 Task: Get directions from Mount Vernon, Virginia, United States to Santa Fe, New Mexico, United States  and explore the nearby restaurants
Action: Mouse moved to (554, 237)
Screenshot: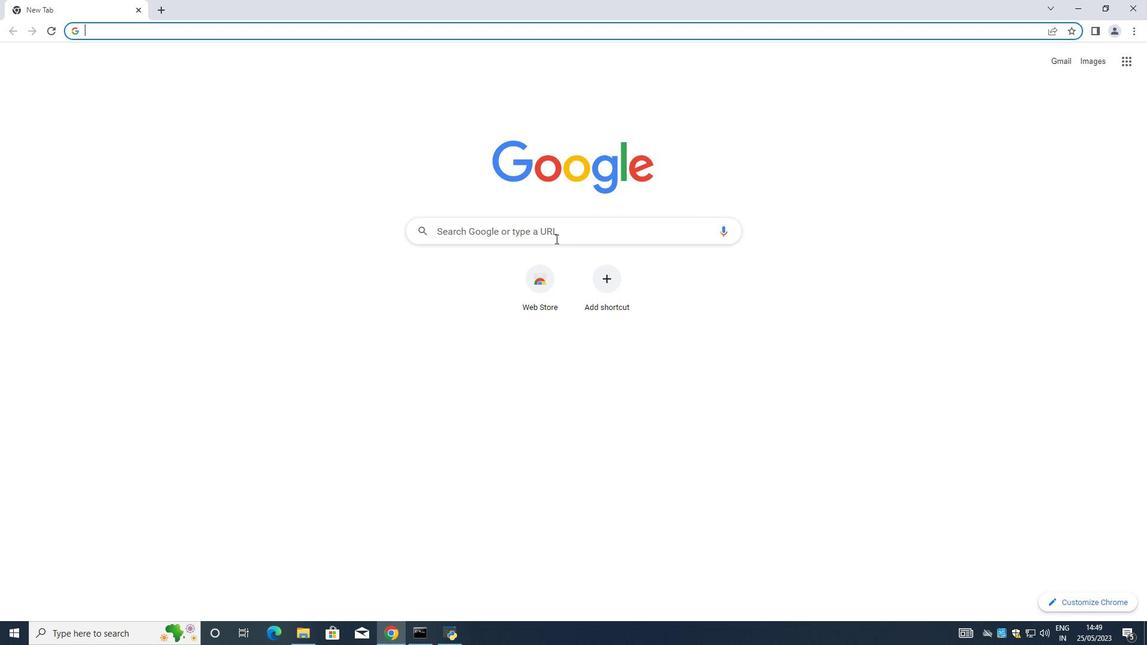 
Action: Mouse pressed left at (554, 237)
Screenshot: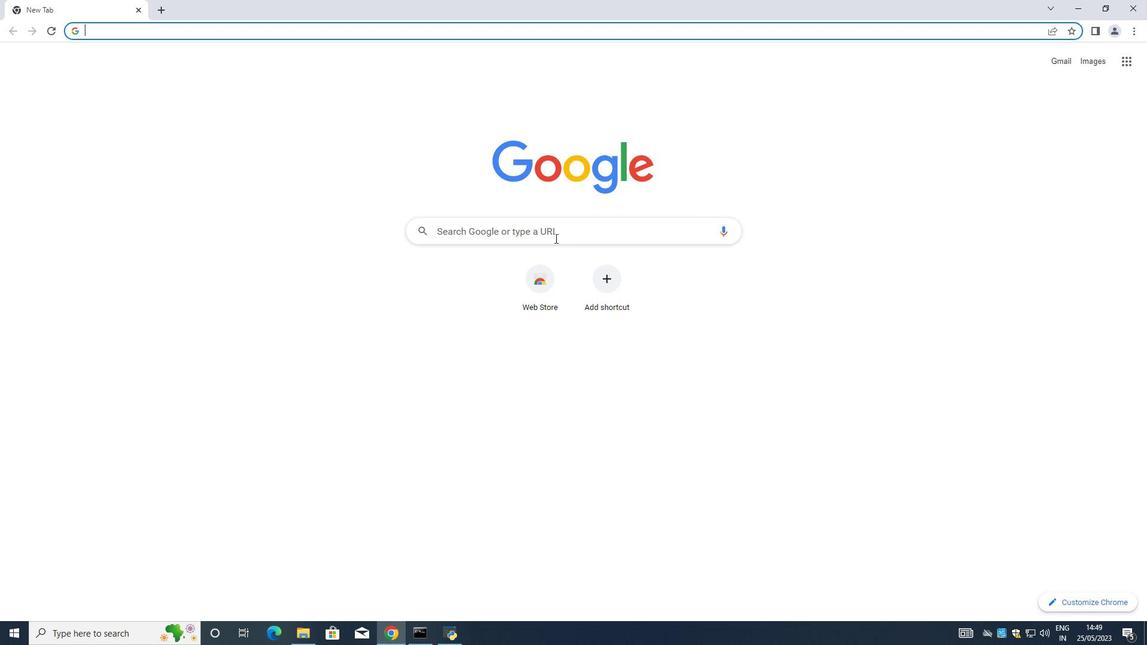 
Action: Key pressed google<Key.space>maps<Key.enter>
Screenshot: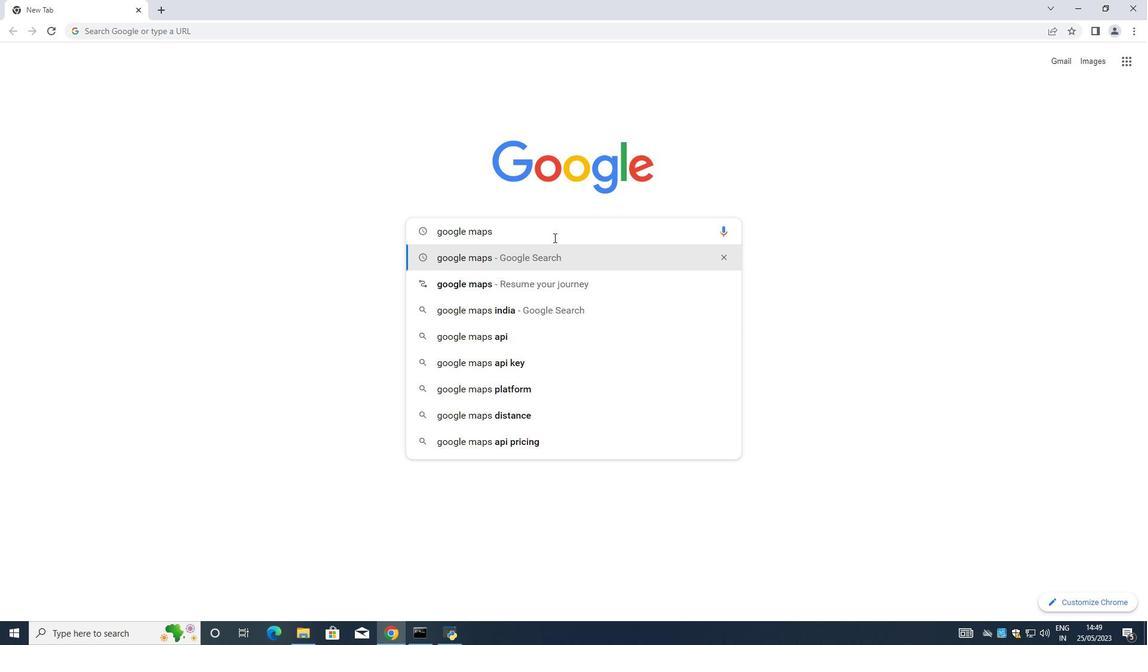 
Action: Mouse moved to (188, 191)
Screenshot: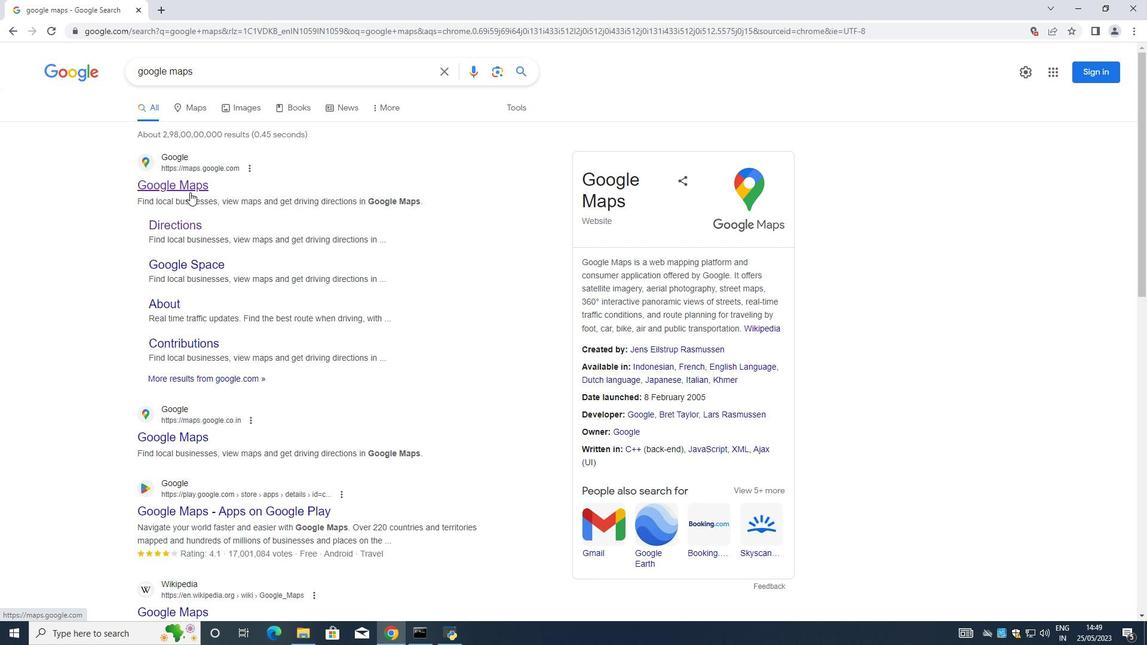 
Action: Mouse pressed left at (188, 191)
Screenshot: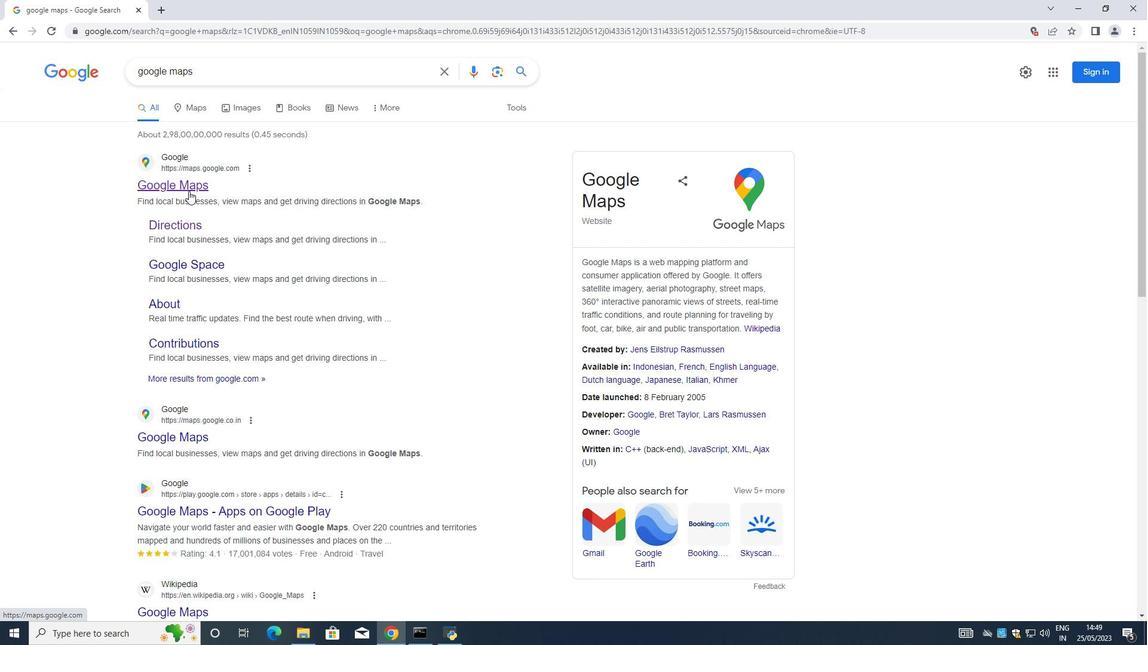 
Action: Mouse moved to (167, 59)
Screenshot: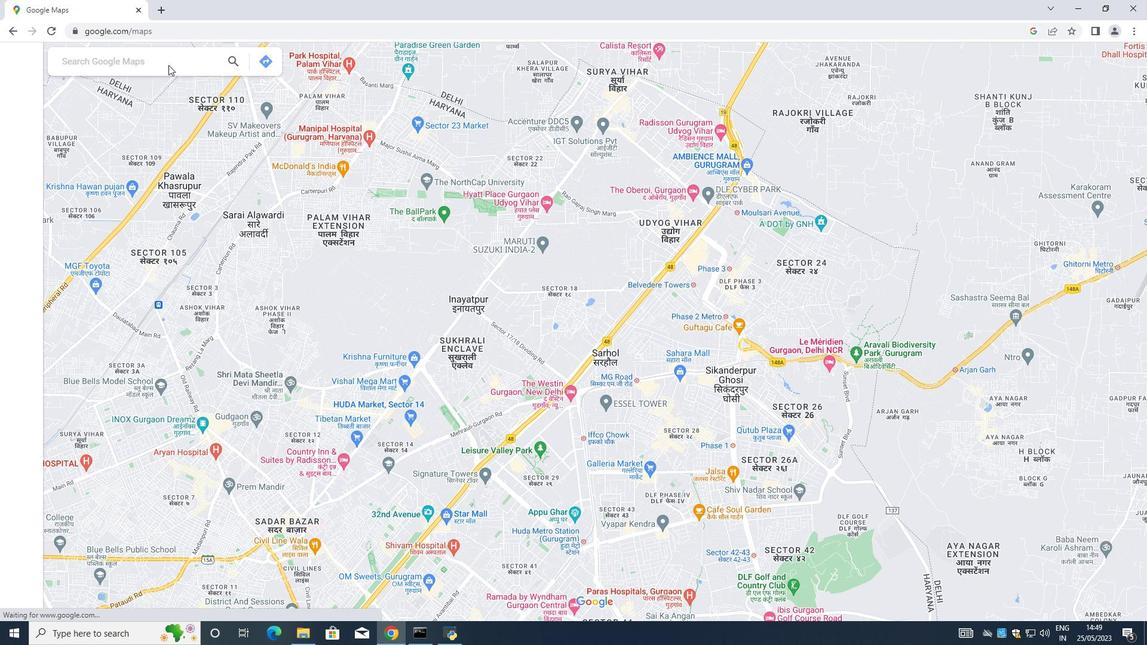 
Action: Mouse pressed left at (167, 59)
Screenshot: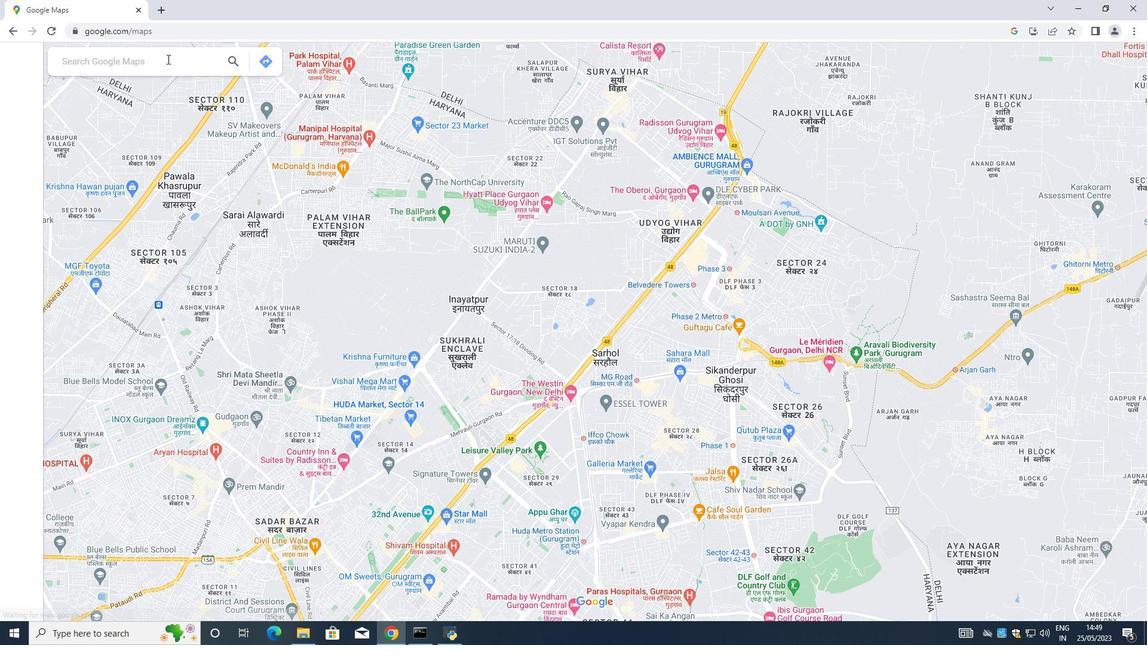 
Action: Key pressed <Key.shift><Key.shift><Key.shift>Mount<Key.space><Key.shift><Key.shift><Key.shift><Key.shift><Key.shift><Key.shift><Key.shift><Key.shift><Key.shift><Key.shift><Key.shift><Key.shift><Key.shift><Key.shift><Key.shift><Key.shift><Key.shift>Vernon,<Key.shift><Key.shift><Key.shift><Key.shift><Key.shift><Key.shift><Key.shift><Key.shift><Key.shift><Key.shift><Key.shift><Key.shift><Key.shift><Key.shift><Key.shift><Key.shift><Key.shift>Virginia,<Key.shift><Key.shift><Key.shift><Key.shift><Key.shift><Key.shift><Key.shift><Key.shift><Key.shift><Key.shift><Key.shift><Key.shift><Key.shift><Key.shift><Key.shift><Key.shift><Key.shift><Key.shift>United<Key.space><Key.shift><Key.shift>States<Key.space>
Screenshot: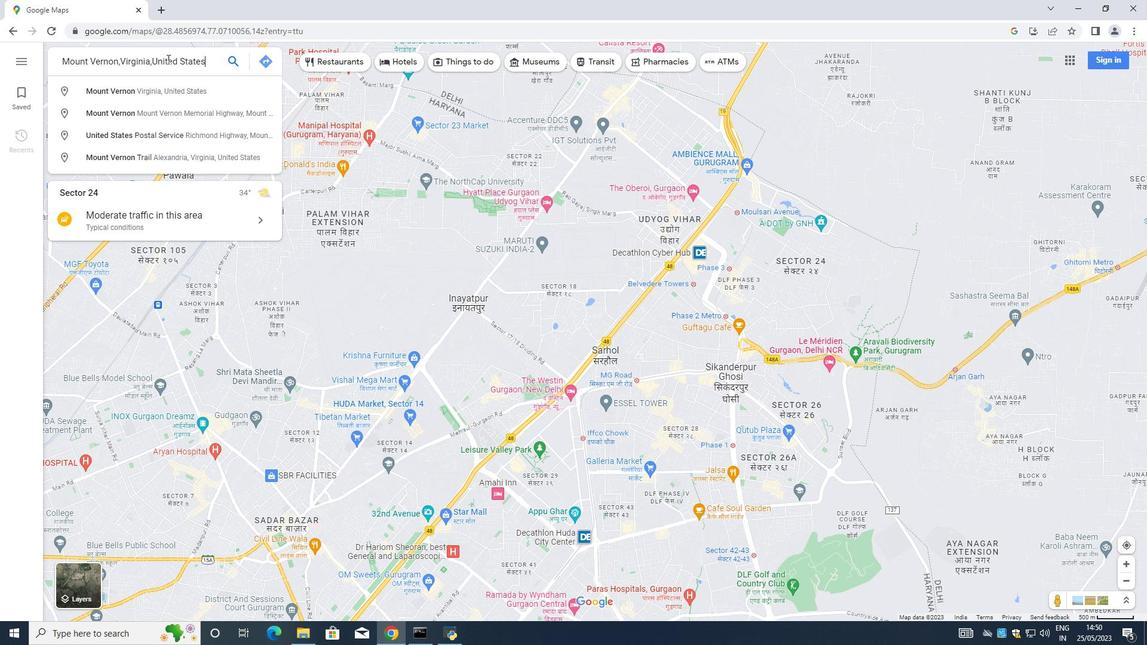 
Action: Mouse moved to (231, 61)
Screenshot: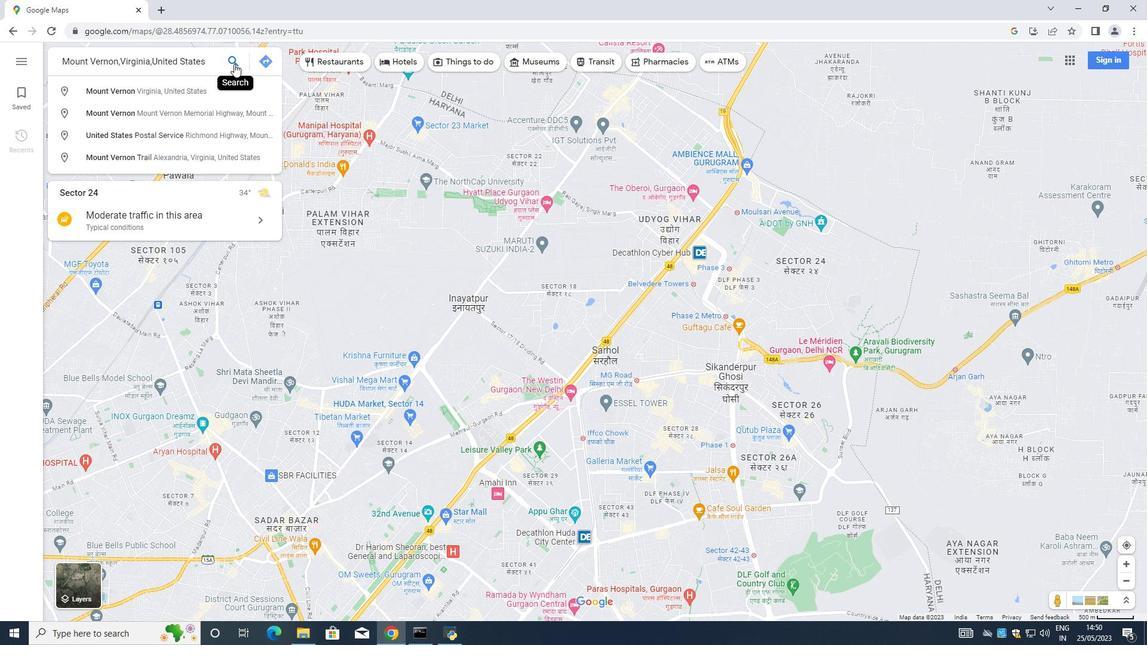 
Action: Mouse pressed left at (231, 61)
Screenshot: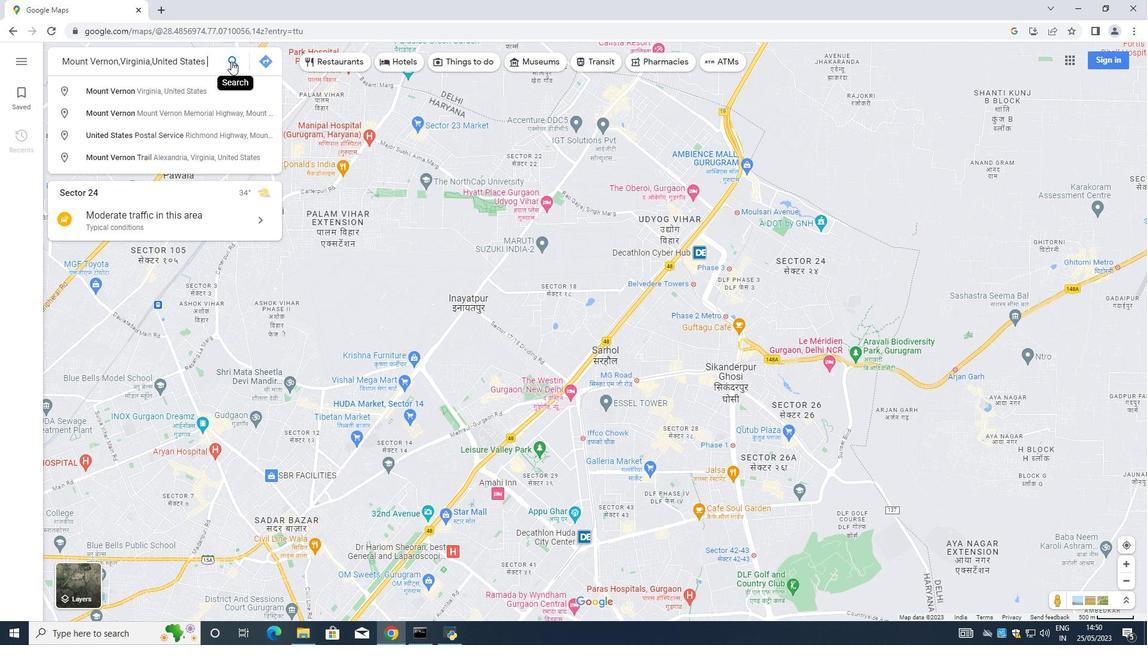 
Action: Mouse moved to (73, 268)
Screenshot: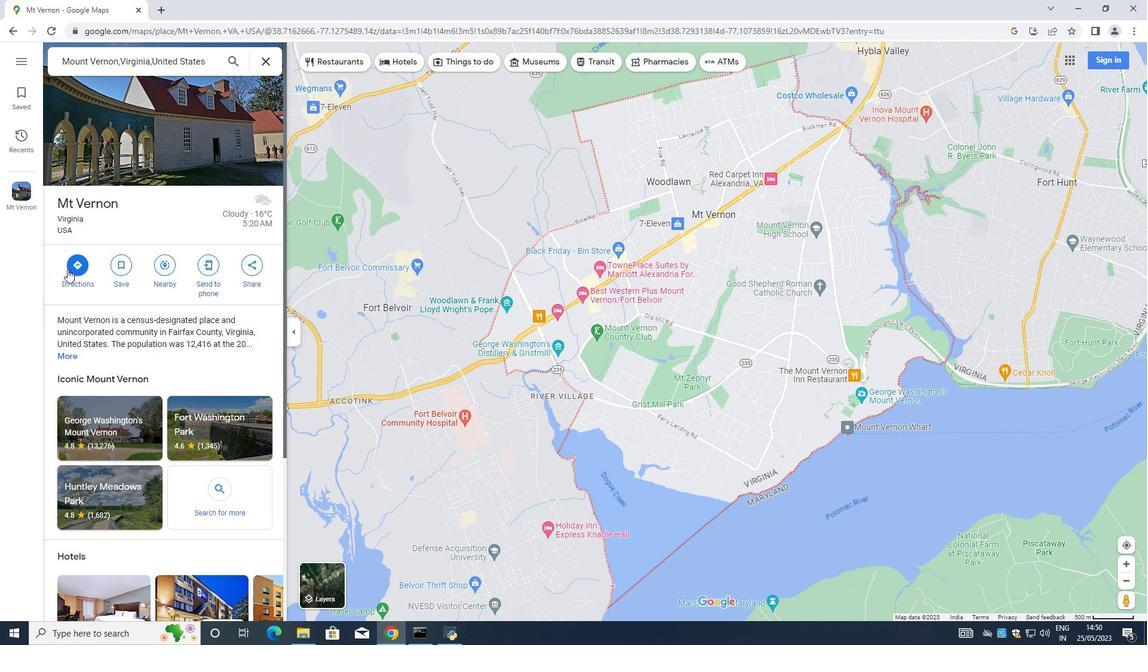 
Action: Mouse pressed left at (73, 268)
Screenshot: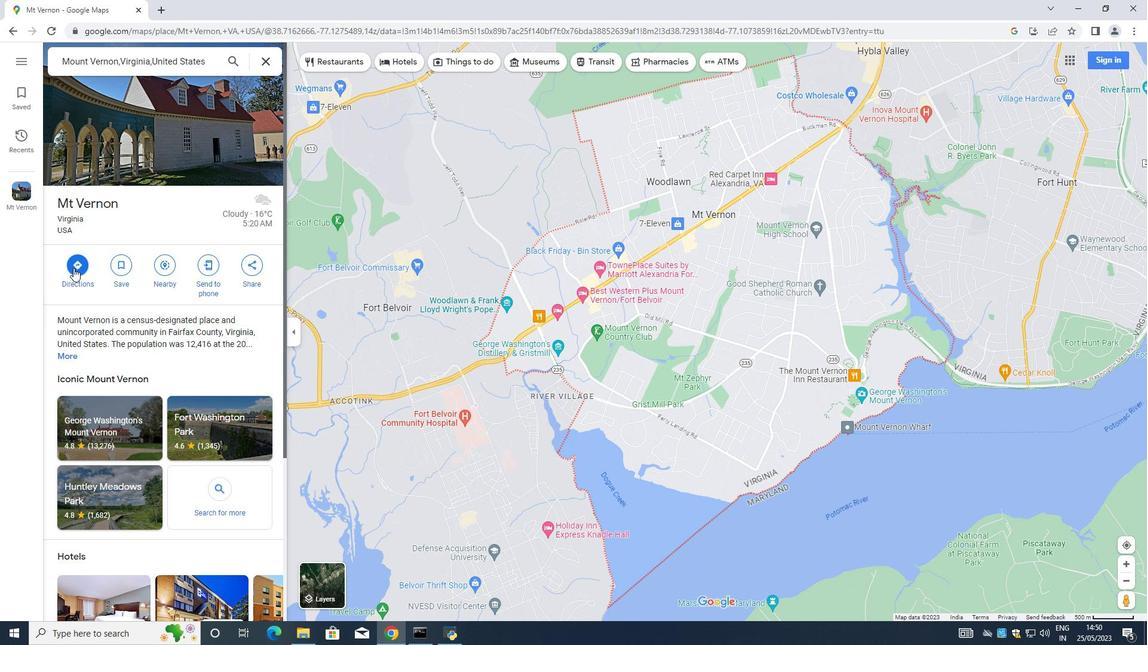 
Action: Mouse moved to (131, 85)
Screenshot: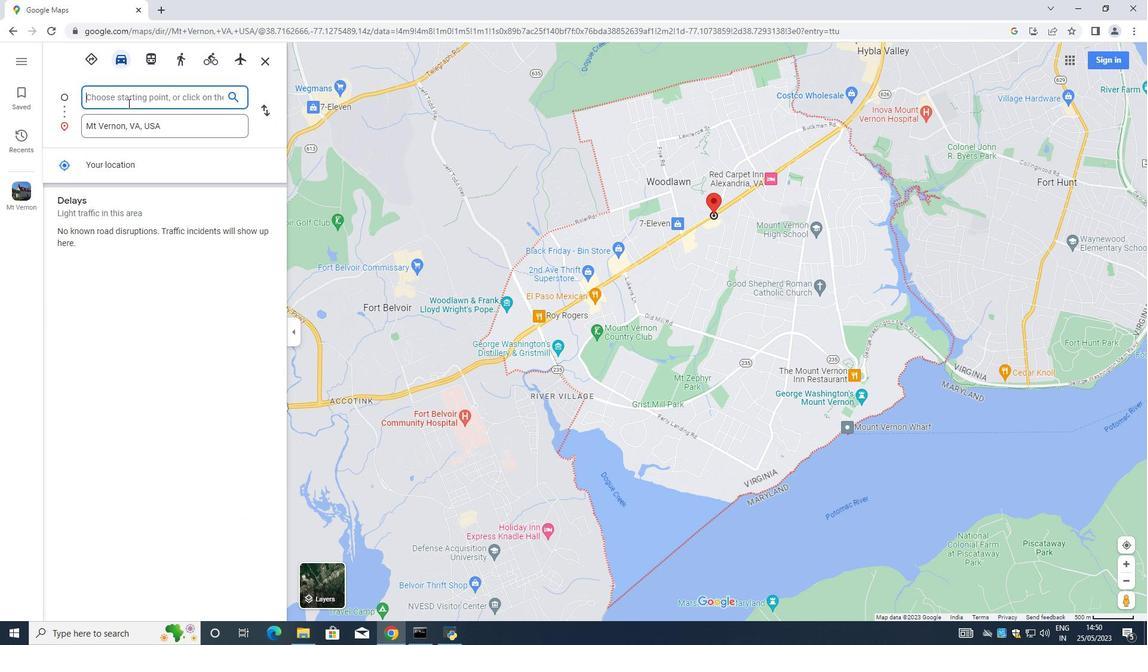 
Action: Mouse pressed left at (131, 85)
Screenshot: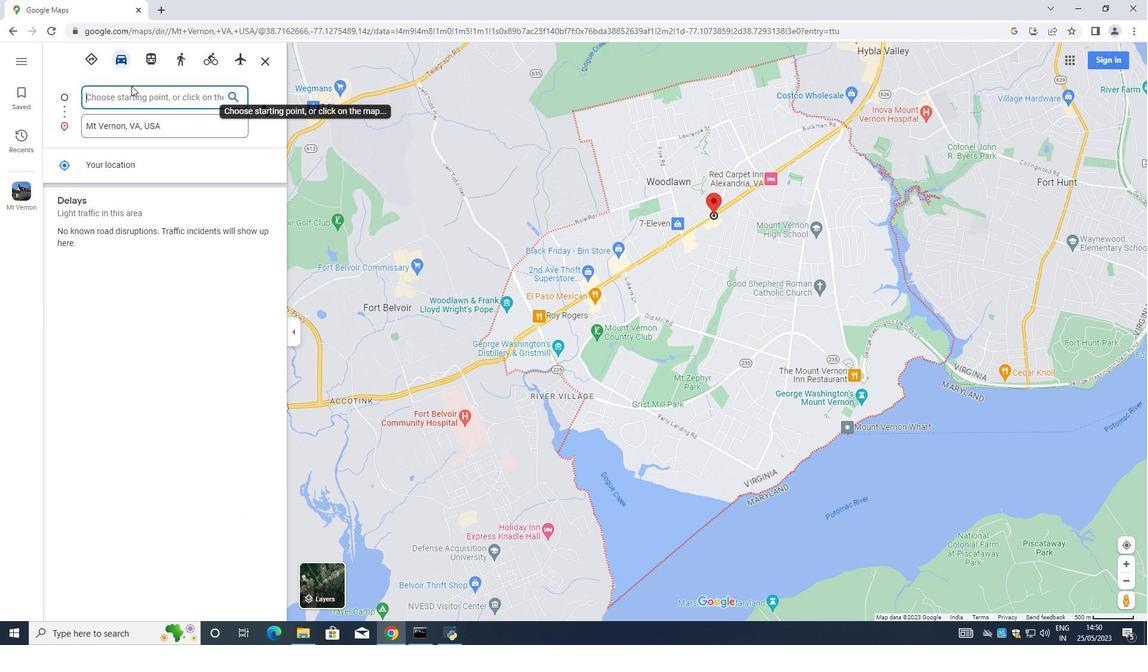 
Action: Mouse moved to (86, 78)
Screenshot: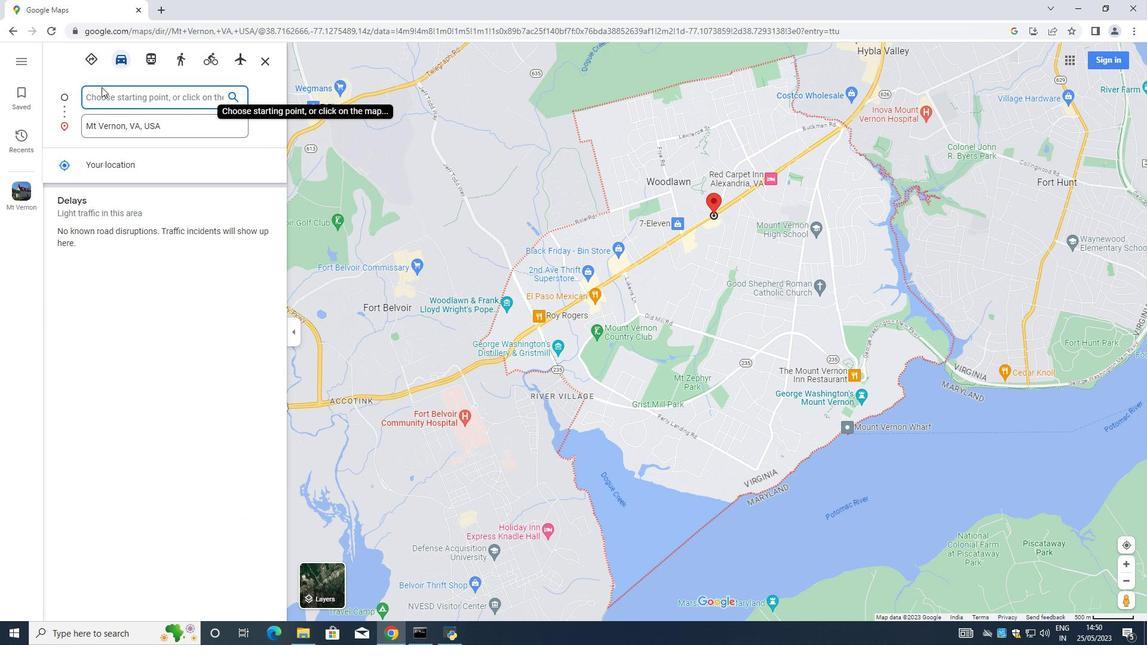 
Action: Key pressed <Key.shift><Key.shift>Santa<Key.space><Key.shift><Key.shift><Key.shift><Key.shift><Key.shift><Key.shift><Key.shift>Fe,<Key.shift>New<Key.space><Key.shift>Mexico,<Key.shift><Key.shift><Key.shift><Key.shift><Key.shift><Key.shift><Key.shift><Key.shift><Key.shift><Key.shift><Key.shift><Key.shift><Key.shift>Unitedd<Key.space><Key.shift><Key.shift><Key.shift>States<Key.space>
Screenshot: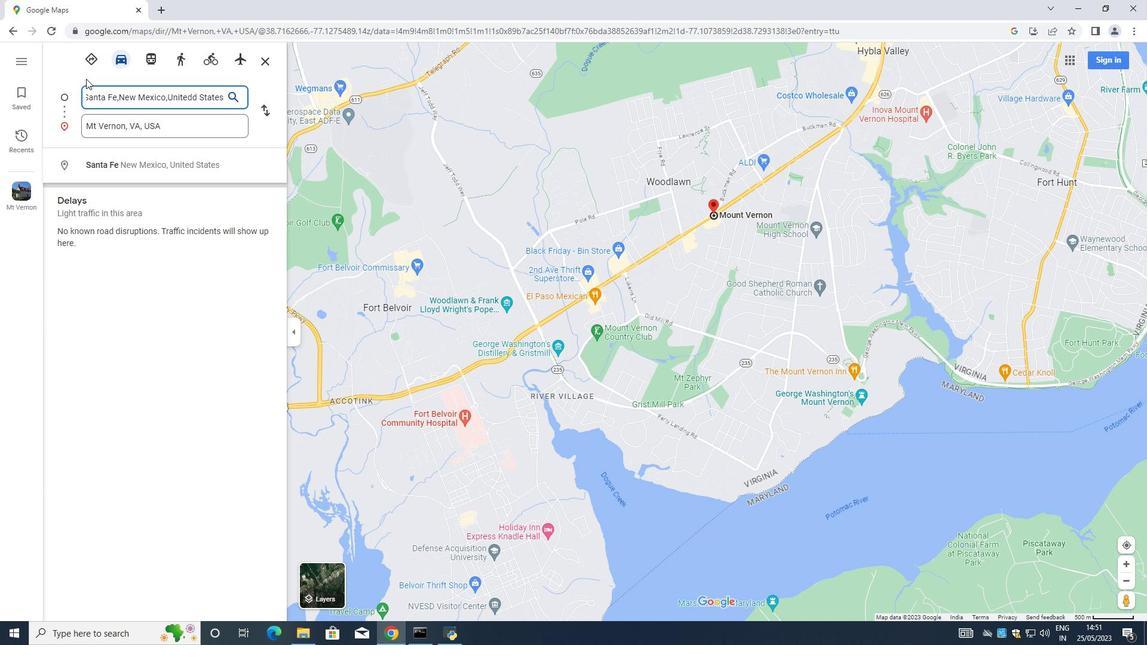 
Action: Mouse moved to (196, 96)
Screenshot: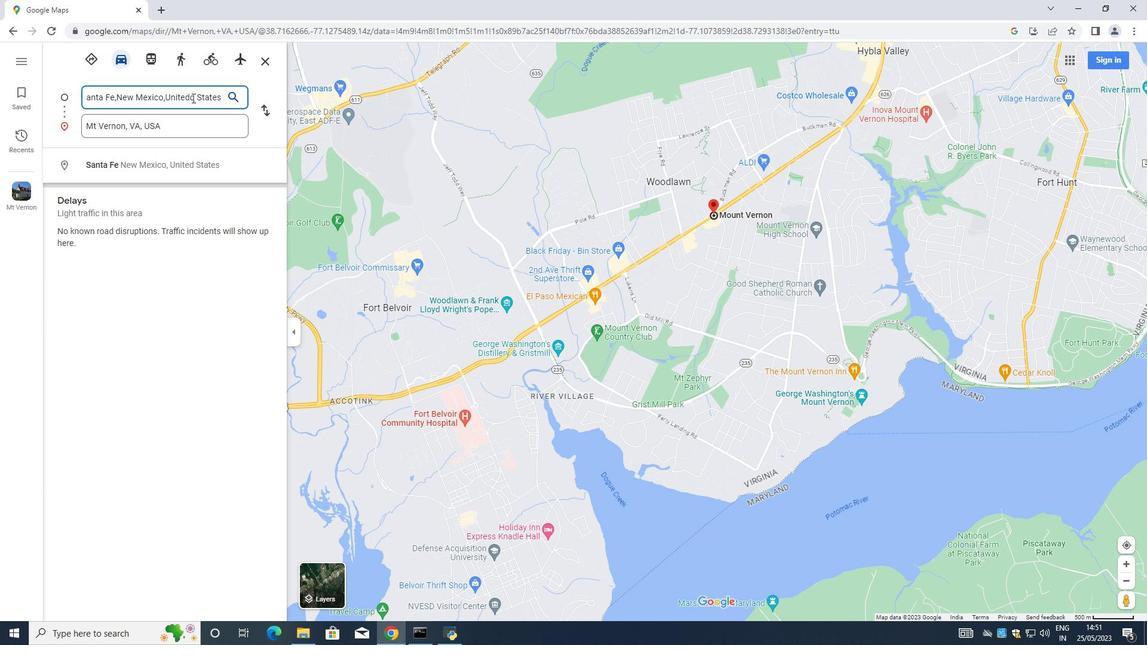 
Action: Mouse pressed left at (196, 96)
Screenshot: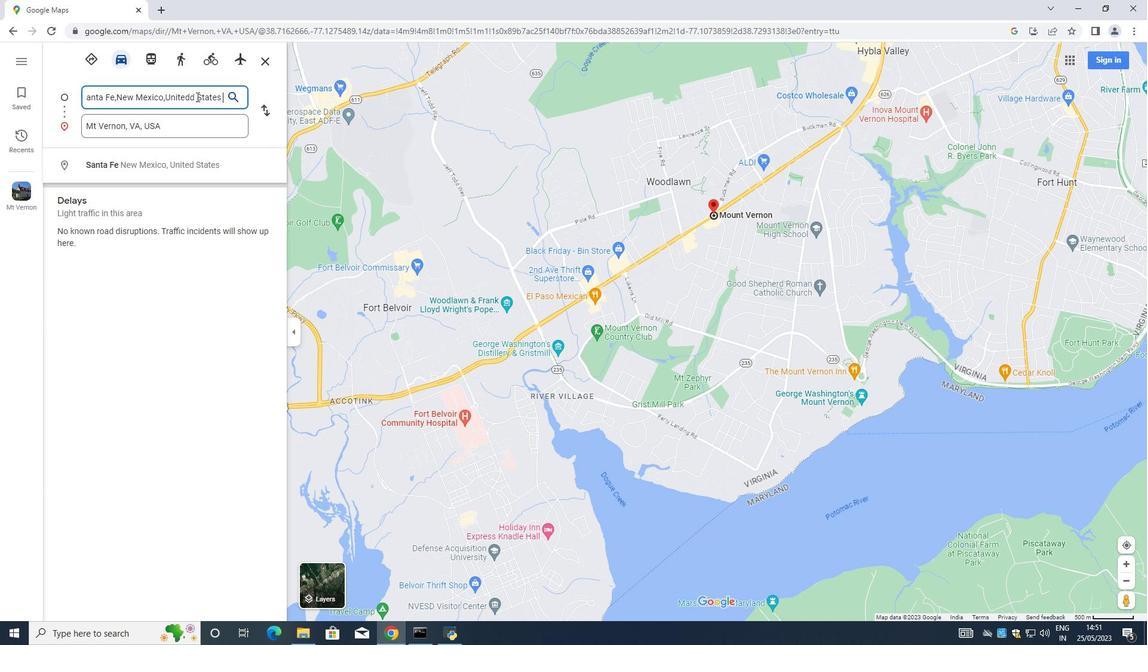 
Action: Mouse moved to (185, 93)
Screenshot: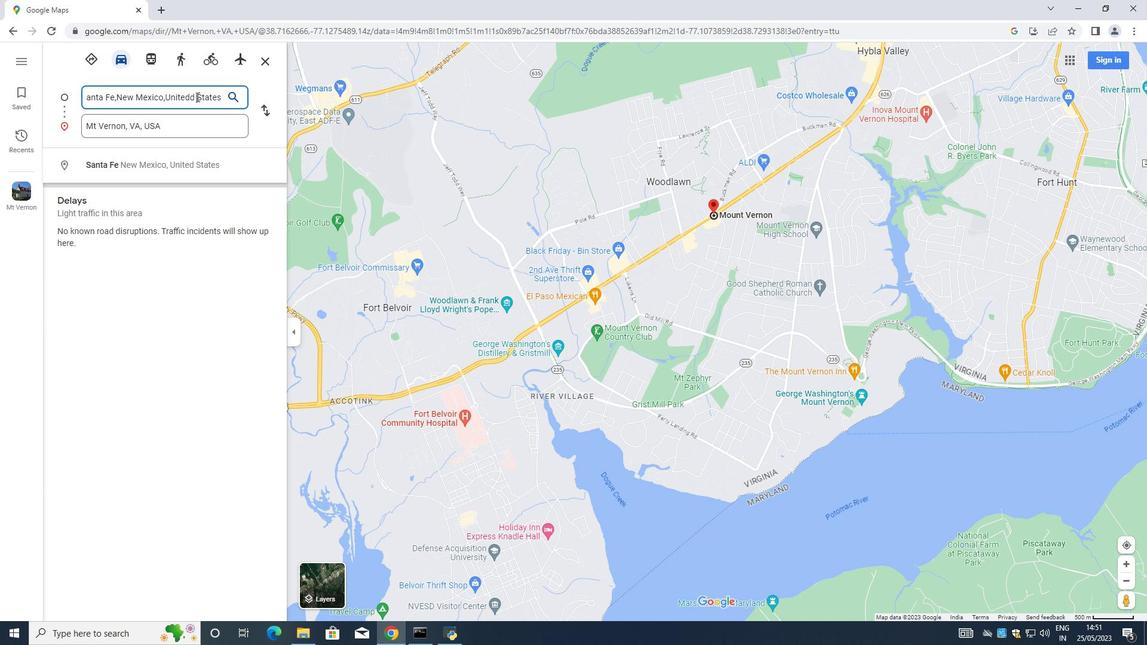
Action: Key pressed <Key.backspace><Key.backspace><Key.space>
Screenshot: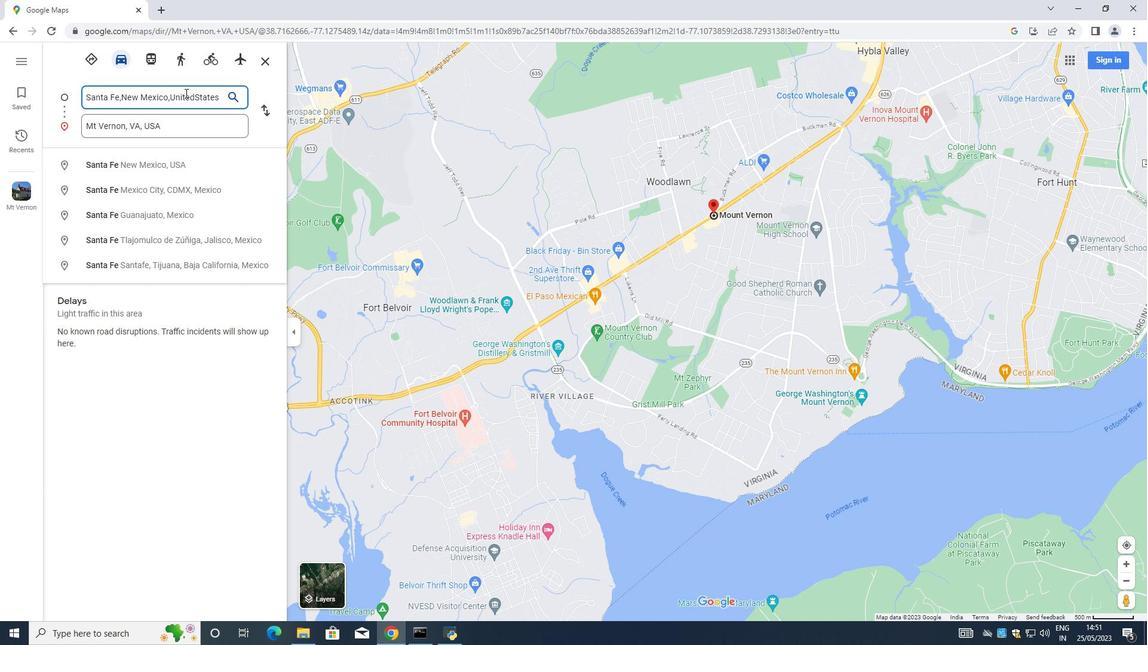 
Action: Mouse moved to (230, 92)
Screenshot: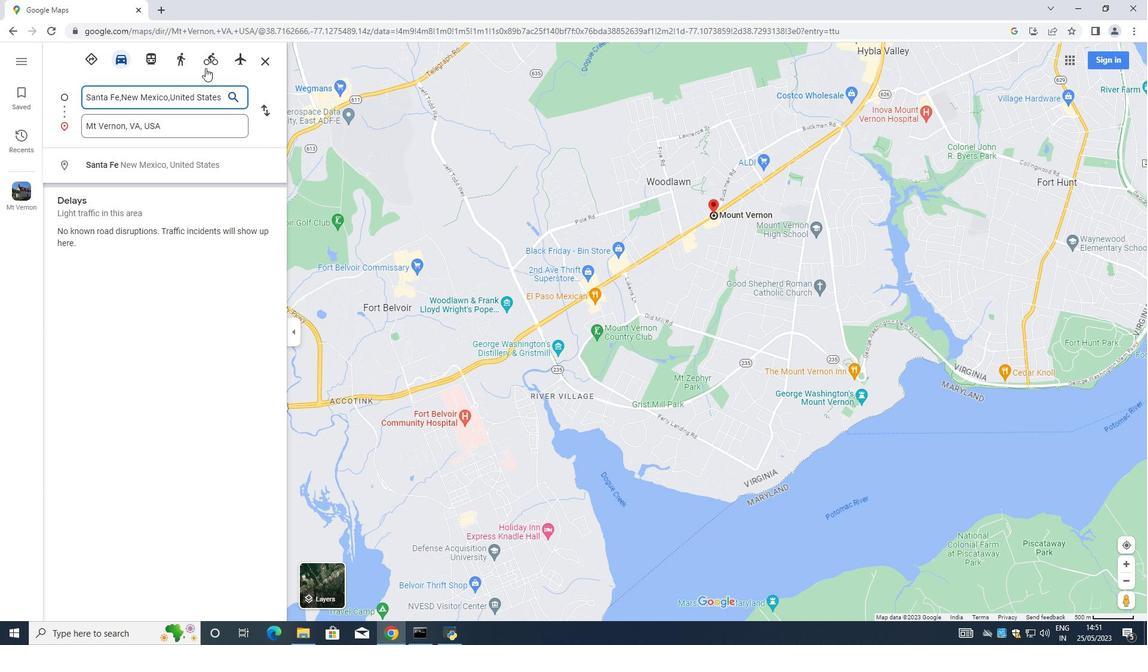 
Action: Mouse pressed left at (230, 92)
Screenshot: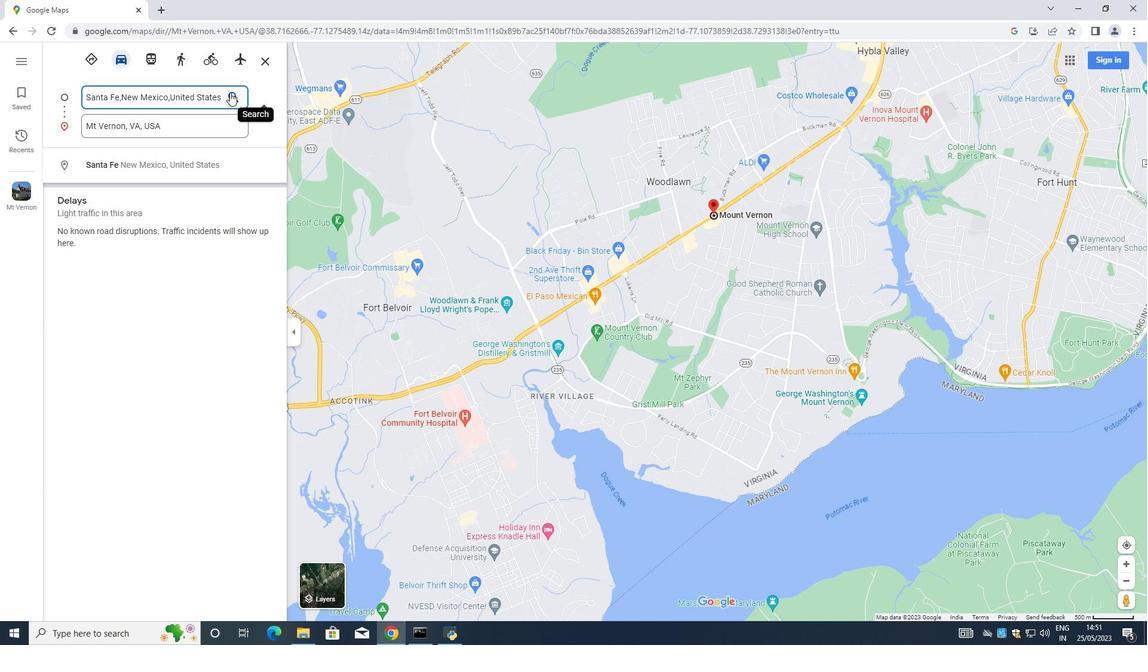 
Action: Mouse moved to (72, 534)
Screenshot: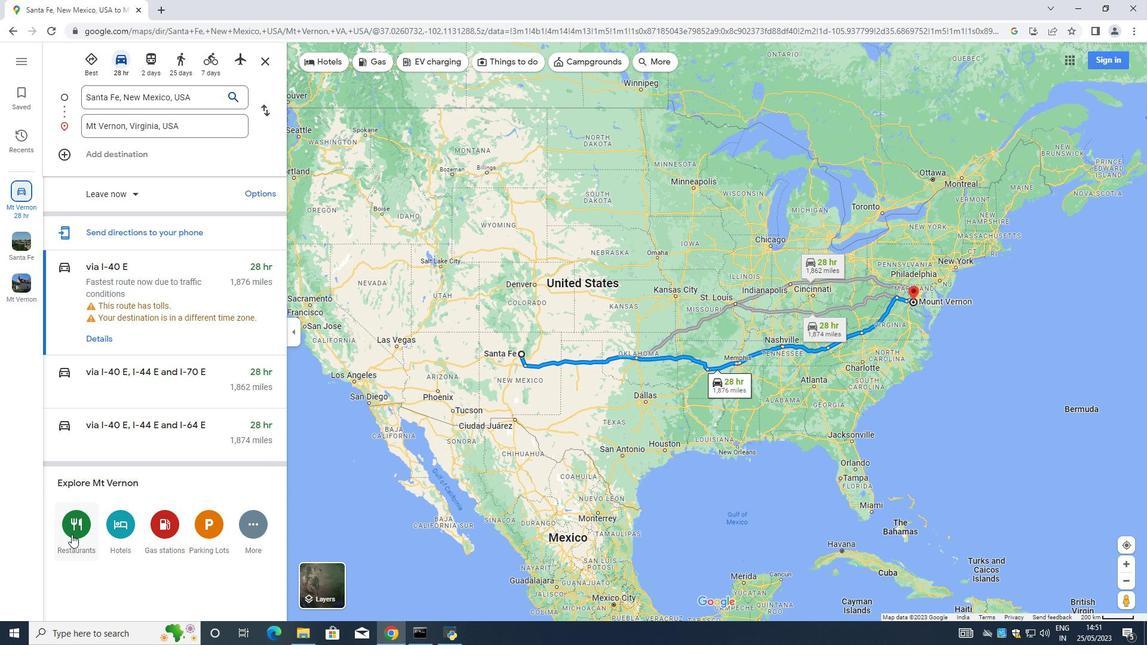 
Action: Mouse pressed left at (72, 534)
Screenshot: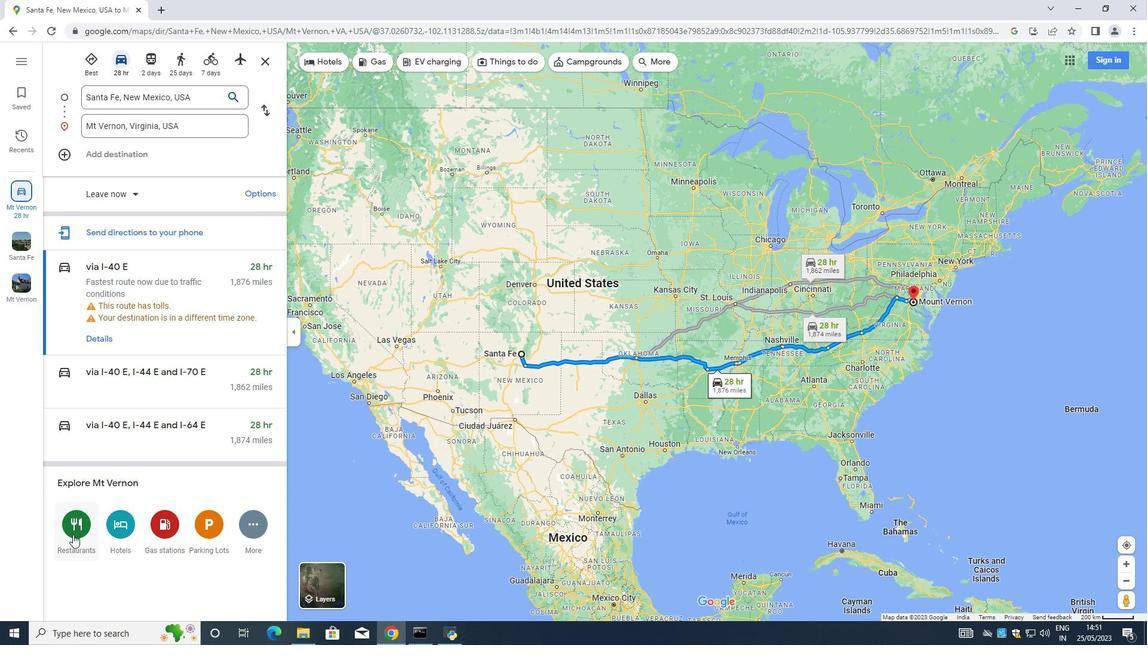 
Action: Mouse moved to (1118, 602)
Screenshot: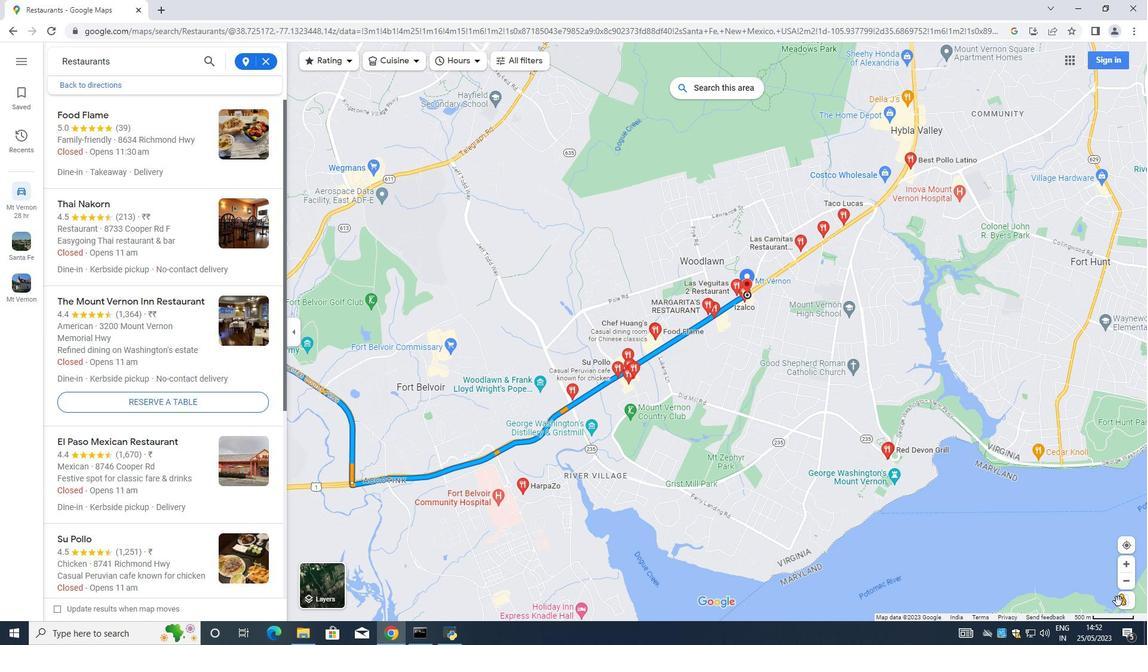 
Action: Mouse pressed left at (1118, 602)
Screenshot: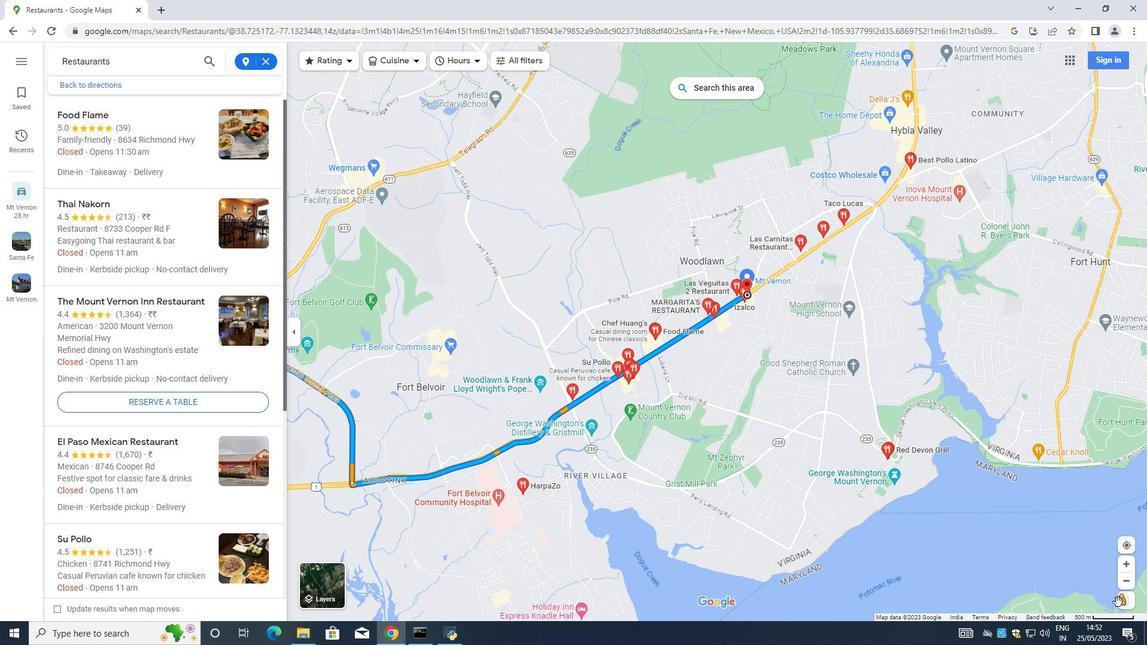 
Action: Mouse moved to (675, 373)
Screenshot: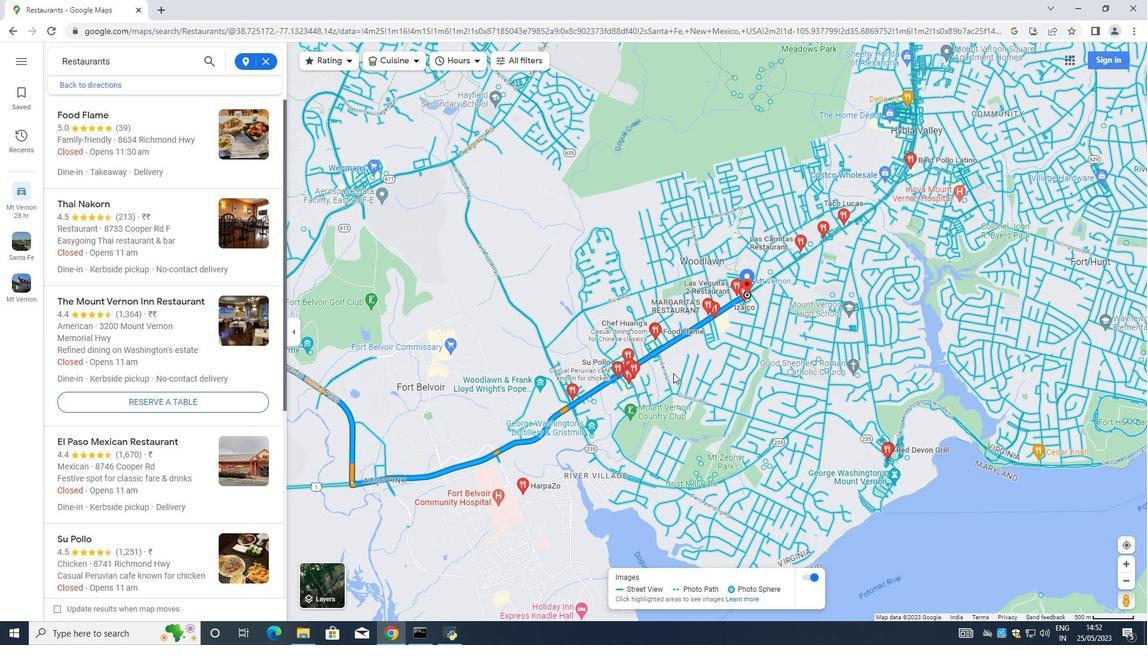 
Action: Mouse scrolled (675, 374) with delta (0, 0)
Screenshot: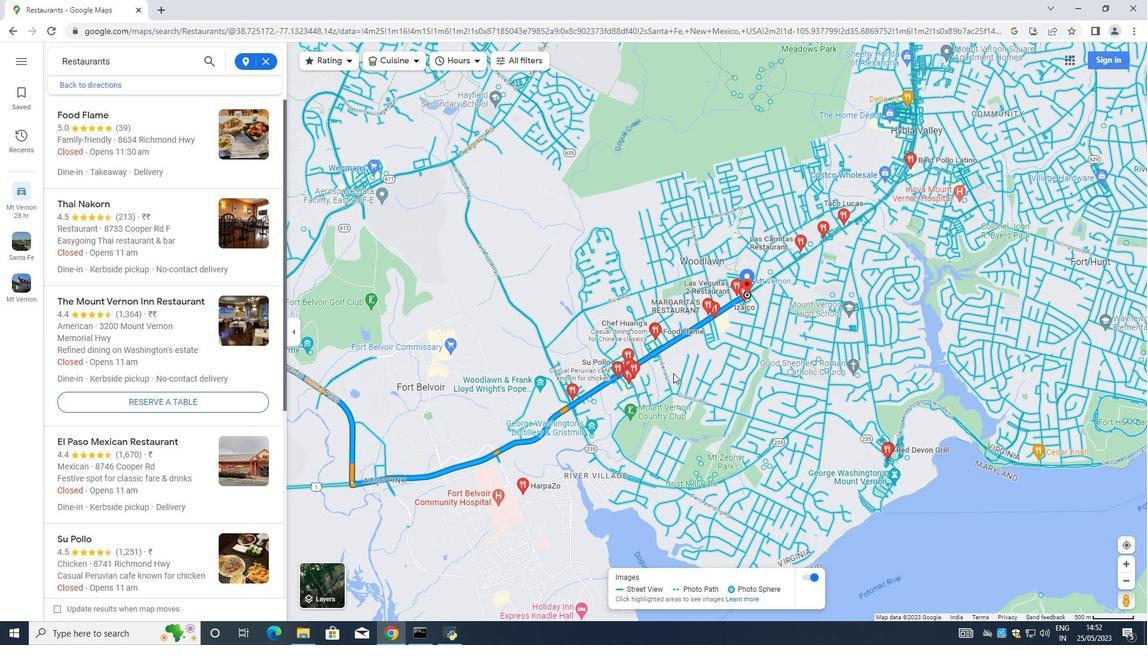 
Action: Mouse moved to (676, 373)
Screenshot: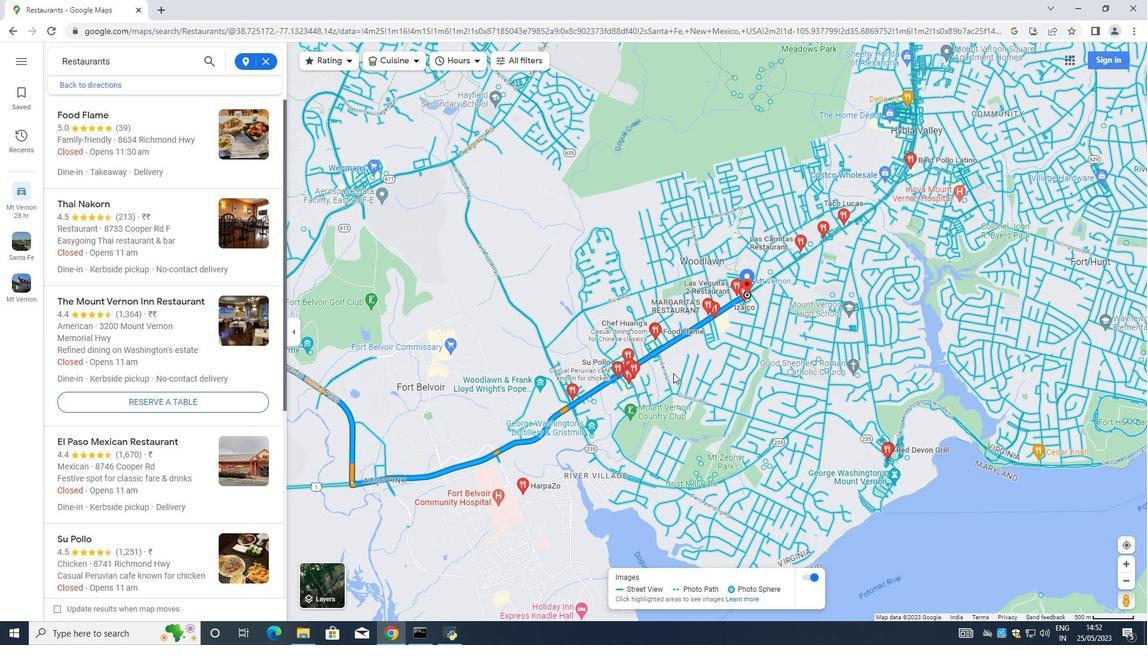 
Action: Mouse scrolled (676, 374) with delta (0, 0)
Screenshot: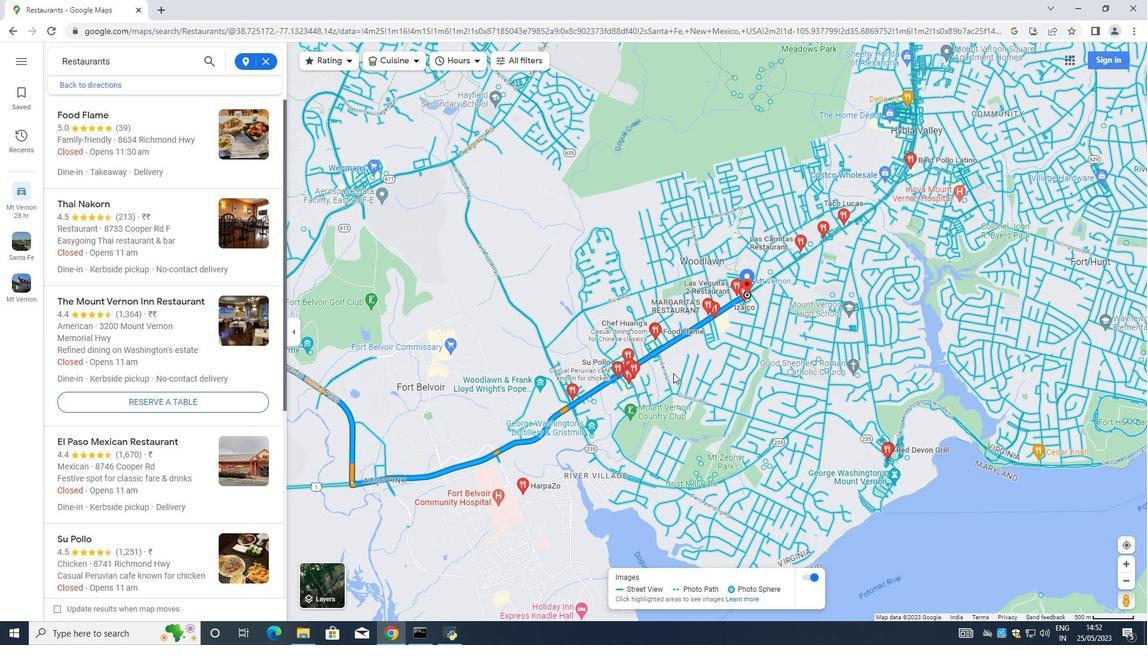
Action: Mouse moved to (678, 373)
Screenshot: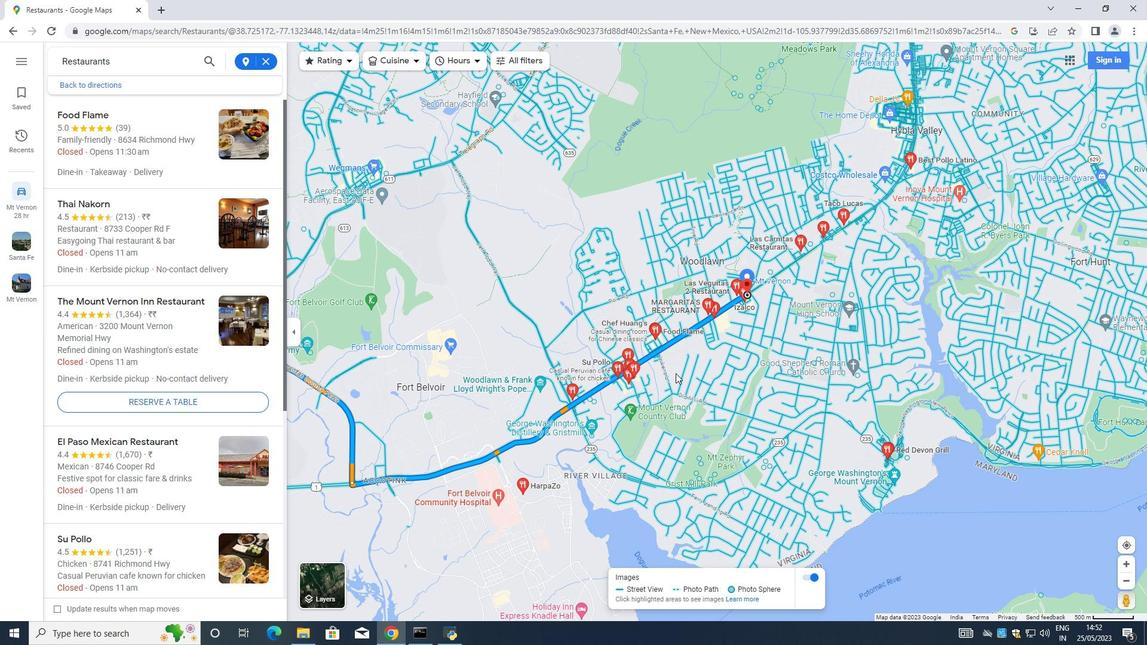 
Action: Mouse scrolled (678, 374) with delta (0, 0)
Screenshot: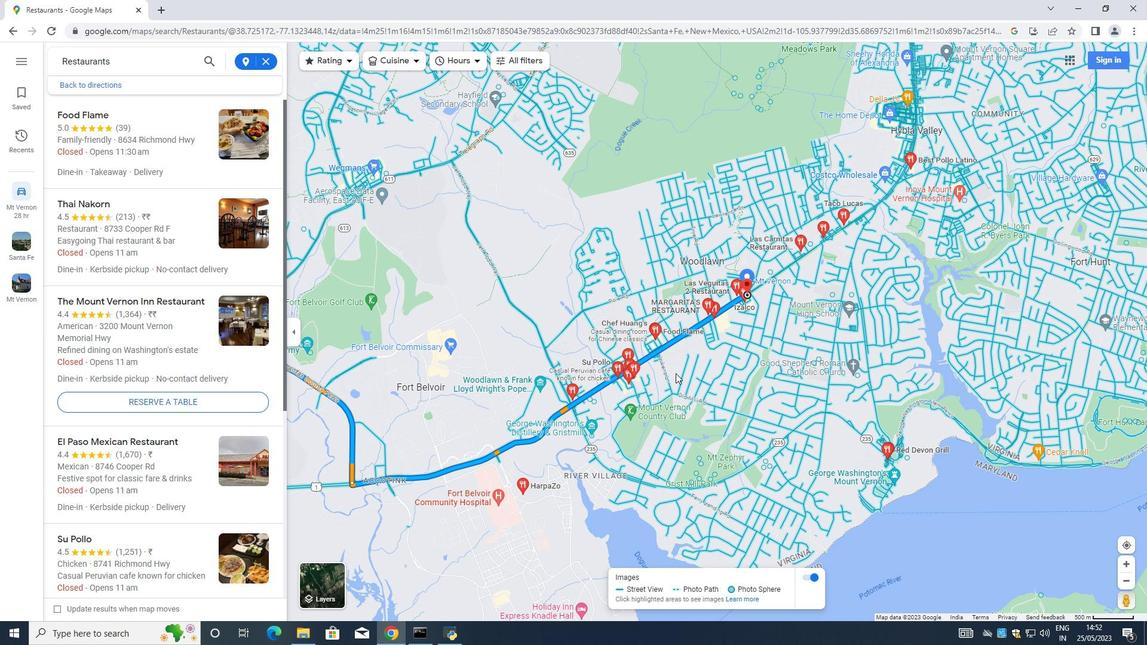 
Action: Mouse moved to (679, 373)
Screenshot: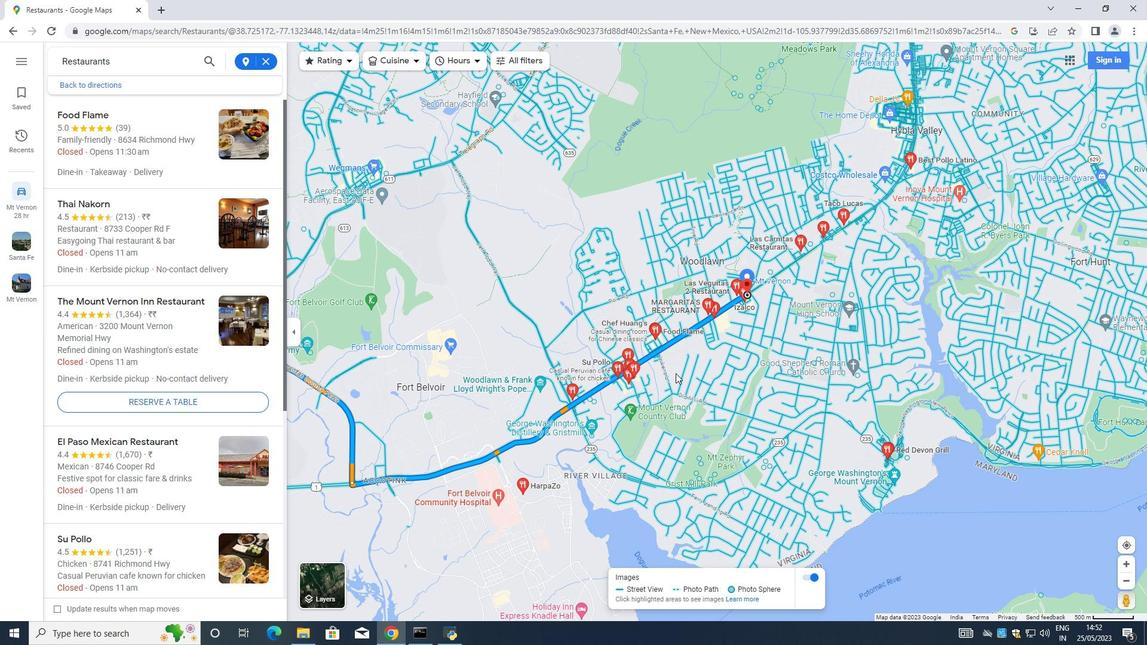 
Action: Mouse scrolled (679, 374) with delta (0, 0)
Screenshot: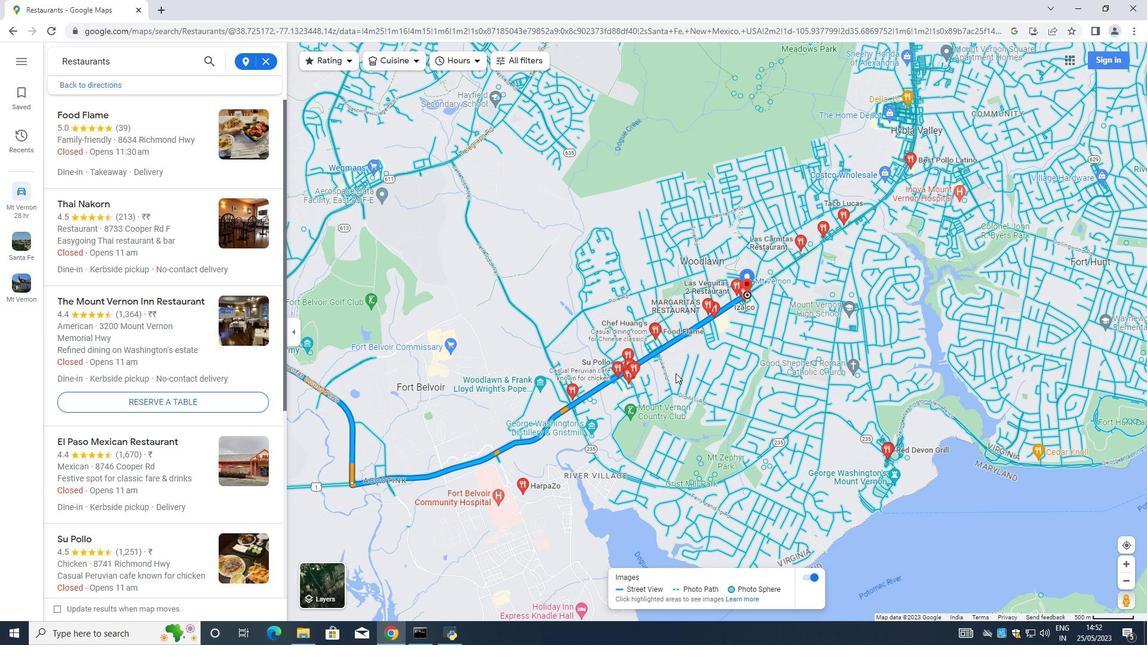
Action: Mouse scrolled (679, 374) with delta (0, 0)
Screenshot: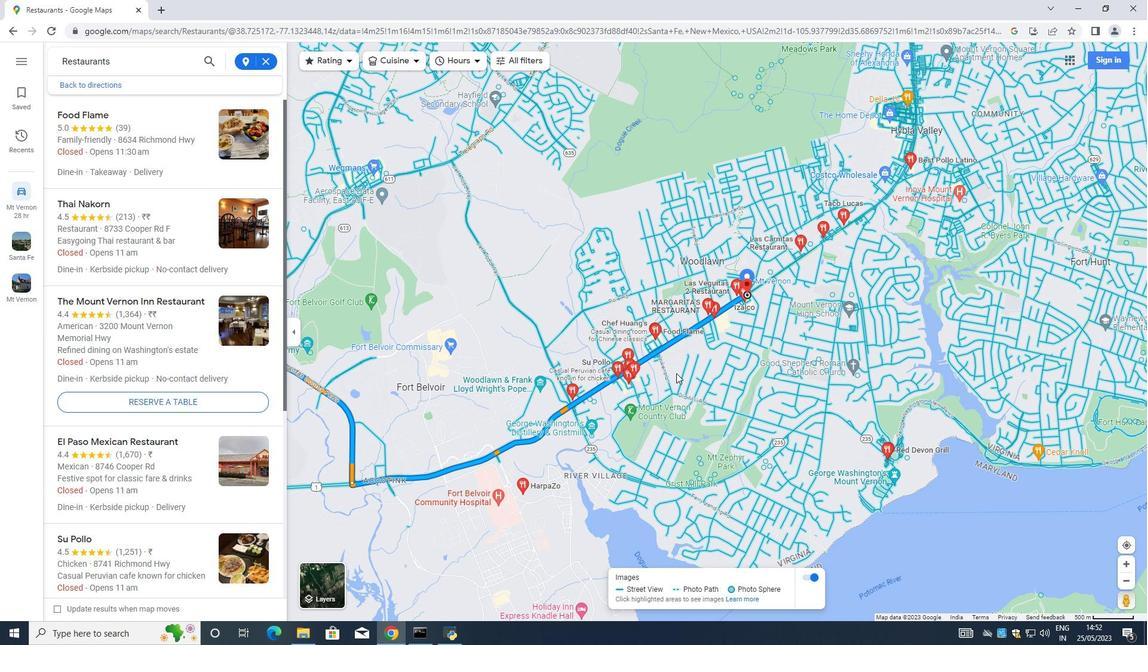 
Action: Mouse moved to (529, 418)
Screenshot: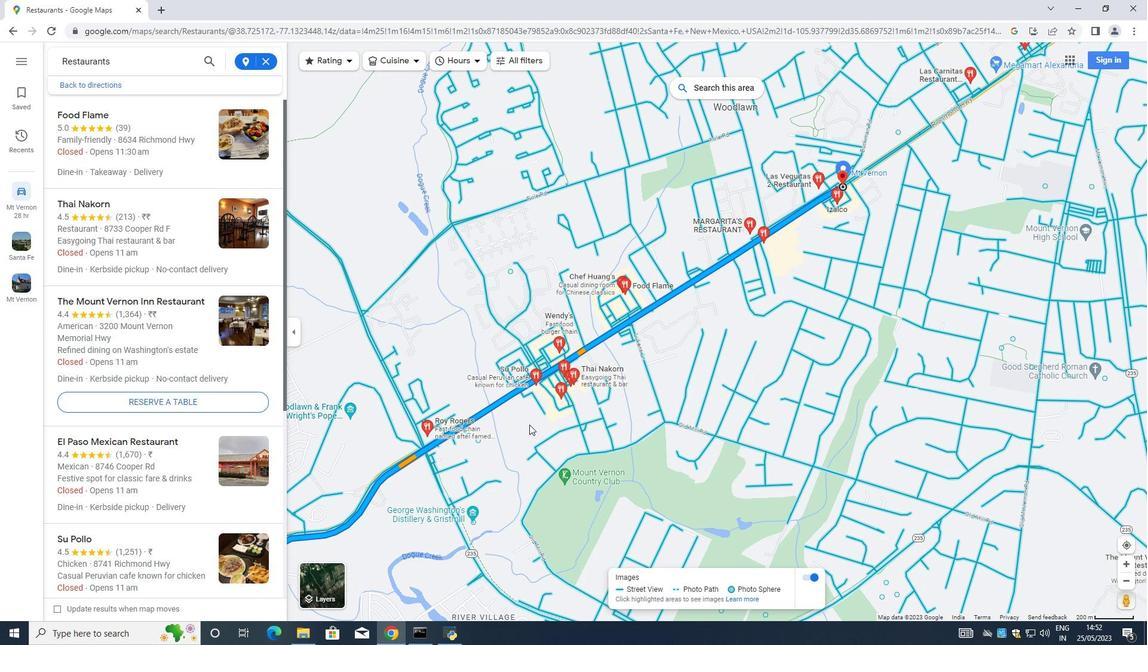 
Action: Mouse scrolled (529, 419) with delta (0, 0)
Screenshot: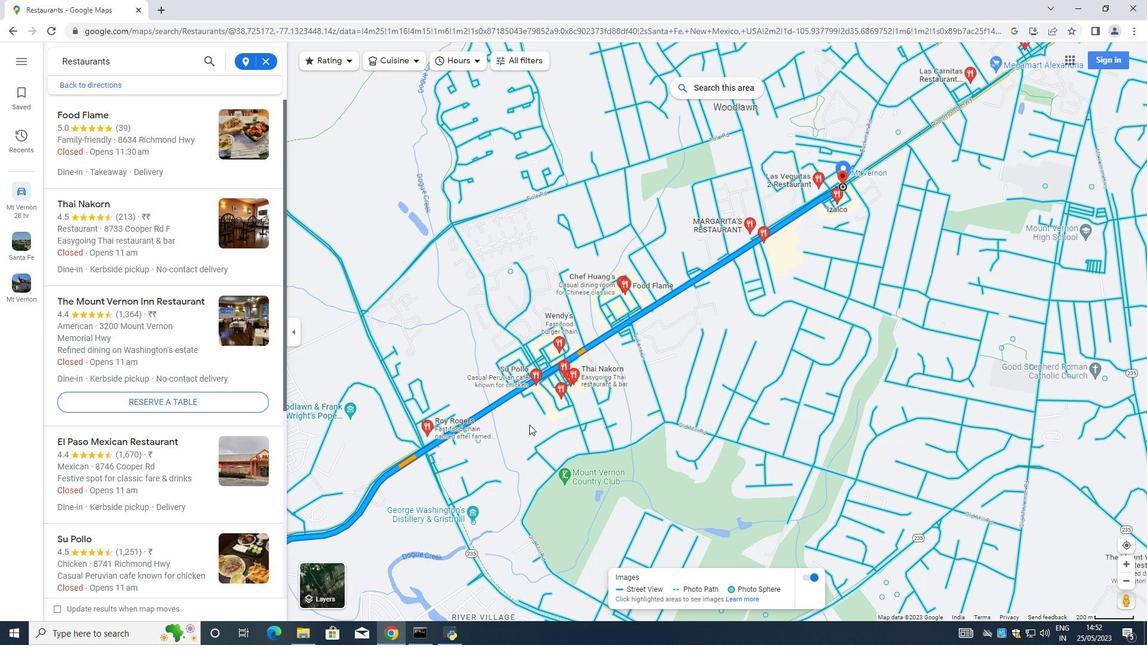 
Action: Mouse moved to (530, 418)
Screenshot: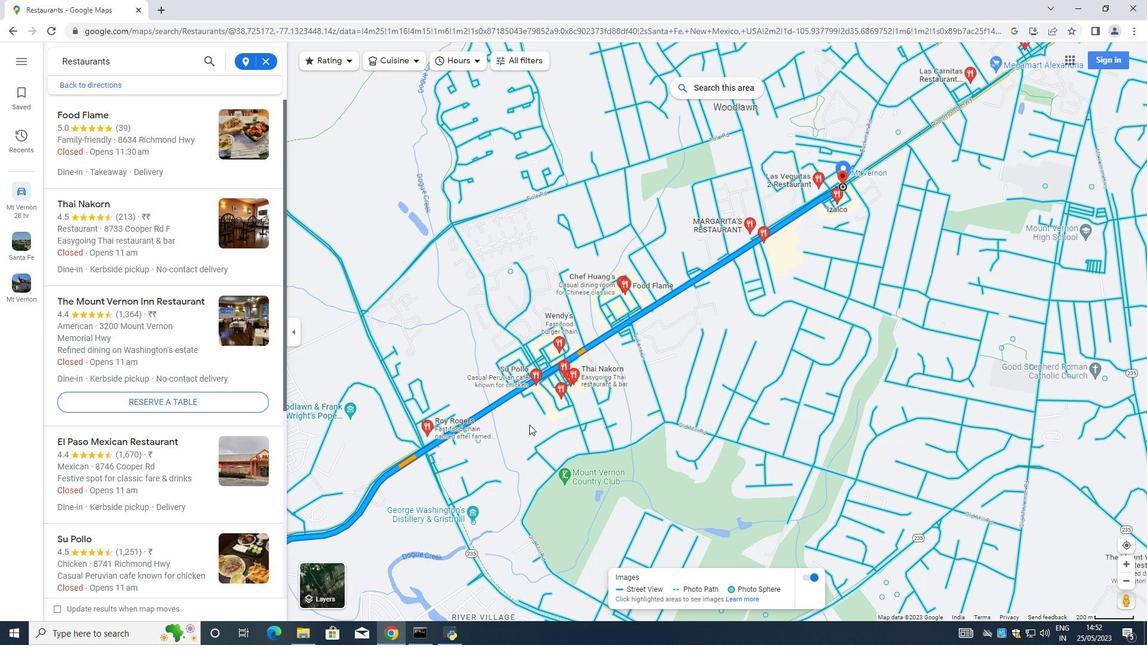 
Action: Mouse scrolled (530, 419) with delta (0, 0)
Screenshot: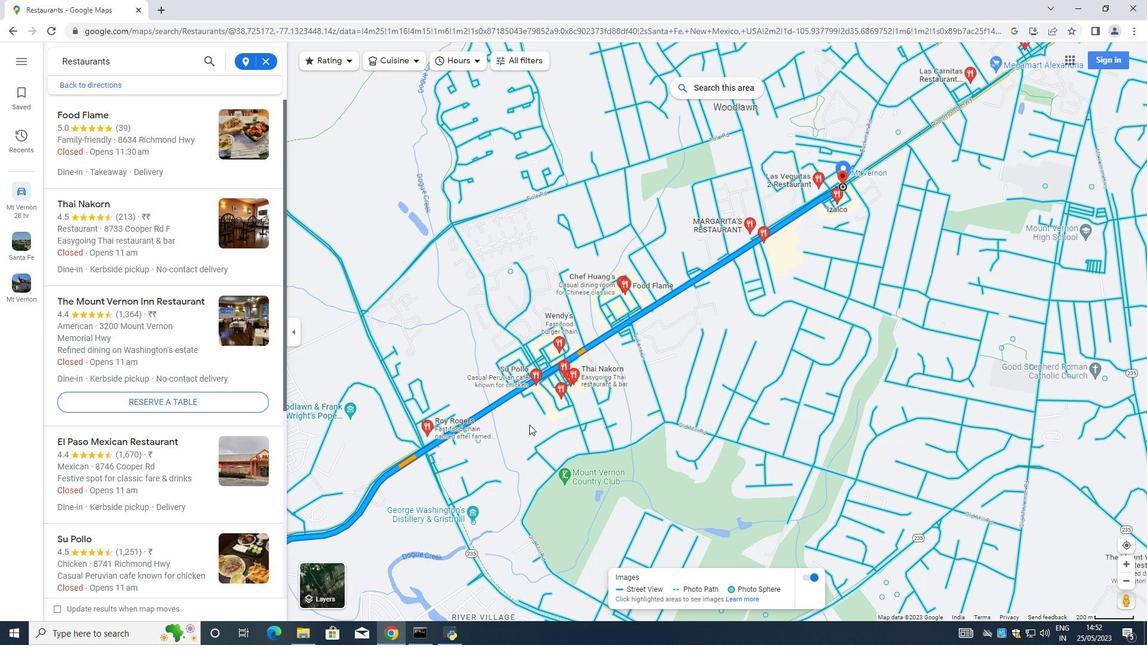 
Action: Mouse moved to (530, 418)
Screenshot: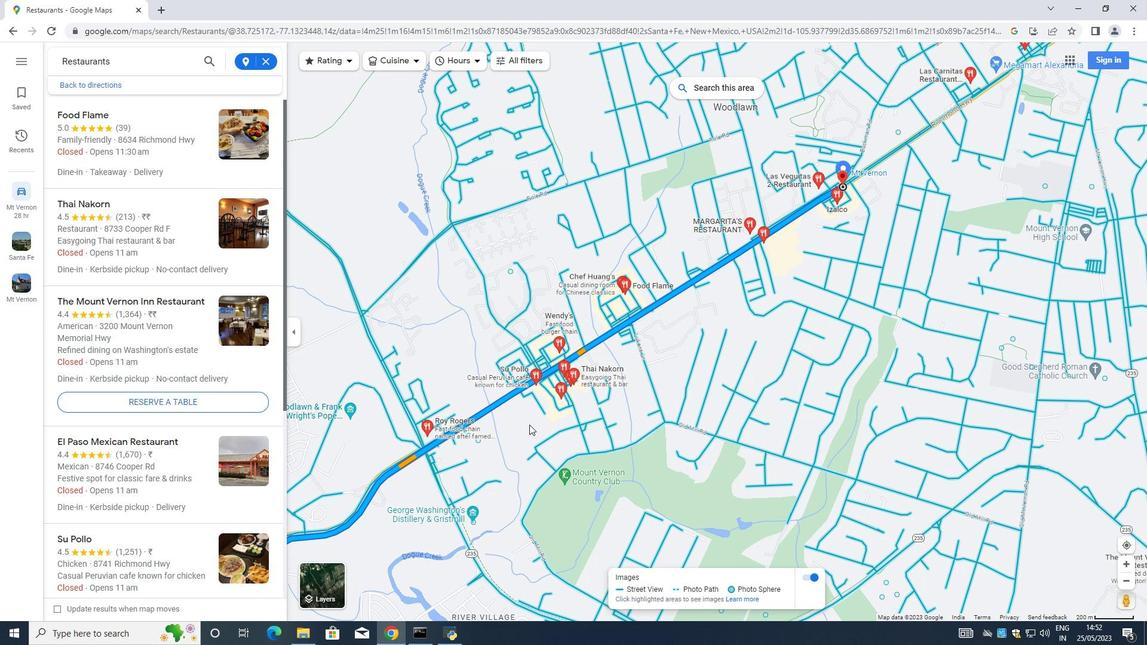 
Action: Mouse scrolled (530, 419) with delta (0, 0)
Screenshot: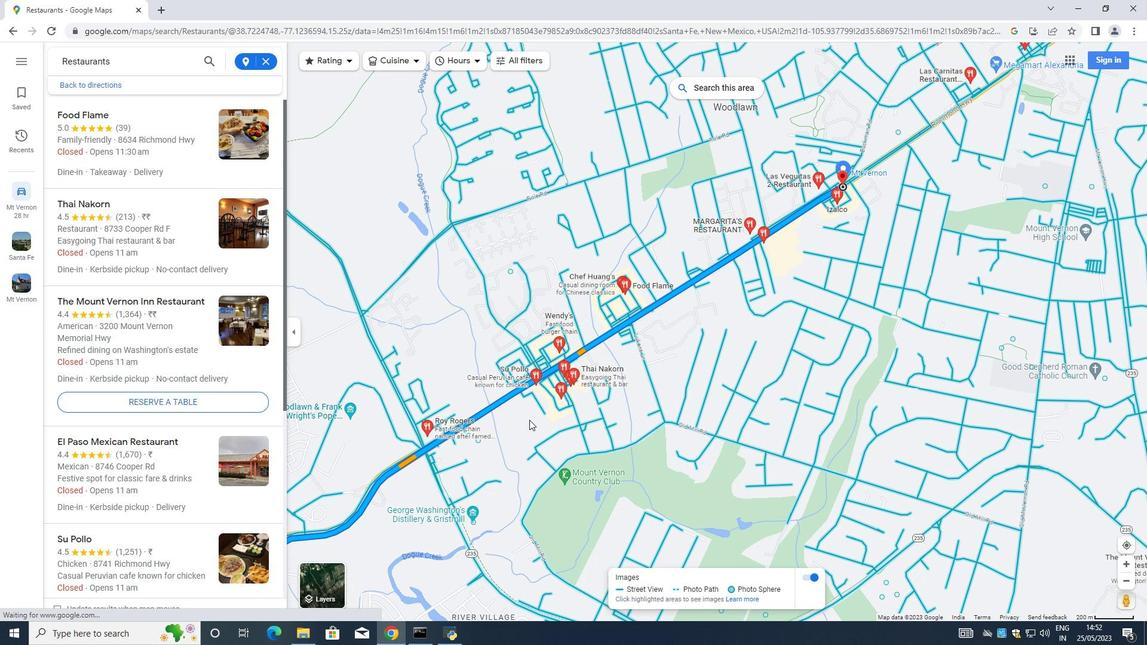 
Action: Mouse moved to (532, 418)
Screenshot: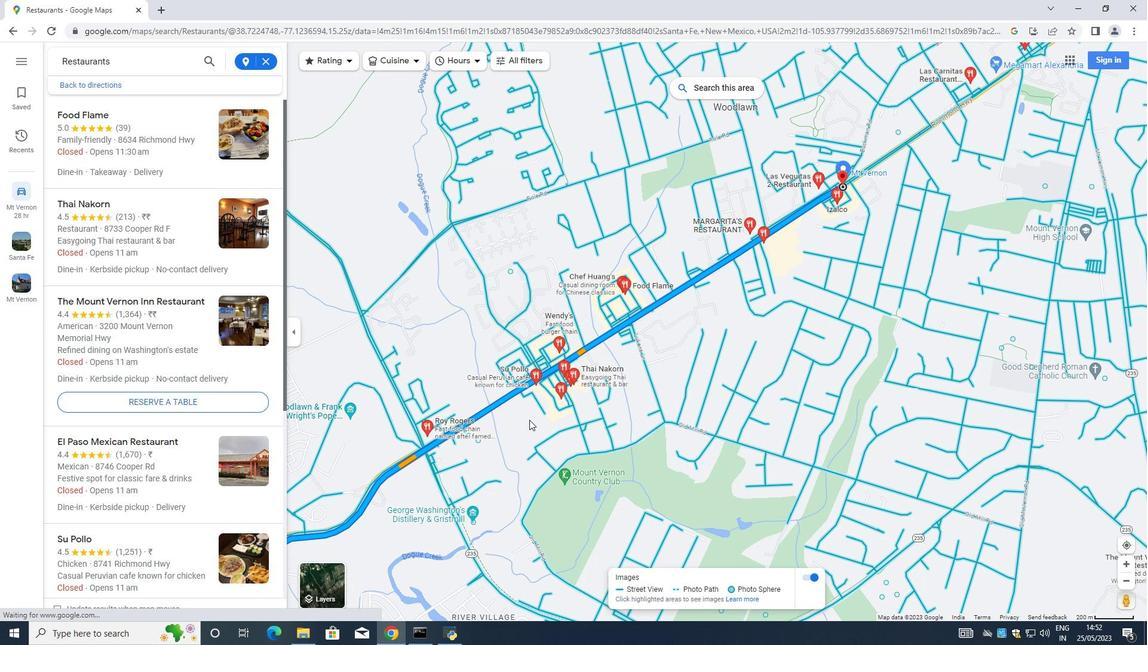 
Action: Mouse scrolled (532, 418) with delta (0, 0)
Screenshot: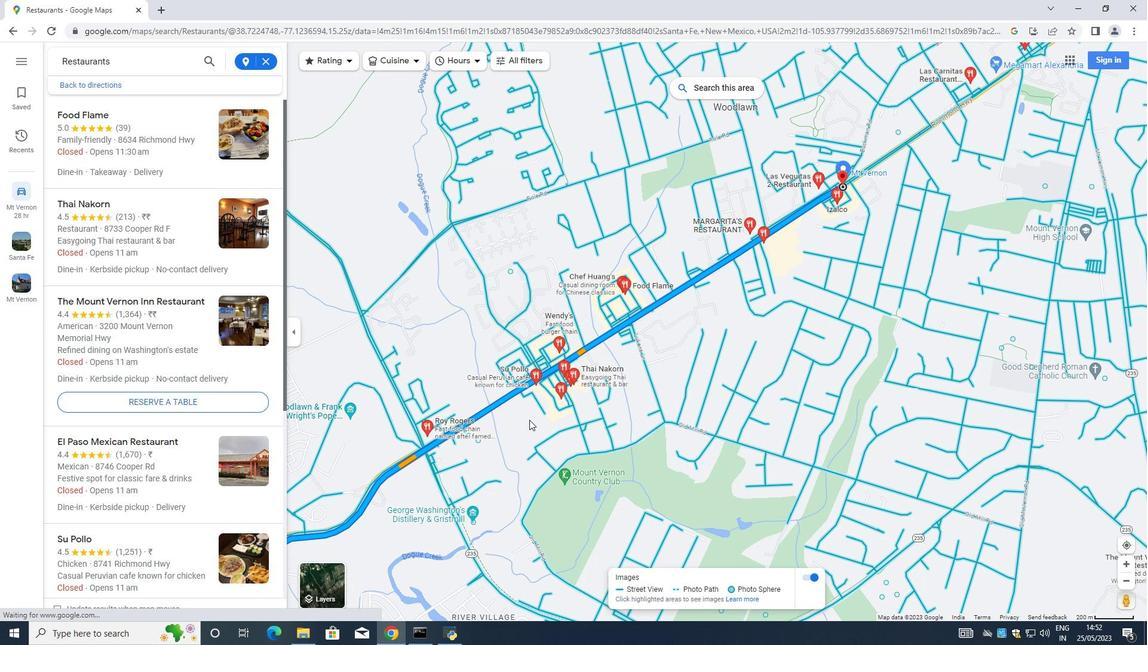 
Action: Mouse moved to (557, 392)
Screenshot: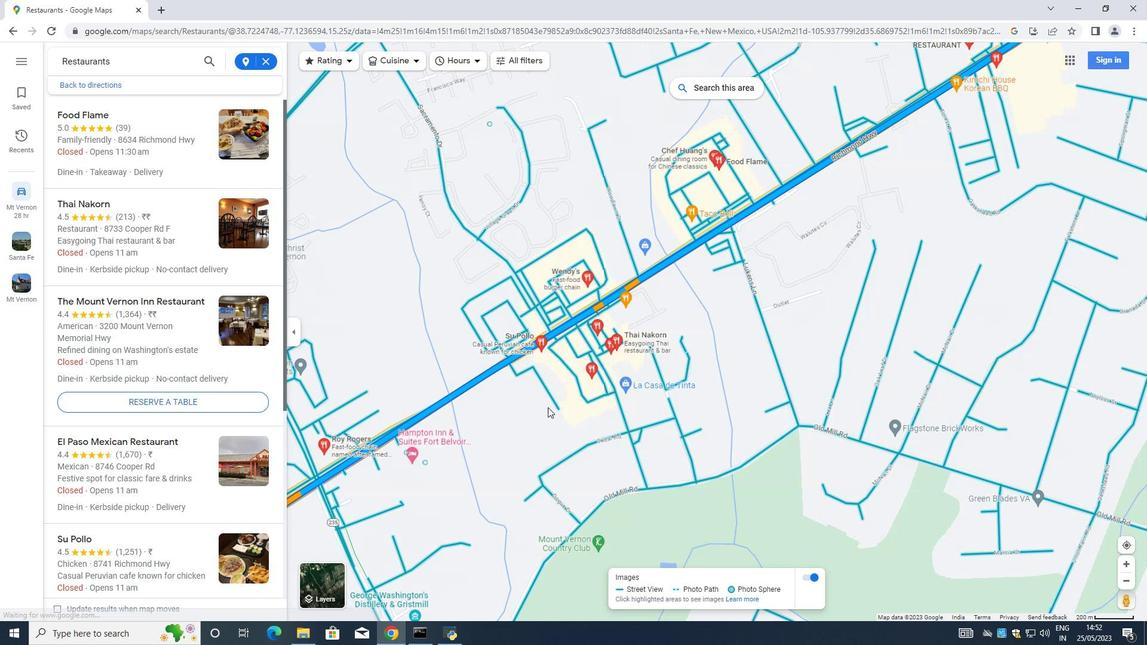 
Action: Mouse scrolled (555, 395) with delta (0, 0)
Screenshot: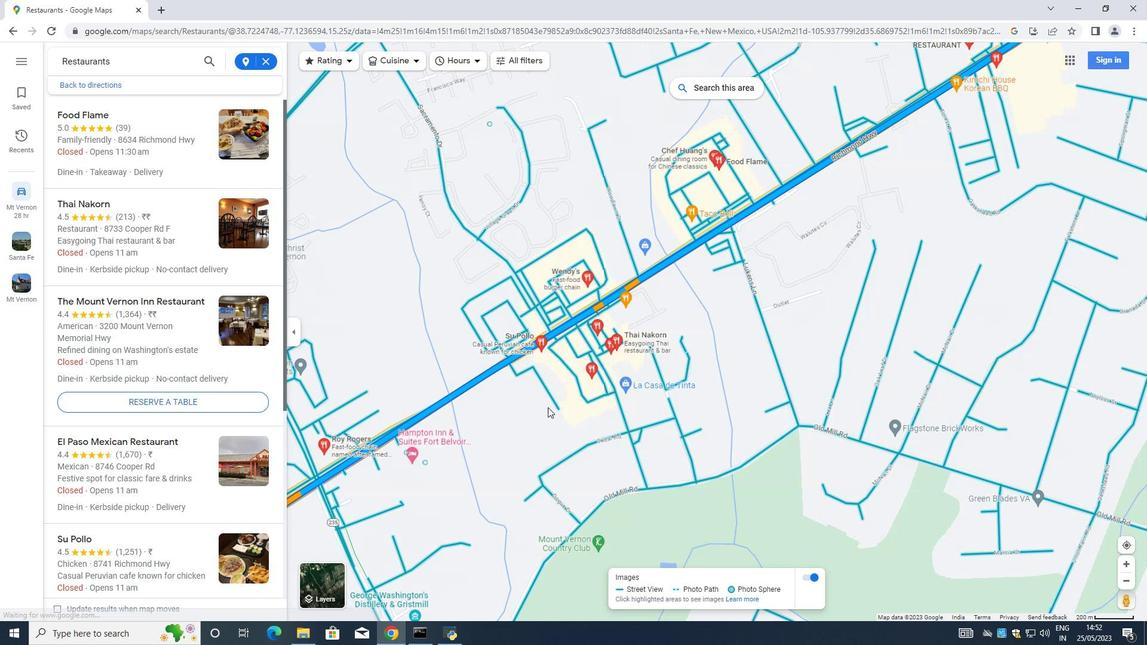 
Action: Mouse moved to (557, 392)
Screenshot: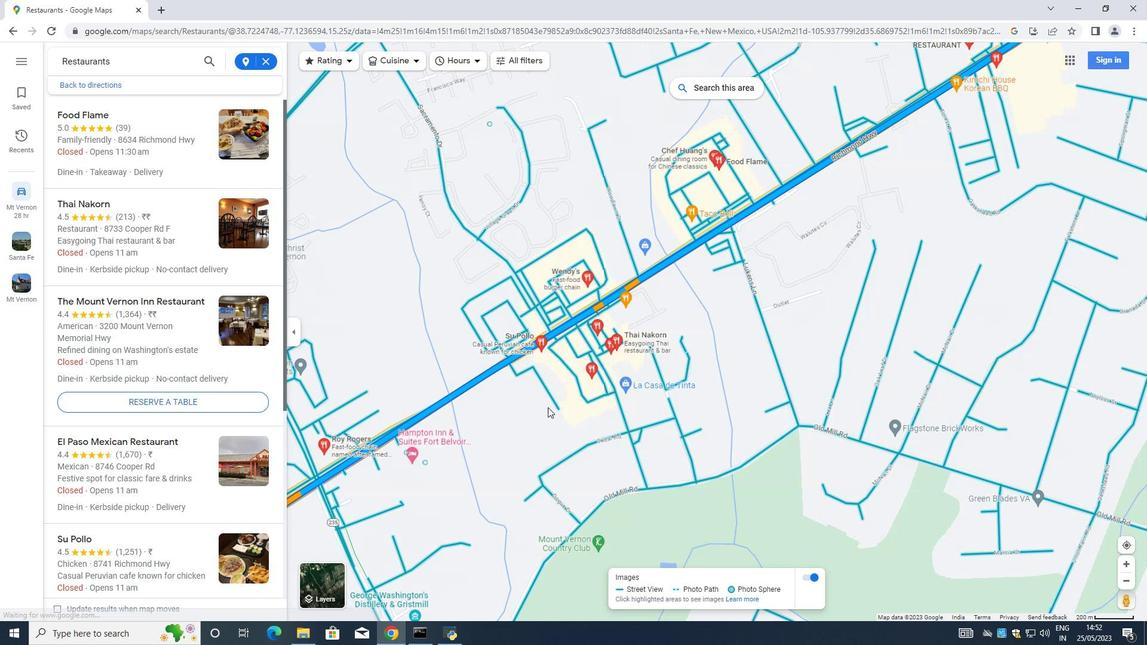 
Action: Mouse scrolled (557, 393) with delta (0, 0)
Screenshot: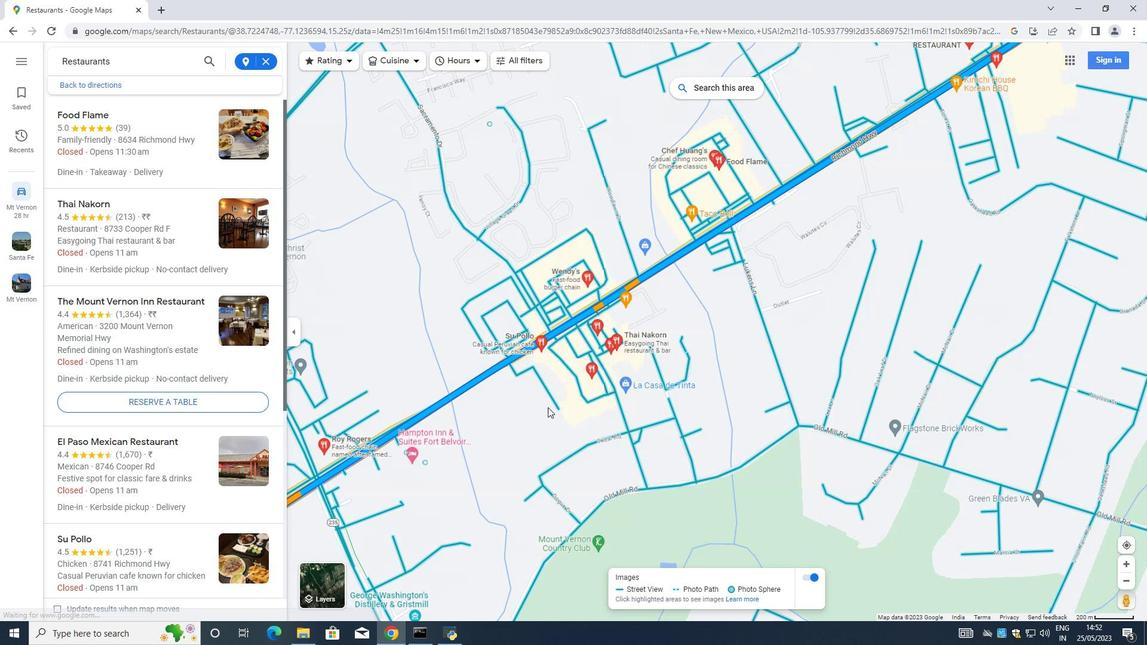 
Action: Mouse moved to (557, 392)
Screenshot: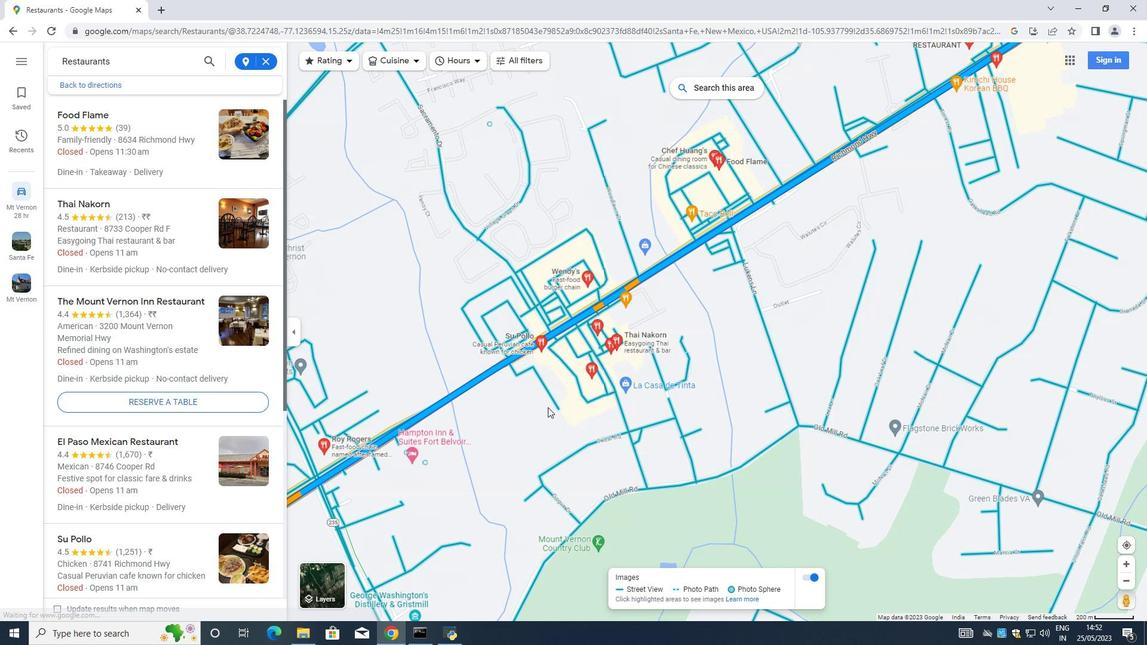 
Action: Mouse scrolled (557, 392) with delta (0, 0)
Screenshot: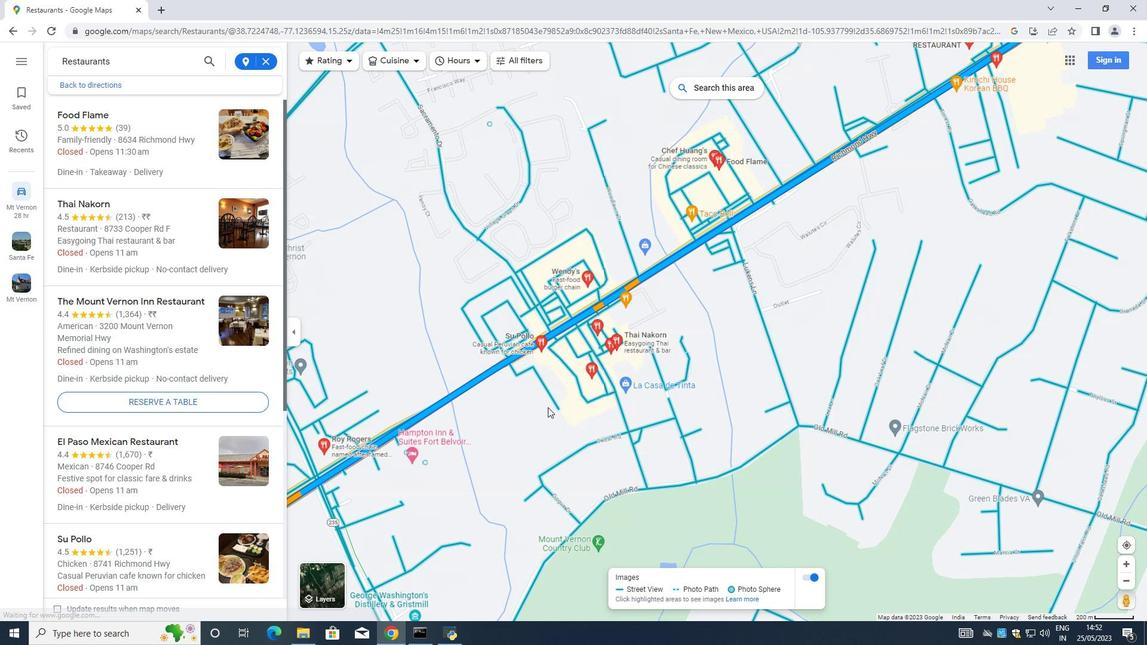 
Action: Mouse scrolled (557, 392) with delta (0, 0)
Screenshot: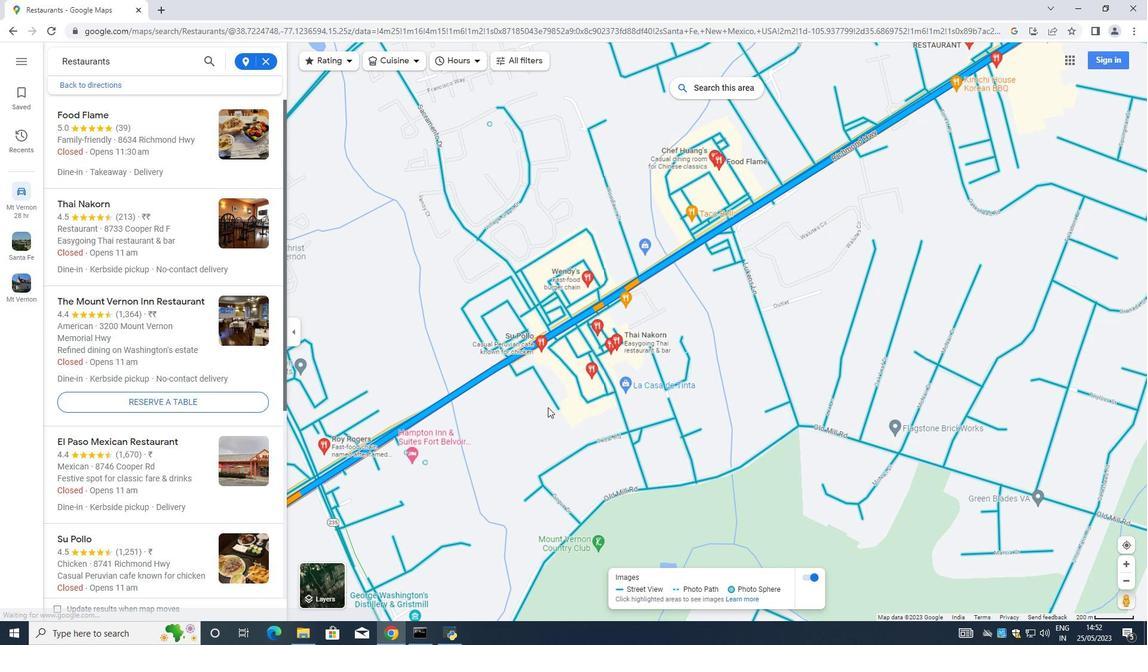 
Action: Mouse moved to (558, 392)
Screenshot: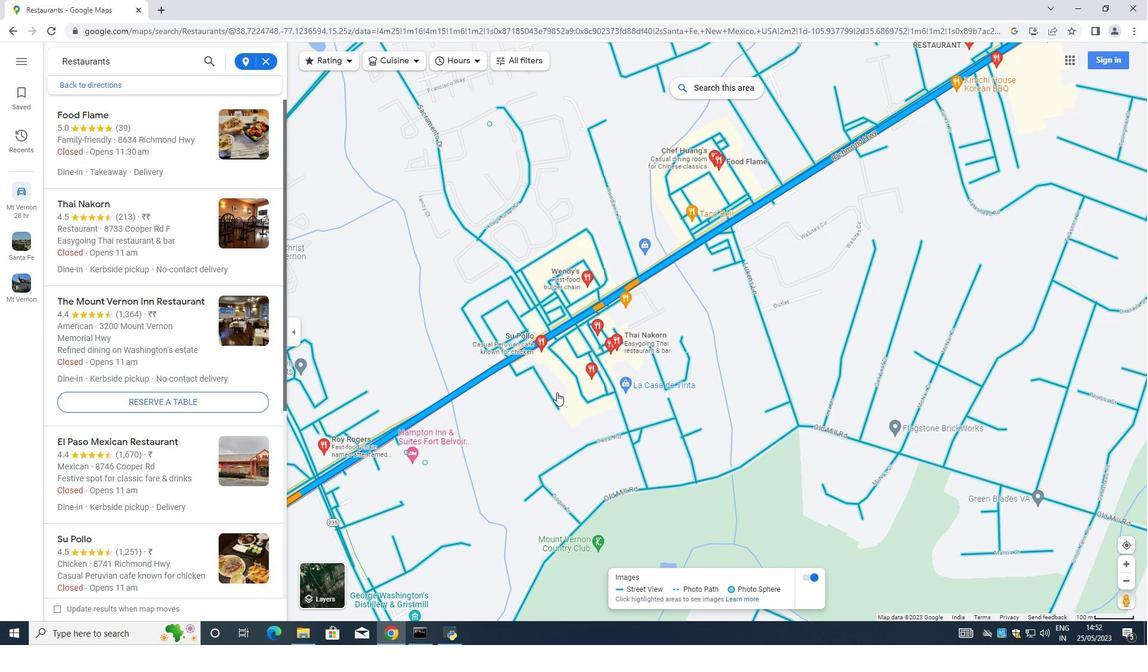 
Action: Mouse scrolled (558, 392) with delta (0, 0)
Screenshot: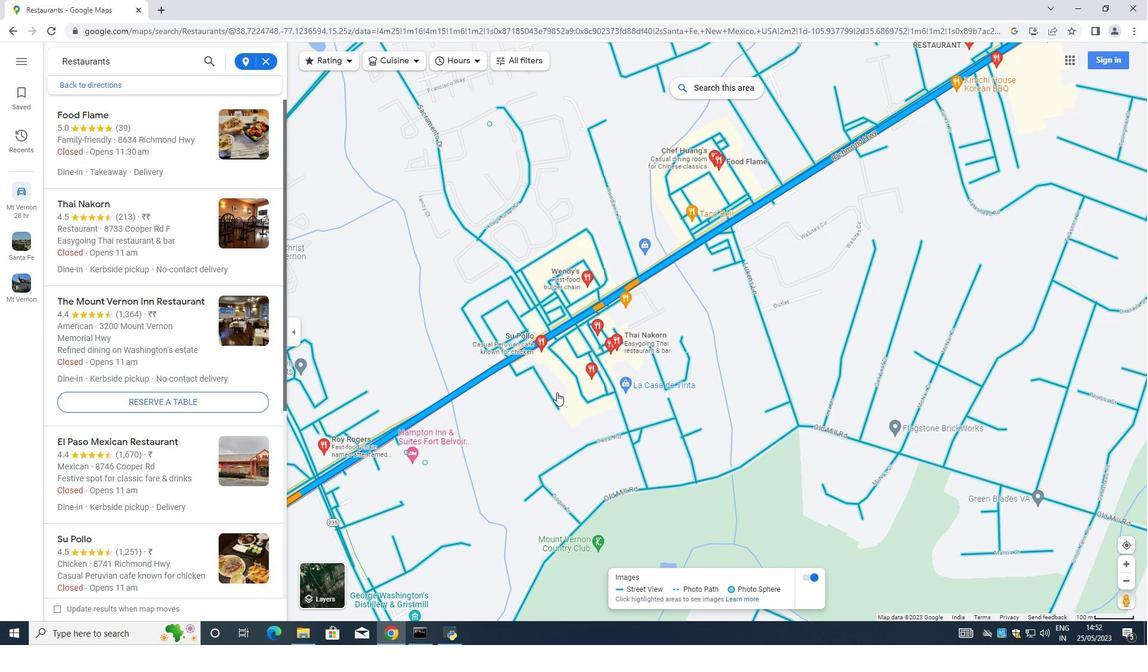 
Action: Mouse moved to (551, 392)
Screenshot: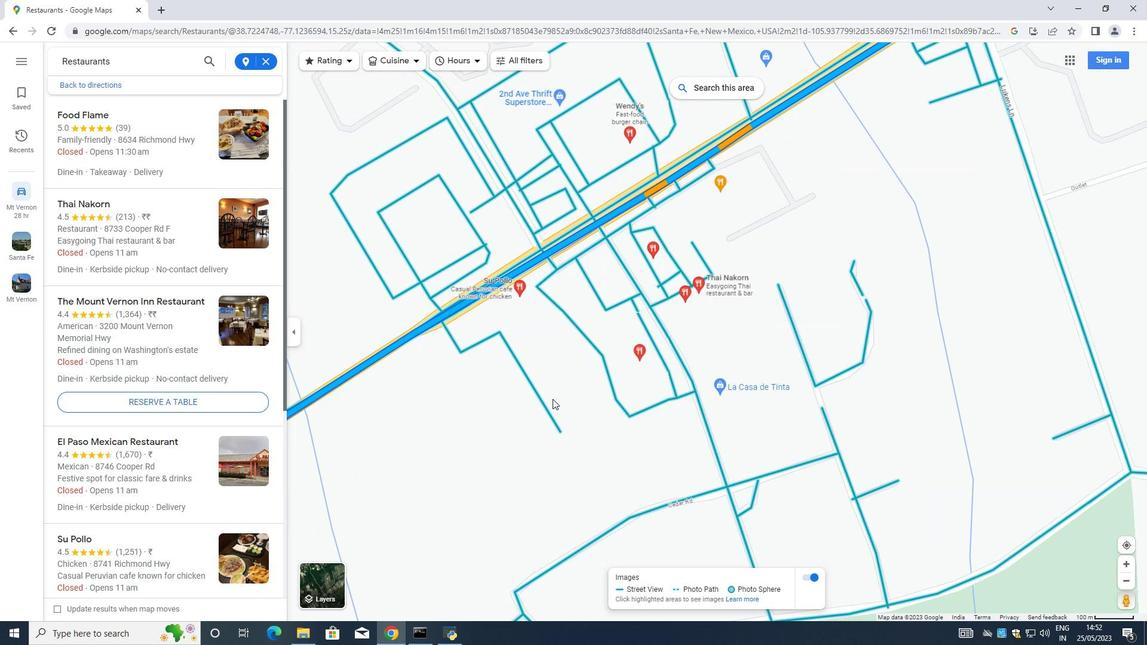 
Action: Mouse scrolled (551, 393) with delta (0, 0)
Screenshot: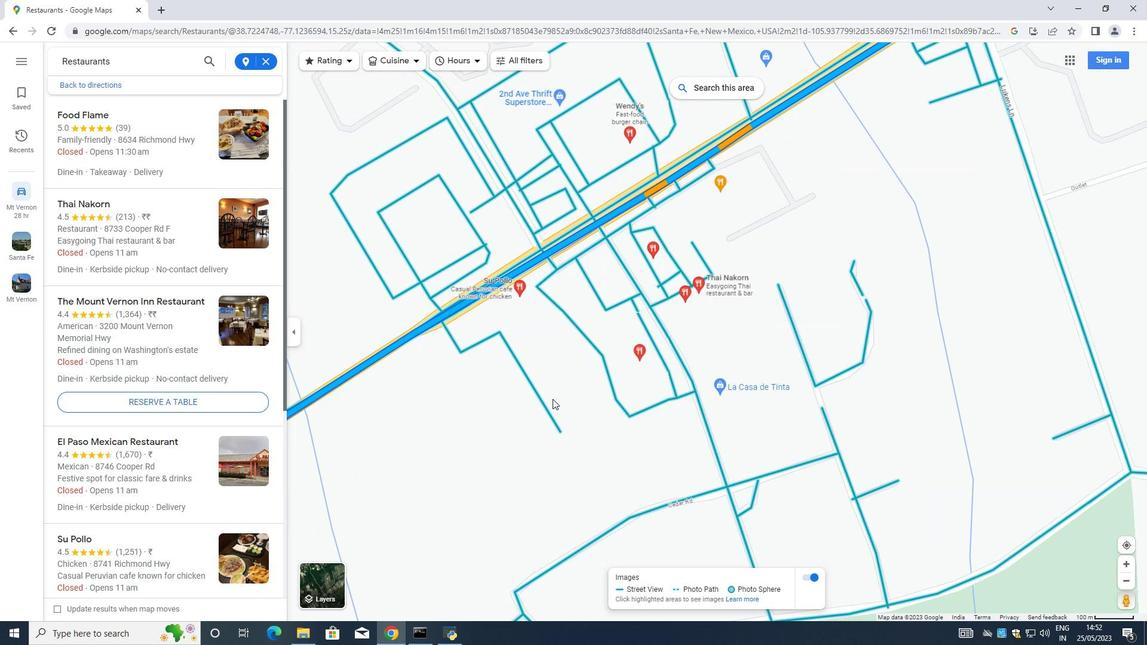 
Action: Mouse moved to (551, 391)
Screenshot: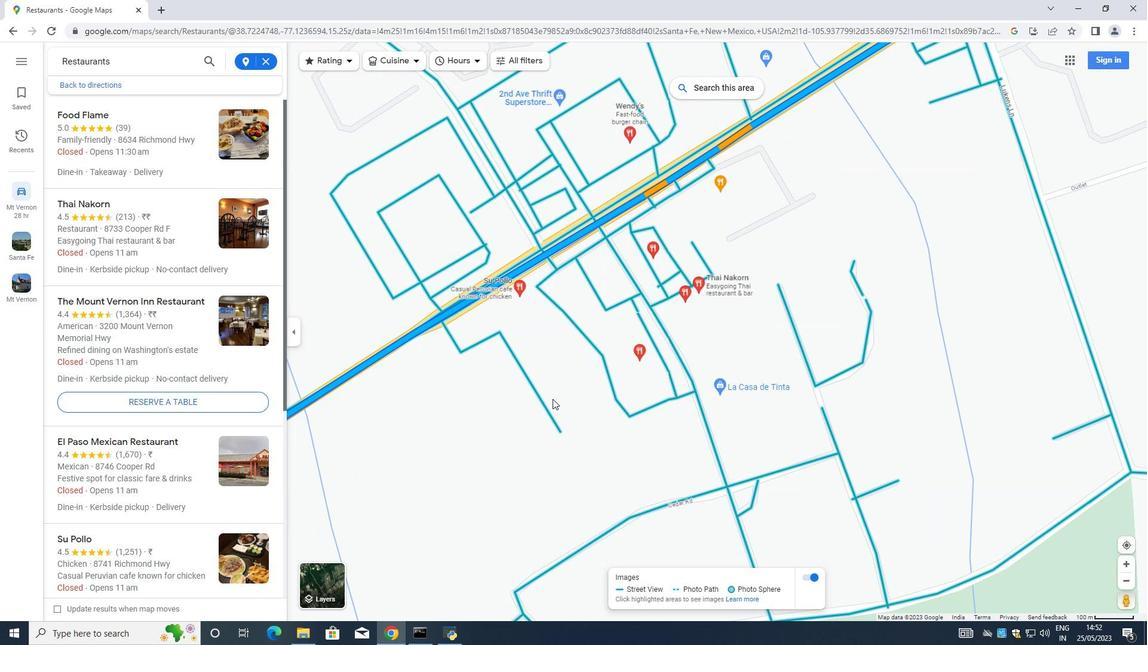 
Action: Mouse scrolled (551, 392) with delta (0, 0)
Screenshot: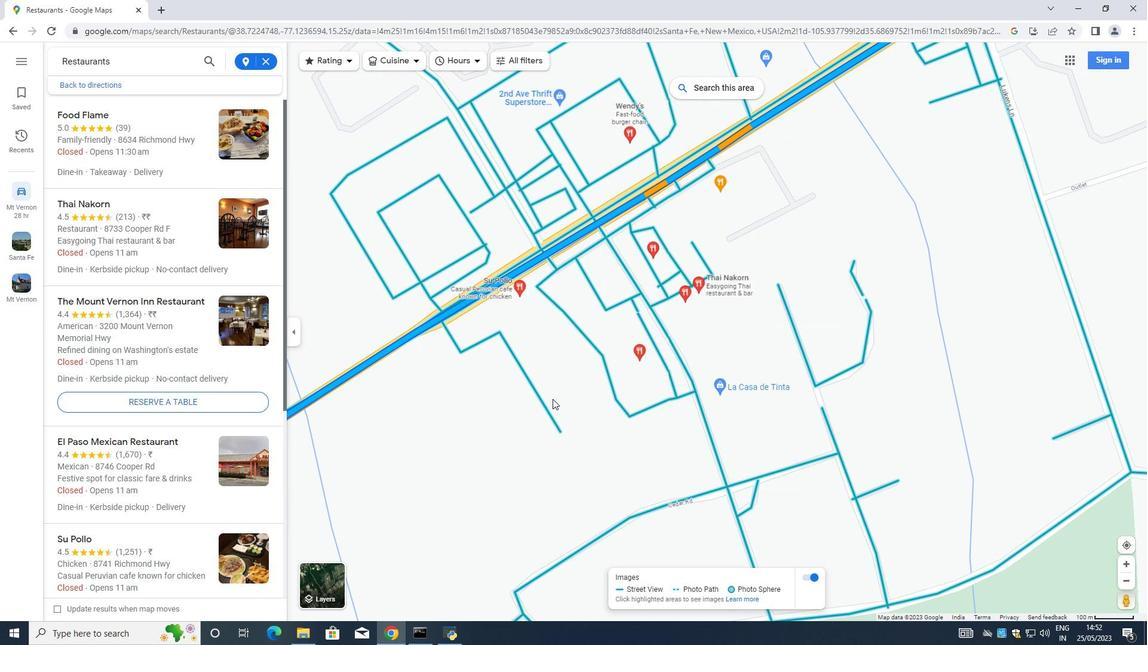 
Action: Mouse moved to (551, 390)
Screenshot: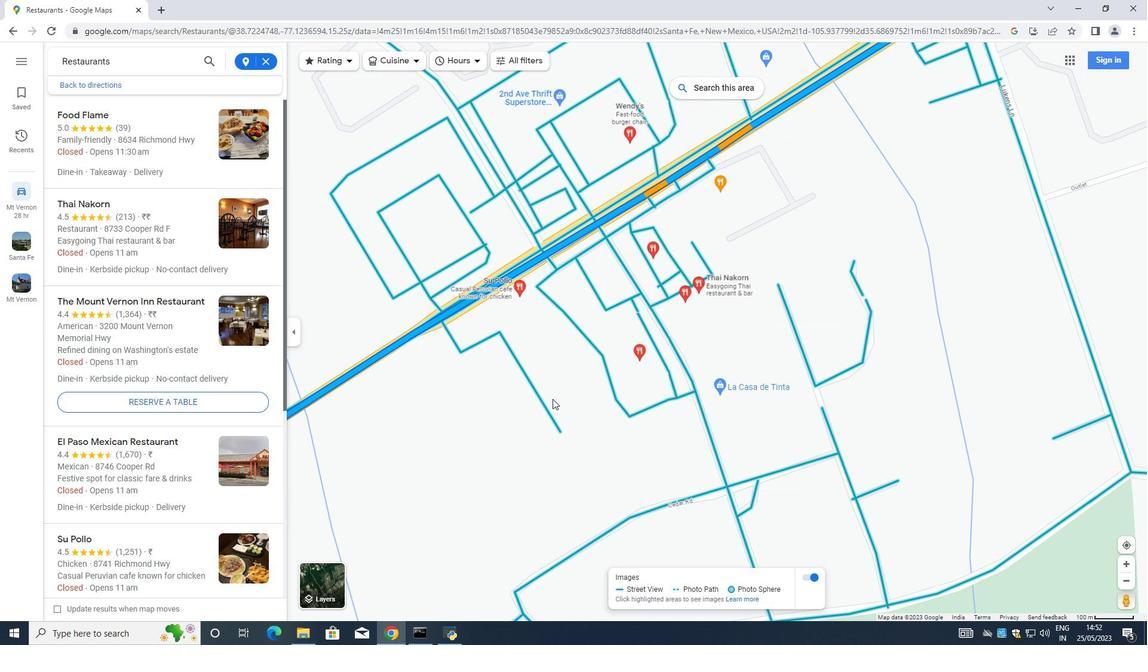 
Action: Mouse scrolled (551, 390) with delta (0, 0)
Screenshot: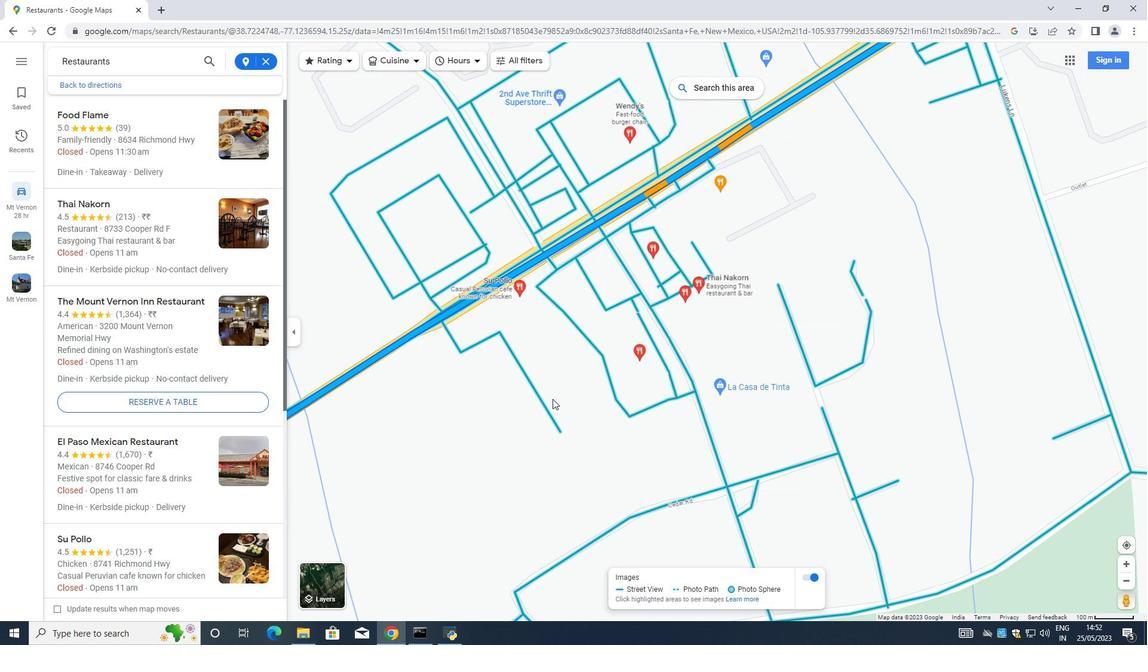 
Action: Mouse moved to (552, 389)
Screenshot: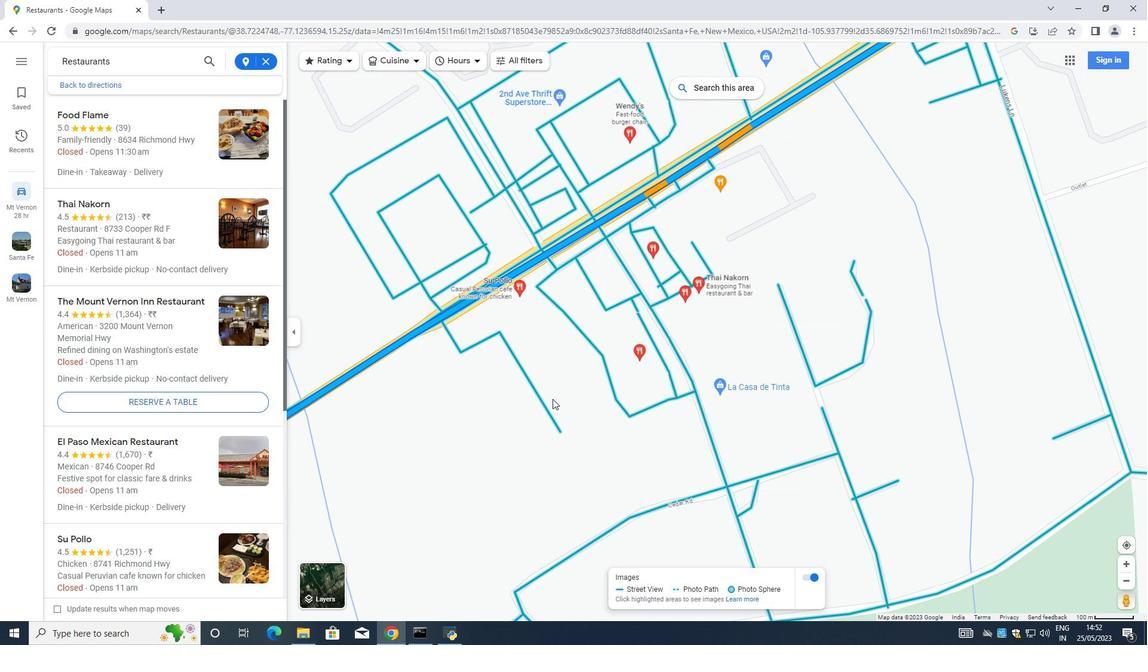 
Action: Mouse scrolled (552, 390) with delta (0, 0)
Screenshot: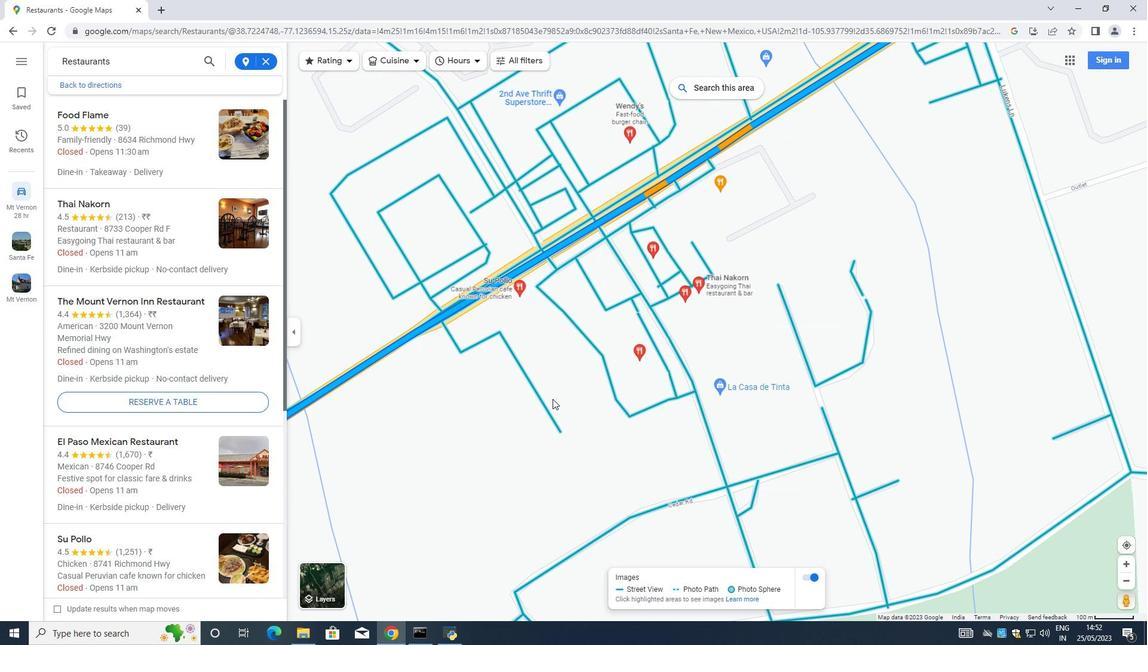 
Action: Mouse scrolled (552, 390) with delta (0, 0)
Screenshot: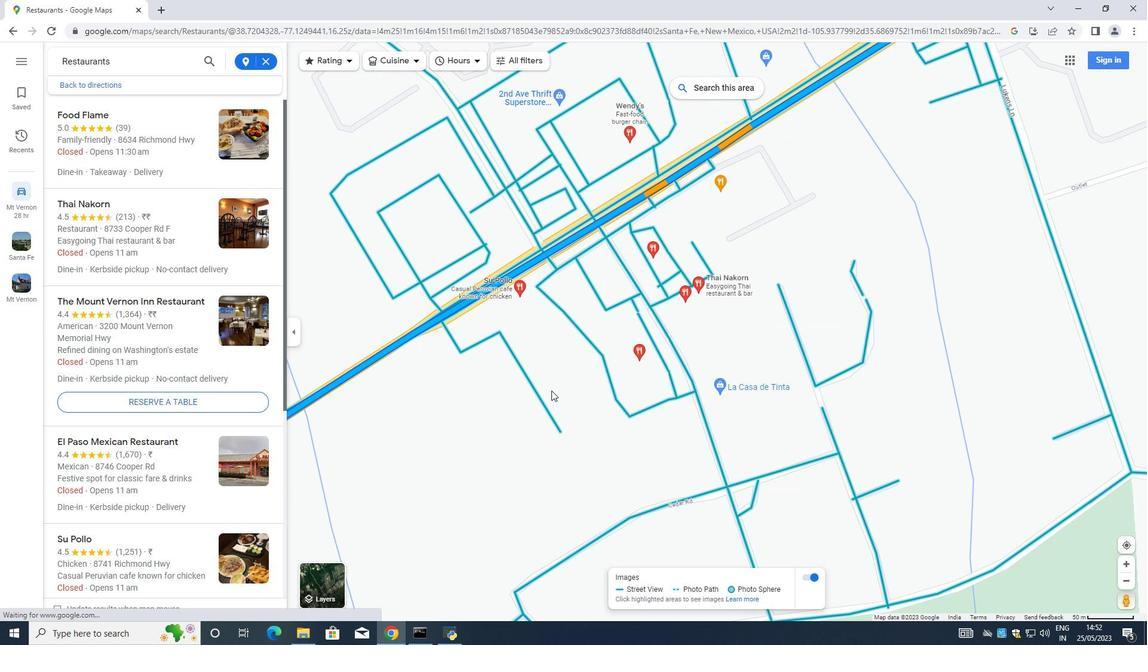 
Action: Mouse moved to (471, 169)
Screenshot: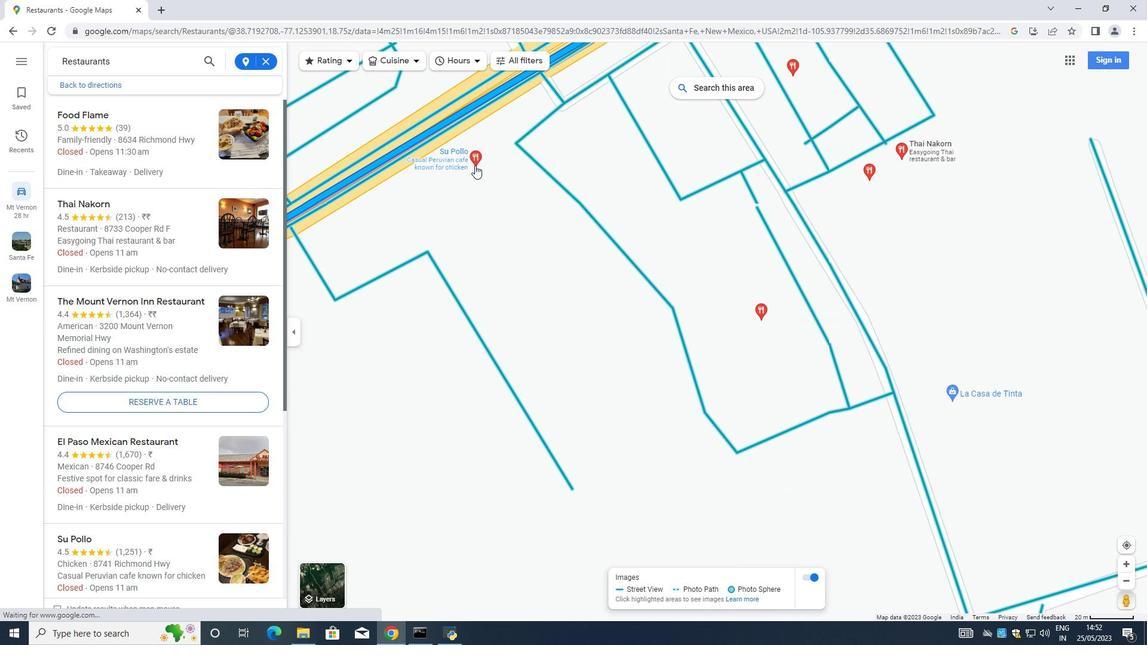 
Action: Mouse scrolled (471, 169) with delta (0, 0)
Screenshot: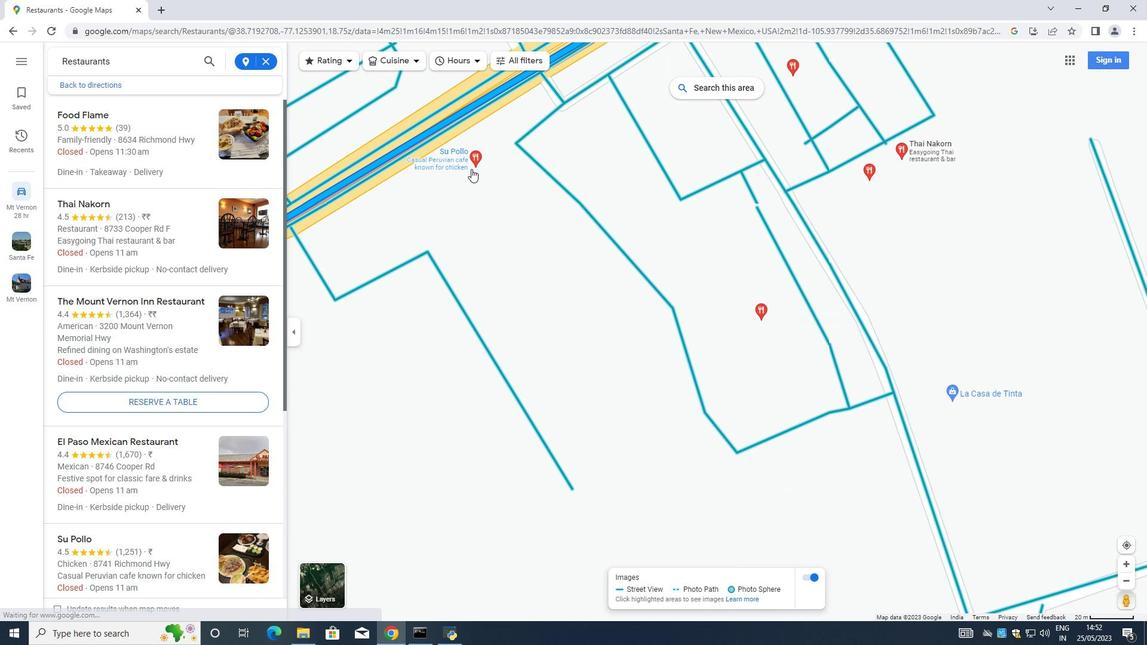 
Action: Mouse scrolled (471, 169) with delta (0, 0)
Screenshot: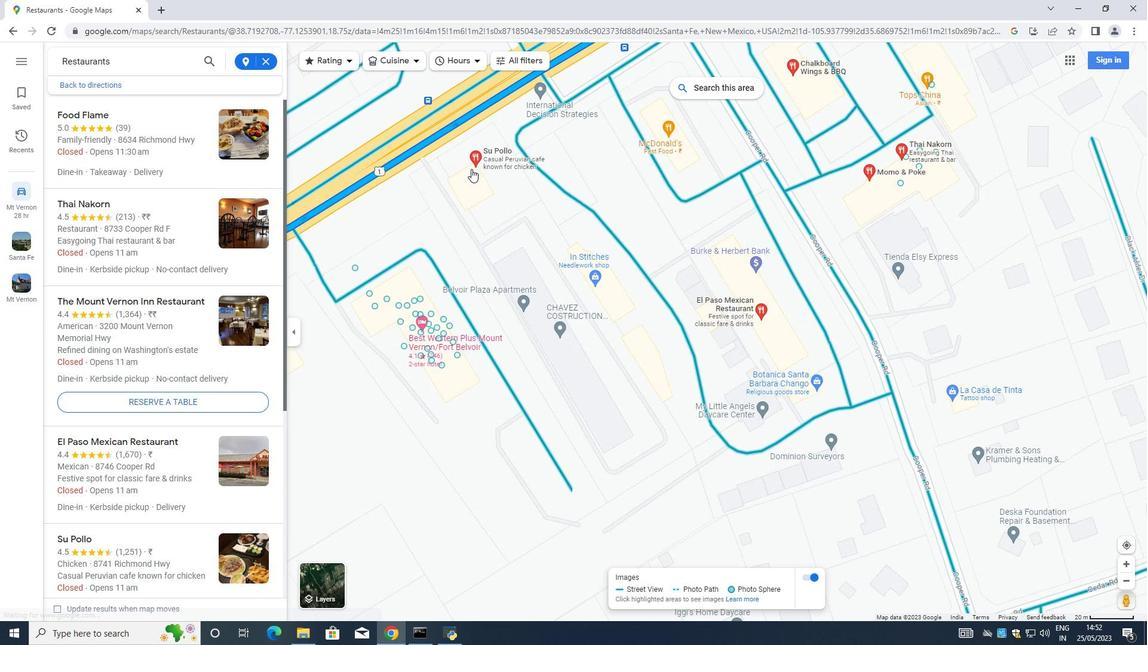 
Action: Mouse scrolled (471, 169) with delta (0, 0)
Screenshot: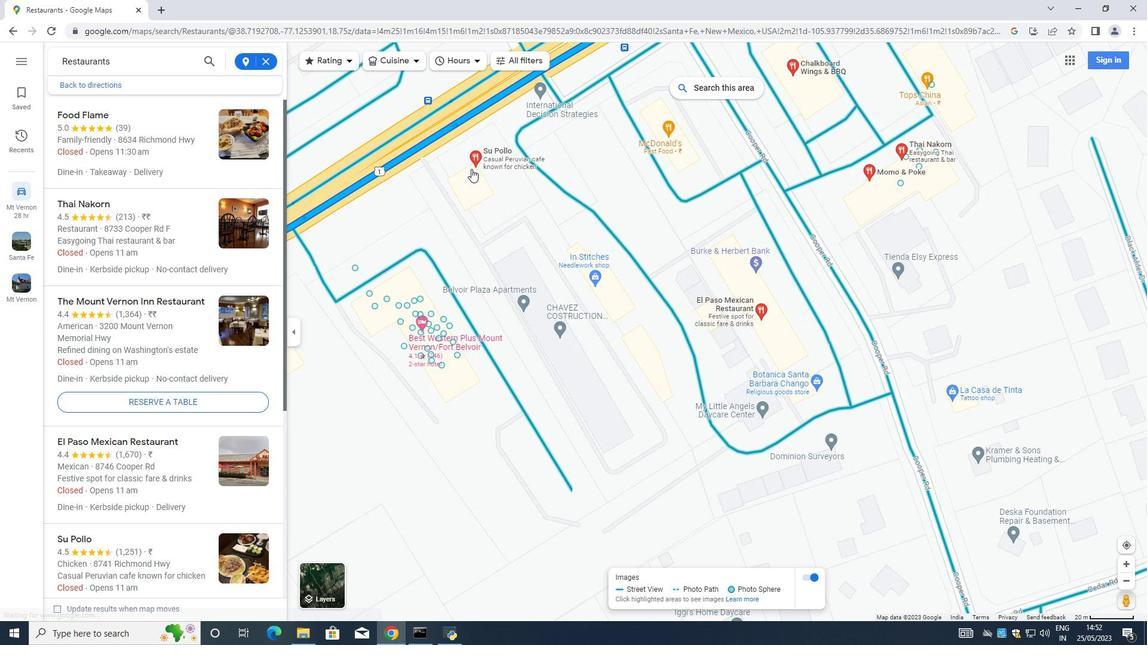 
Action: Mouse moved to (470, 216)
Screenshot: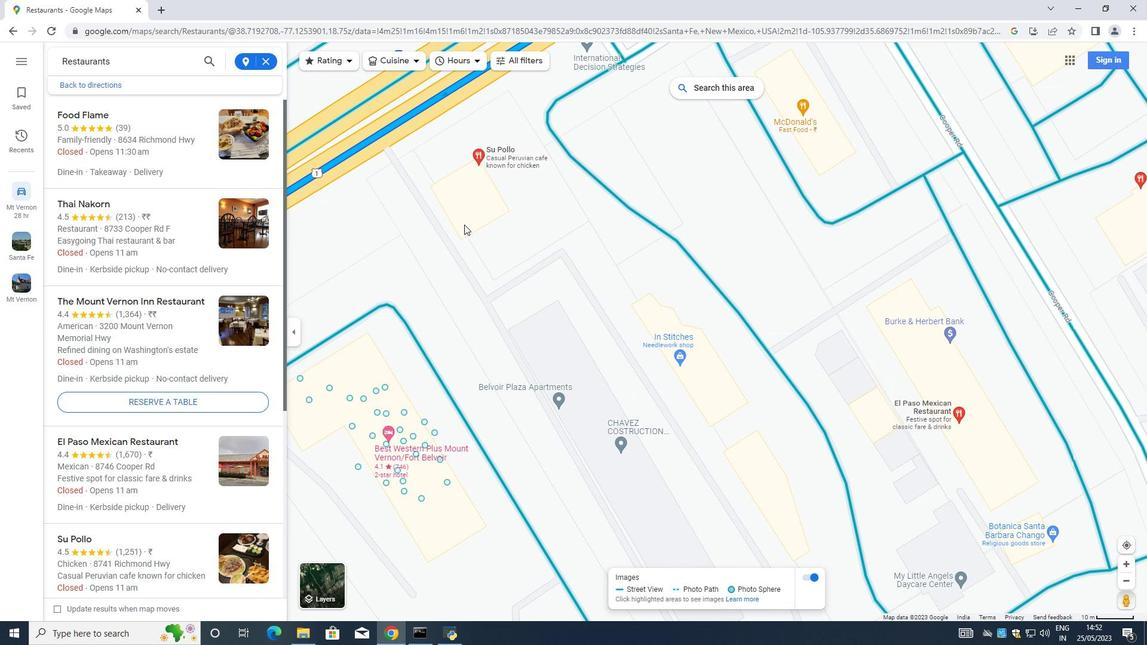 
Action: Mouse scrolled (470, 216) with delta (0, 0)
Screenshot: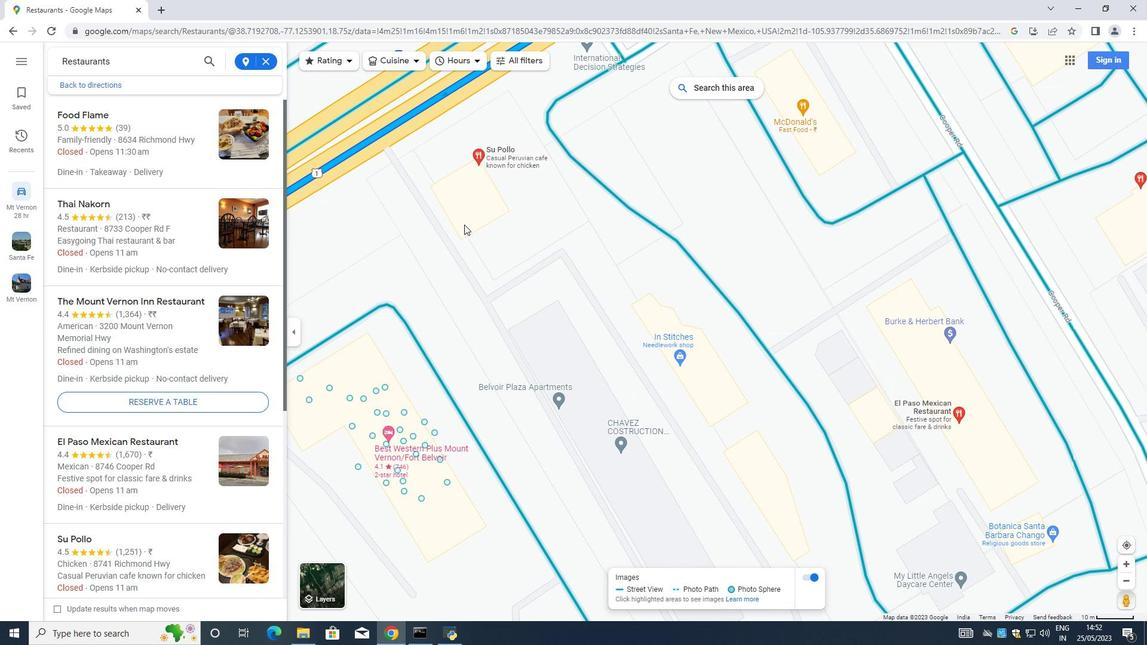 
Action: Mouse moved to (472, 215)
Screenshot: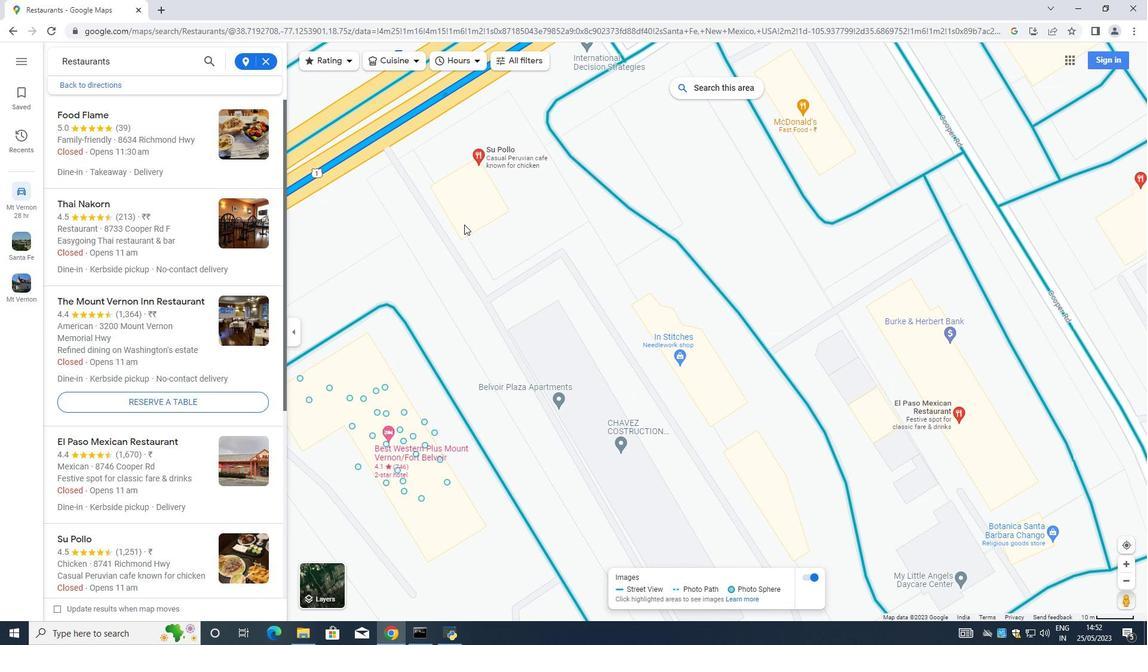 
Action: Mouse scrolled (472, 215) with delta (0, 0)
Screenshot: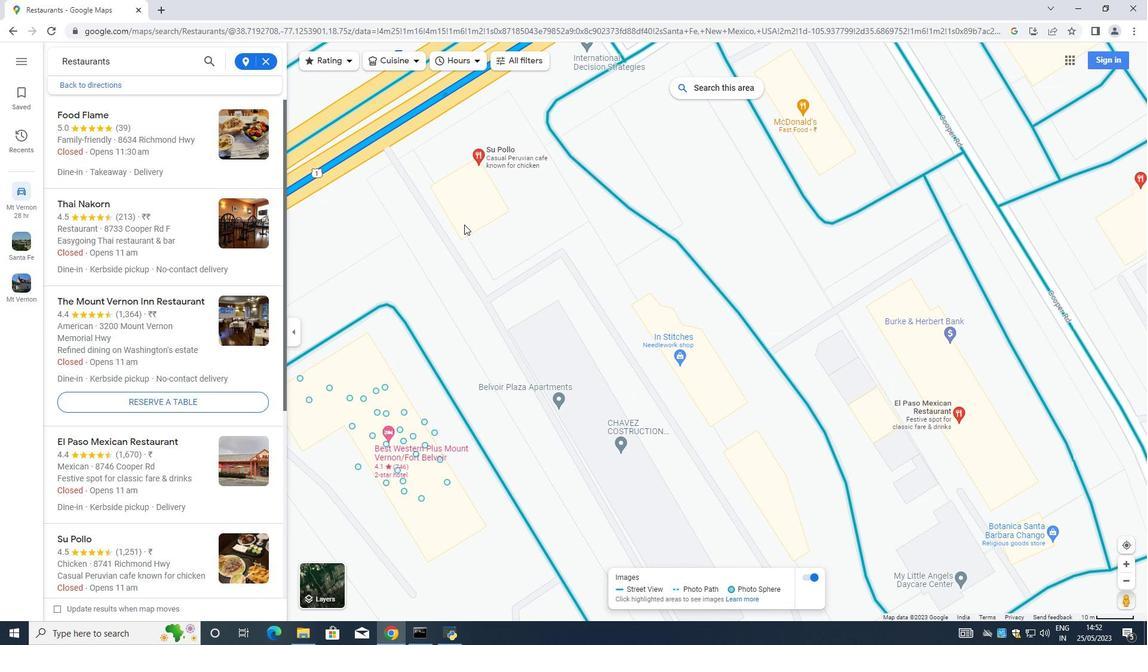 
Action: Mouse moved to (473, 215)
Screenshot: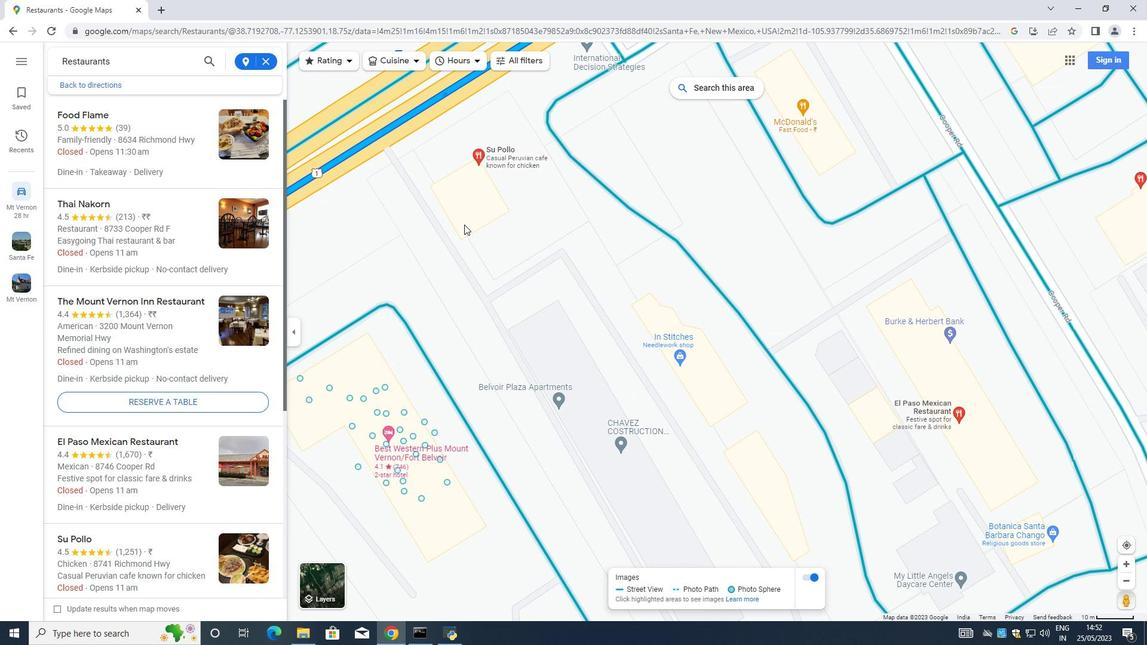 
Action: Mouse scrolled (473, 215) with delta (0, 0)
Screenshot: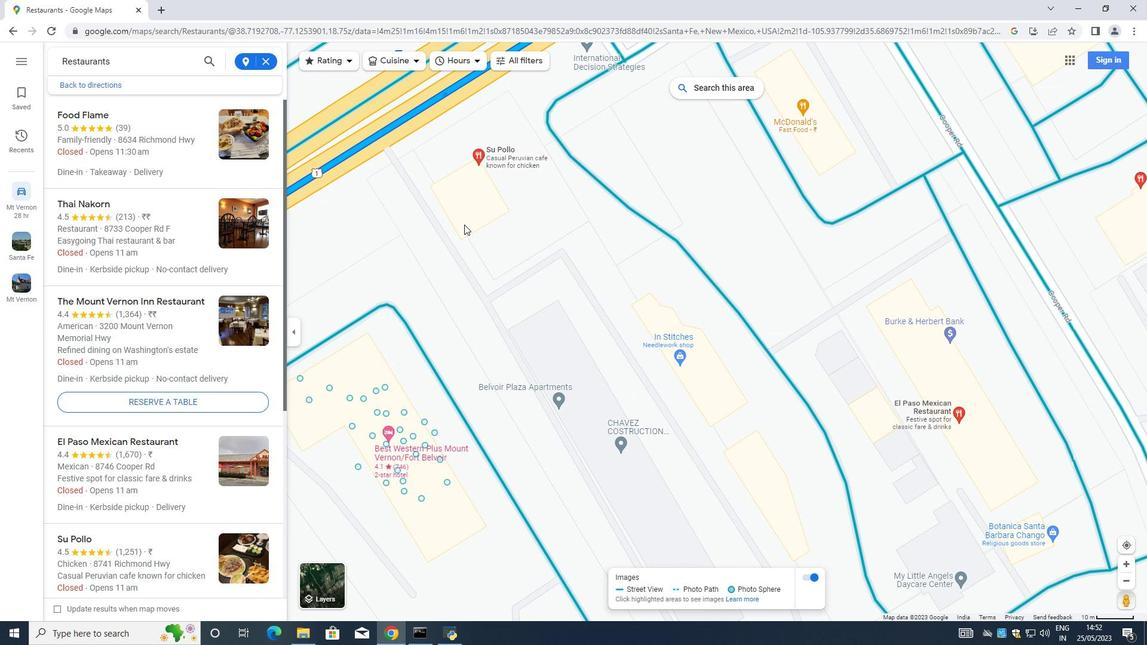 
Action: Mouse moved to (476, 220)
Screenshot: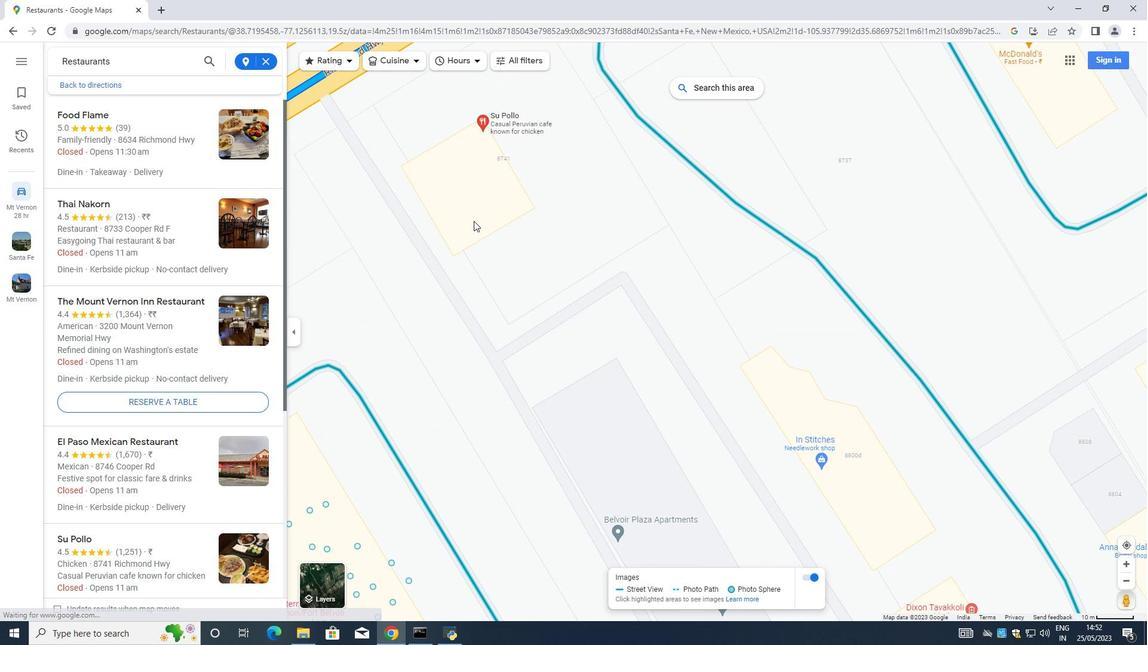 
Action: Mouse scrolled (476, 221) with delta (0, 0)
Screenshot: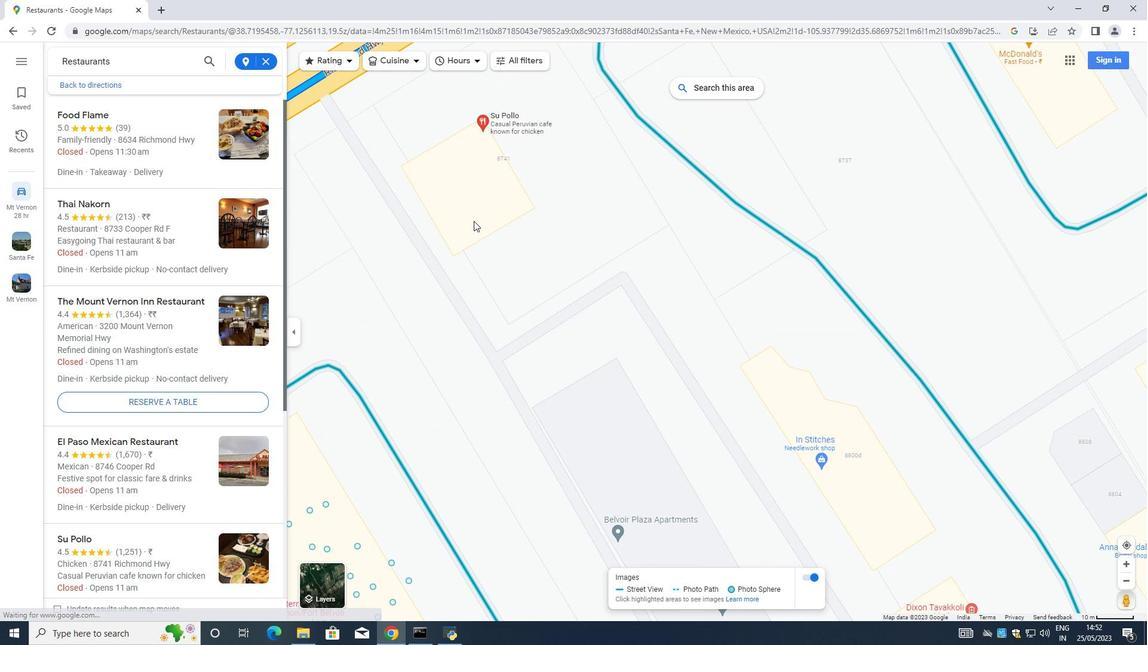 
Action: Mouse moved to (476, 220)
Screenshot: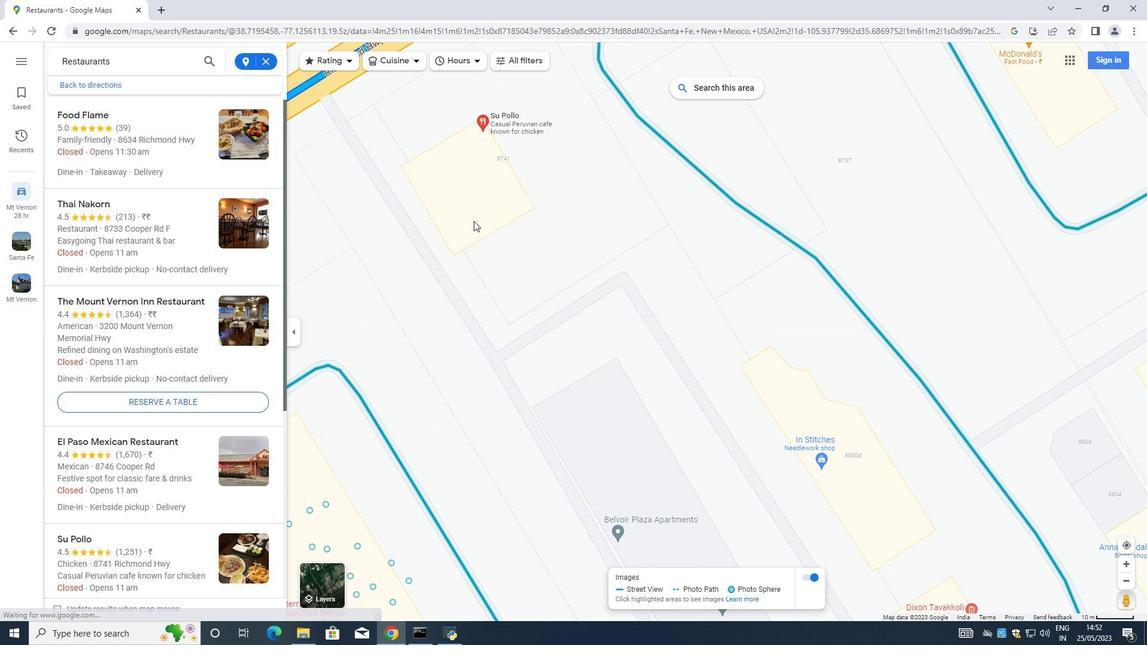 
Action: Mouse scrolled (476, 221) with delta (0, 0)
Screenshot: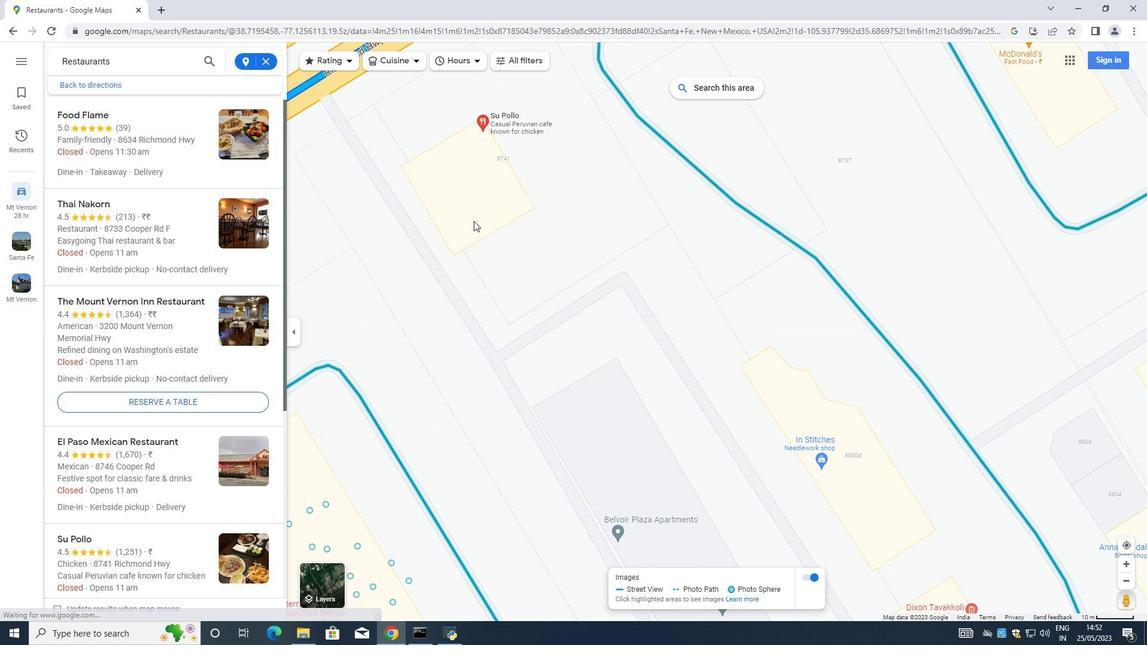 
Action: Mouse scrolled (476, 221) with delta (0, 0)
Screenshot: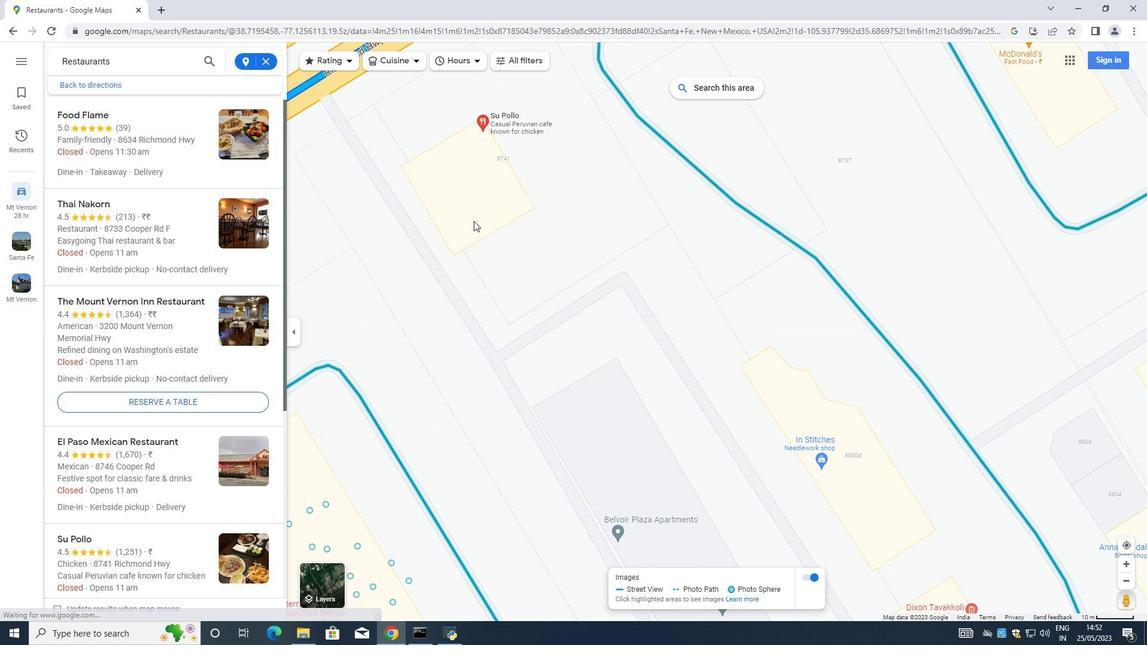 
Action: Mouse scrolled (476, 221) with delta (0, 0)
Screenshot: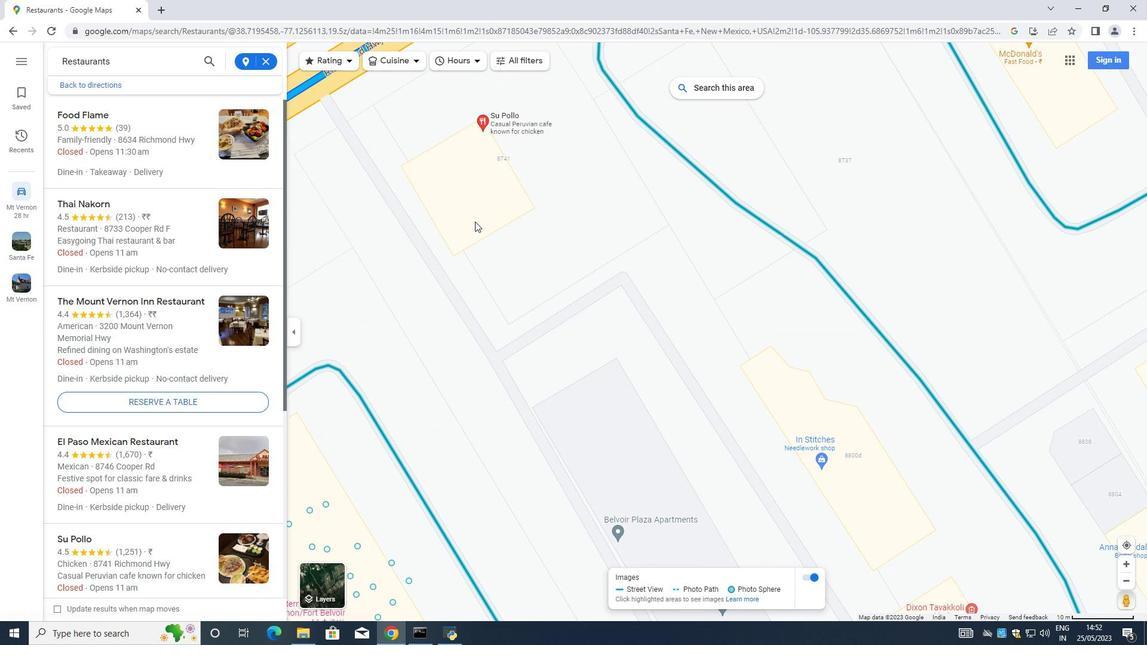 
Action: Mouse moved to (476, 219)
Screenshot: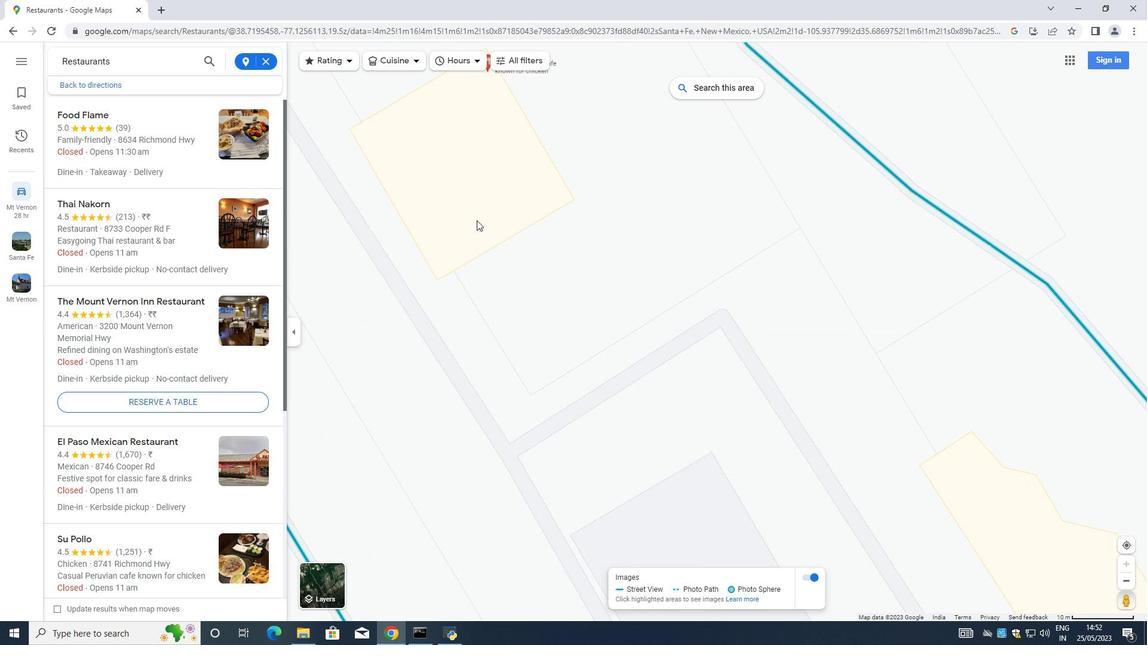 
Action: Mouse scrolled (476, 220) with delta (0, 0)
Screenshot: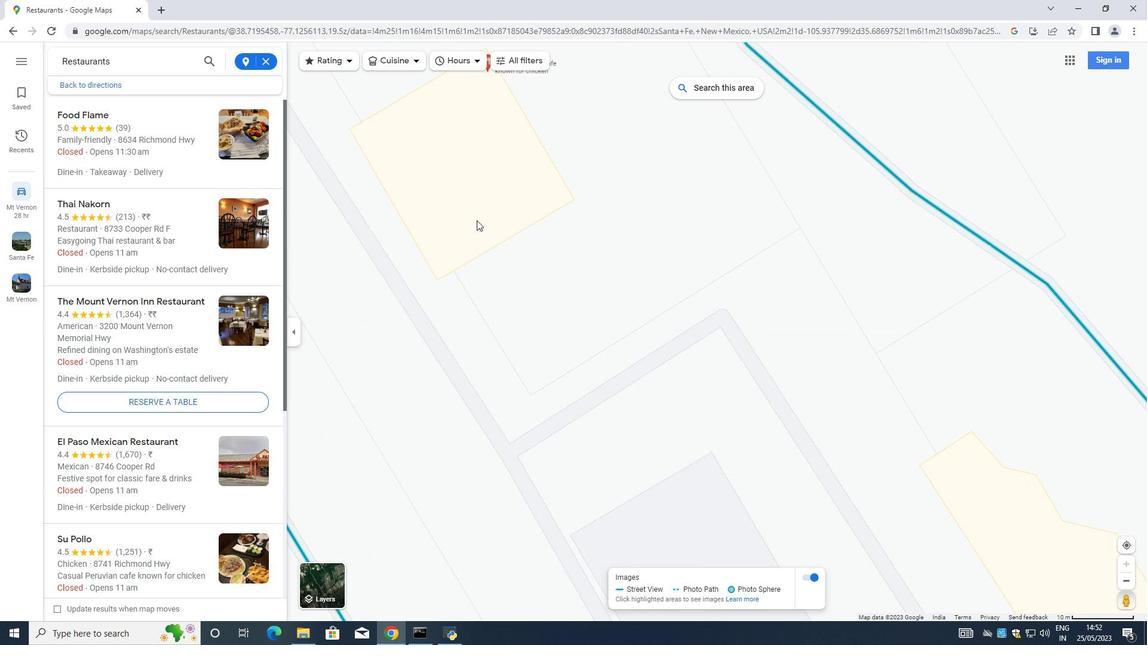 
Action: Mouse scrolled (476, 220) with delta (0, 0)
Screenshot: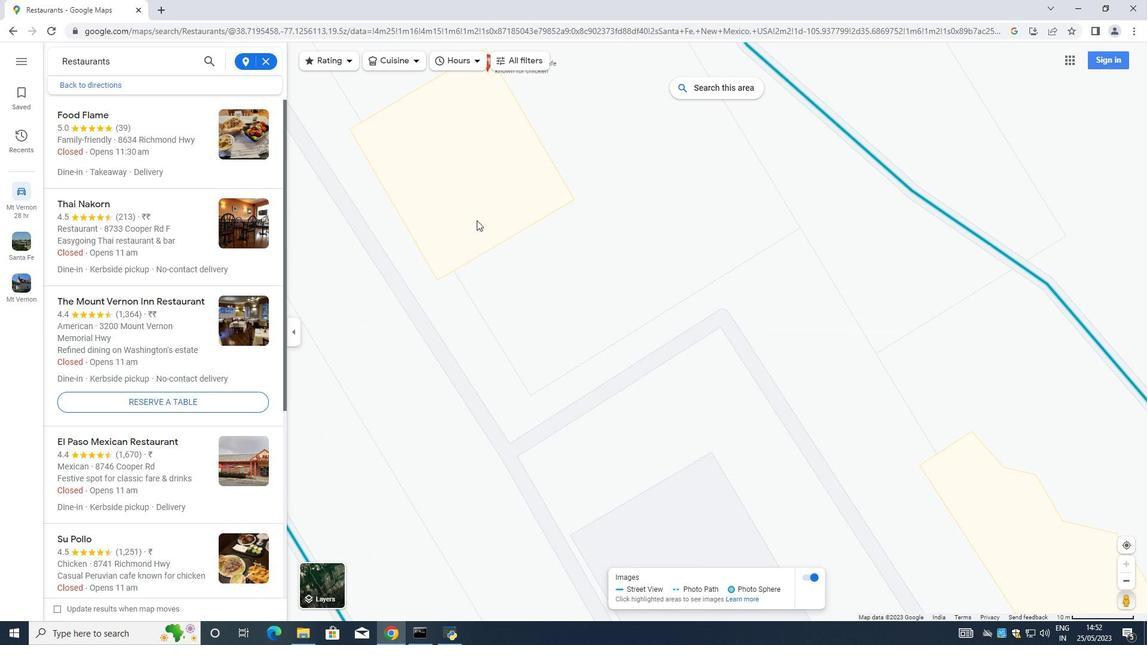 
Action: Mouse scrolled (476, 220) with delta (0, 0)
Screenshot: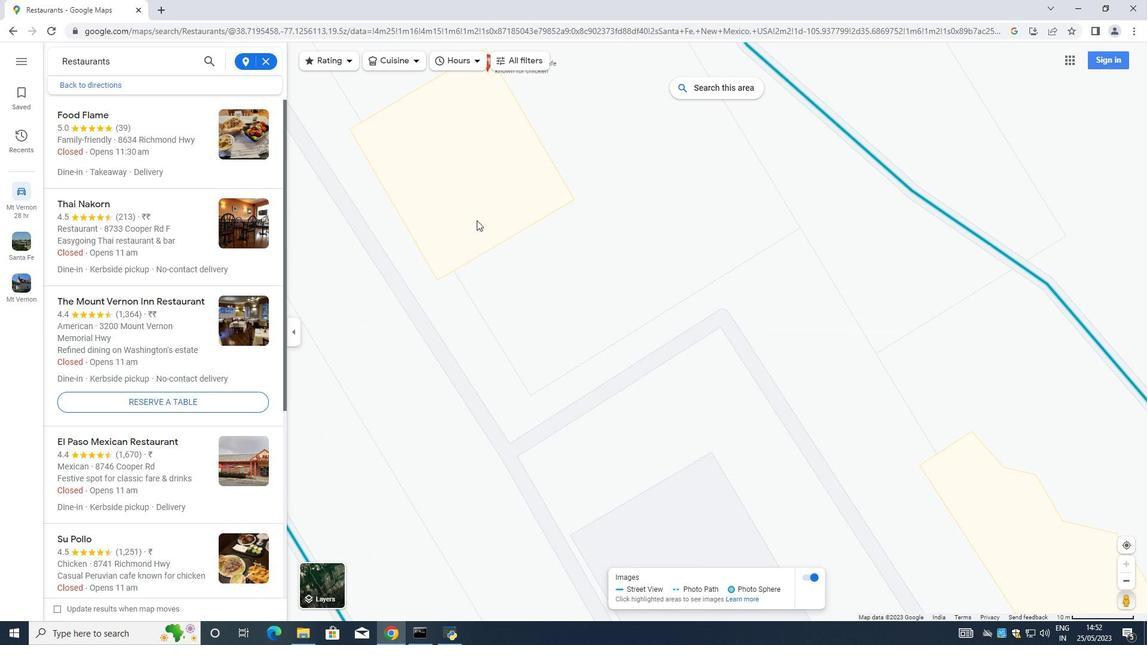 
Action: Mouse scrolled (476, 220) with delta (0, 0)
Screenshot: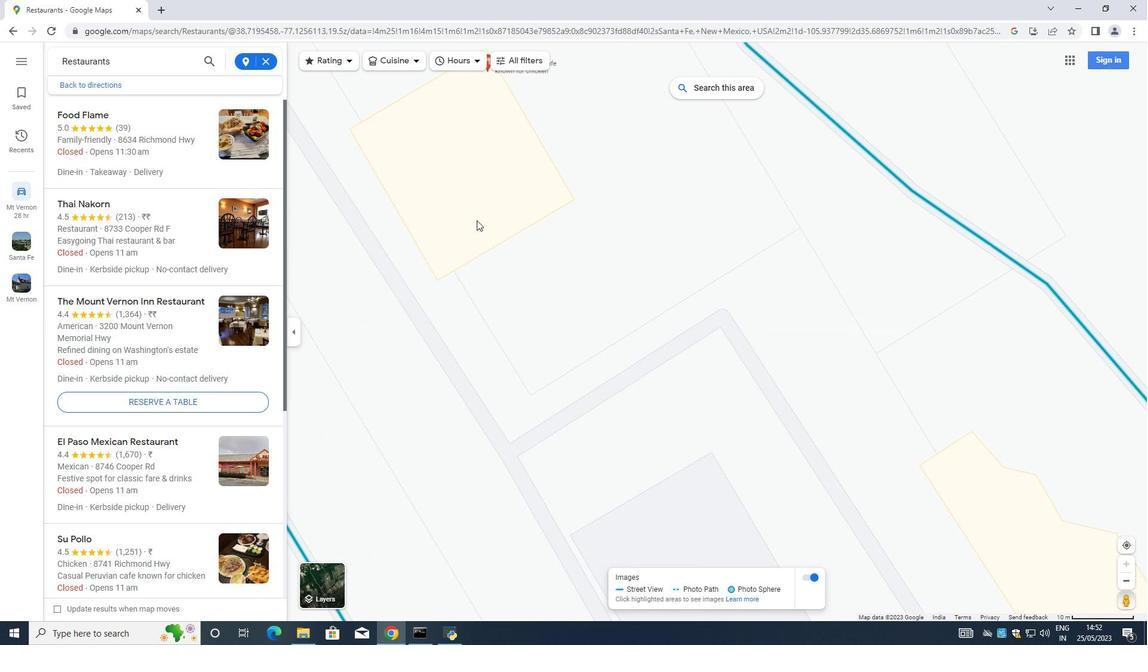 
Action: Mouse moved to (502, 170)
Screenshot: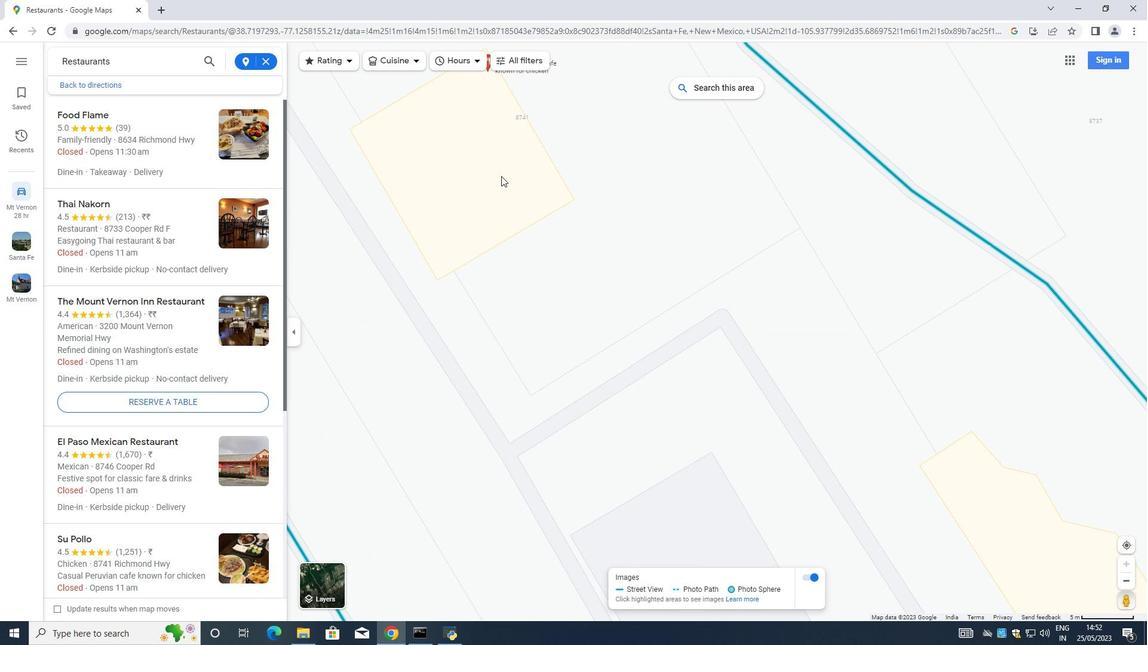 
Action: Mouse pressed left at (502, 170)
Screenshot: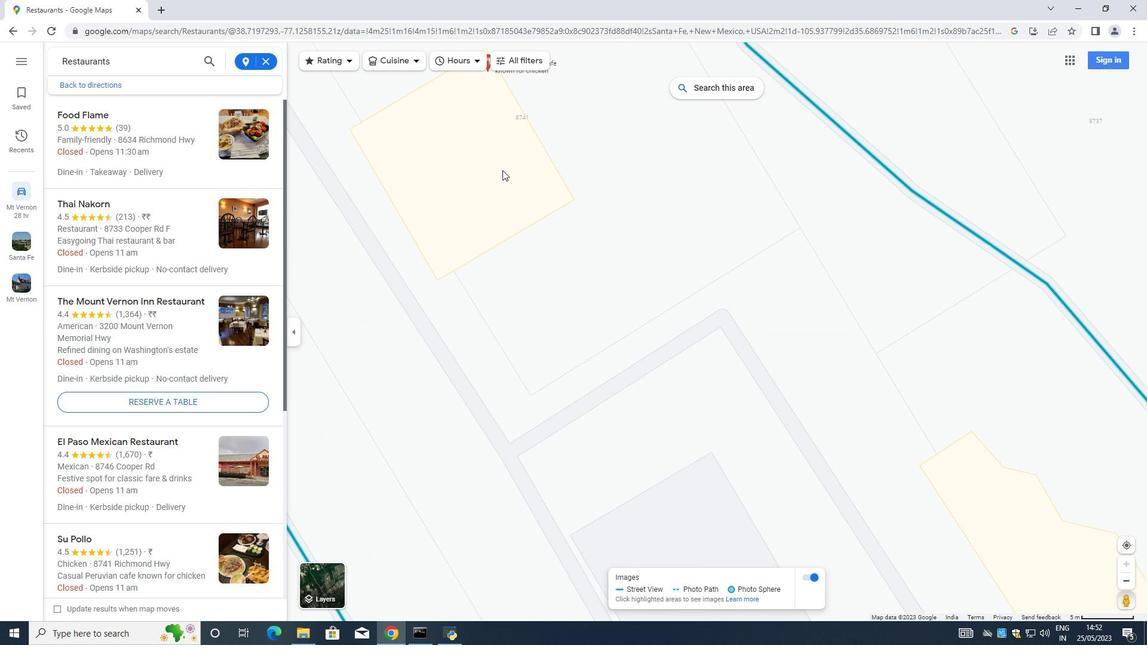
Action: Mouse moved to (532, 243)
Screenshot: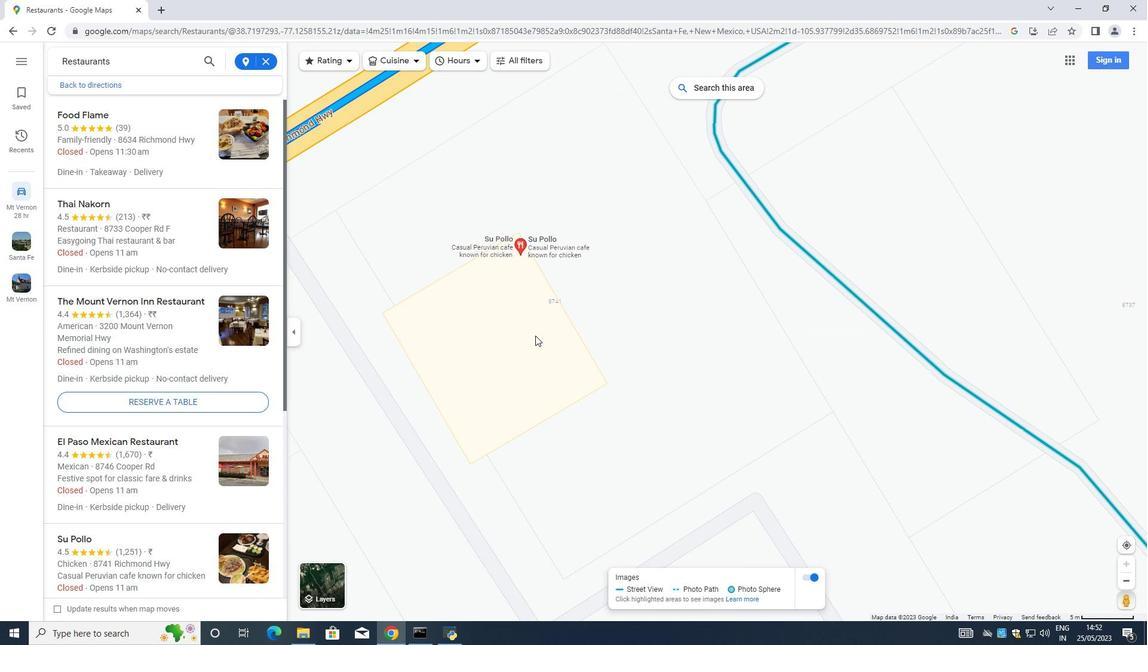 
Action: Mouse scrolled (532, 263) with delta (0, 0)
Screenshot: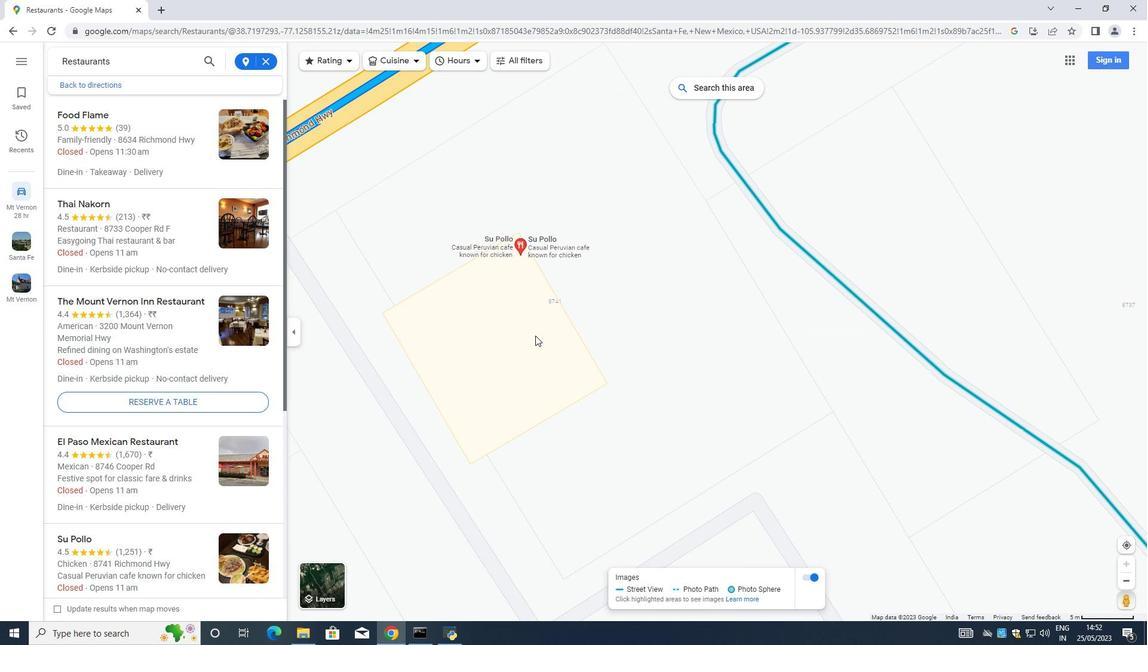 
Action: Mouse moved to (533, 224)
Screenshot: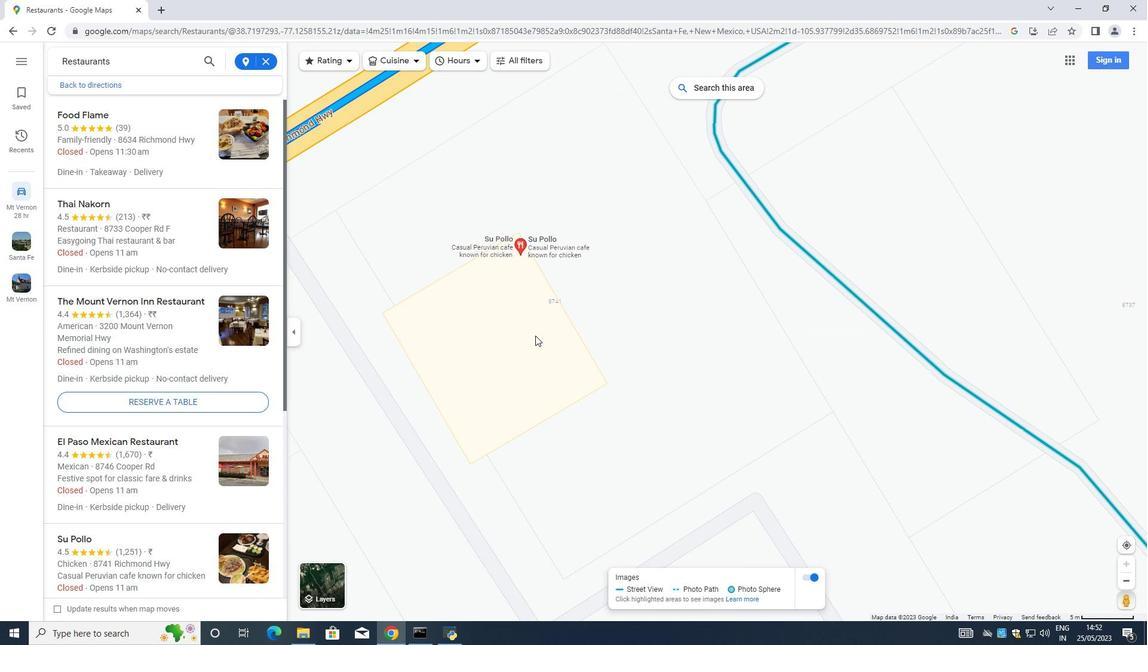 
Action: Mouse scrolled (532, 240) with delta (0, 0)
Screenshot: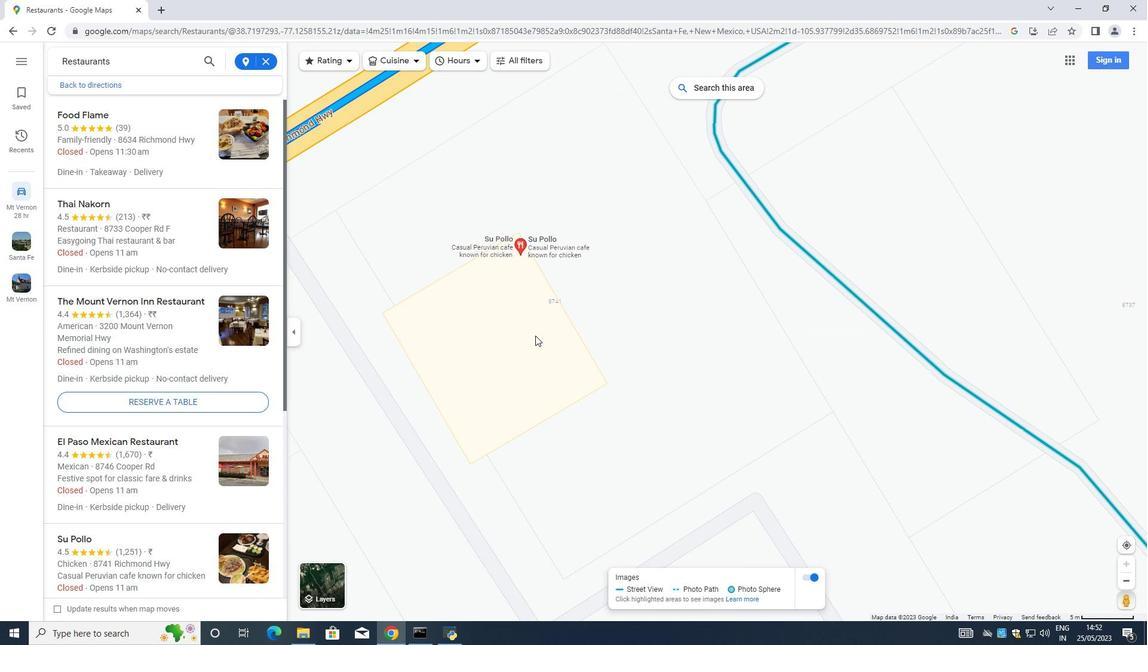 
Action: Mouse scrolled (533, 225) with delta (0, 0)
Screenshot: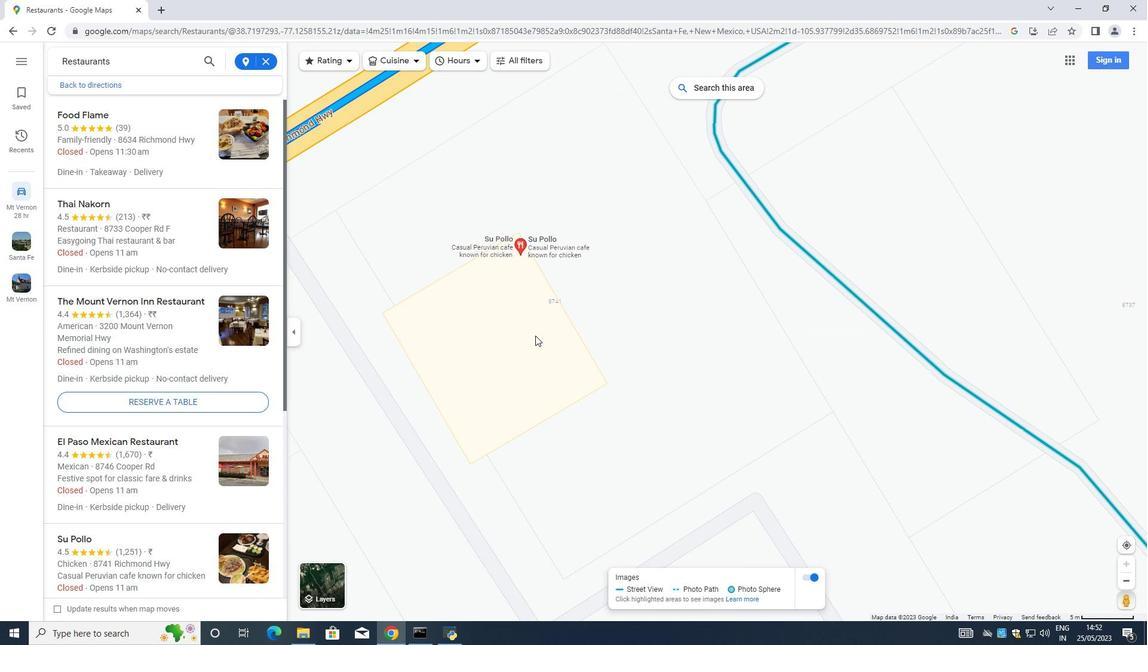 
Action: Mouse scrolled (533, 225) with delta (0, 0)
Screenshot: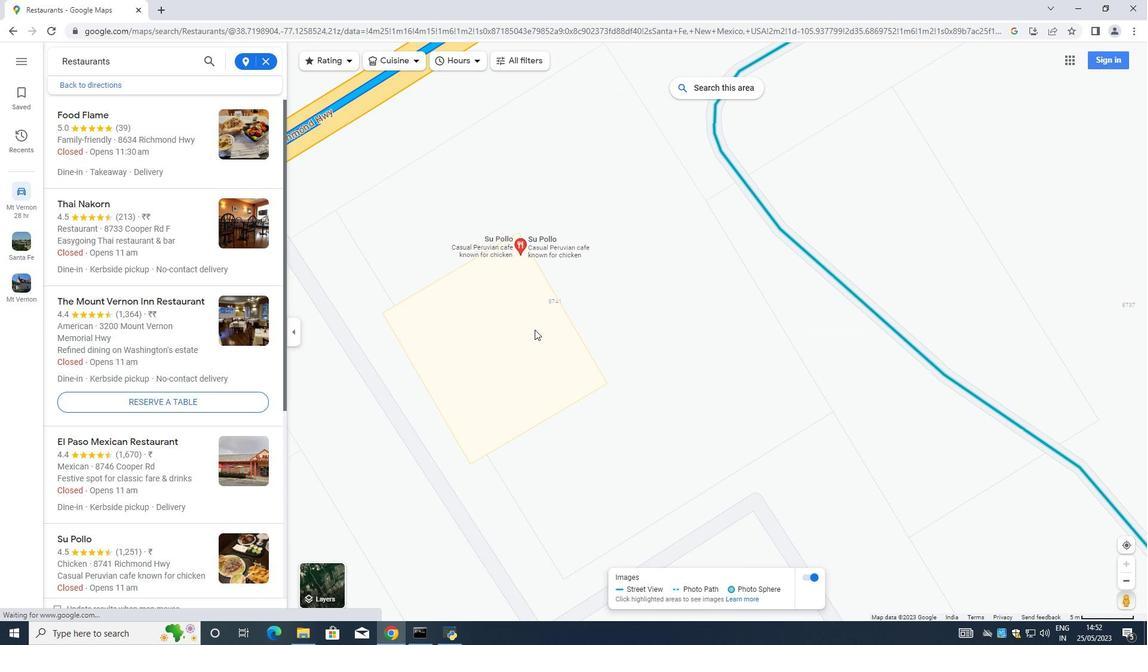 
Action: Mouse moved to (522, 247)
Screenshot: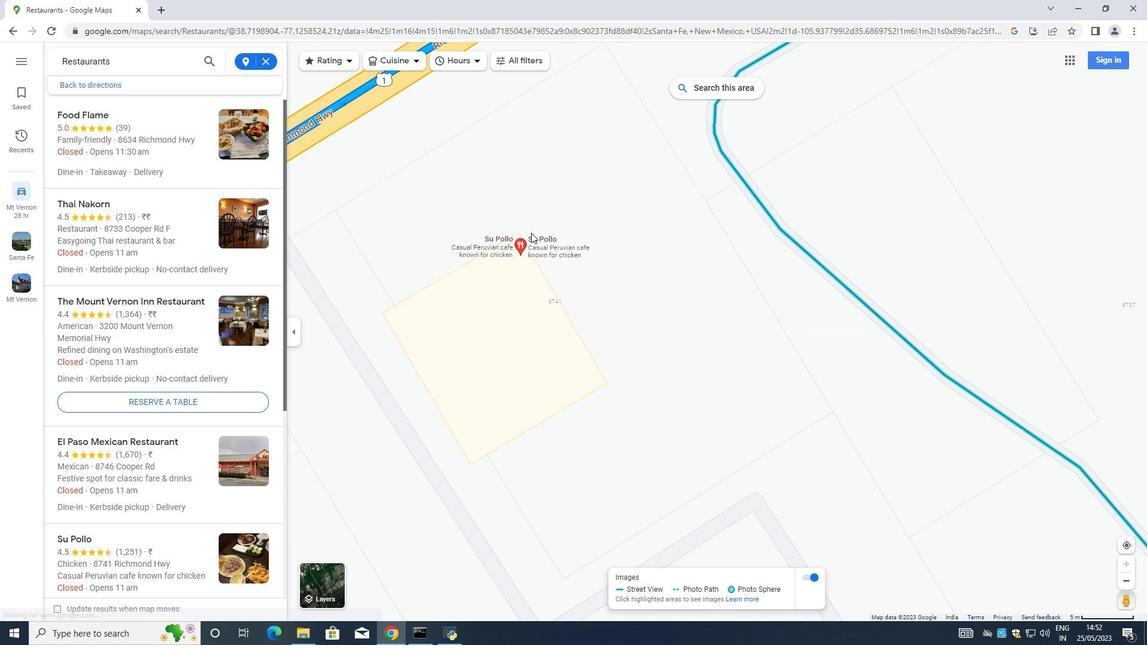 
Action: Mouse pressed left at (522, 247)
Screenshot: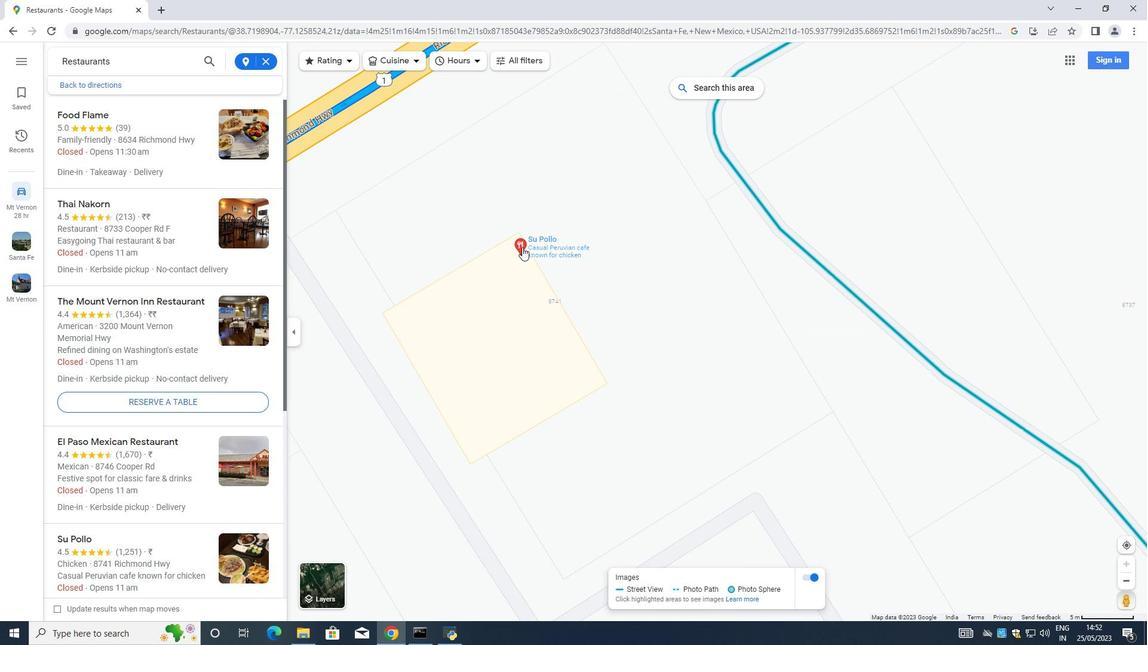
Action: Mouse moved to (418, 166)
Screenshot: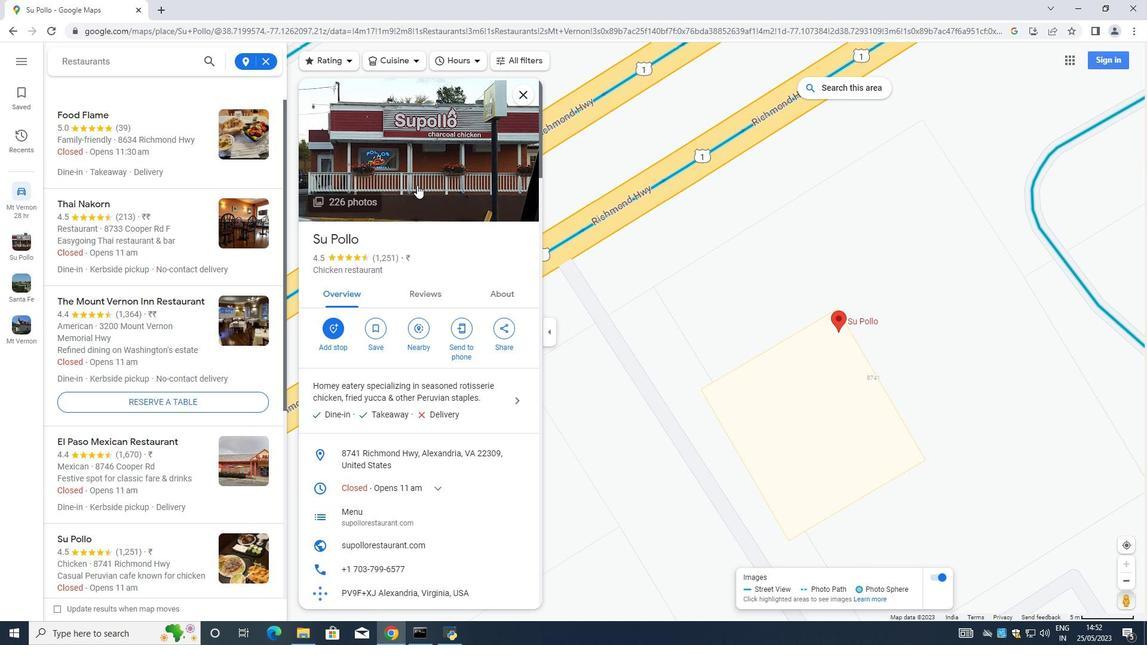 
Action: Mouse pressed left at (418, 166)
Screenshot: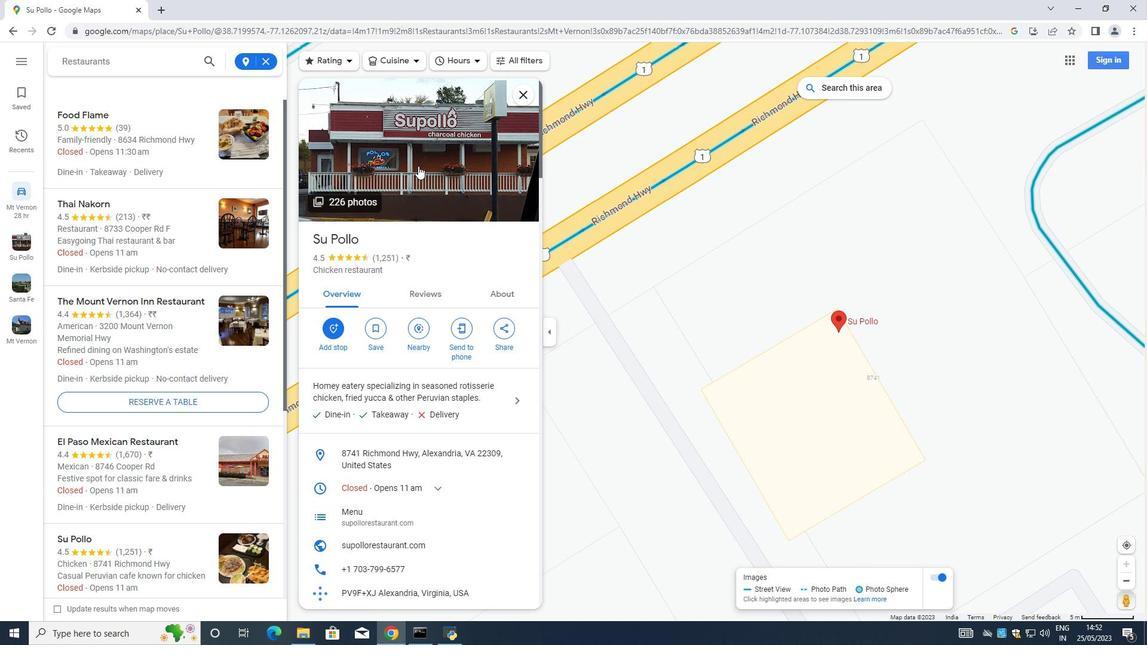 
Action: Mouse moved to (340, 128)
Screenshot: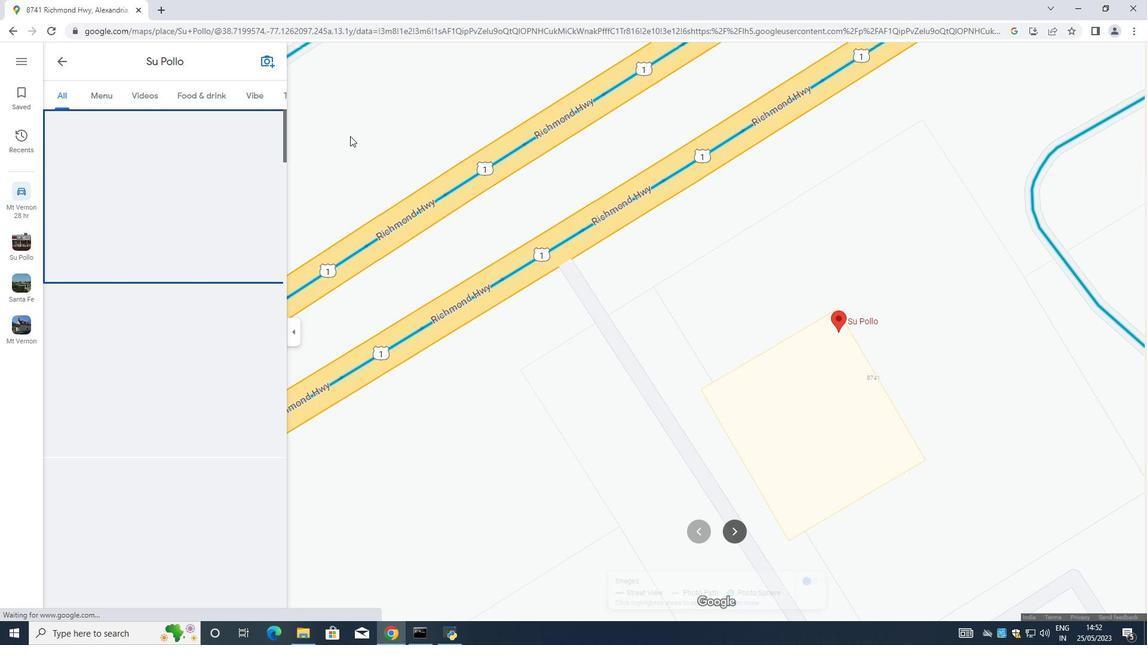 
Action: Key pressed <Key.right><Key.right><Key.right><Key.right><Key.right><Key.right><Key.right><Key.right><Key.right><Key.right><Key.right><Key.right><Key.right><Key.right><Key.right><Key.right><Key.right><Key.right><Key.right><Key.right><Key.right><Key.right><Key.right><Key.up><Key.up>
Screenshot: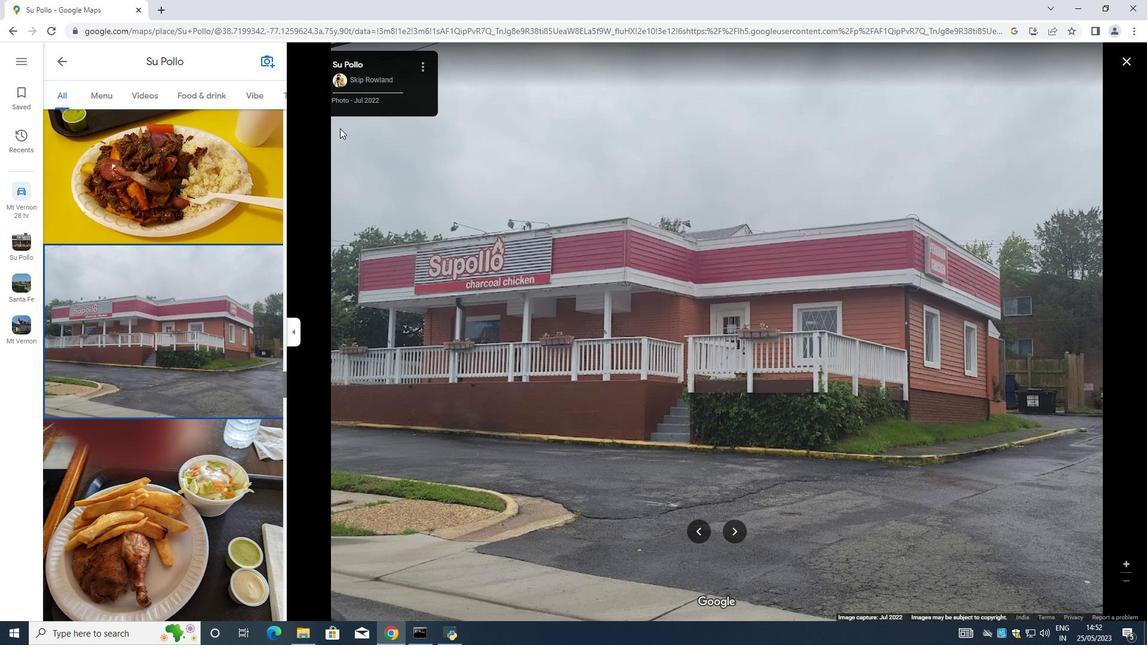 
Action: Mouse moved to (66, 60)
Screenshot: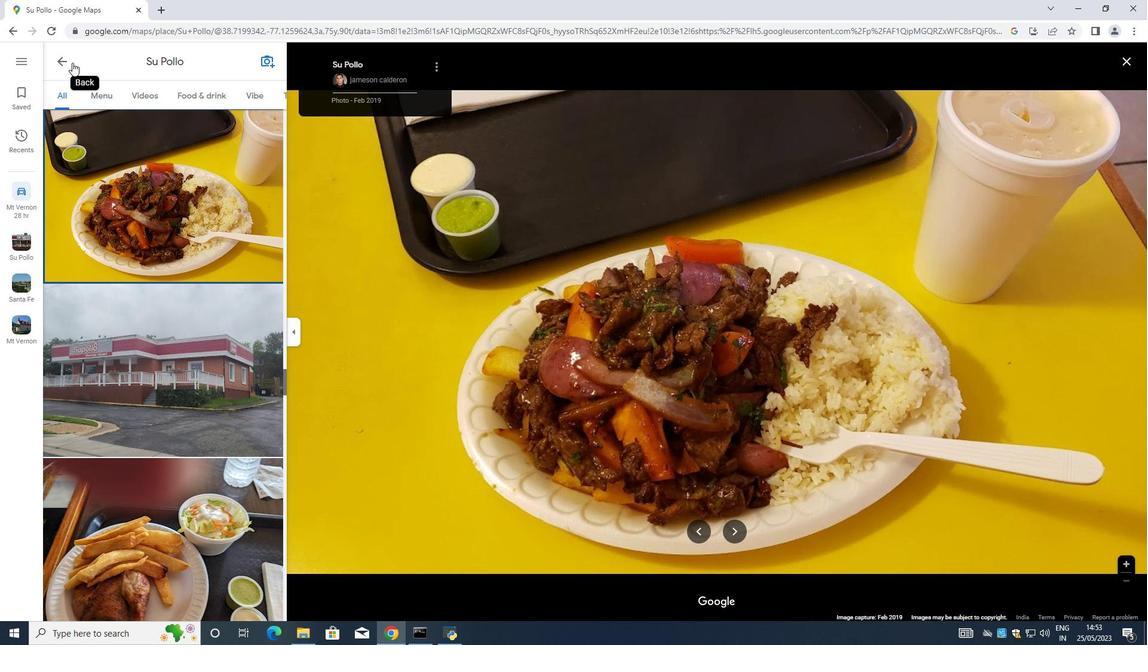 
Action: Mouse pressed left at (66, 60)
Screenshot: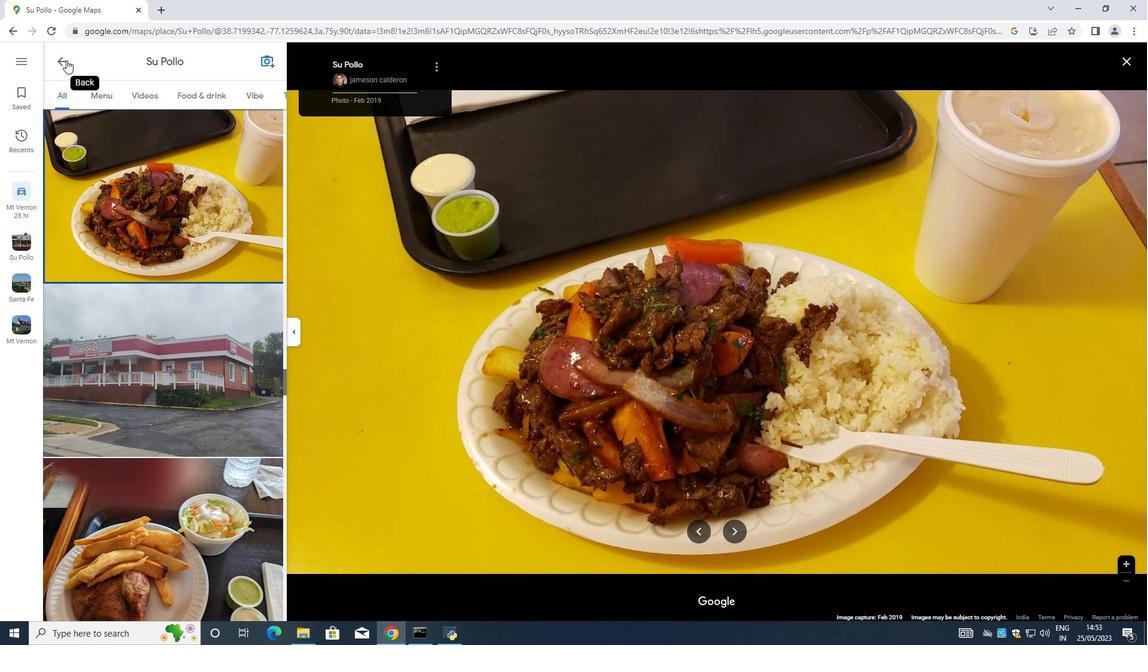
Action: Mouse moved to (702, 297)
Screenshot: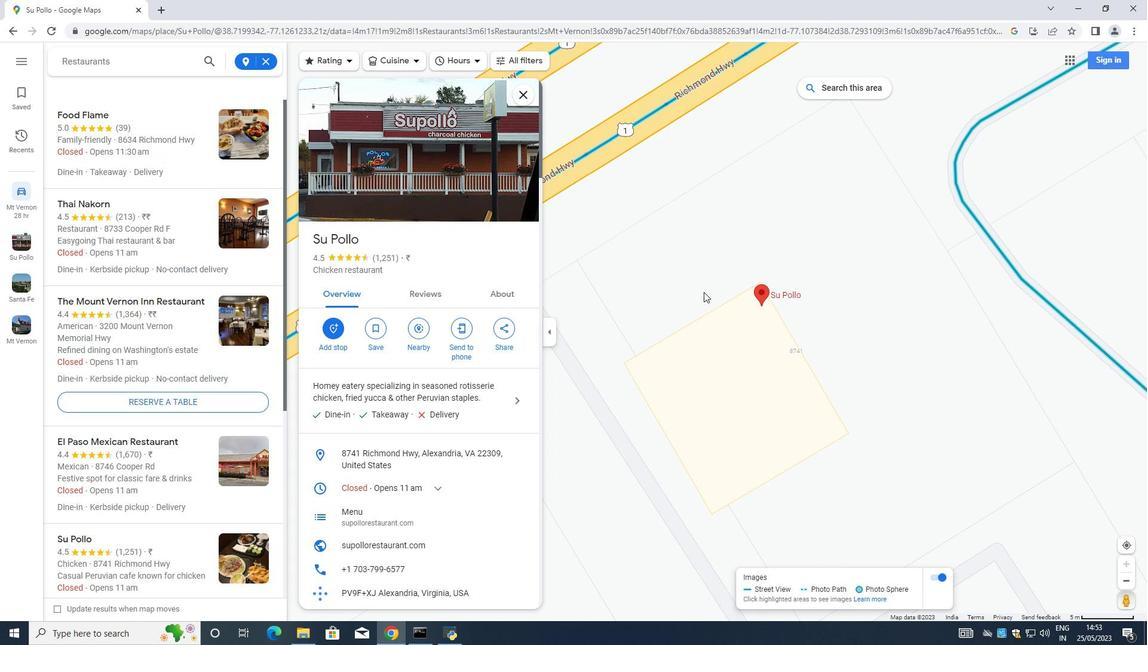 
Action: Mouse scrolled (702, 297) with delta (0, 0)
Screenshot: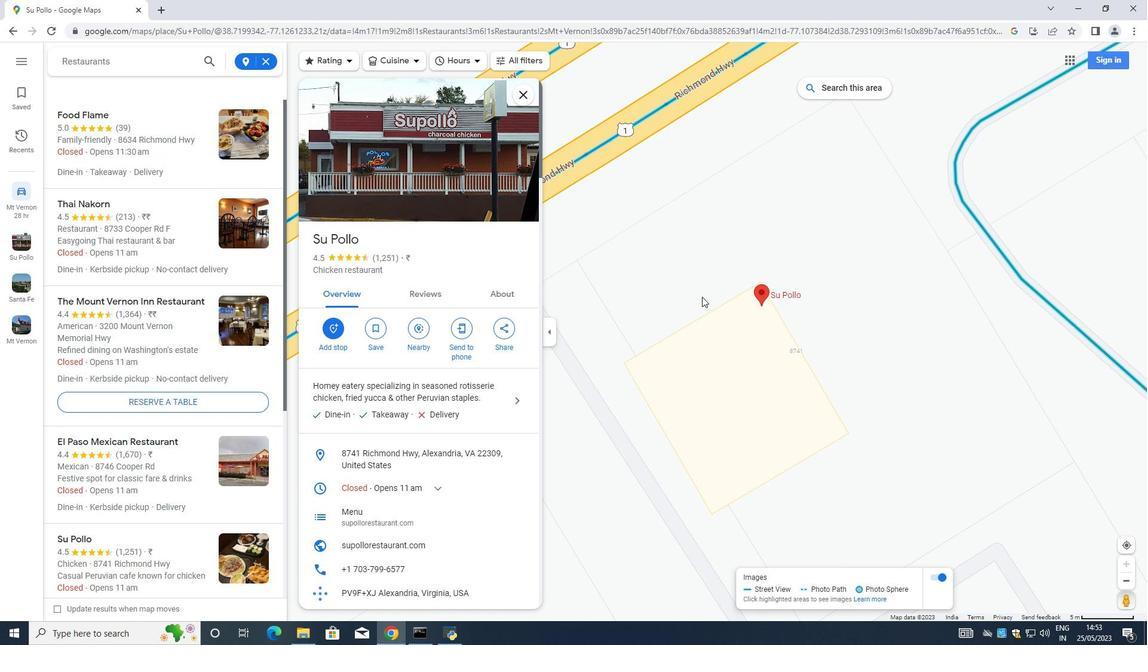 
Action: Mouse moved to (702, 298)
Screenshot: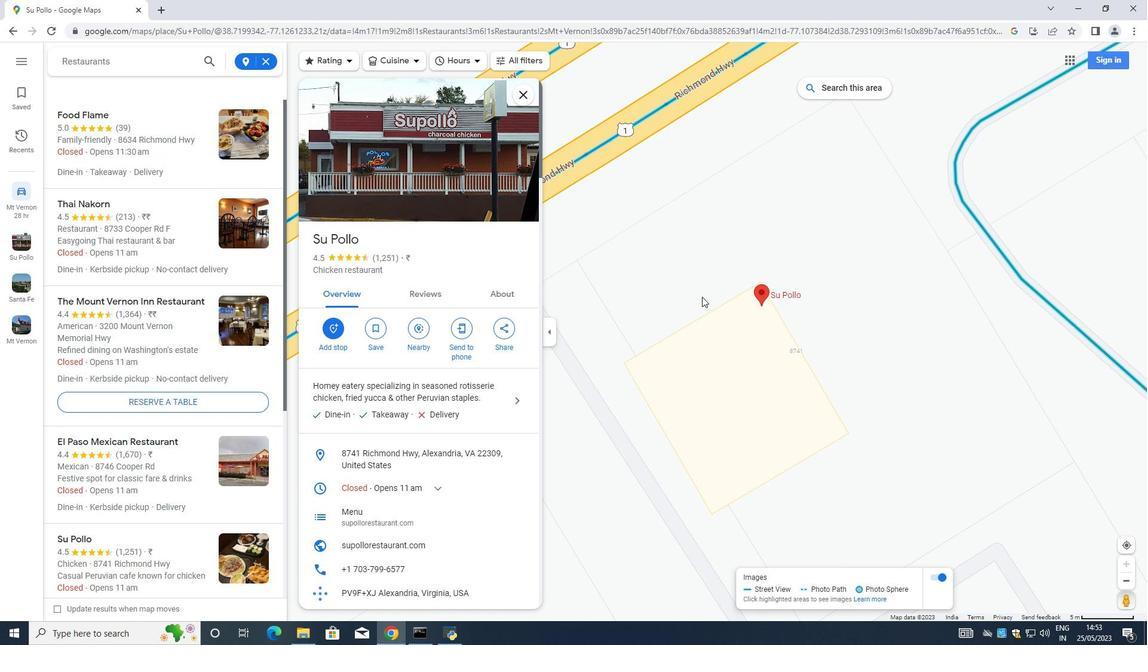 
Action: Mouse scrolled (702, 297) with delta (0, 0)
Screenshot: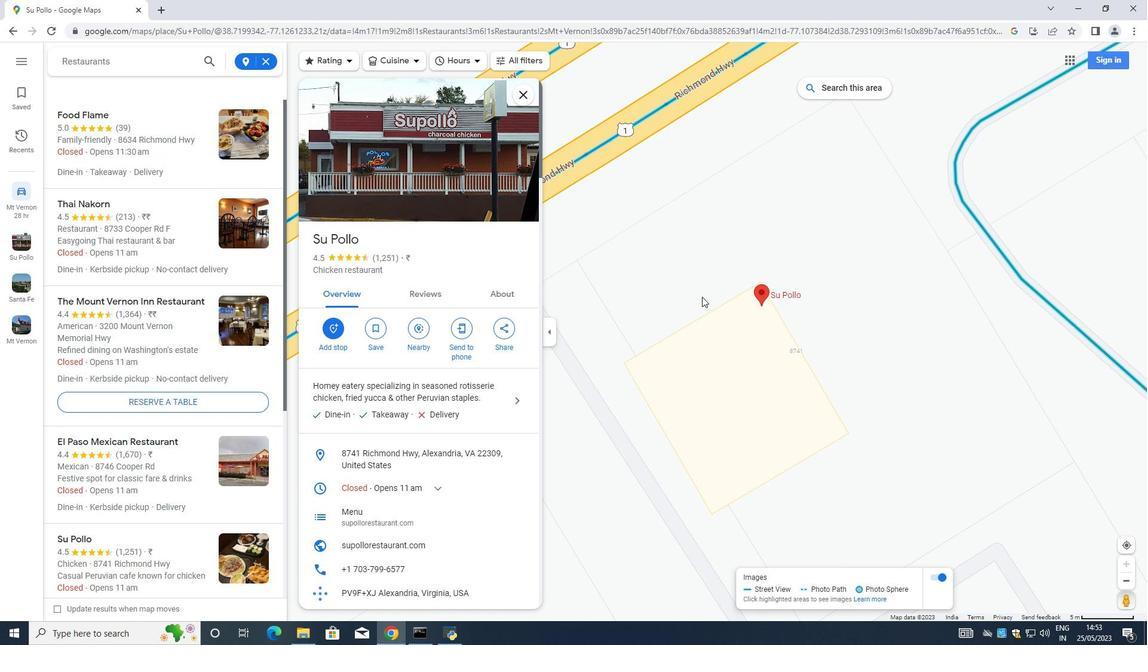 
Action: Mouse scrolled (702, 297) with delta (0, 0)
Screenshot: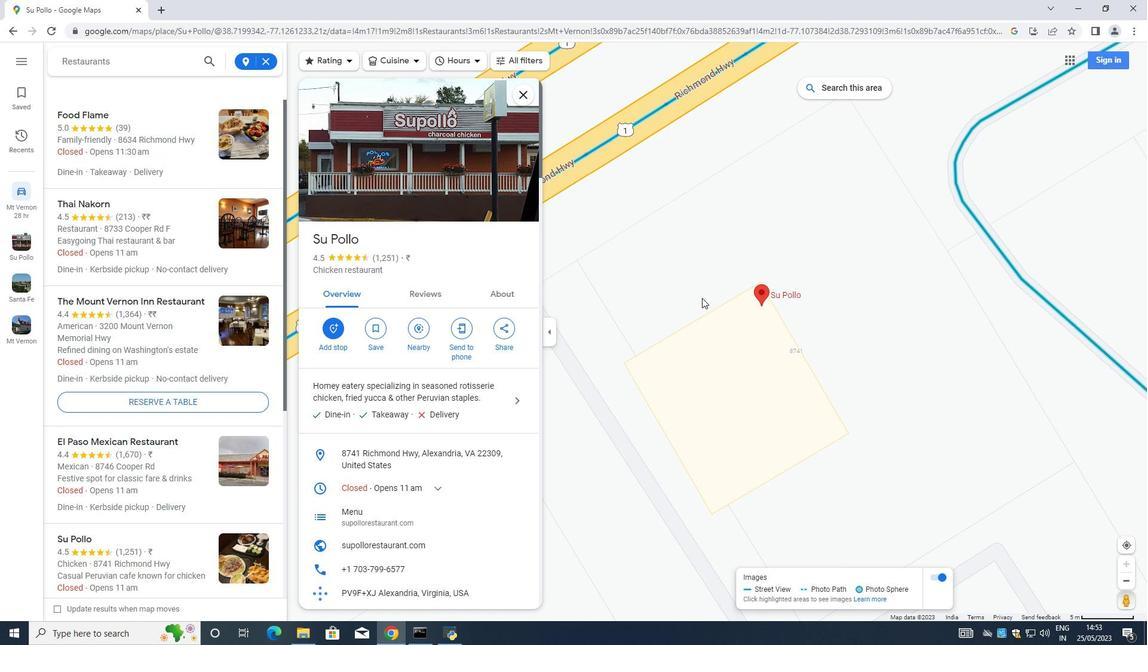
Action: Mouse scrolled (702, 297) with delta (0, 0)
Screenshot: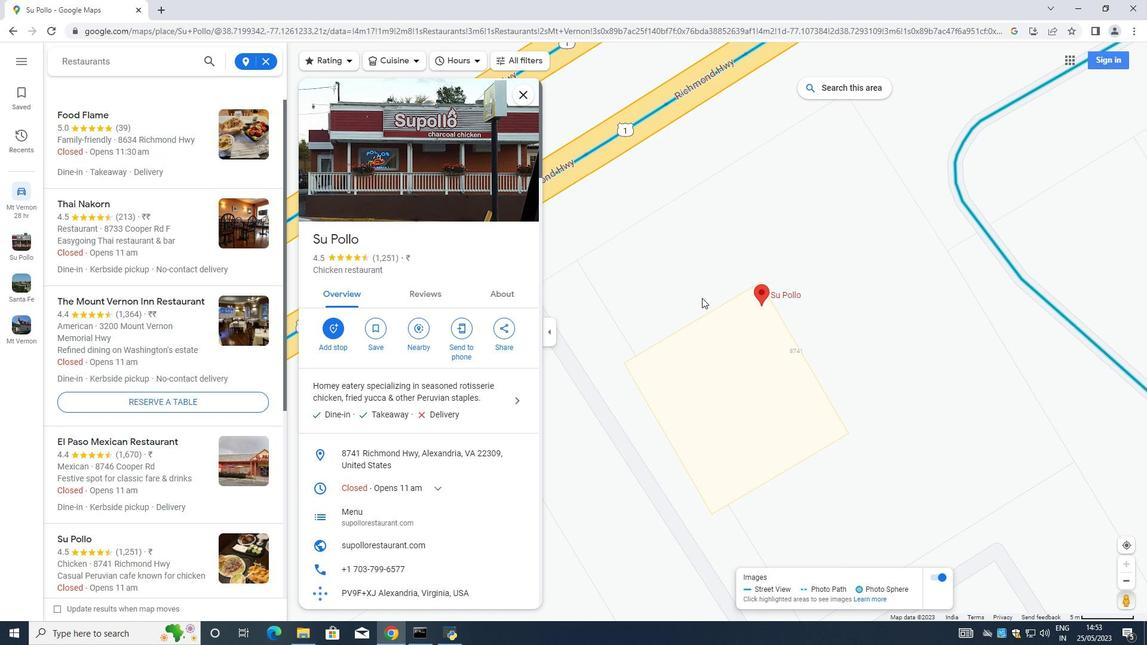 
Action: Mouse scrolled (702, 297) with delta (0, 0)
Screenshot: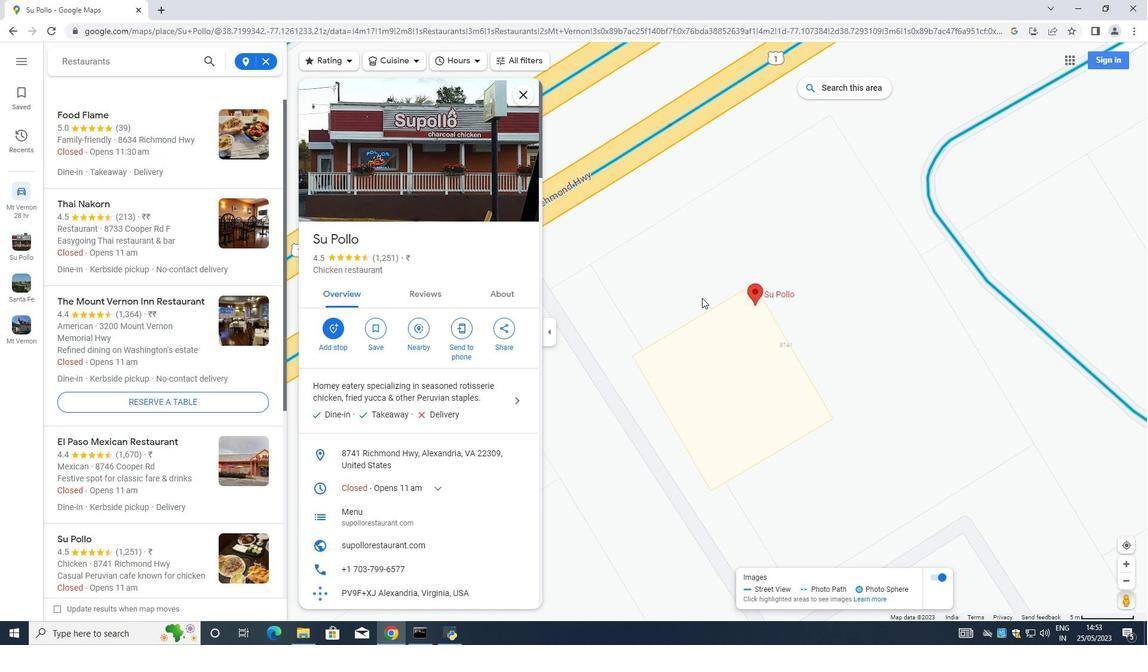 
Action: Mouse moved to (747, 268)
Screenshot: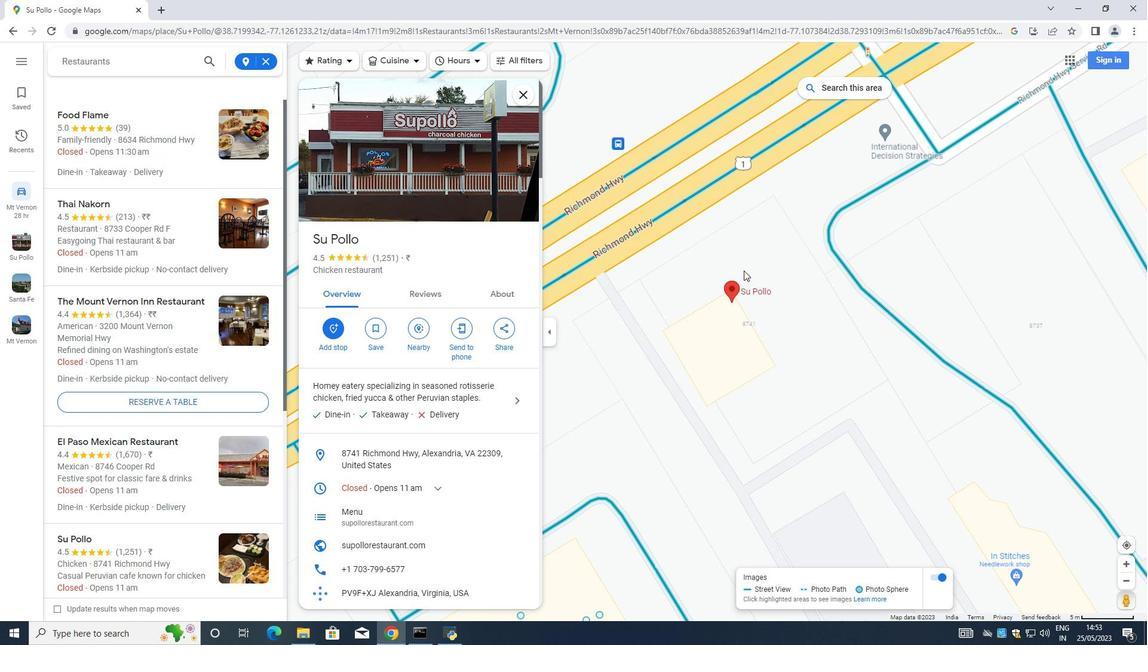 
Action: Mouse scrolled (747, 267) with delta (0, 0)
Screenshot: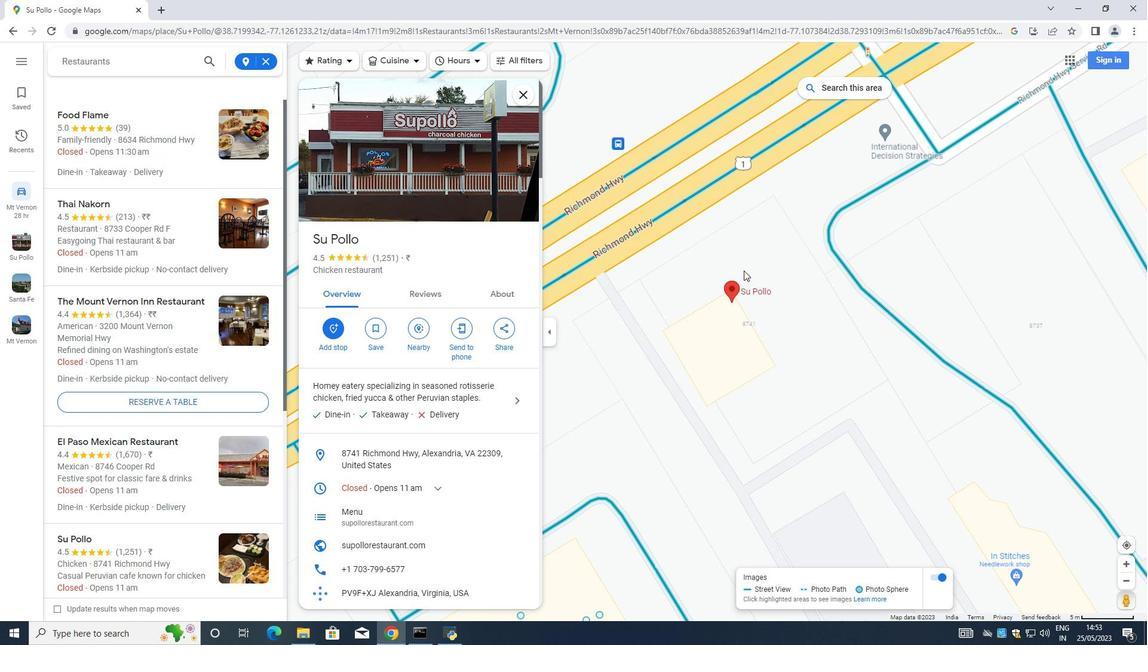 
Action: Mouse moved to (751, 268)
Screenshot: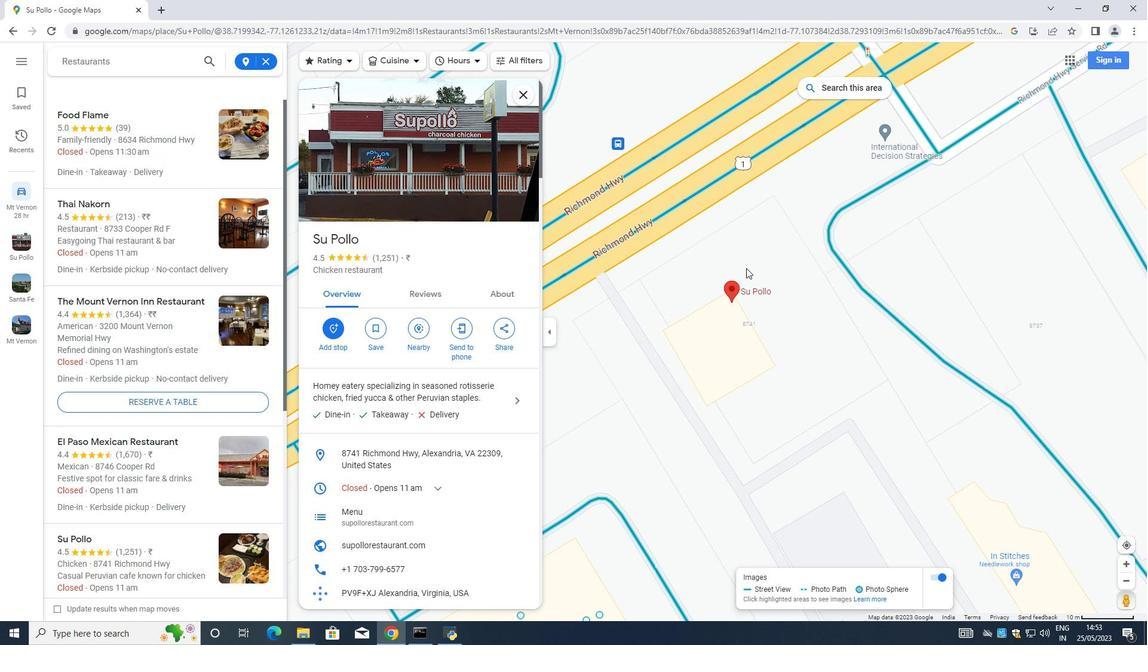 
Action: Mouse scrolled (750, 267) with delta (0, 0)
Screenshot: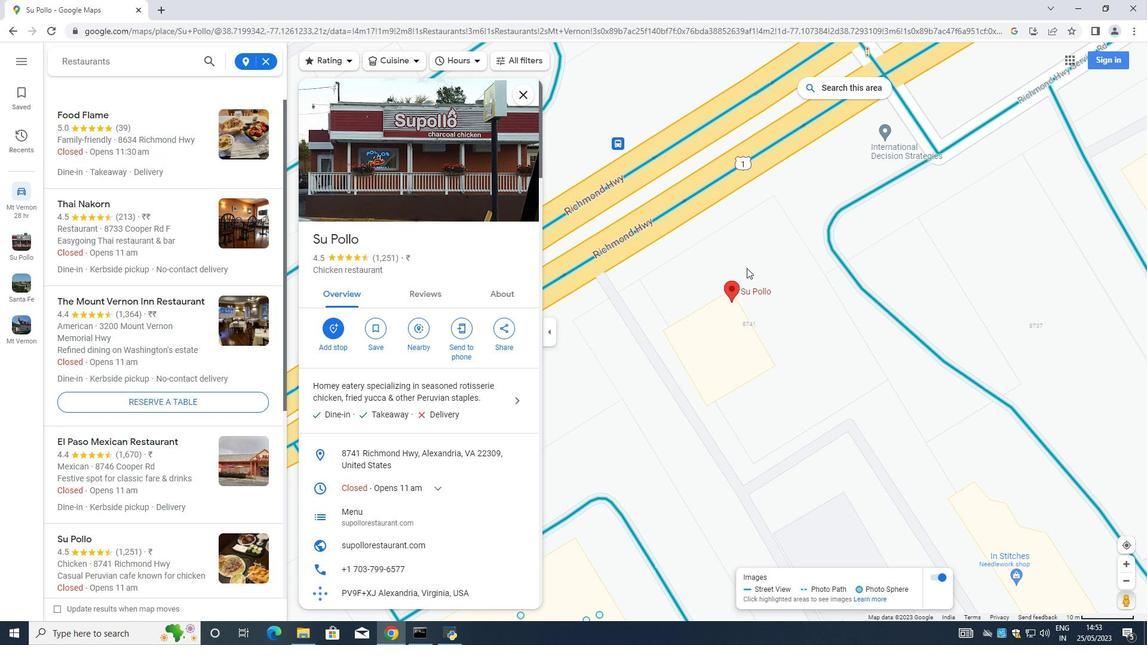 
Action: Mouse moved to (814, 262)
Screenshot: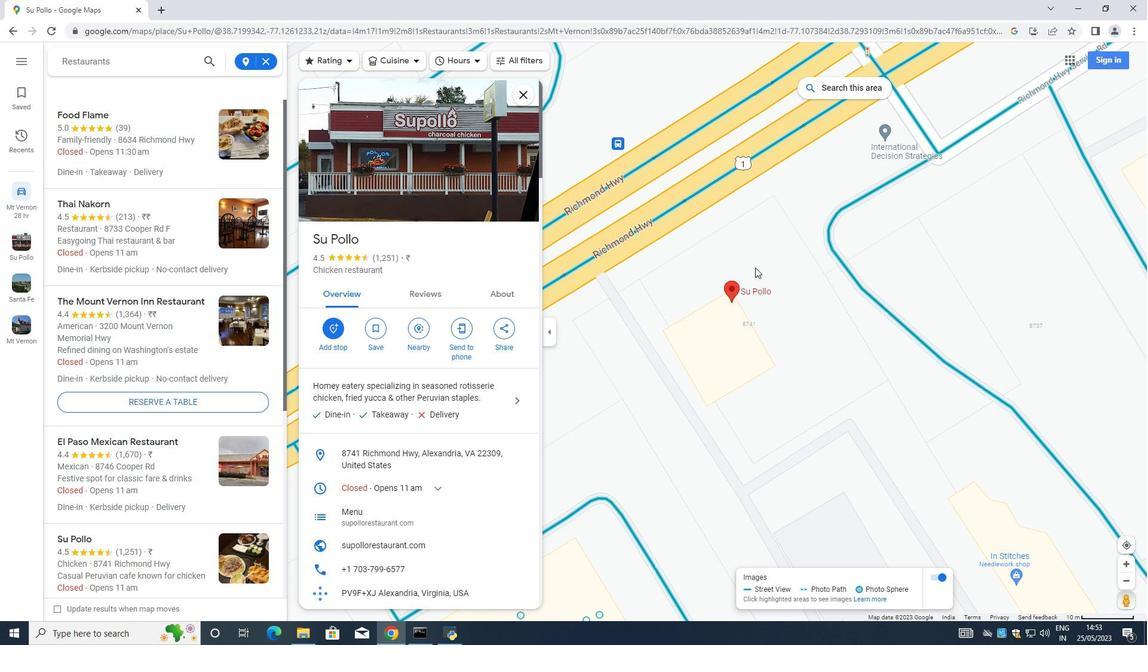 
Action: Mouse scrolled (814, 261) with delta (0, 0)
Screenshot: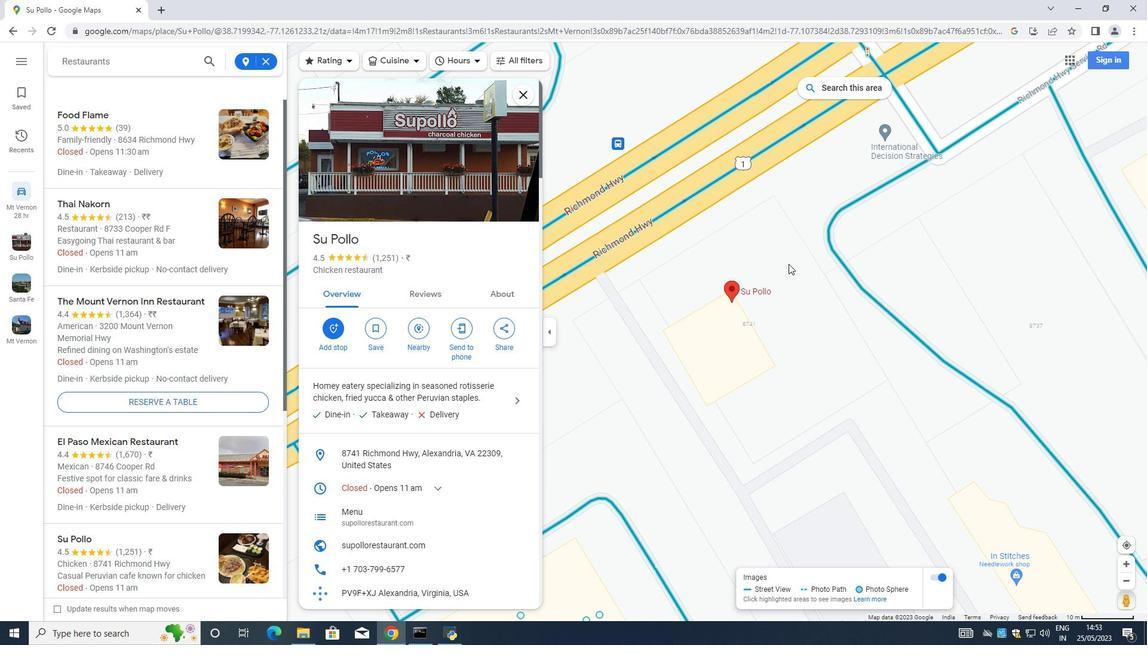
Action: Mouse scrolled (814, 261) with delta (0, 0)
Screenshot: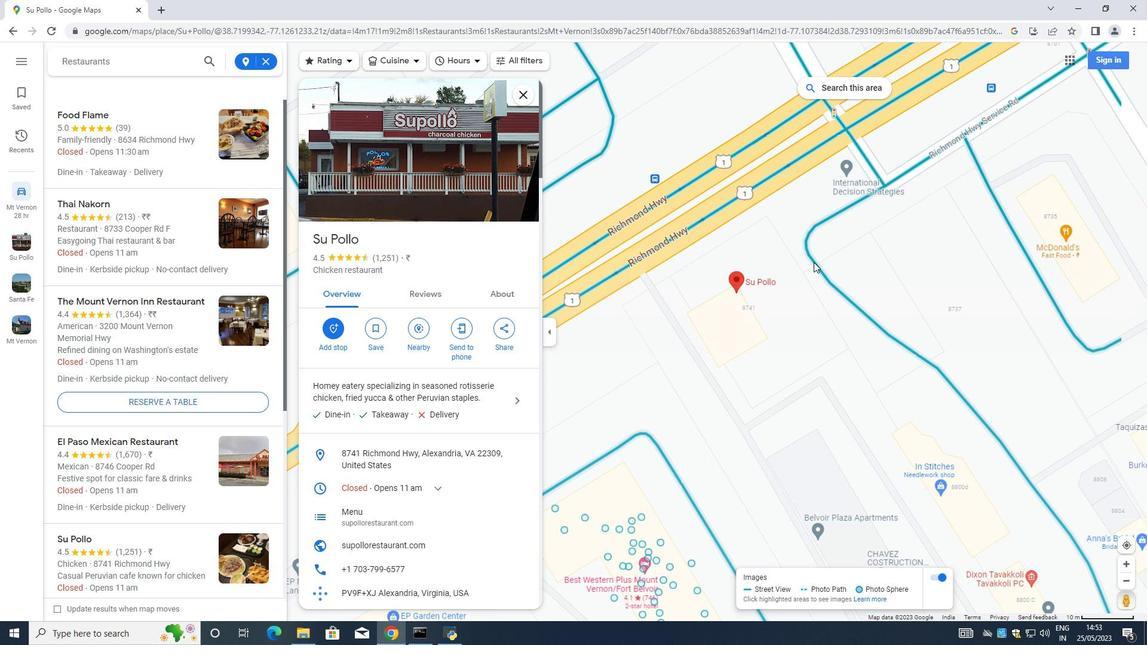 
Action: Mouse scrolled (814, 261) with delta (0, 0)
Screenshot: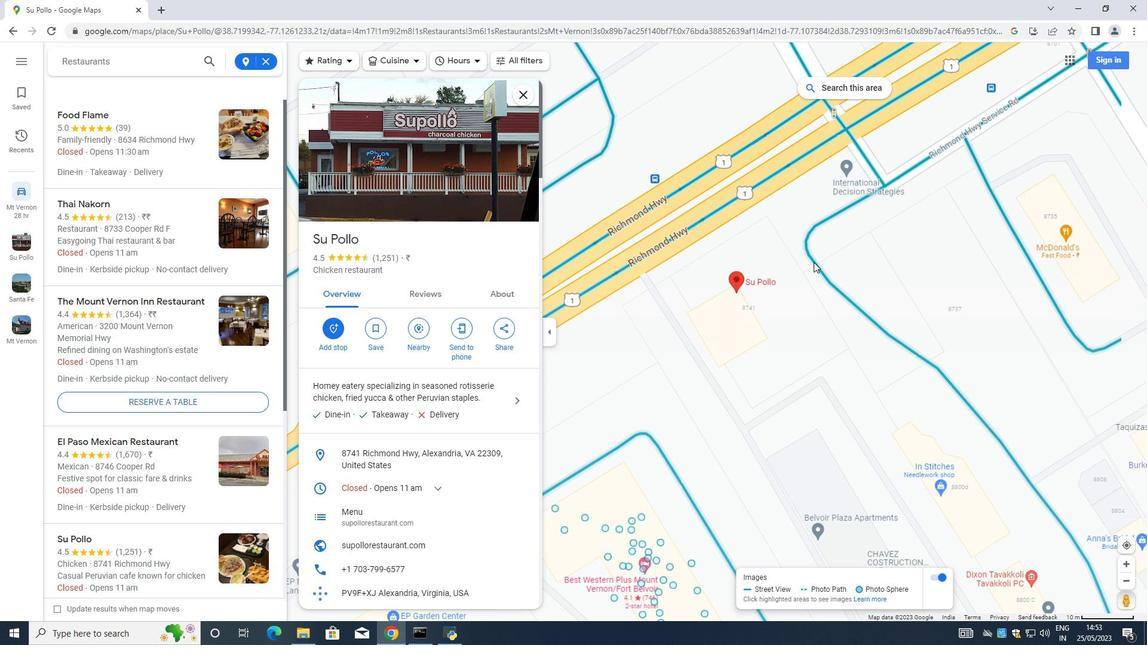 
Action: Mouse scrolled (814, 261) with delta (0, 0)
Screenshot: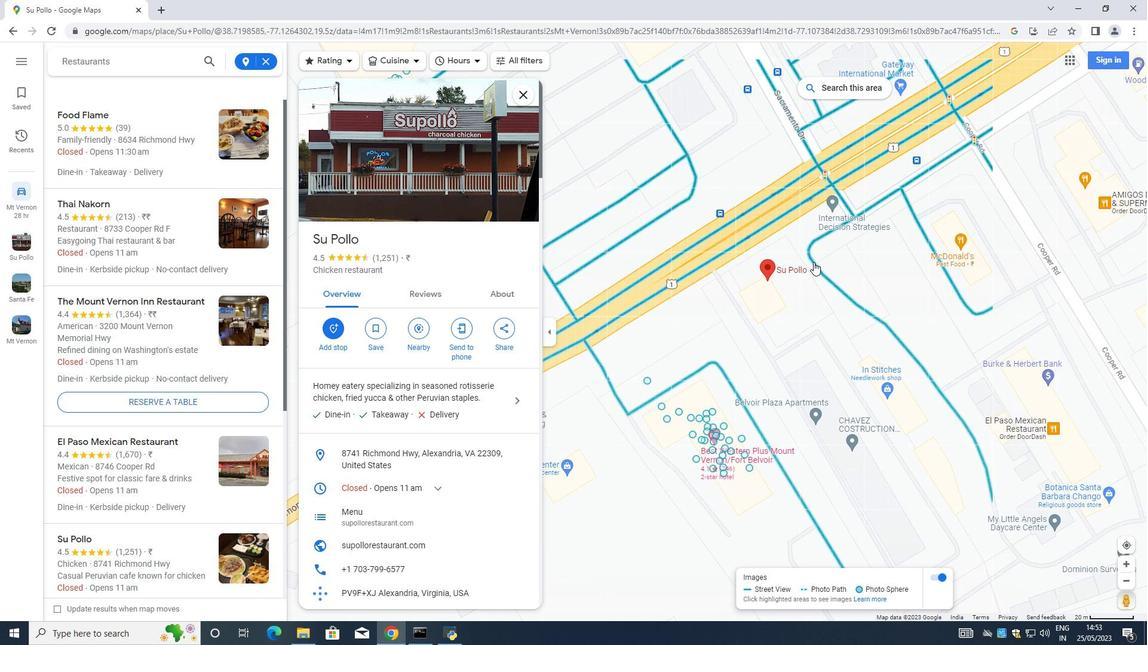 
Action: Mouse moved to (814, 262)
Screenshot: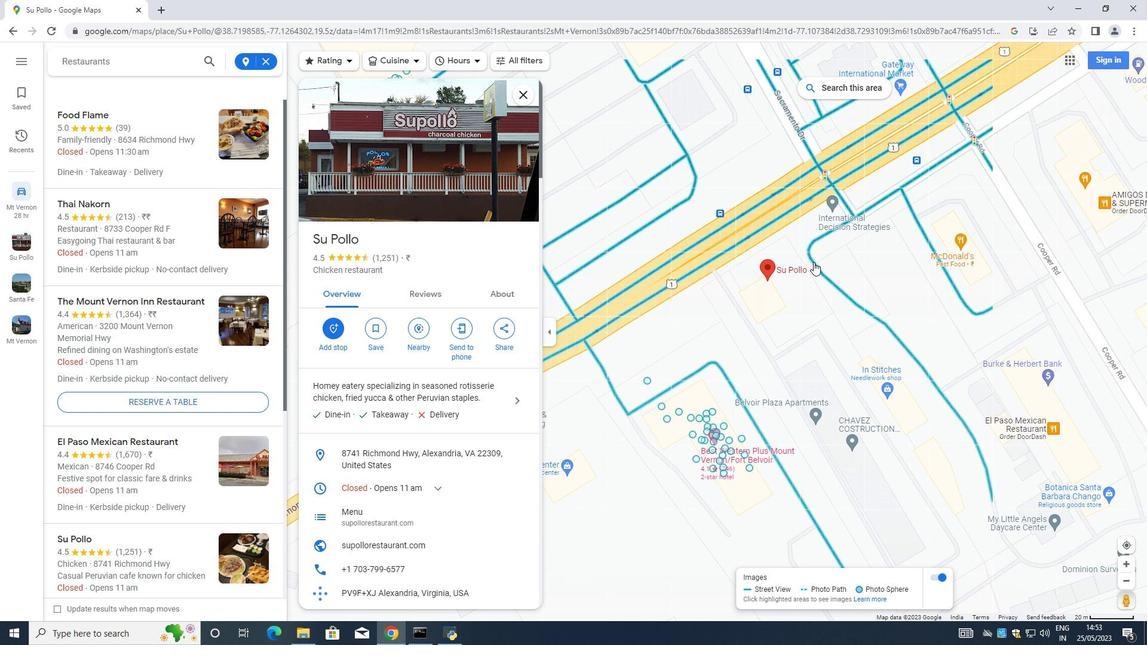 
Action: Mouse scrolled (814, 261) with delta (0, 0)
Screenshot: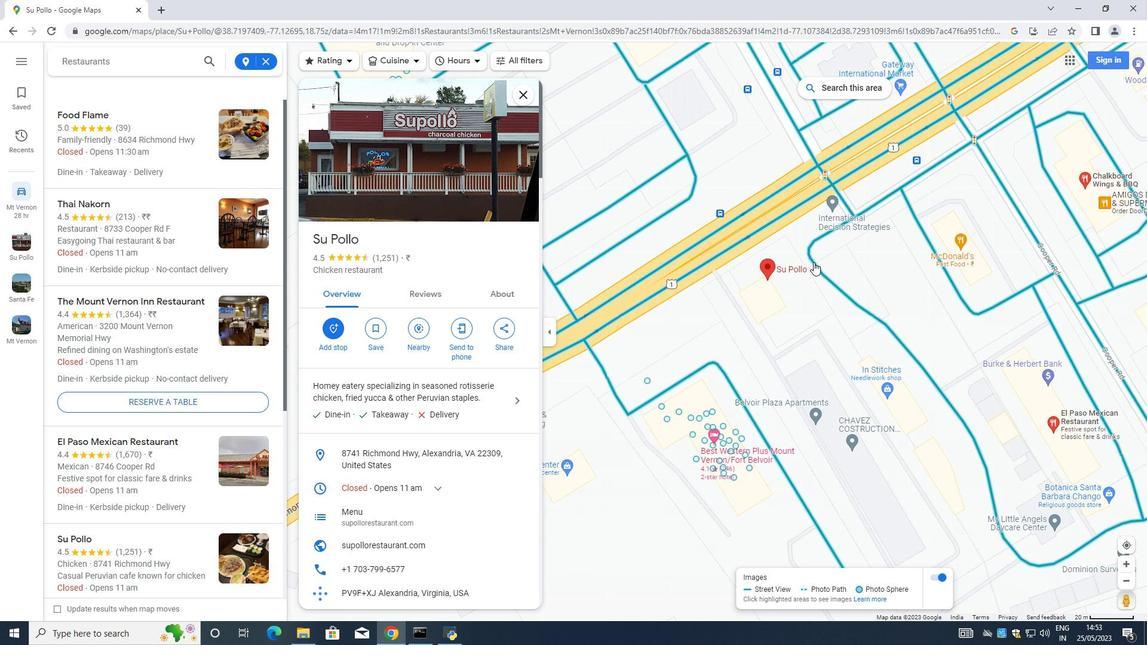 
Action: Mouse moved to (844, 306)
Screenshot: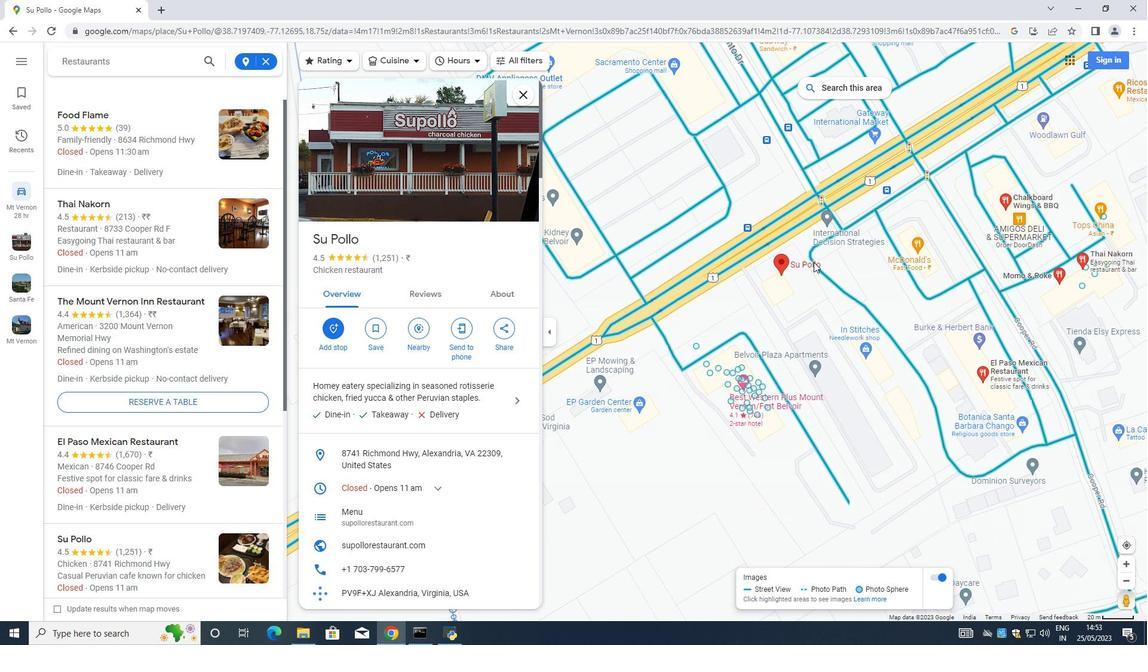 
Action: Mouse scrolled (814, 261) with delta (0, 0)
Screenshot: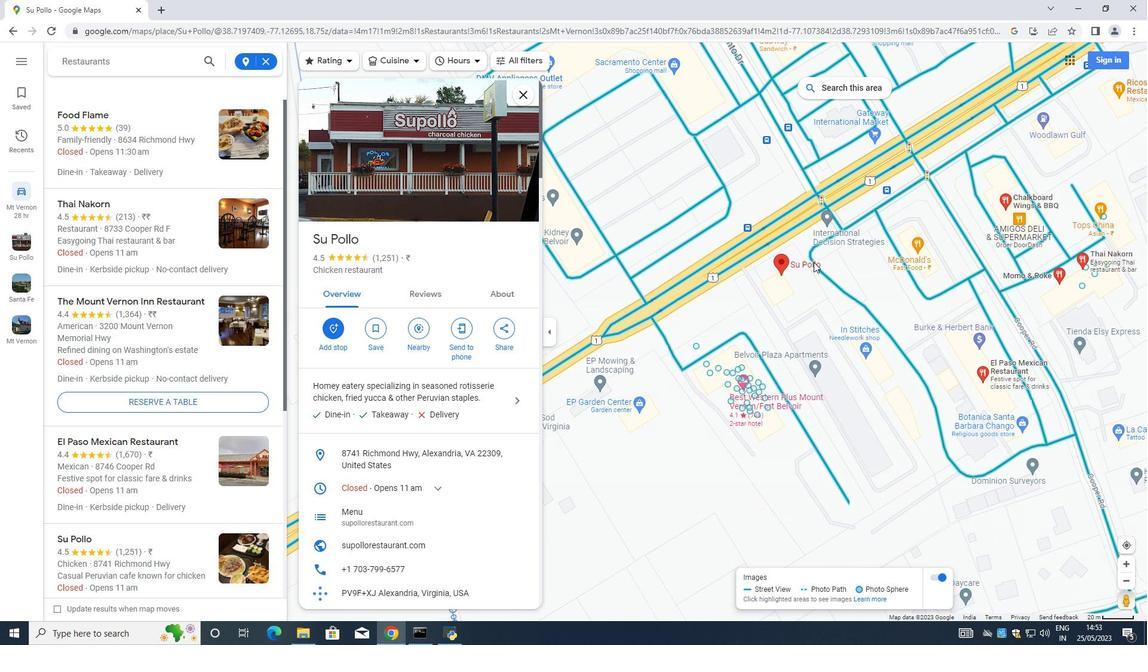
Action: Mouse moved to (980, 213)
Screenshot: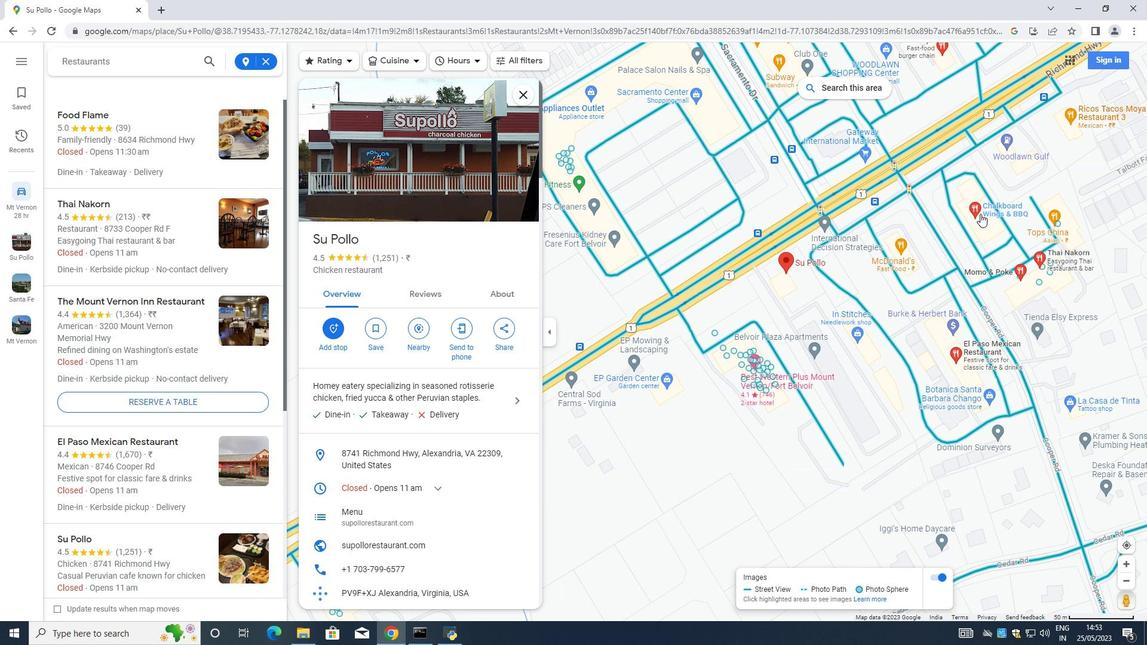 
Action: Mouse scrolled (980, 214) with delta (0, 0)
Screenshot: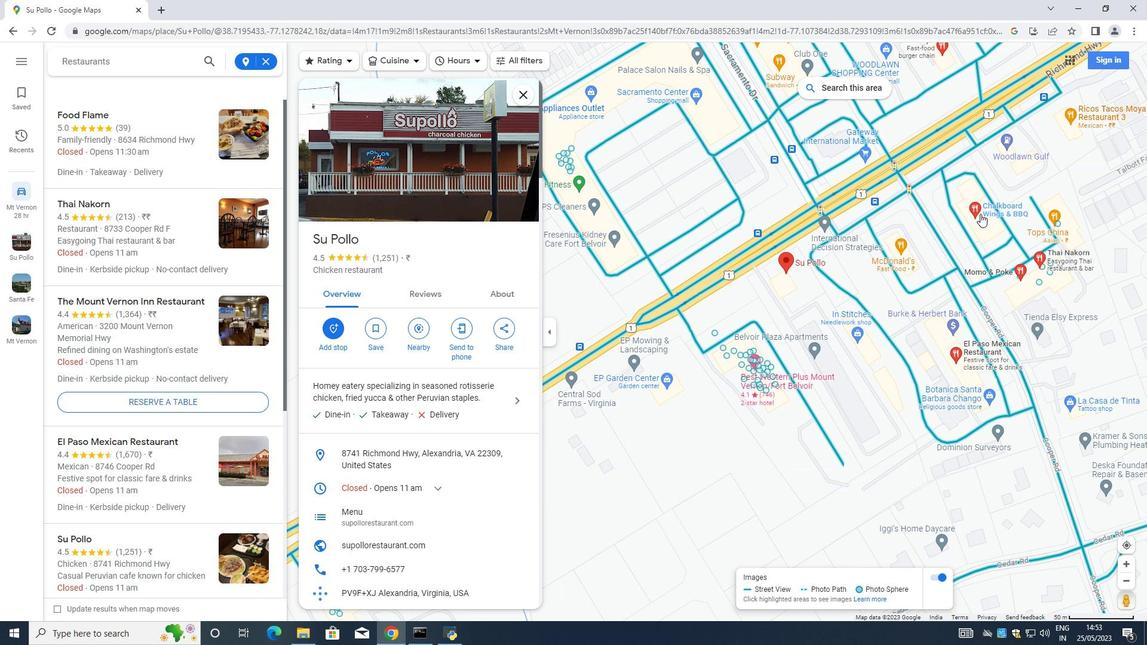 
Action: Mouse scrolled (980, 214) with delta (0, 0)
Screenshot: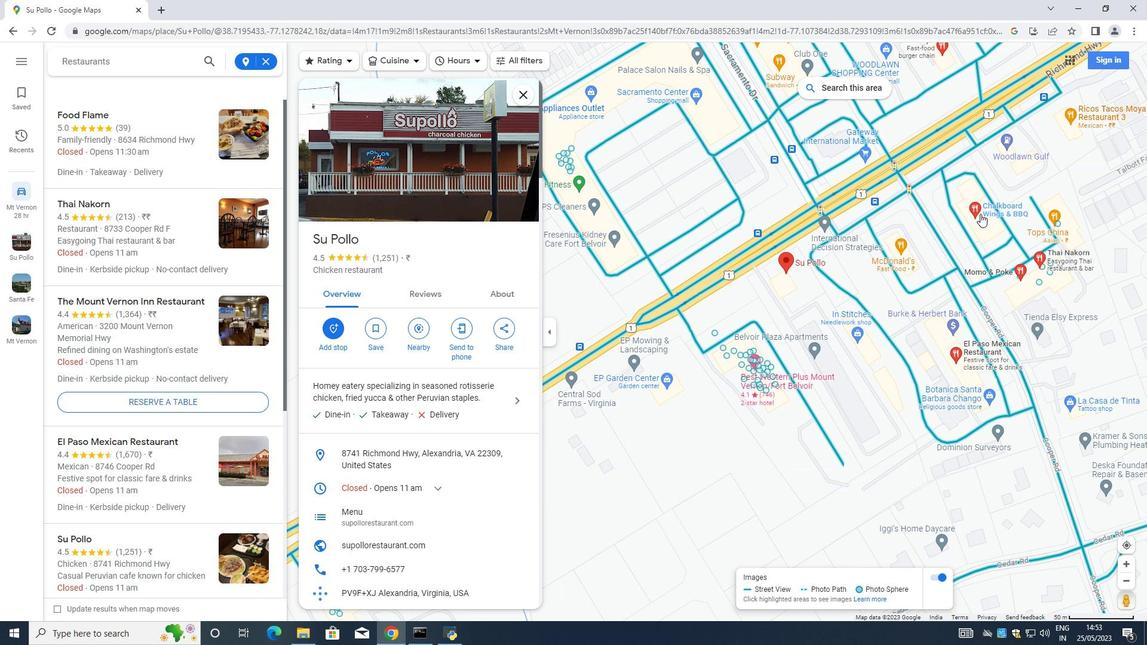
Action: Mouse scrolled (980, 214) with delta (0, 0)
Screenshot: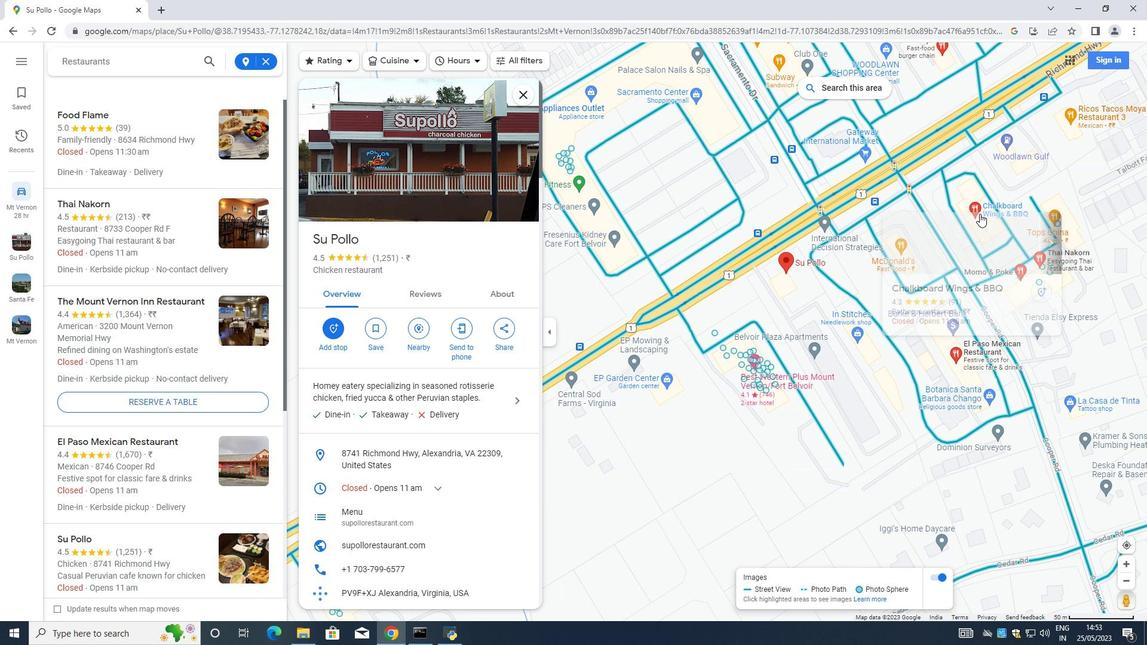 
Action: Mouse scrolled (980, 214) with delta (0, 0)
Screenshot: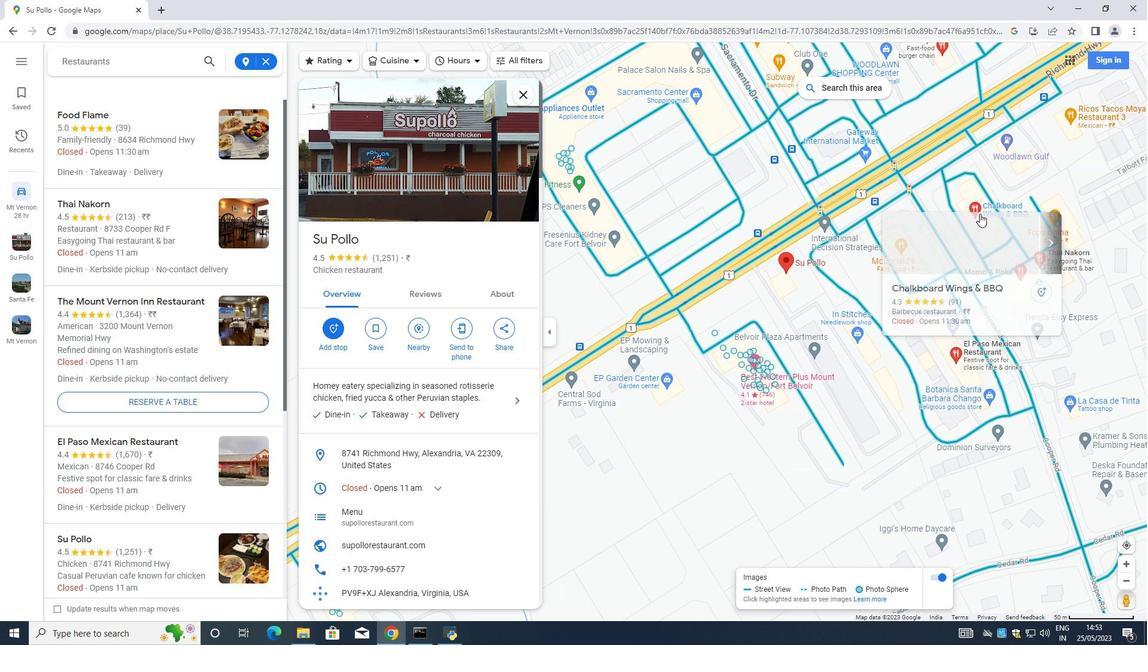 
Action: Mouse moved to (987, 191)
Screenshot: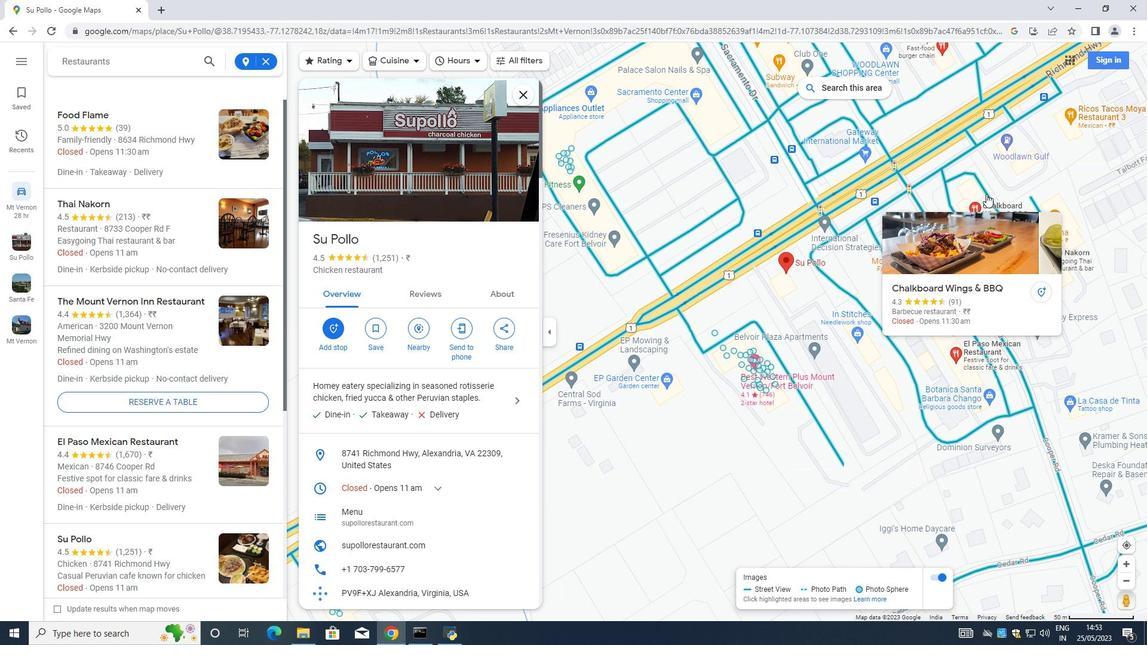 
Action: Mouse pressed left at (987, 191)
Screenshot: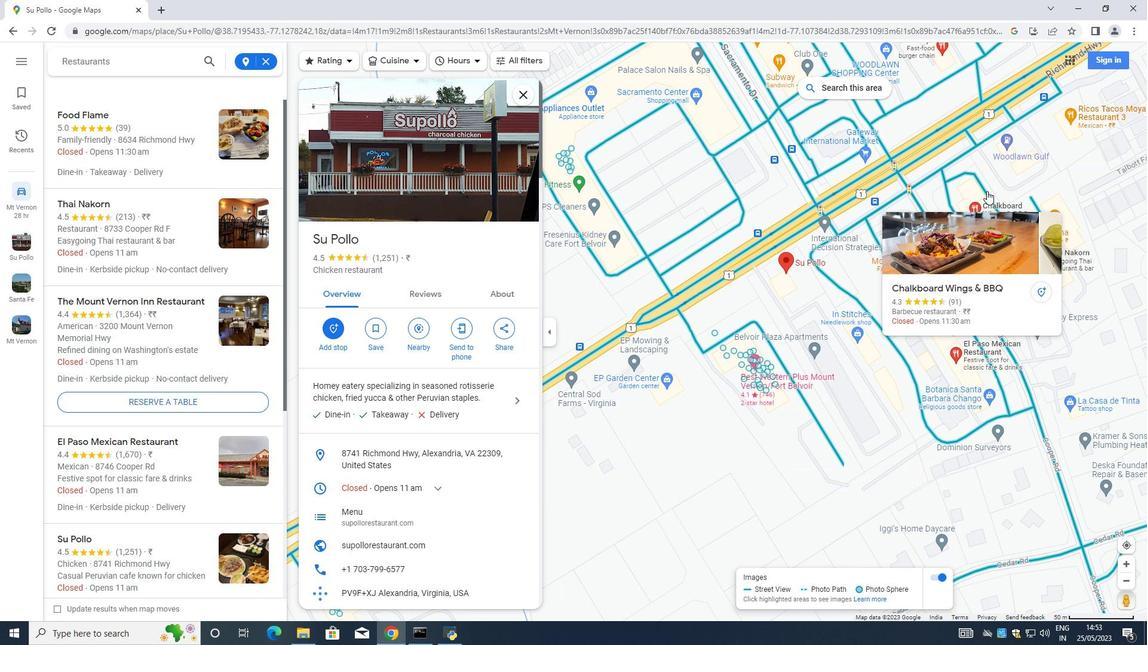
Action: Mouse moved to (980, 207)
Screenshot: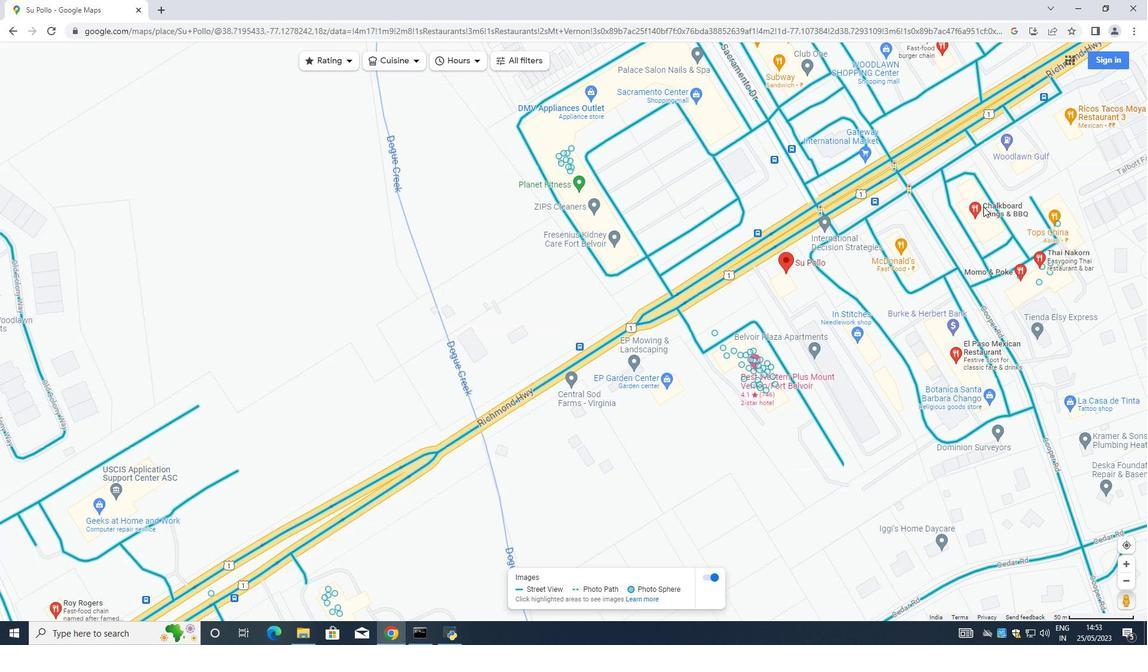 
Action: Mouse scrolled (980, 208) with delta (0, 0)
Screenshot: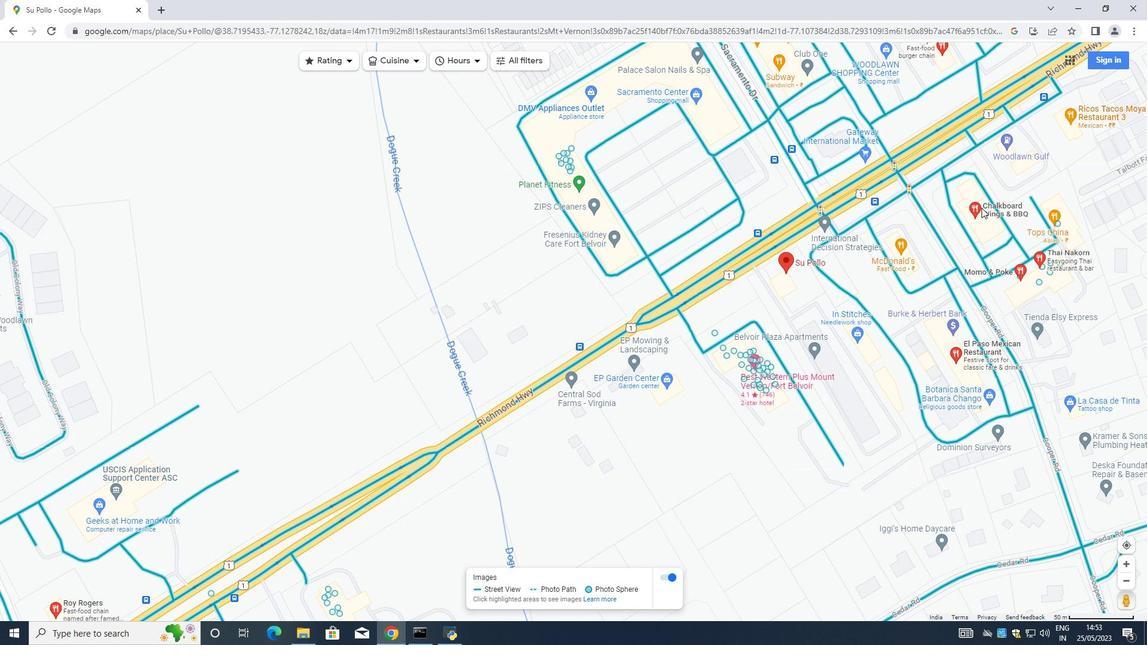
Action: Mouse scrolled (980, 208) with delta (0, 0)
Screenshot: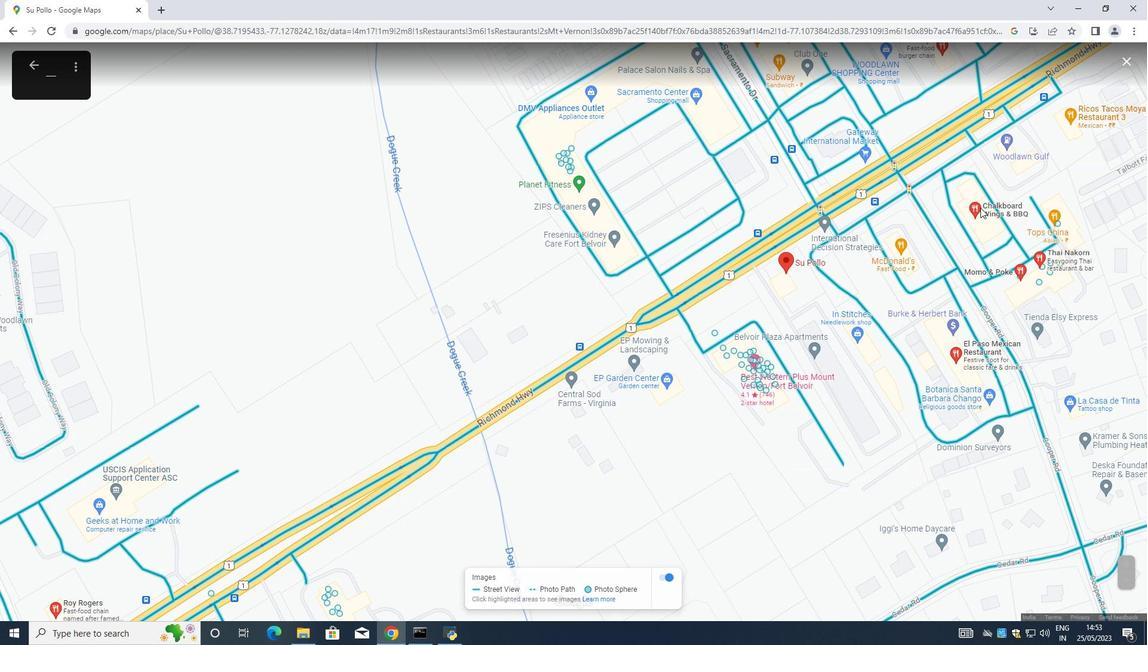 
Action: Mouse scrolled (980, 208) with delta (0, 0)
Screenshot: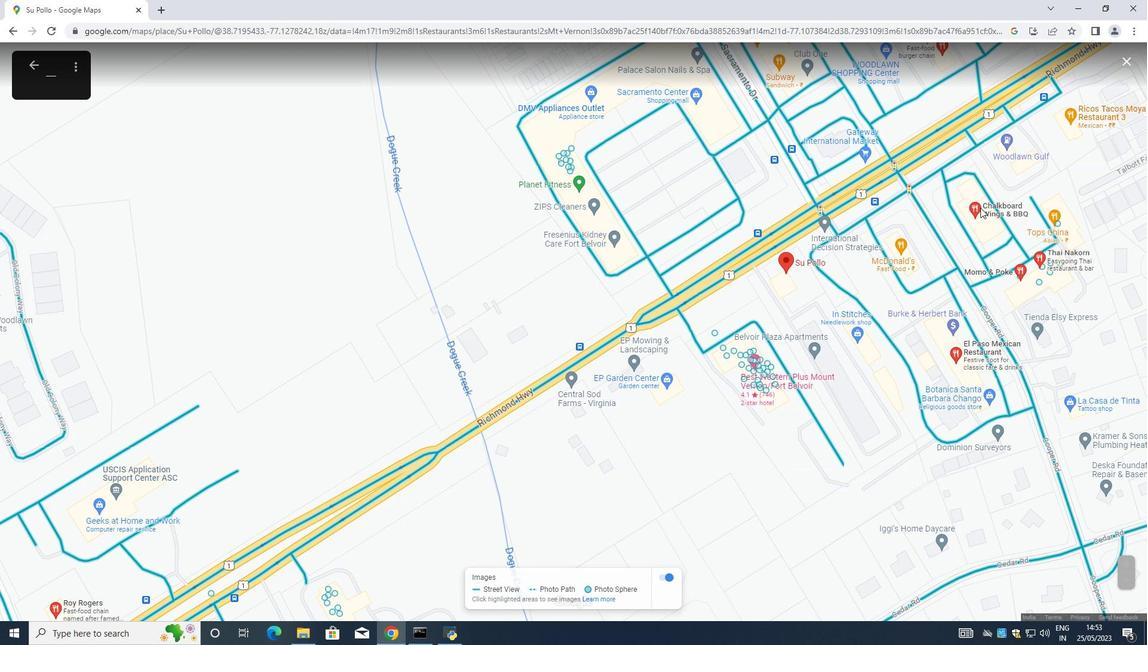 
Action: Mouse scrolled (980, 208) with delta (0, 0)
Screenshot: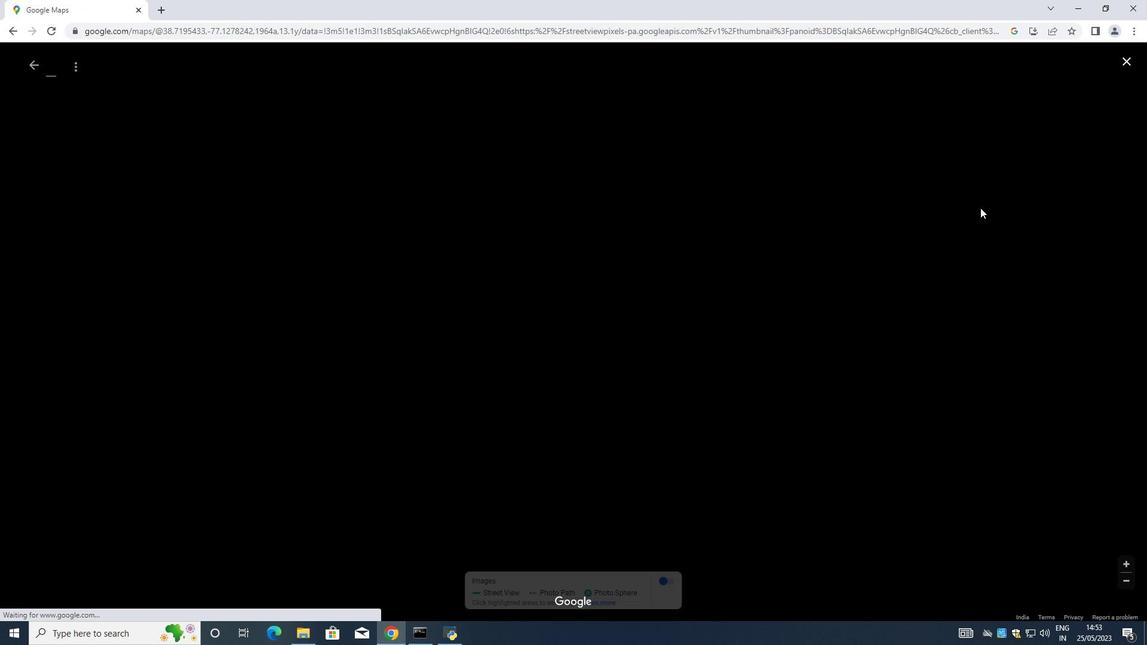
Action: Mouse moved to (30, 61)
Screenshot: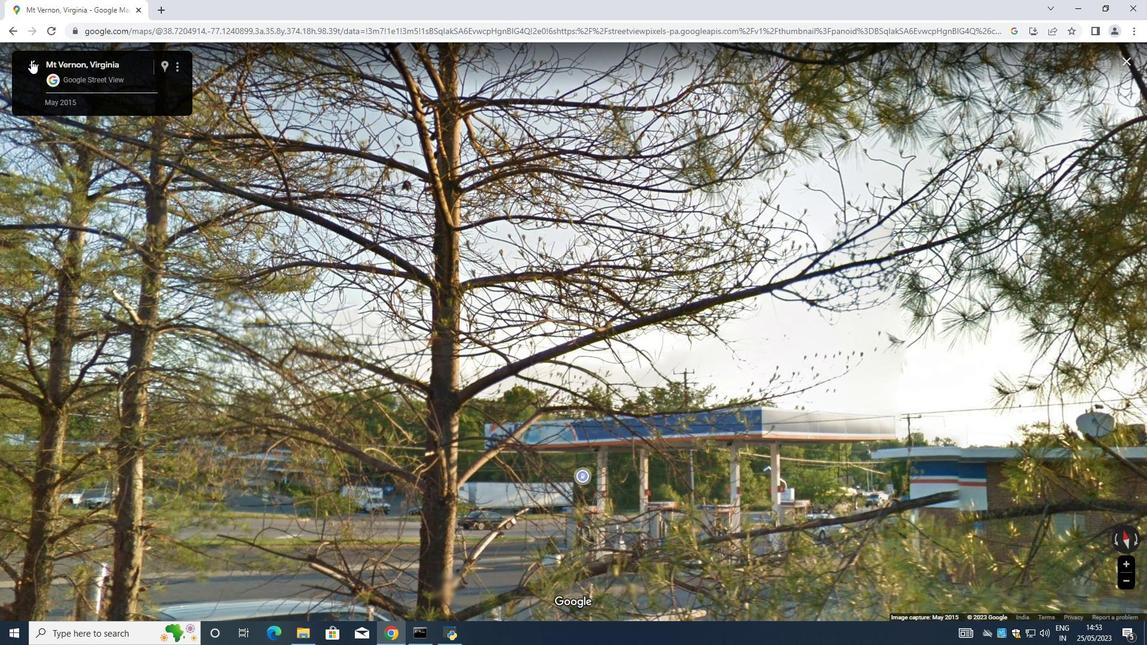 
Action: Mouse pressed left at (30, 61)
Screenshot: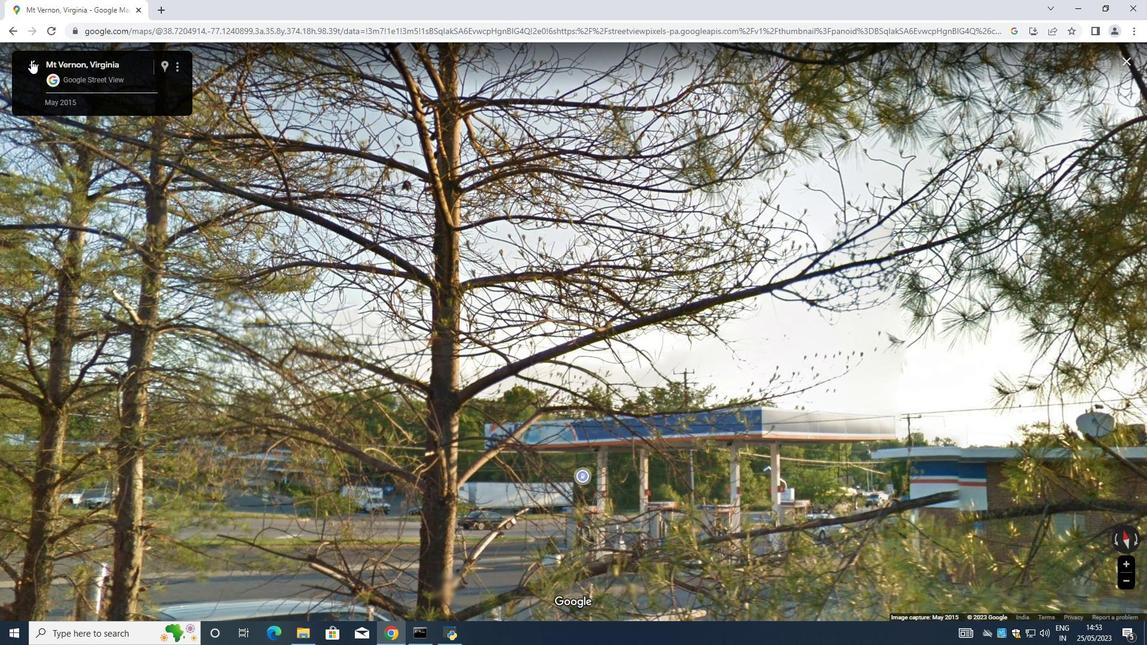 
Action: Mouse moved to (823, 147)
Screenshot: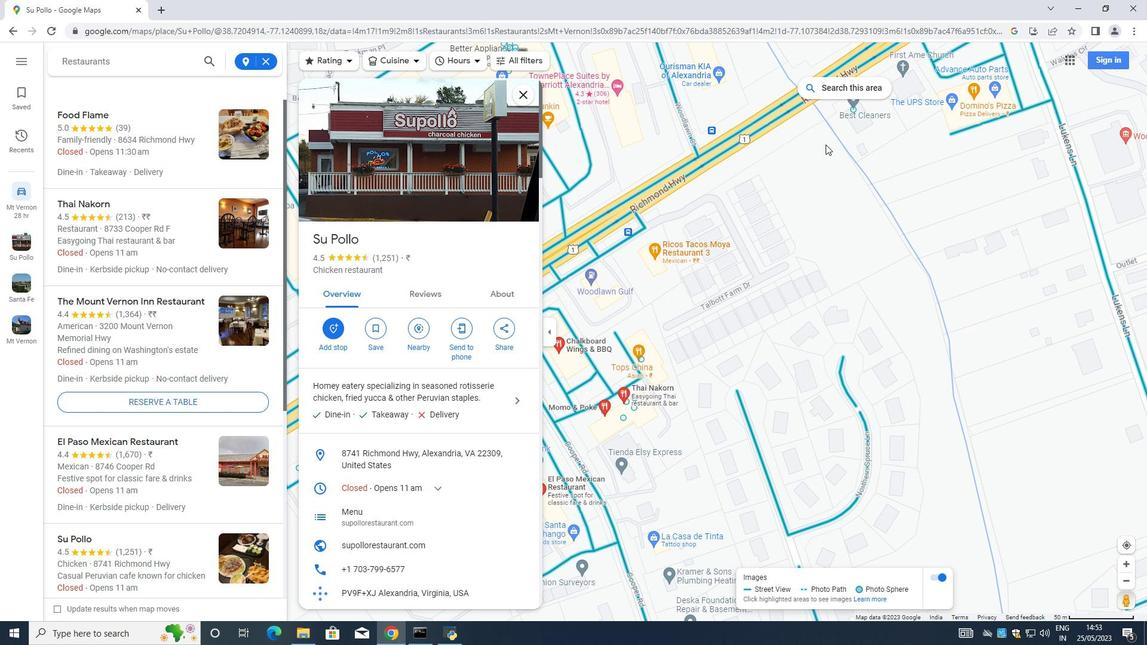
Action: Mouse scrolled (823, 146) with delta (0, 0)
Screenshot: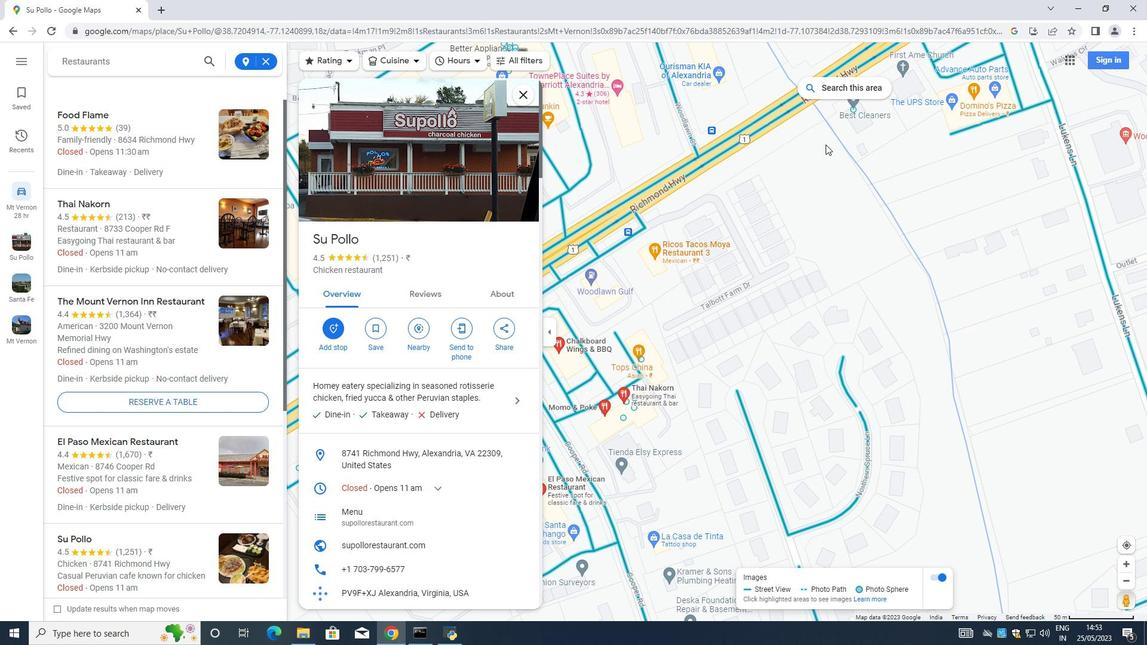 
Action: Mouse moved to (822, 147)
Screenshot: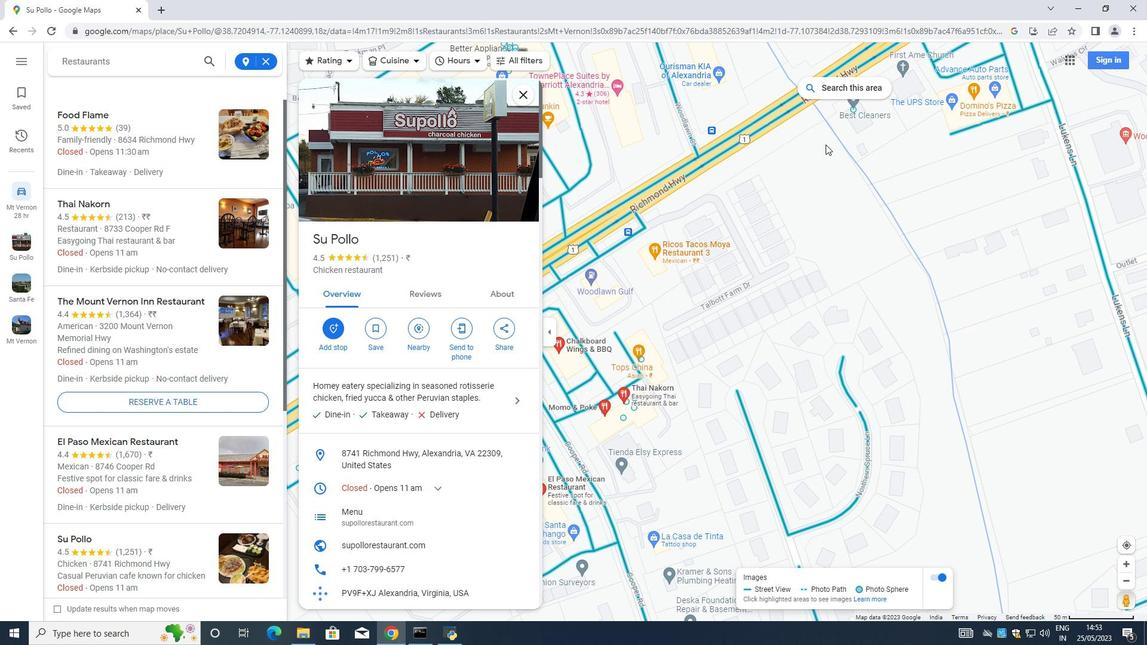 
Action: Mouse scrolled (822, 146) with delta (0, 0)
Screenshot: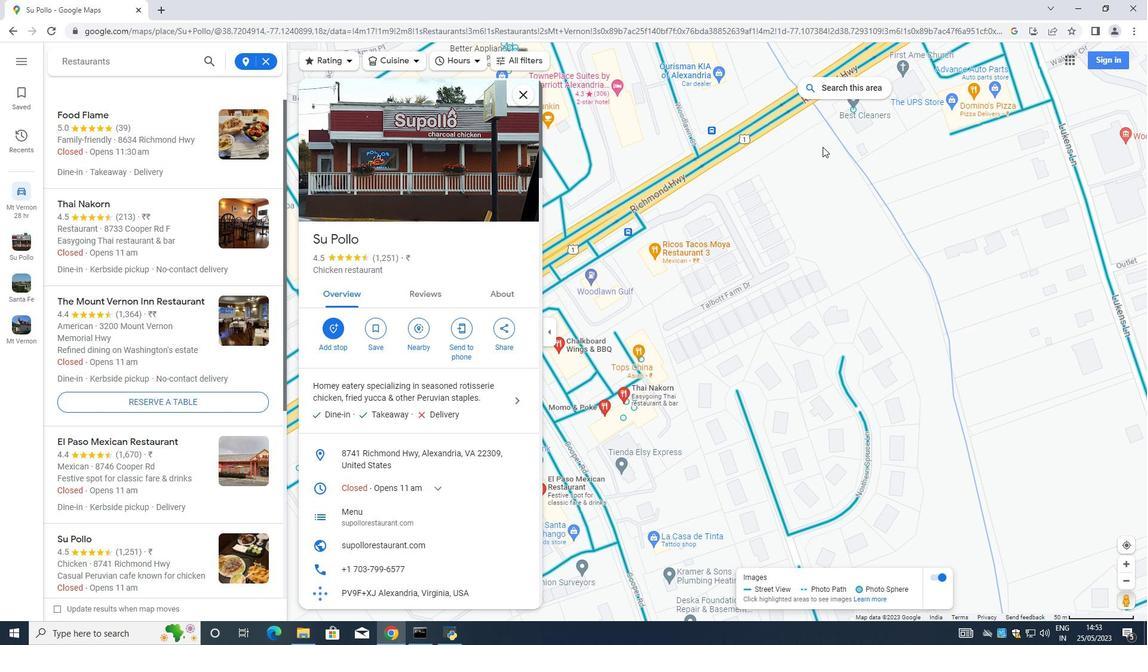 
Action: Mouse moved to (713, 213)
Screenshot: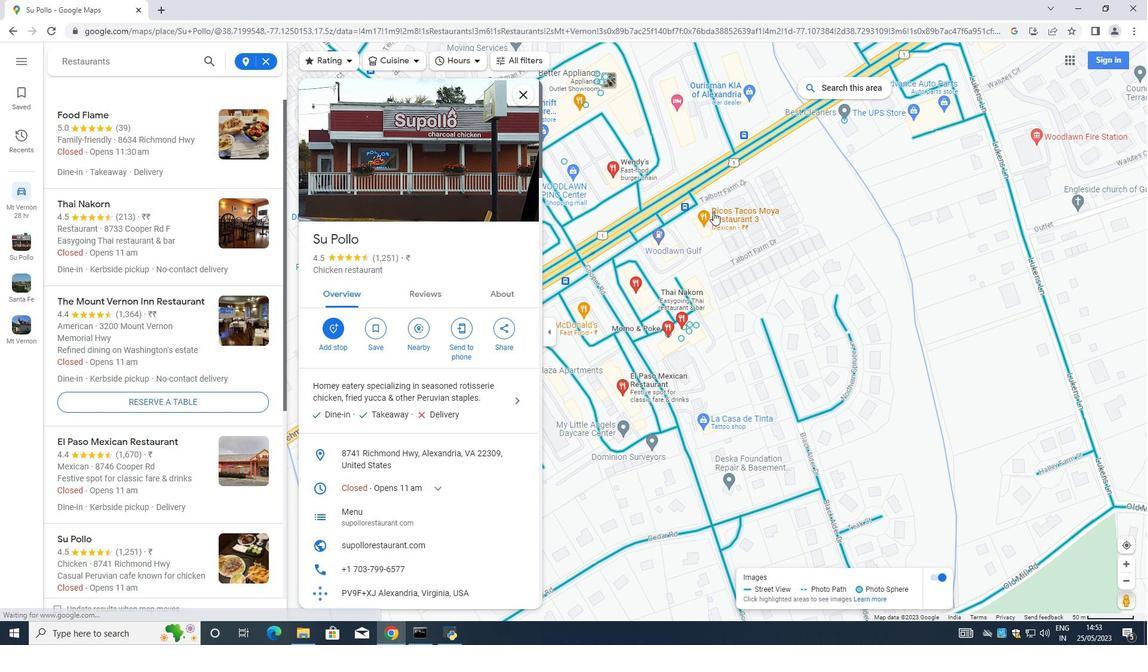 
Action: Mouse scrolled (713, 212) with delta (0, 0)
Screenshot: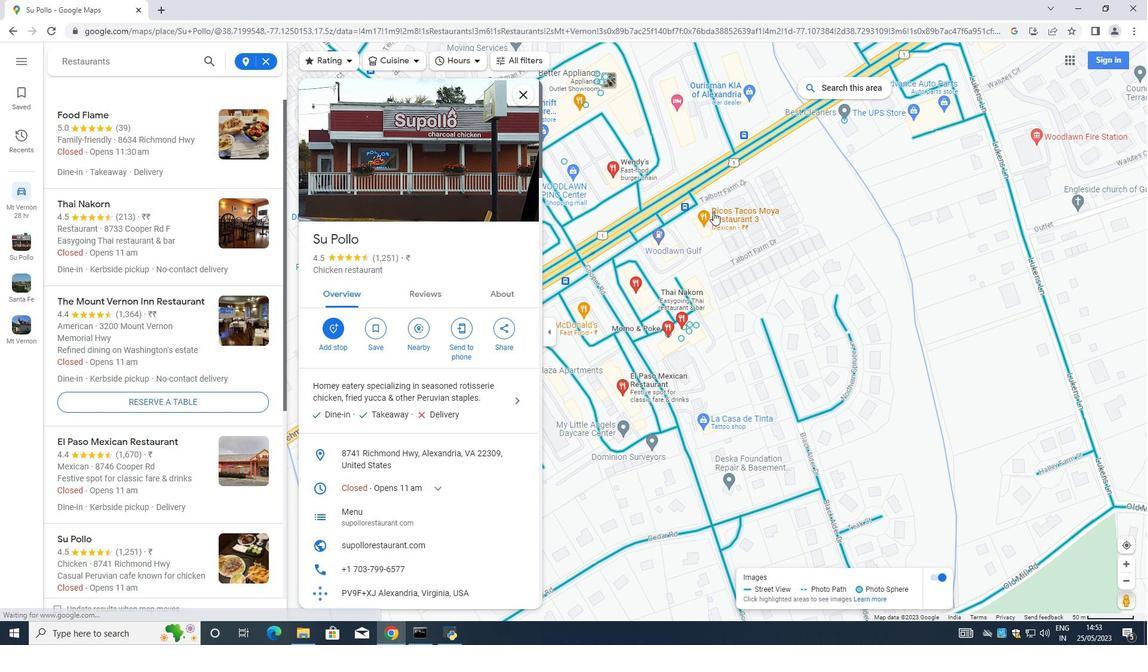 
Action: Mouse moved to (265, 60)
Screenshot: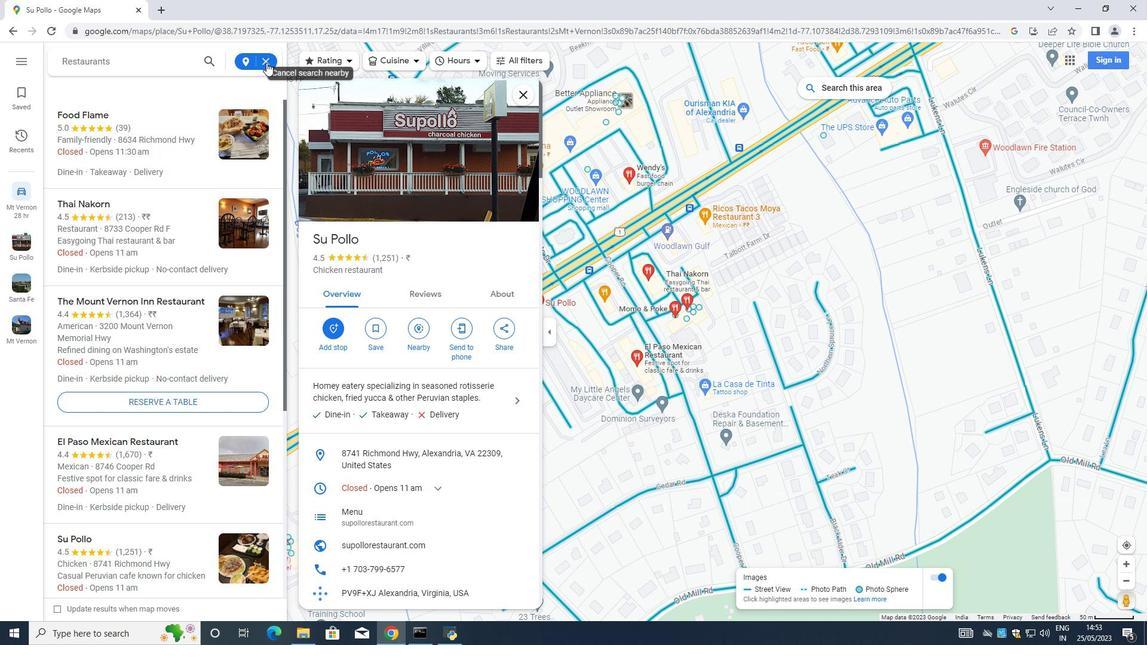 
Action: Mouse pressed left at (265, 60)
Screenshot: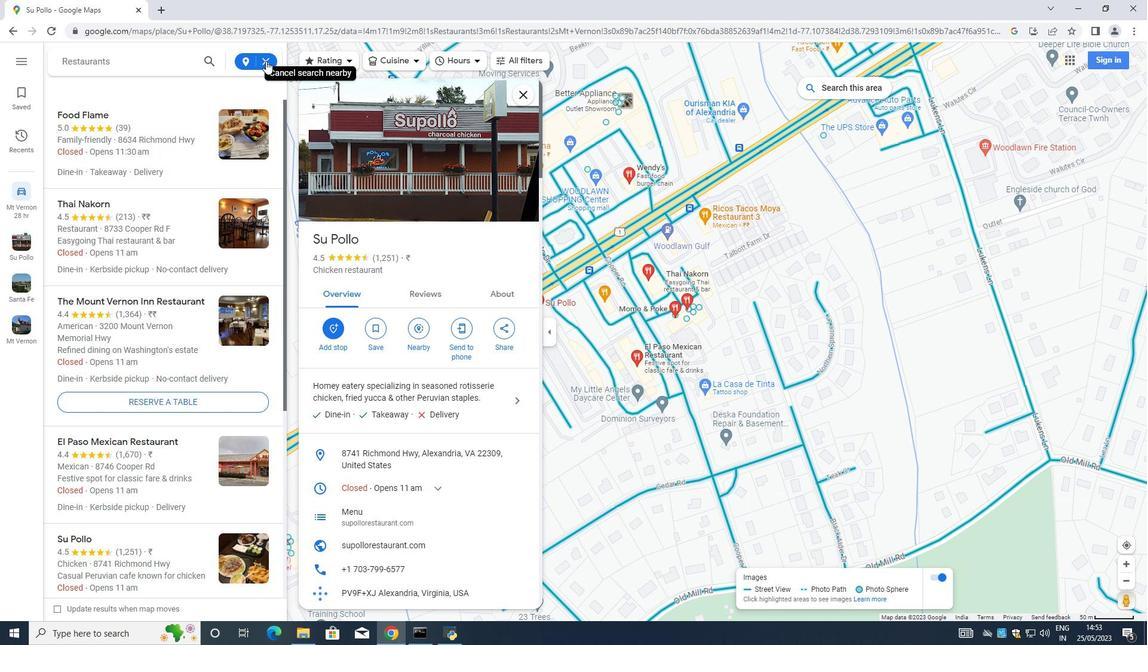
Action: Mouse moved to (848, 337)
Screenshot: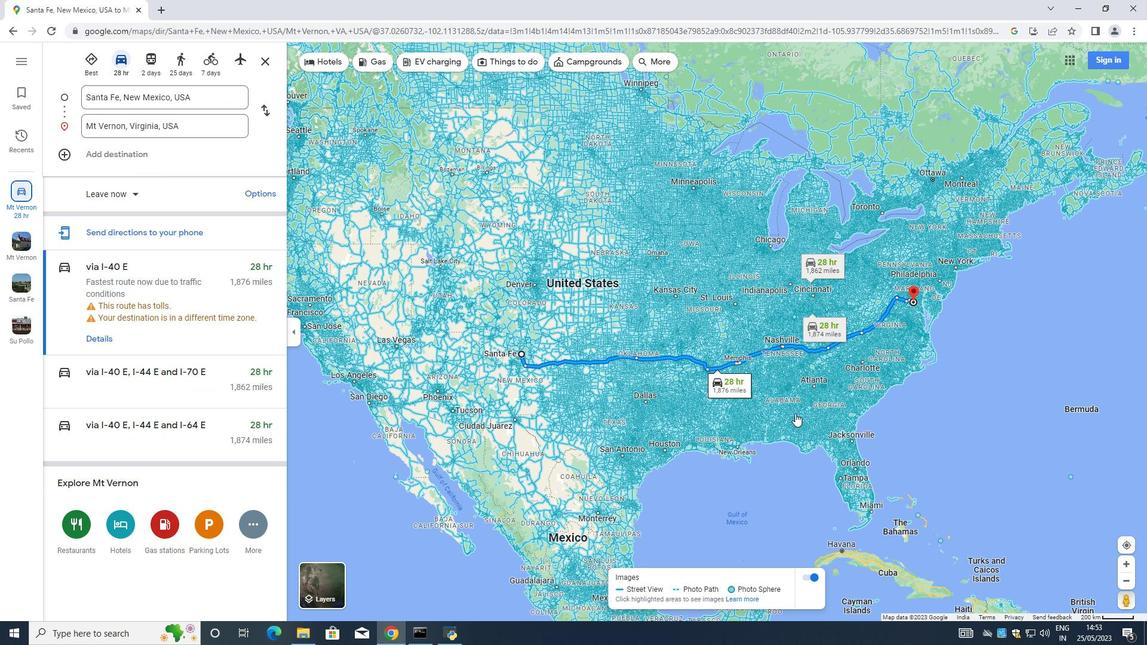 
Action: Mouse scrolled (848, 338) with delta (0, 0)
Screenshot: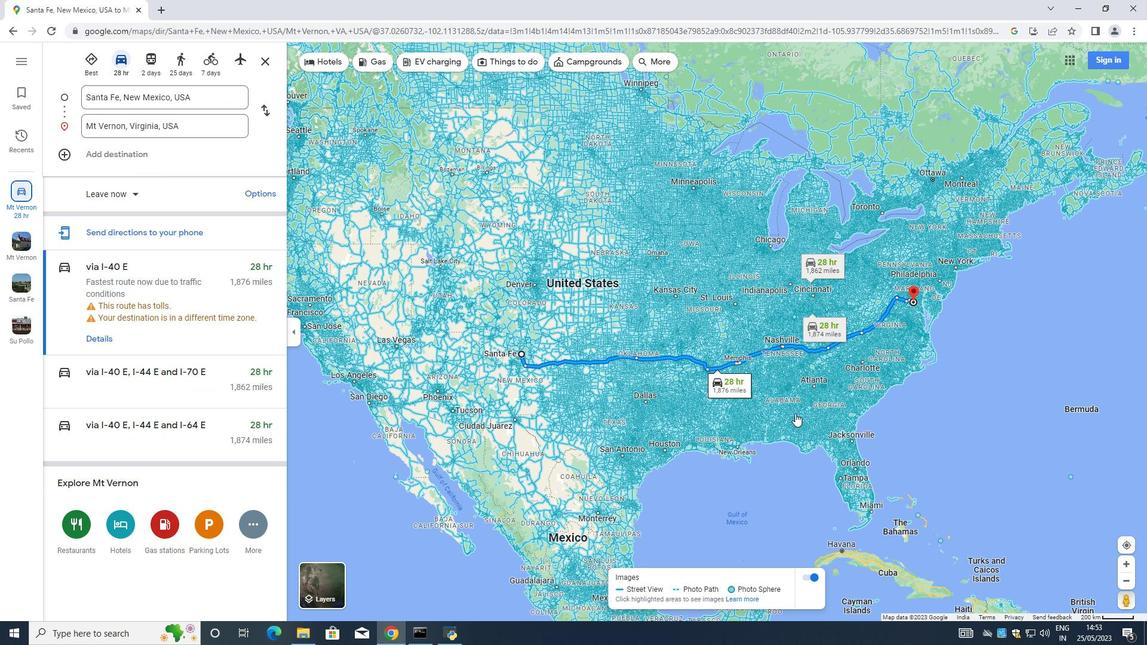 
Action: Mouse moved to (848, 337)
Screenshot: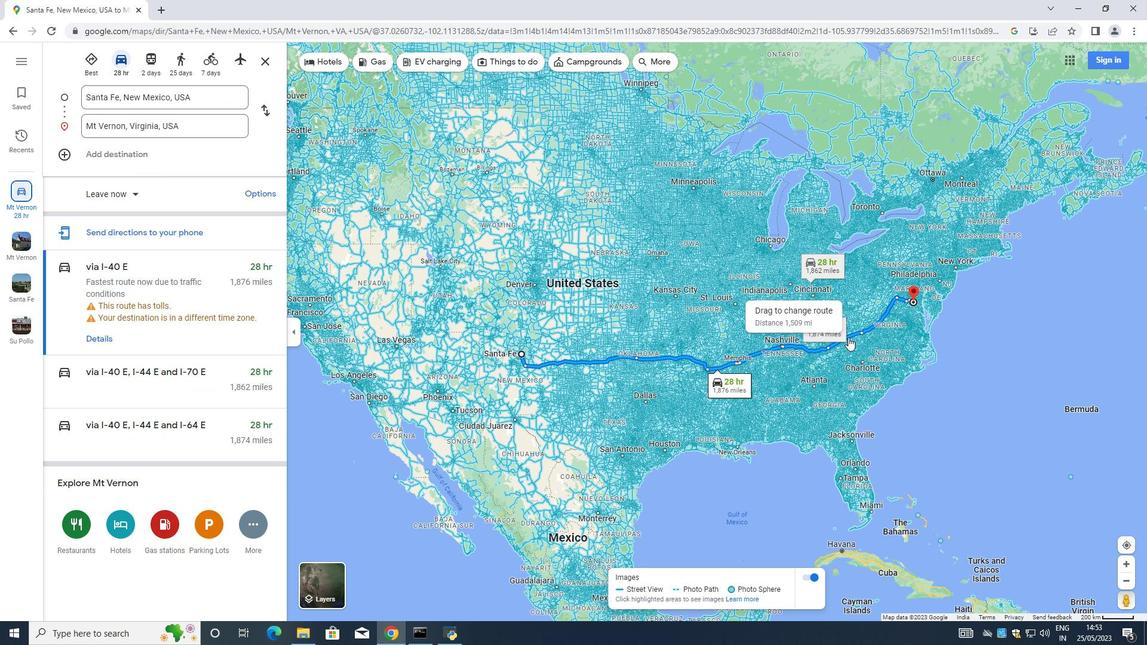 
Action: Mouse scrolled (848, 337) with delta (0, 0)
Screenshot: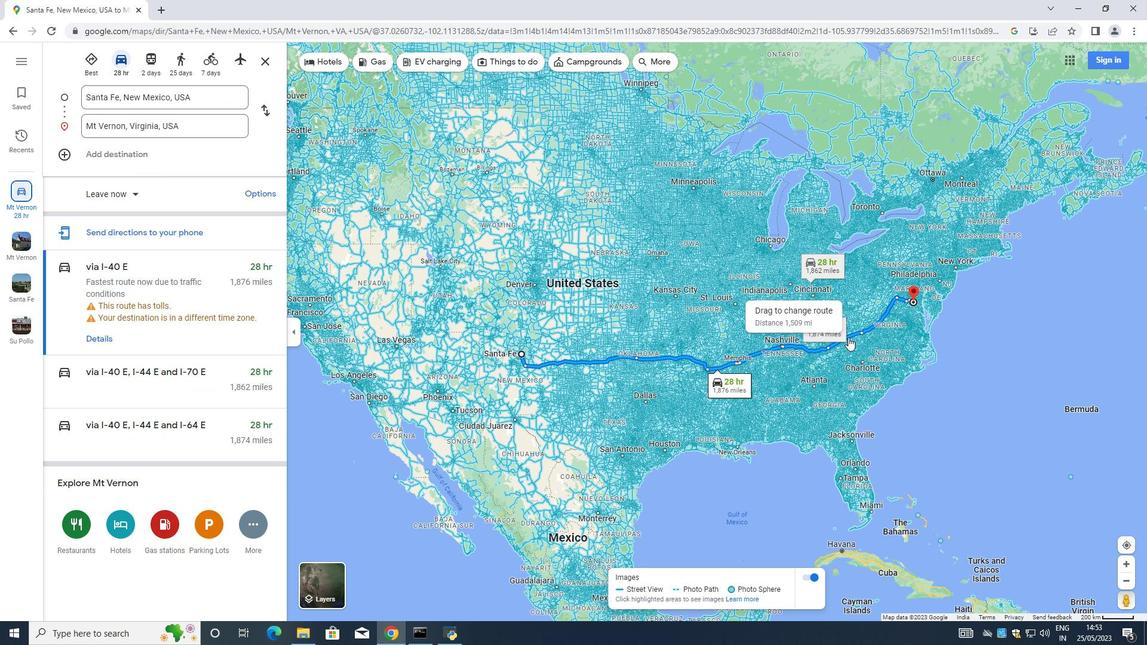 
Action: Mouse moved to (846, 336)
Screenshot: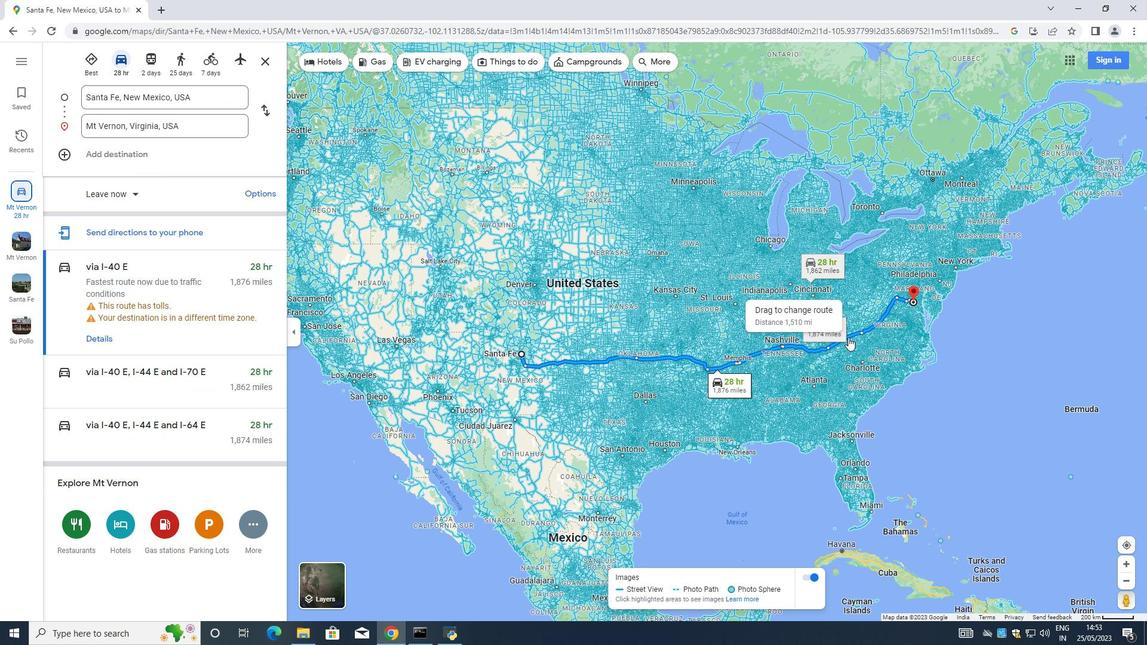 
Action: Mouse scrolled (846, 337) with delta (0, 0)
Screenshot: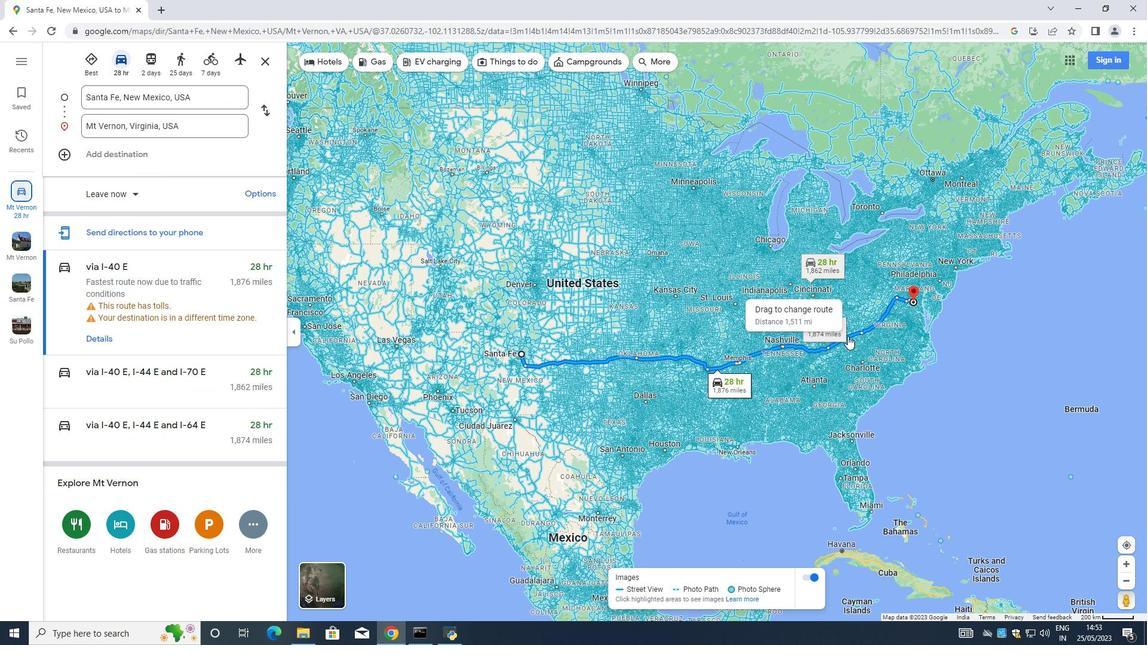 
Action: Mouse moved to (846, 336)
Screenshot: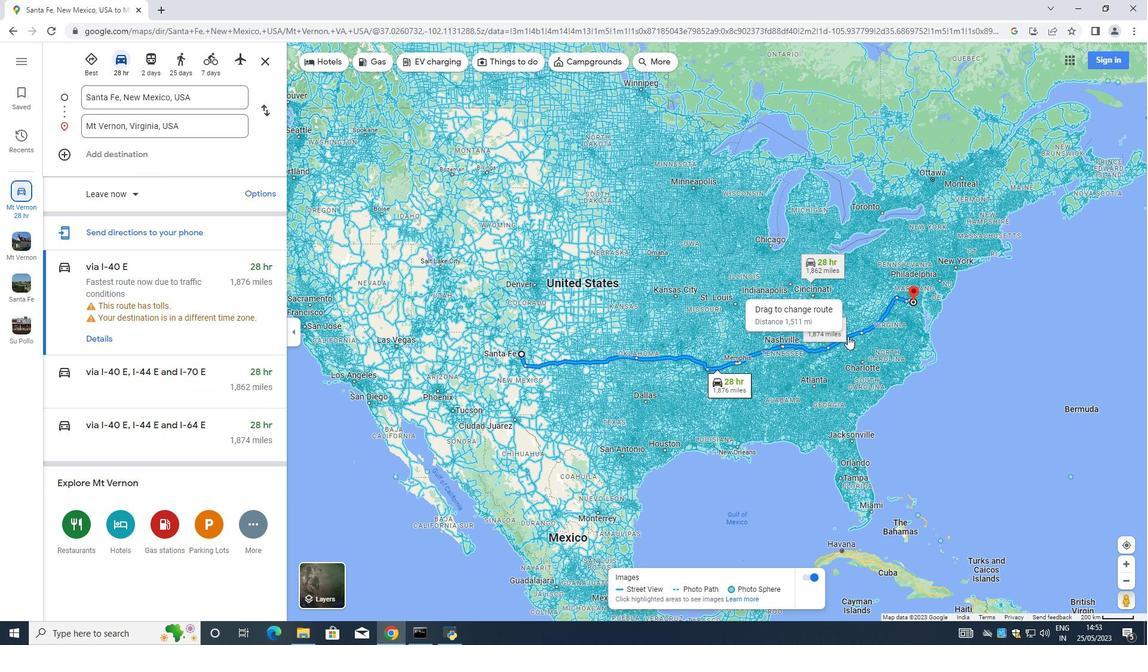 
Action: Mouse scrolled (846, 337) with delta (0, 0)
Screenshot: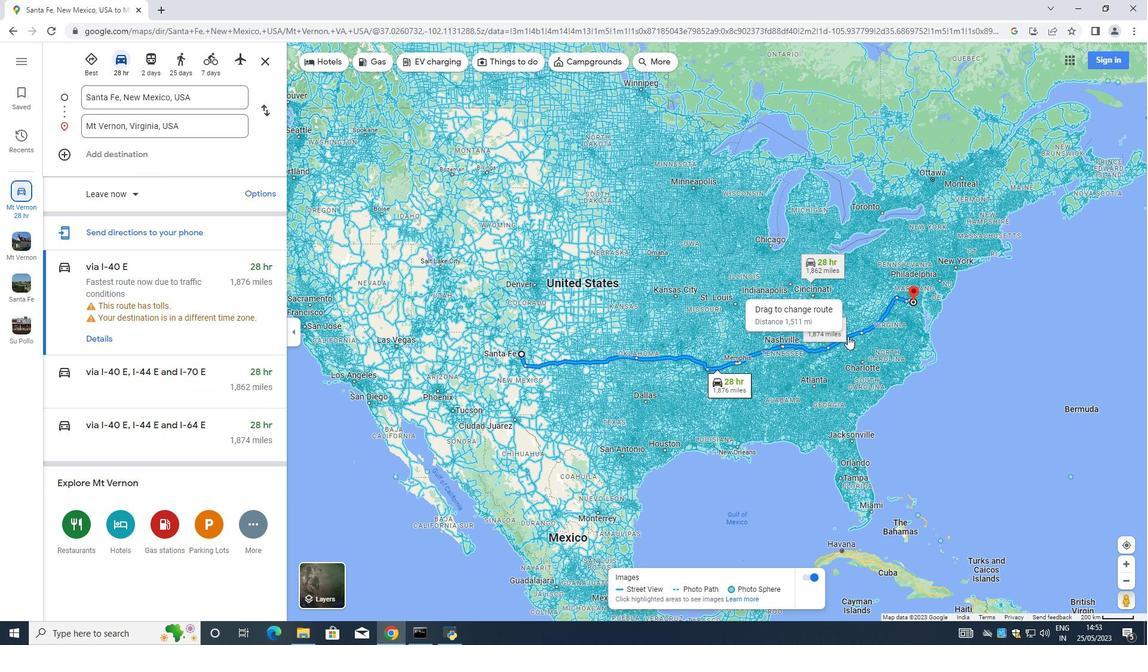 
Action: Mouse moved to (846, 336)
Screenshot: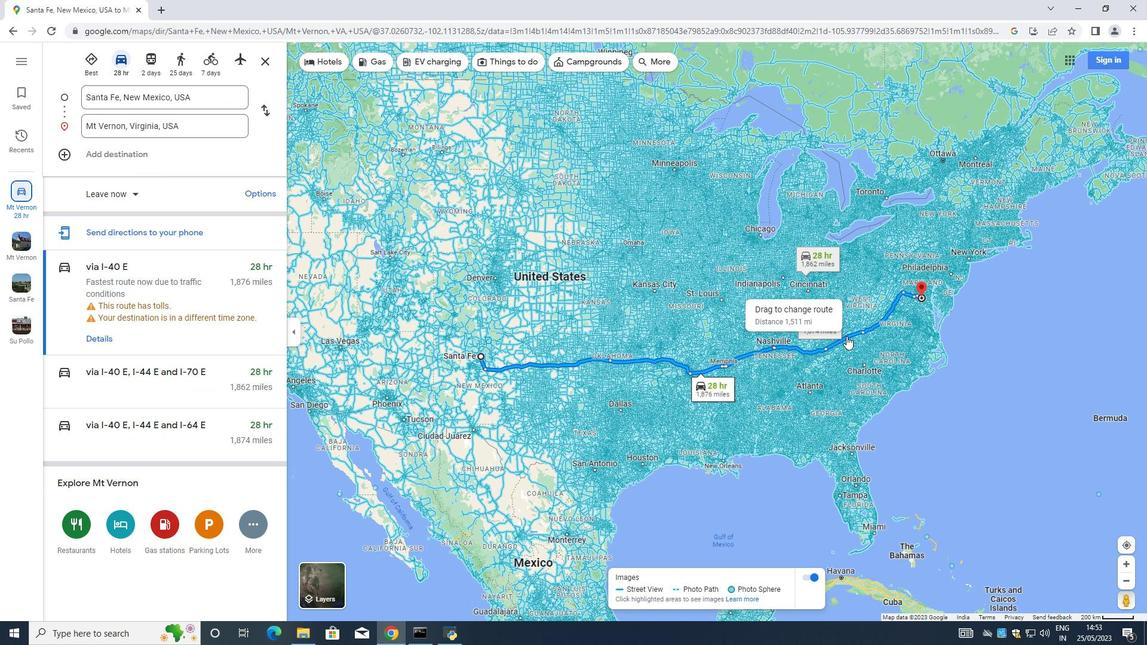 
Action: Mouse scrolled (846, 337) with delta (0, 0)
Screenshot: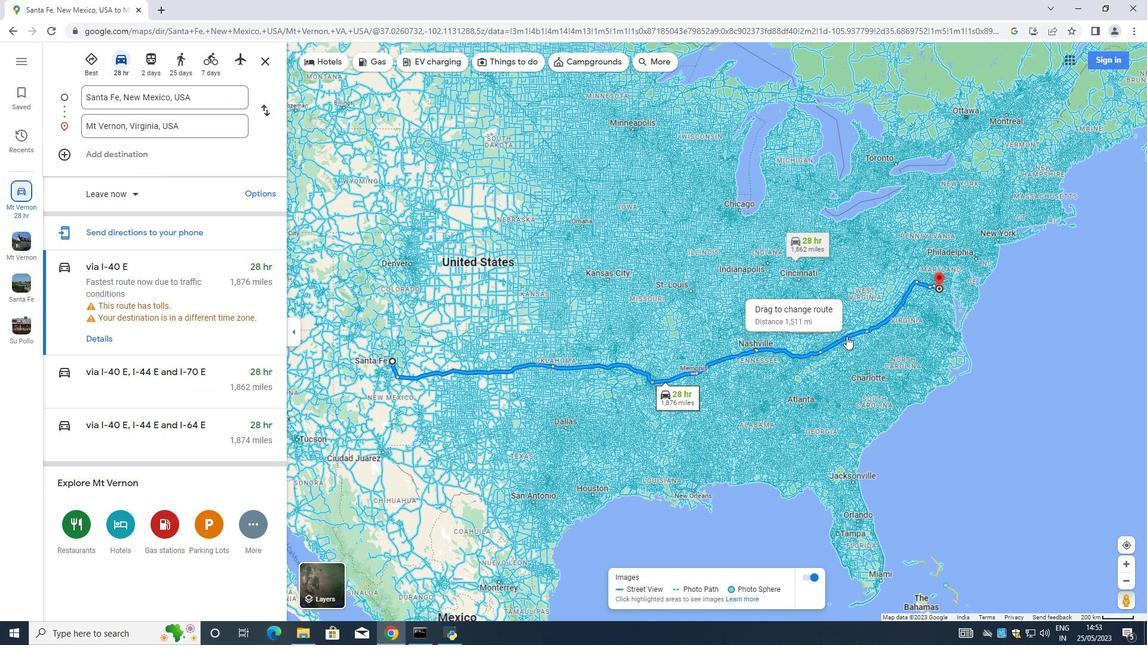 
Action: Mouse scrolled (846, 337) with delta (0, 0)
Screenshot: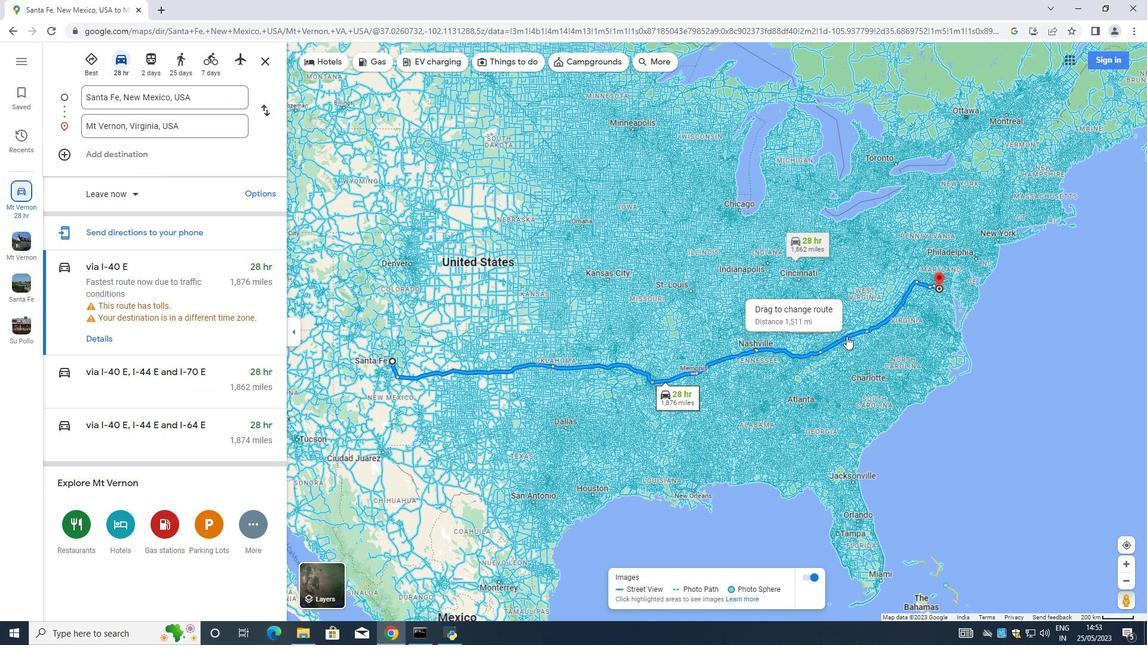 
Action: Mouse scrolled (846, 337) with delta (0, 0)
Screenshot: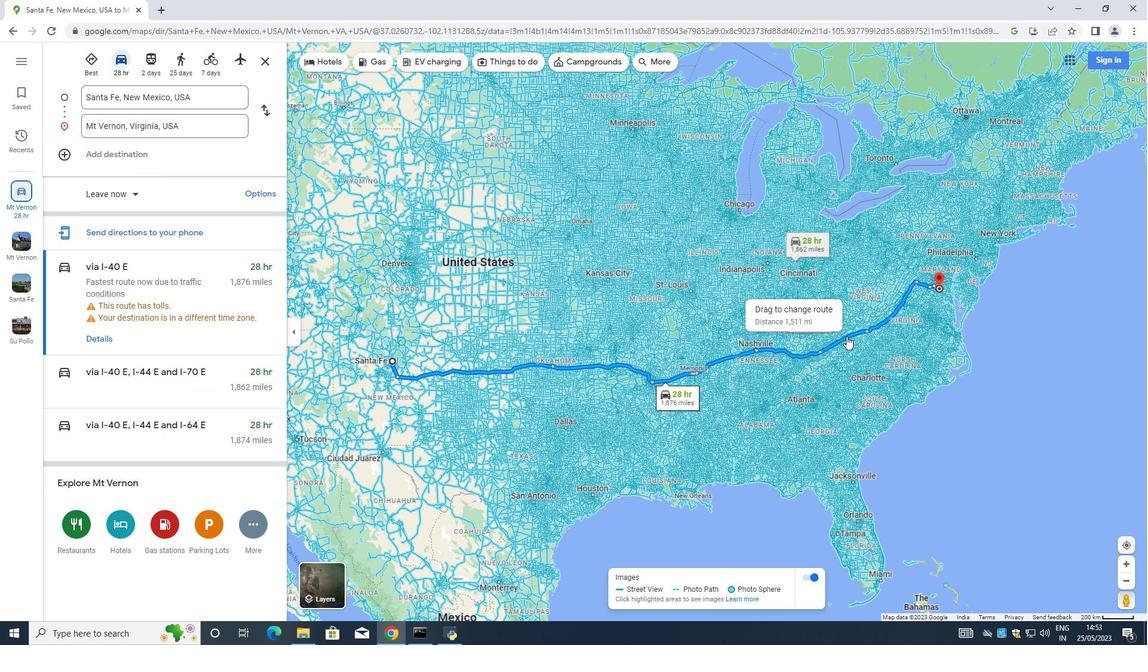 
Action: Mouse scrolled (846, 337) with delta (0, 0)
Screenshot: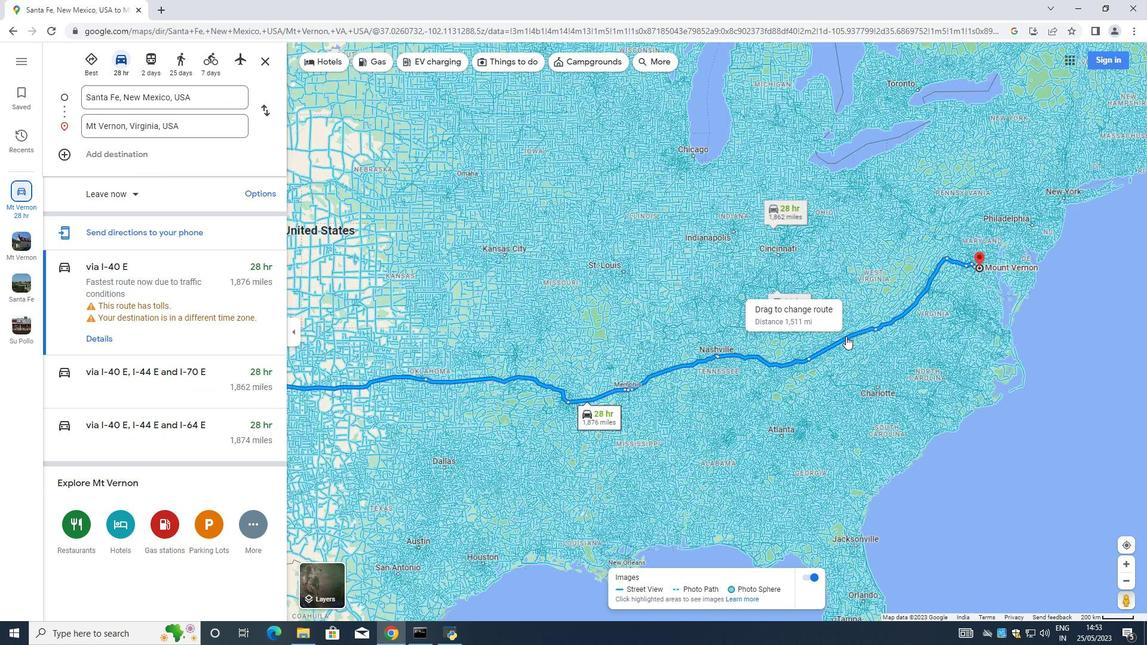 
Action: Mouse moved to (880, 327)
Screenshot: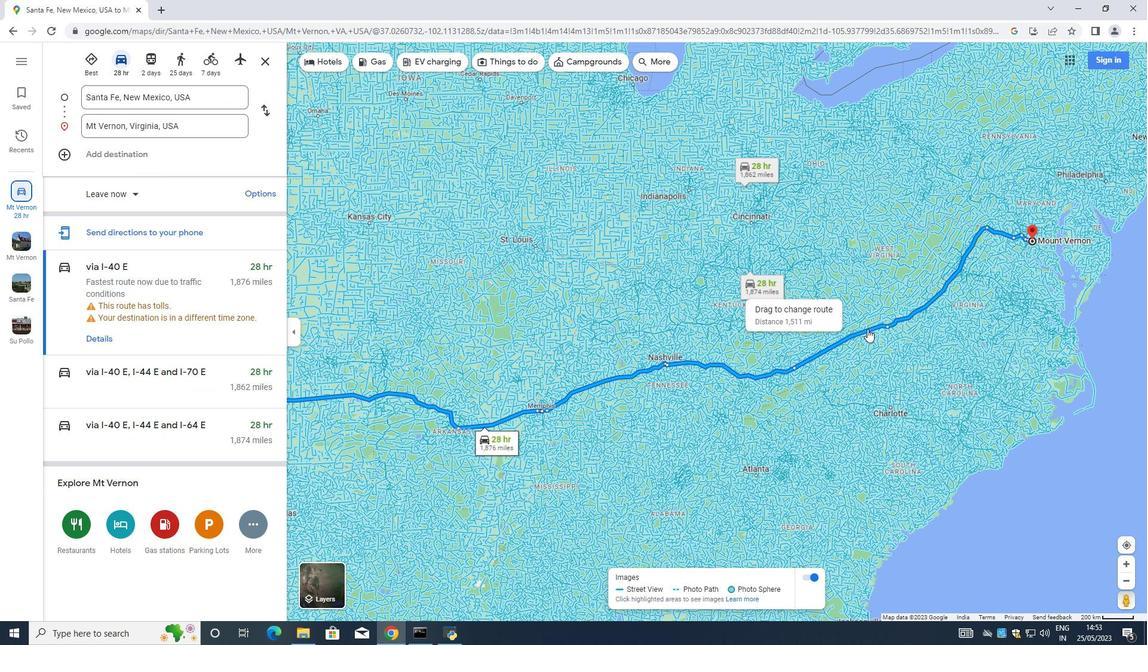 
Action: Mouse scrolled (880, 328) with delta (0, 0)
Screenshot: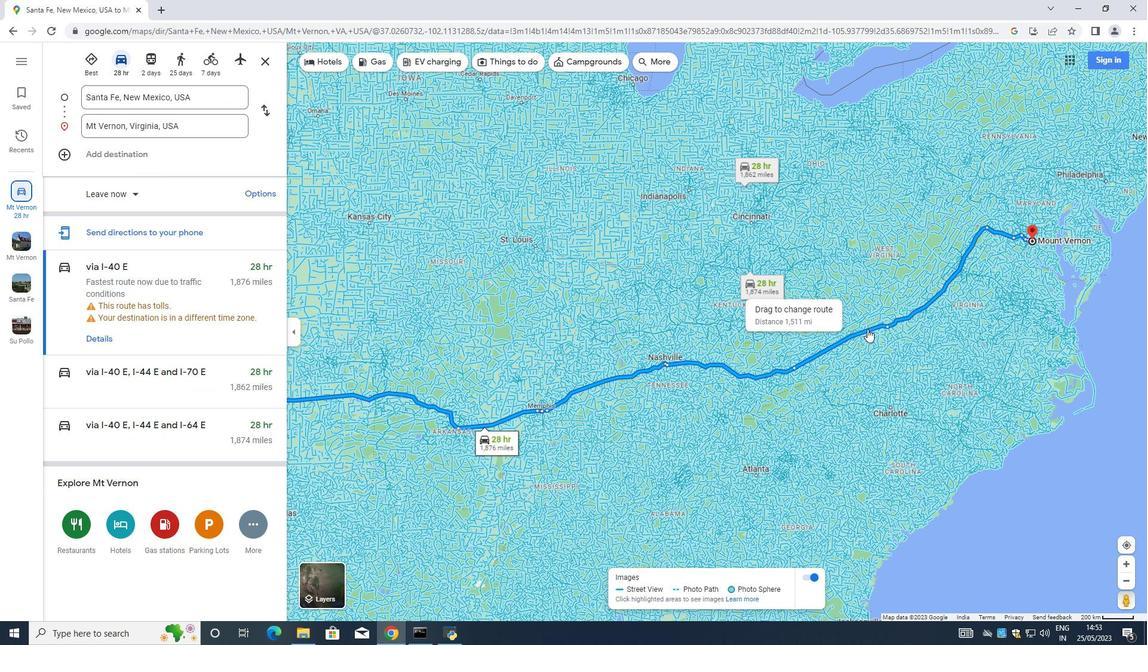 
Action: Mouse scrolled (880, 328) with delta (0, 0)
Screenshot: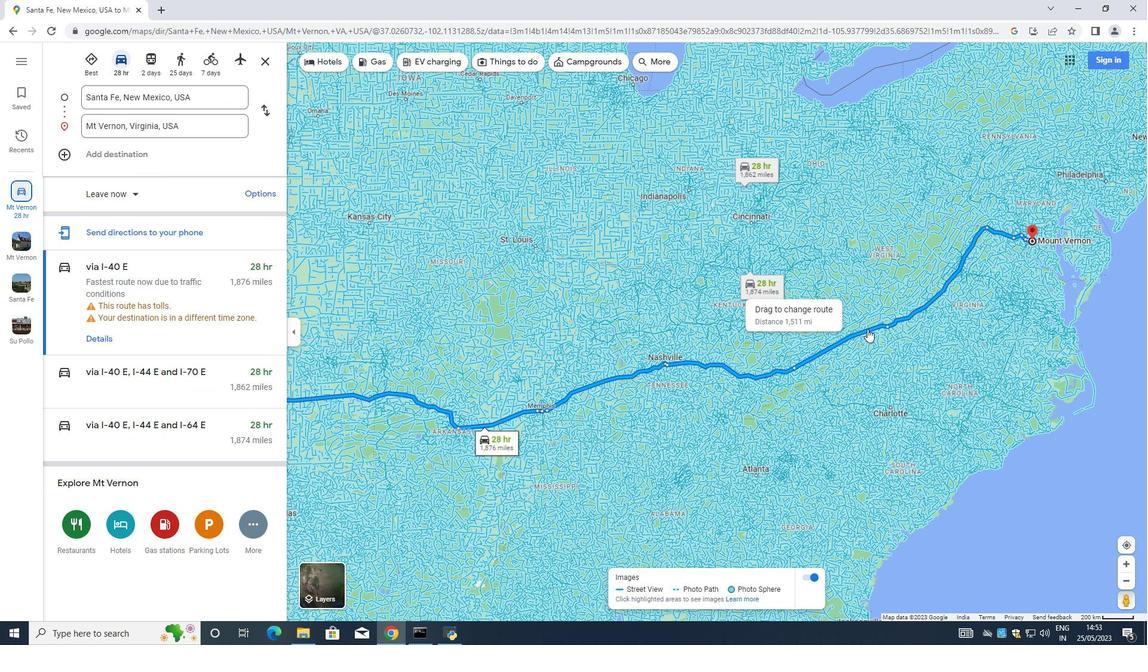 
Action: Mouse scrolled (880, 328) with delta (0, 0)
Screenshot: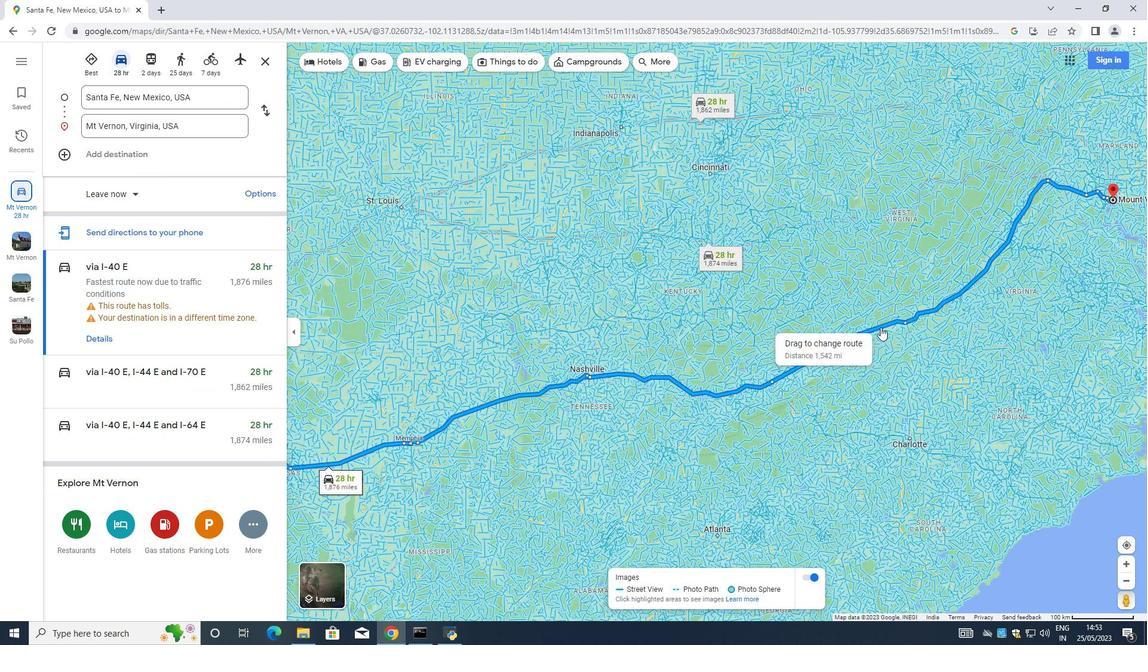 
Action: Mouse scrolled (880, 328) with delta (0, 0)
Screenshot: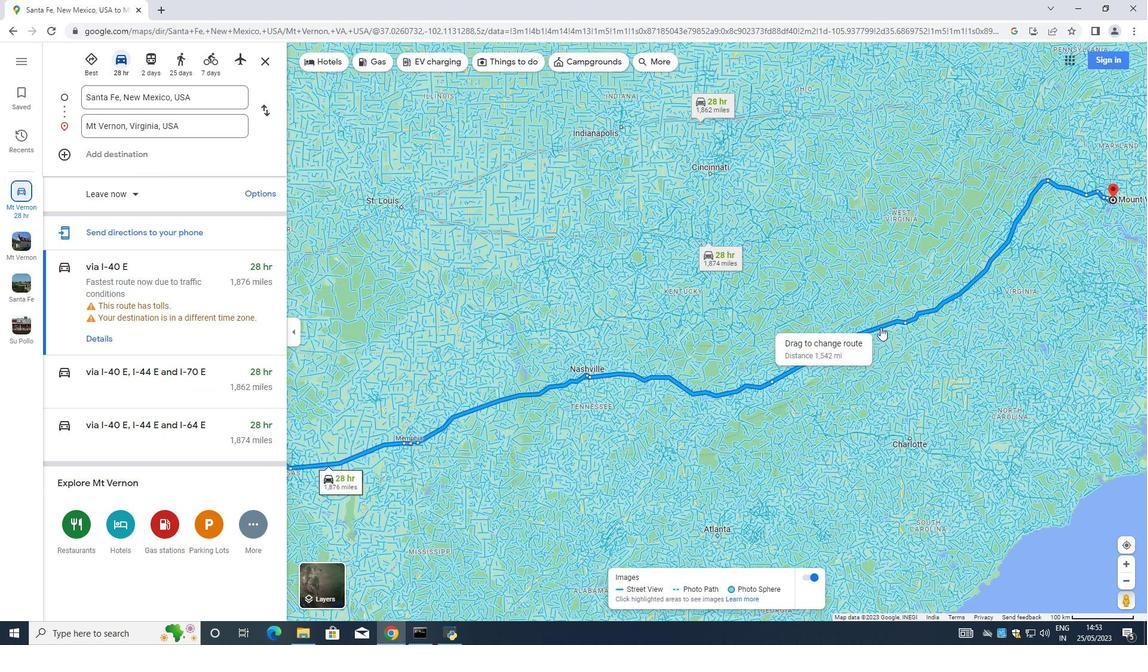 
Action: Mouse scrolled (880, 328) with delta (0, 0)
Screenshot: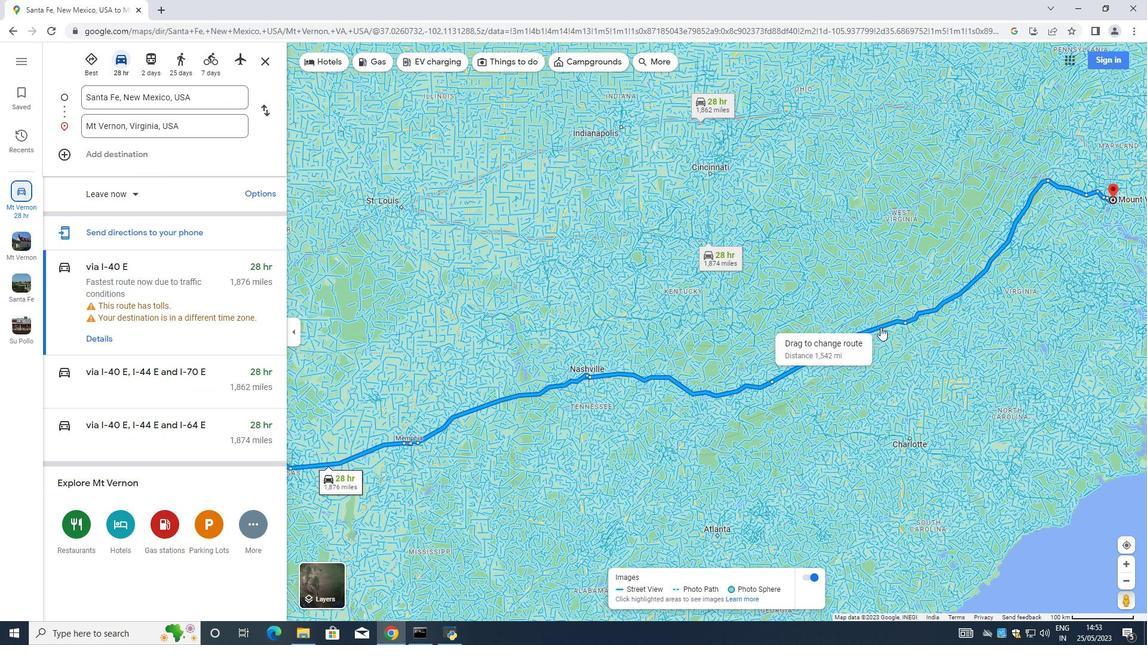 
Action: Mouse moved to (65, 528)
Screenshot: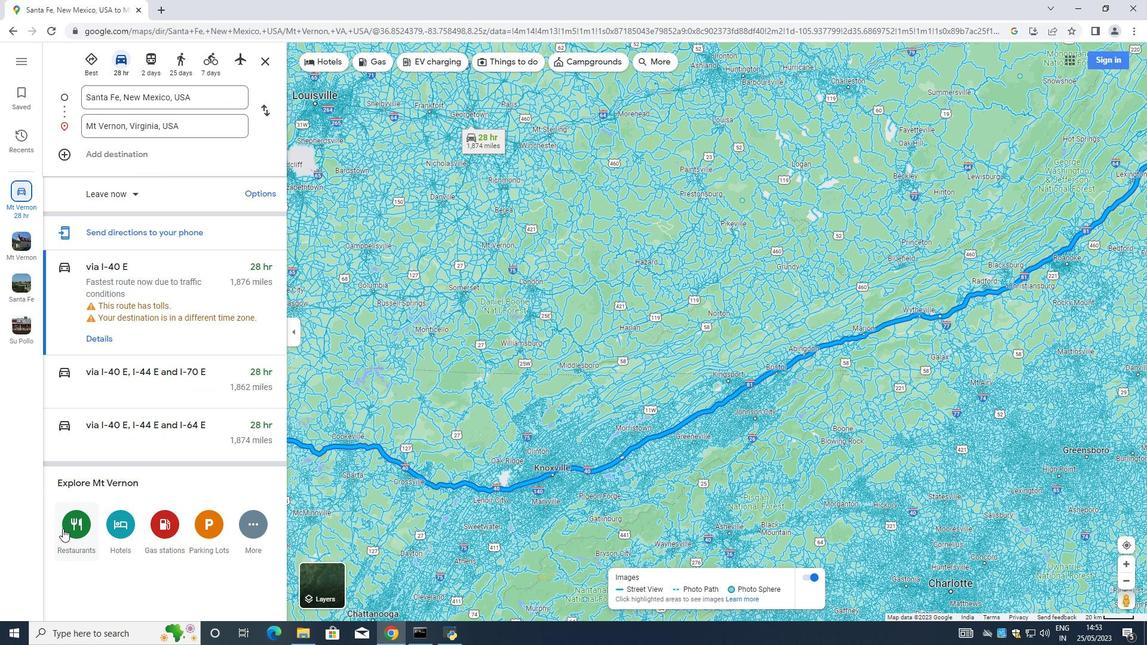 
Action: Mouse pressed left at (65, 528)
Screenshot: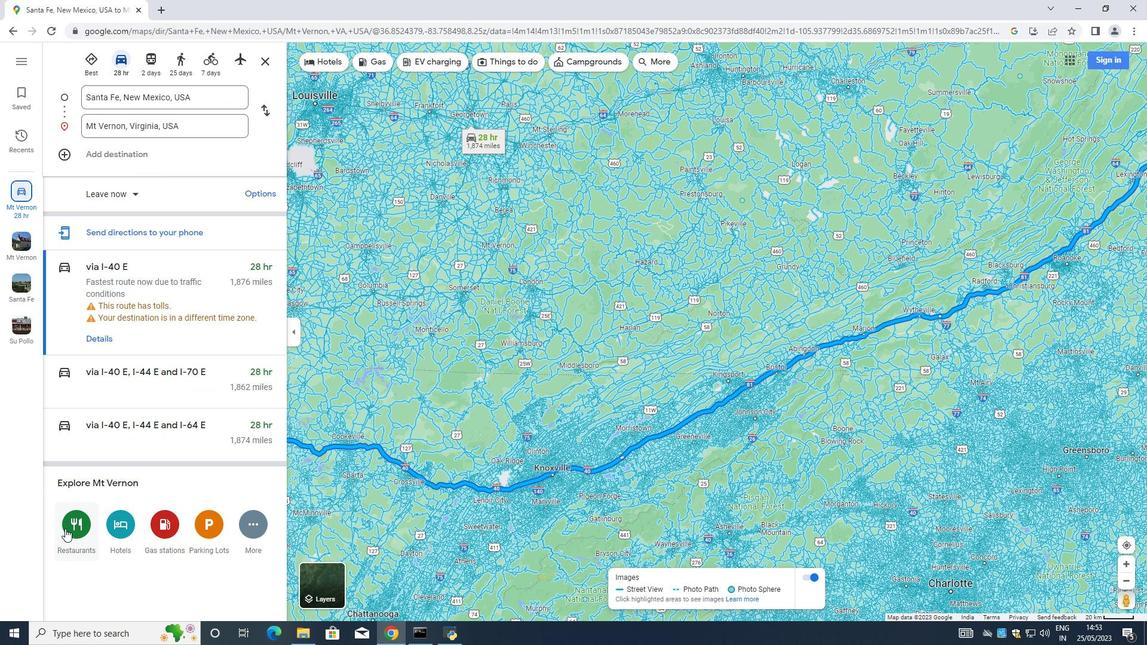 
Action: Mouse moved to (612, 399)
Screenshot: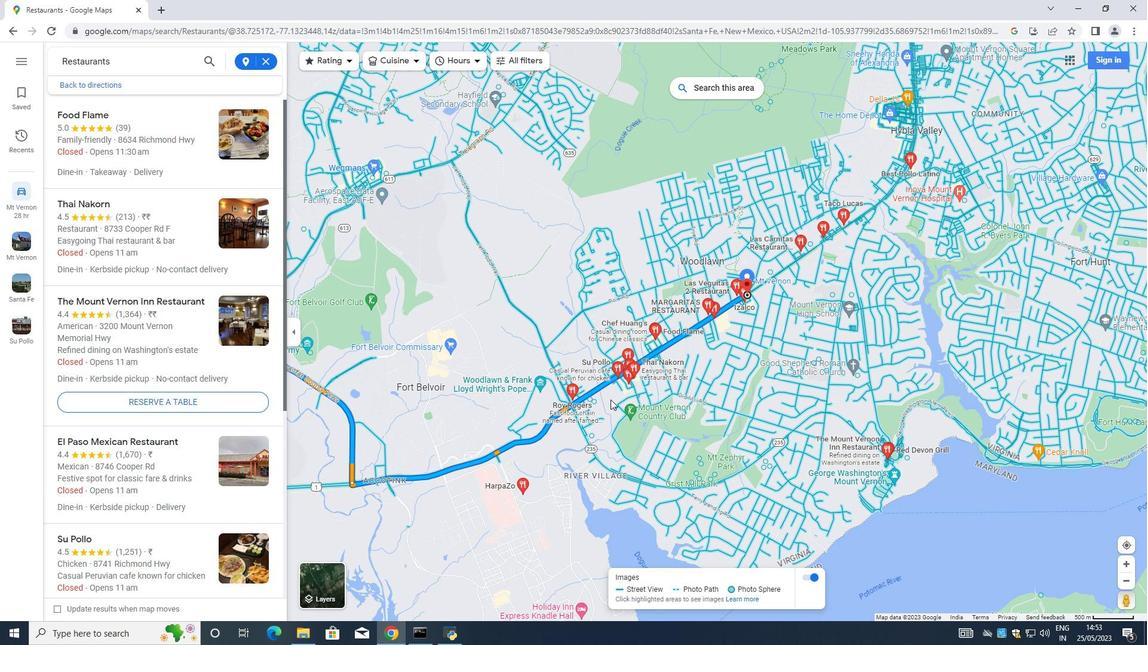 
Action: Mouse scrolled (612, 400) with delta (0, 0)
Screenshot: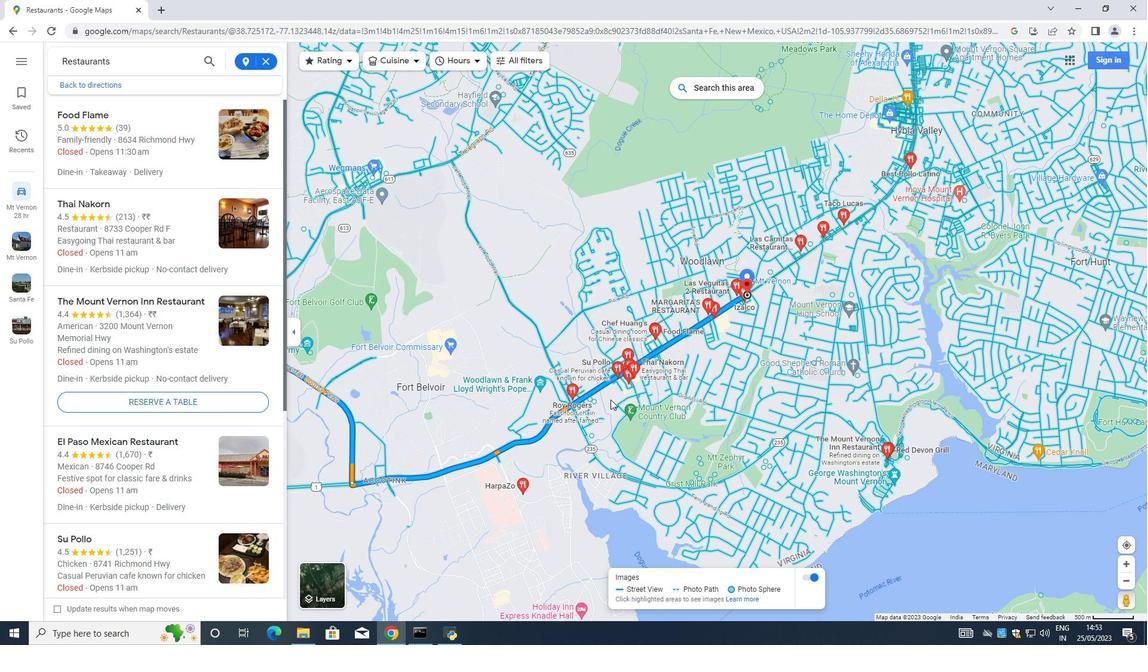 
Action: Mouse scrolled (612, 400) with delta (0, 0)
Screenshot: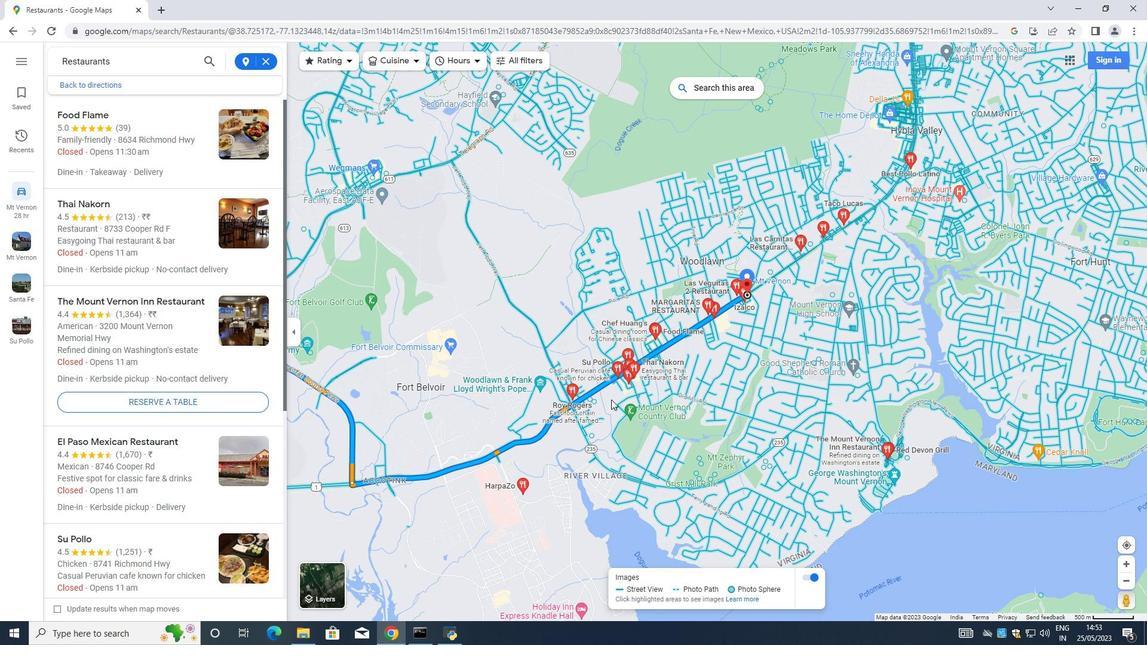 
Action: Mouse scrolled (612, 400) with delta (0, 0)
Screenshot: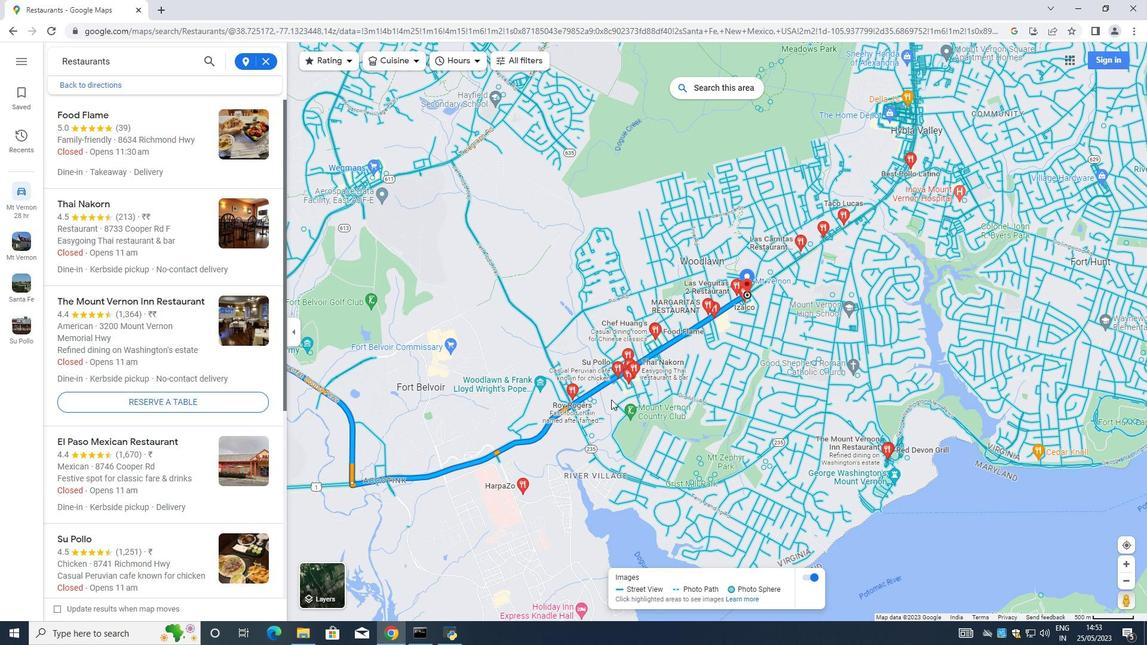 
Action: Mouse scrolled (612, 400) with delta (0, 0)
Screenshot: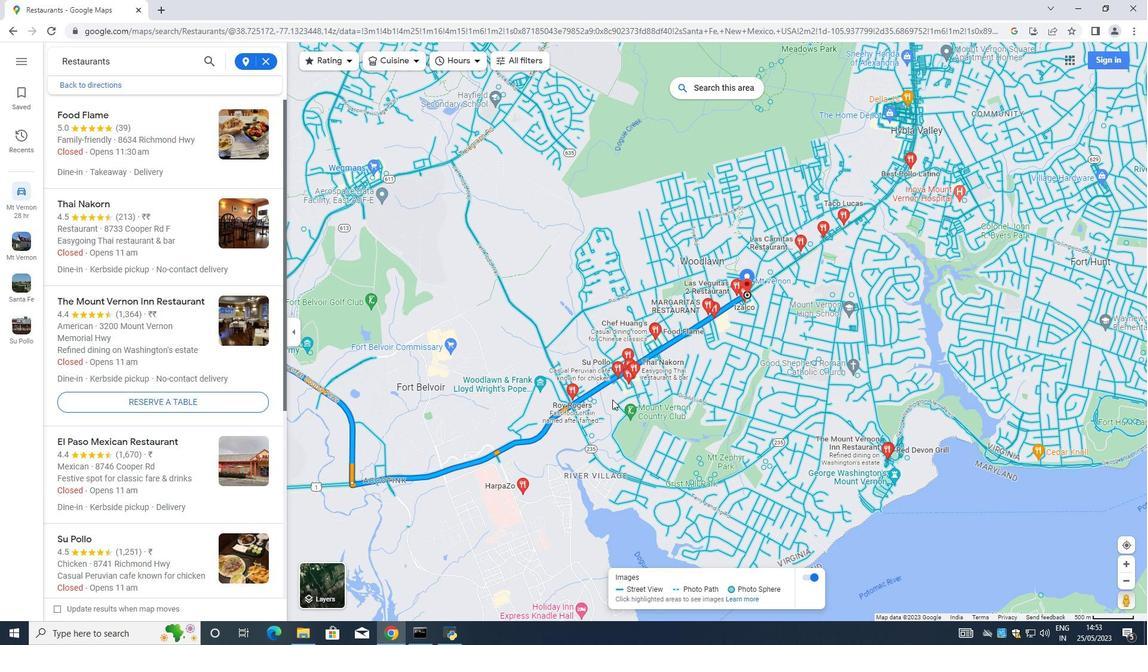 
Action: Mouse moved to (612, 399)
Screenshot: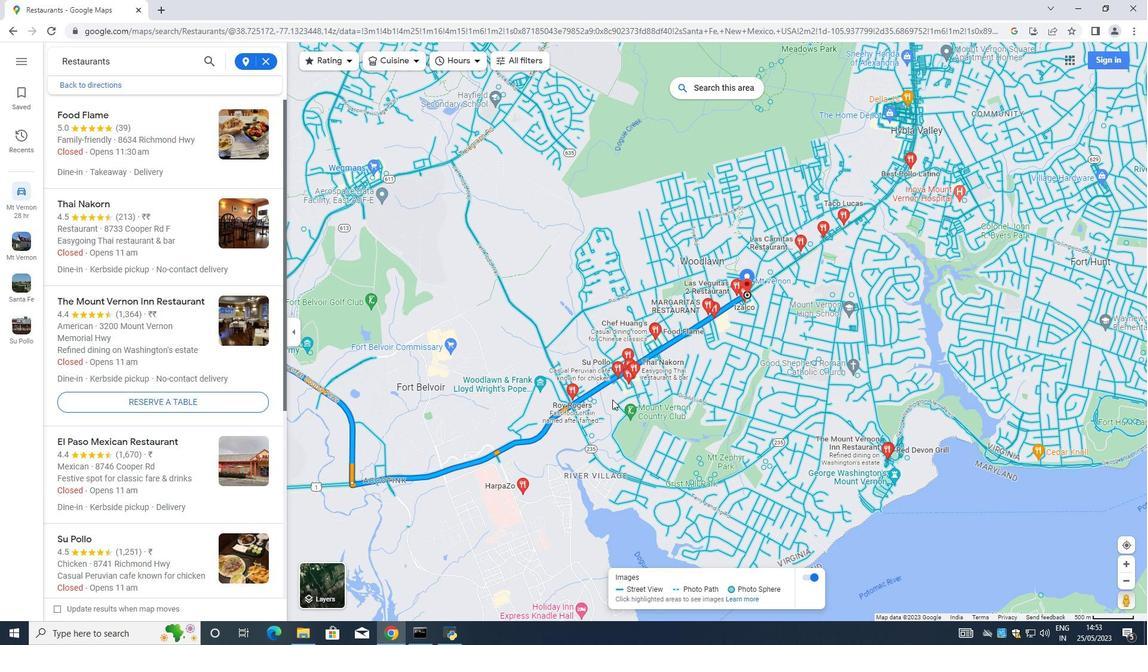 
Action: Mouse scrolled (612, 400) with delta (0, 0)
Screenshot: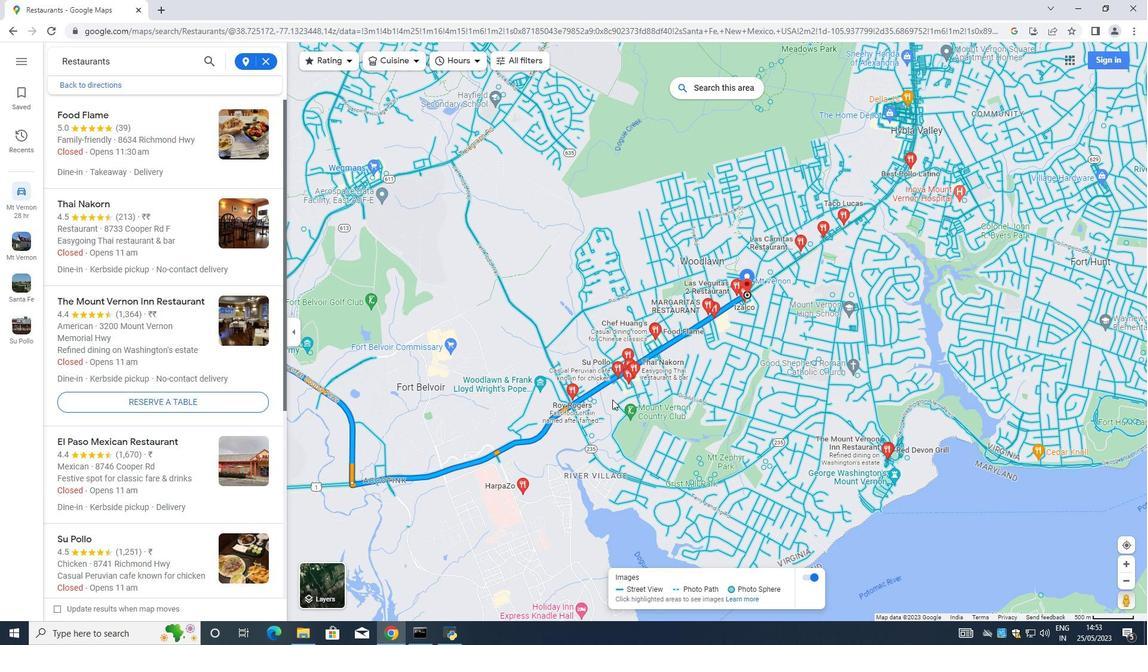 
Action: Mouse moved to (689, 340)
Screenshot: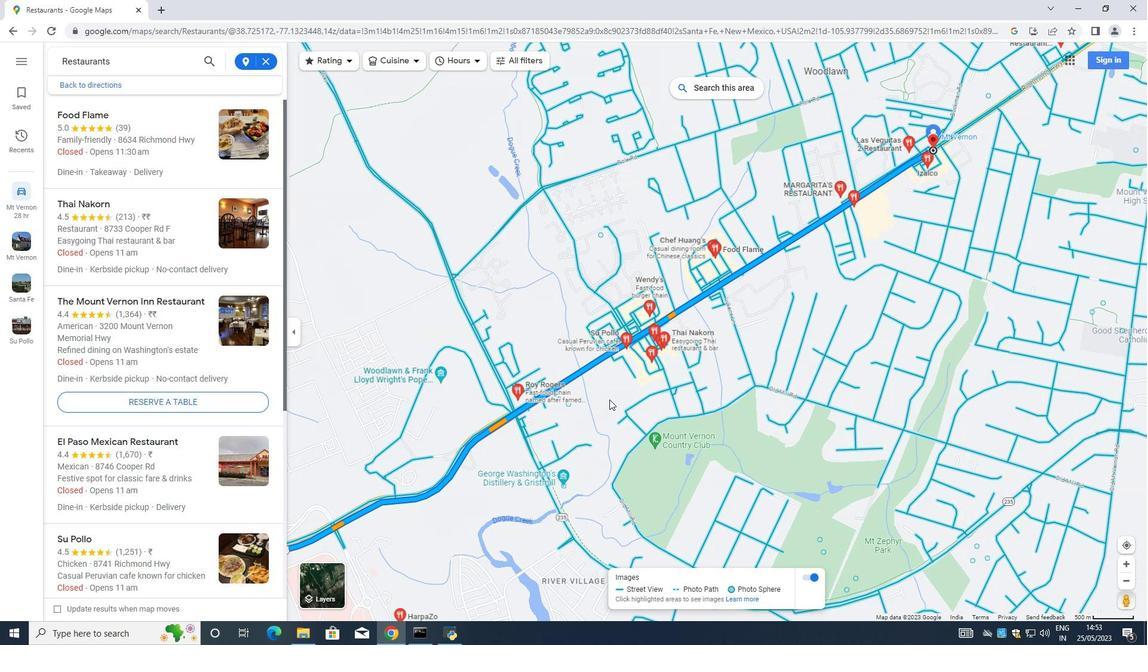 
Action: Mouse scrolled (689, 341) with delta (0, 0)
Screenshot: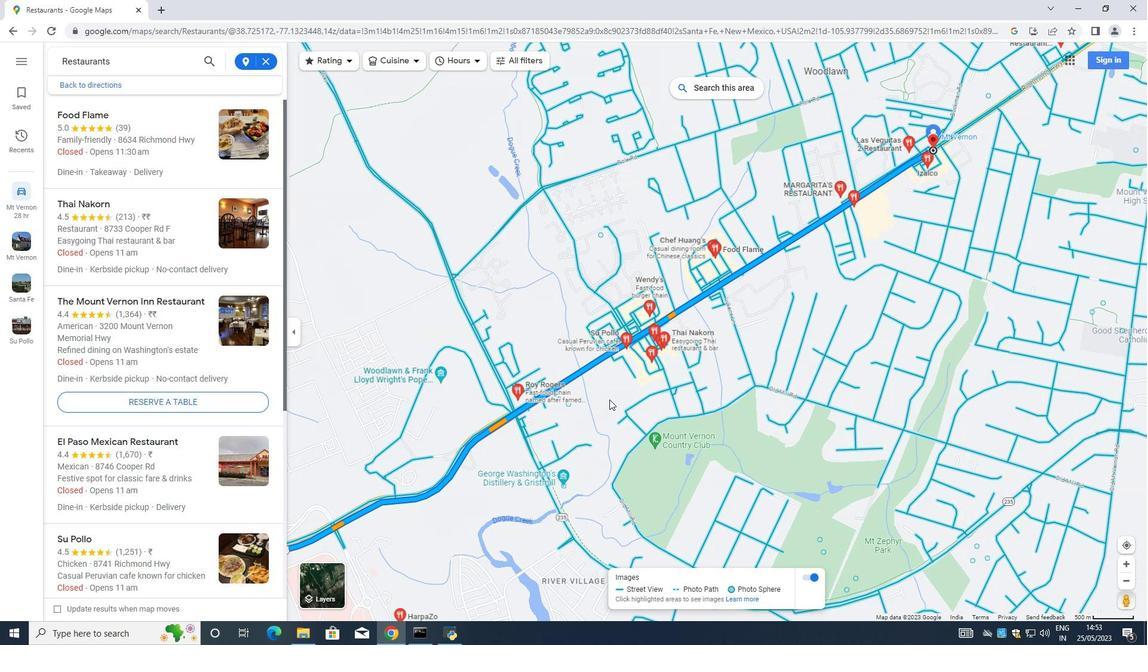 
Action: Mouse scrolled (689, 341) with delta (0, 0)
Screenshot: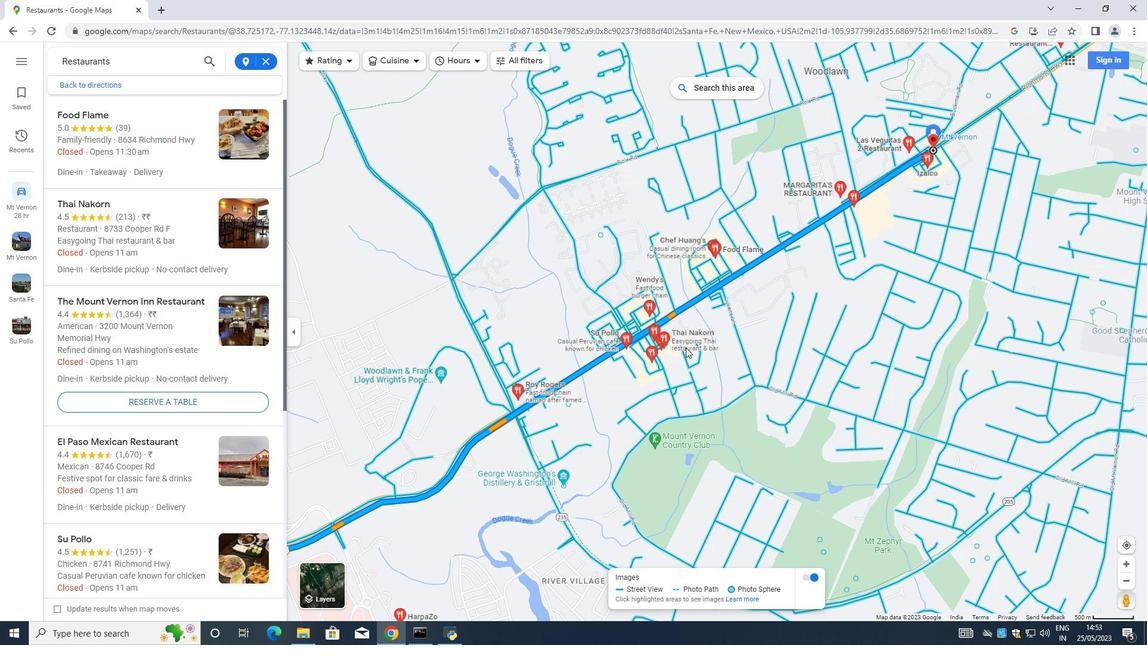 
Action: Mouse moved to (689, 340)
Screenshot: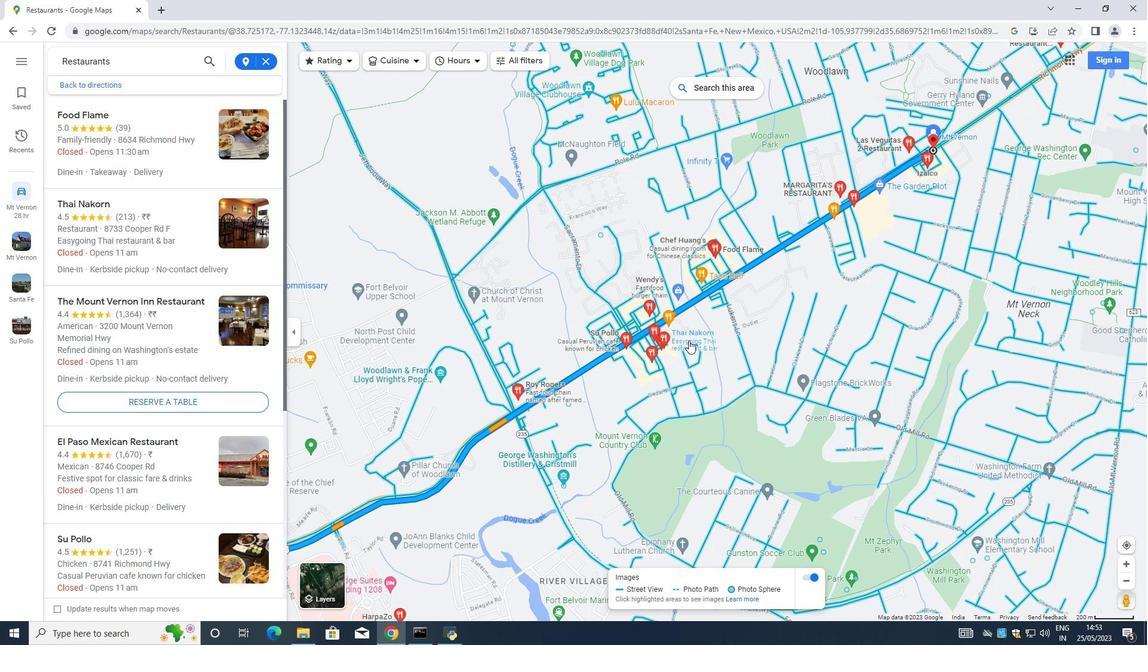 
Action: Mouse scrolled (689, 340) with delta (0, 0)
Screenshot: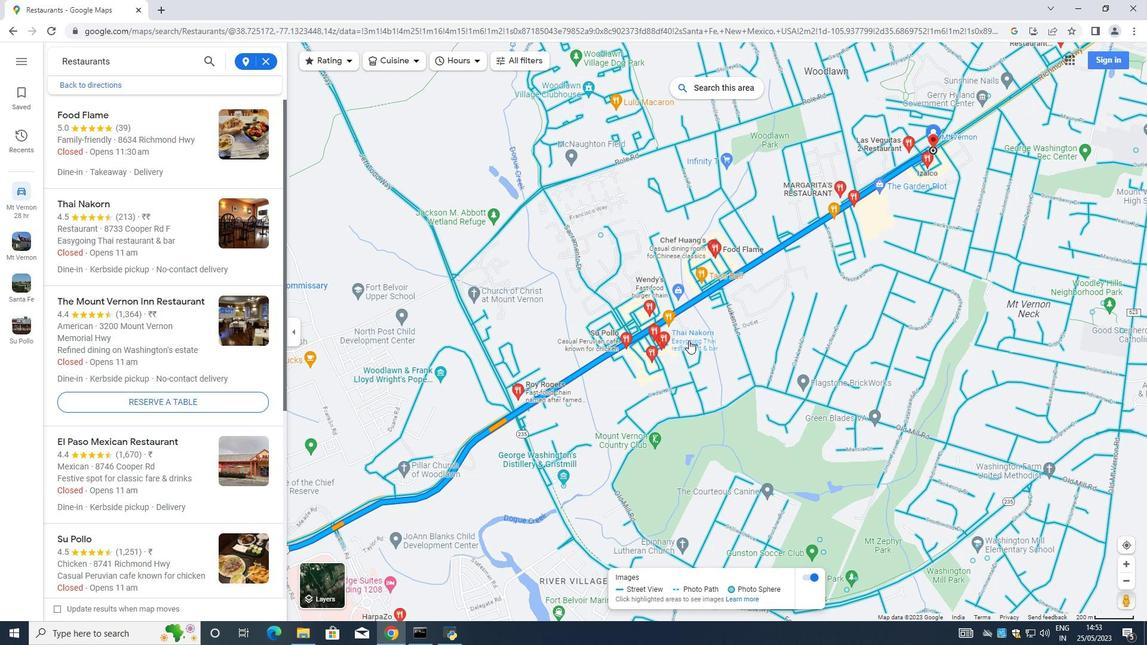 
Action: Mouse moved to (688, 340)
Screenshot: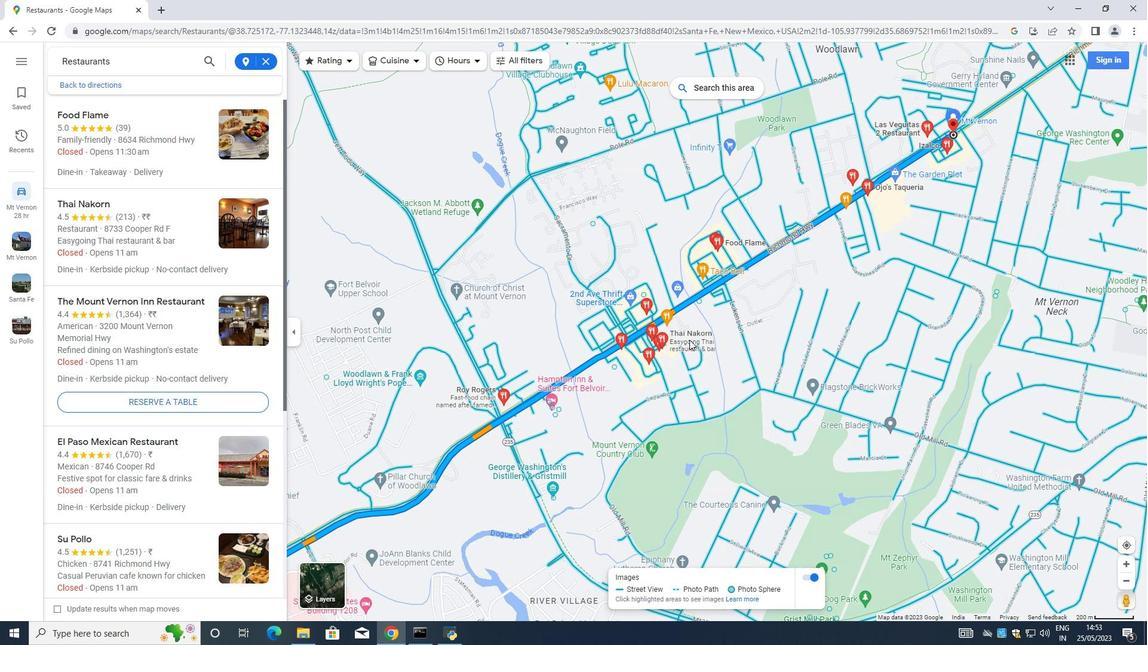 
Action: Mouse scrolled (690, 340) with delta (0, 0)
Screenshot: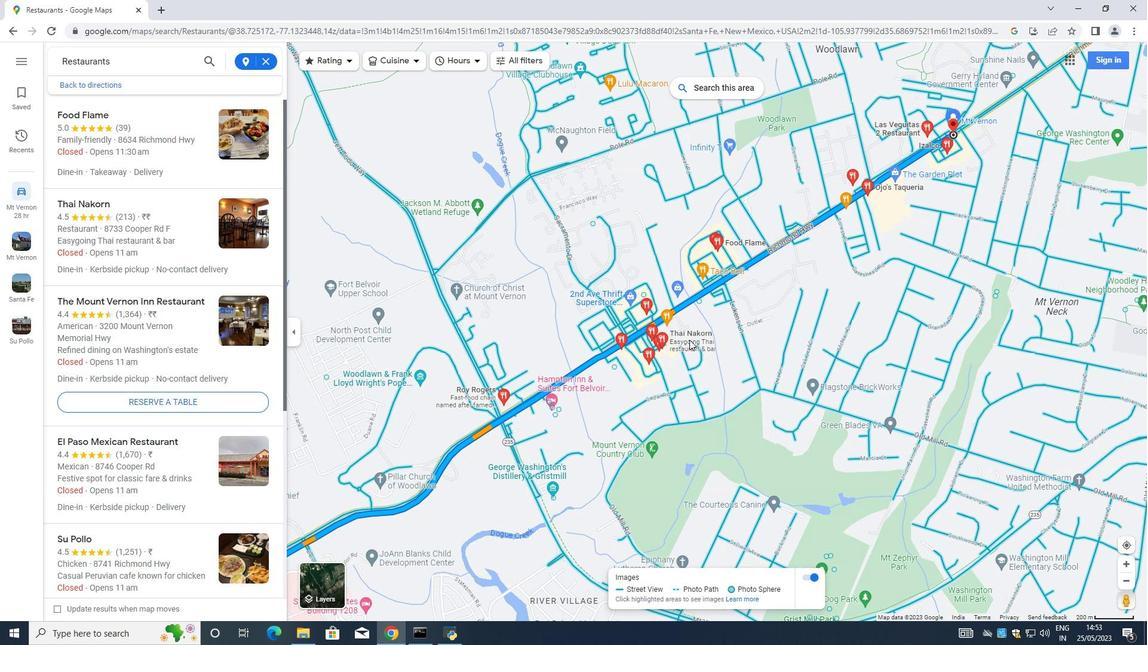
Action: Mouse moved to (639, 392)
Screenshot: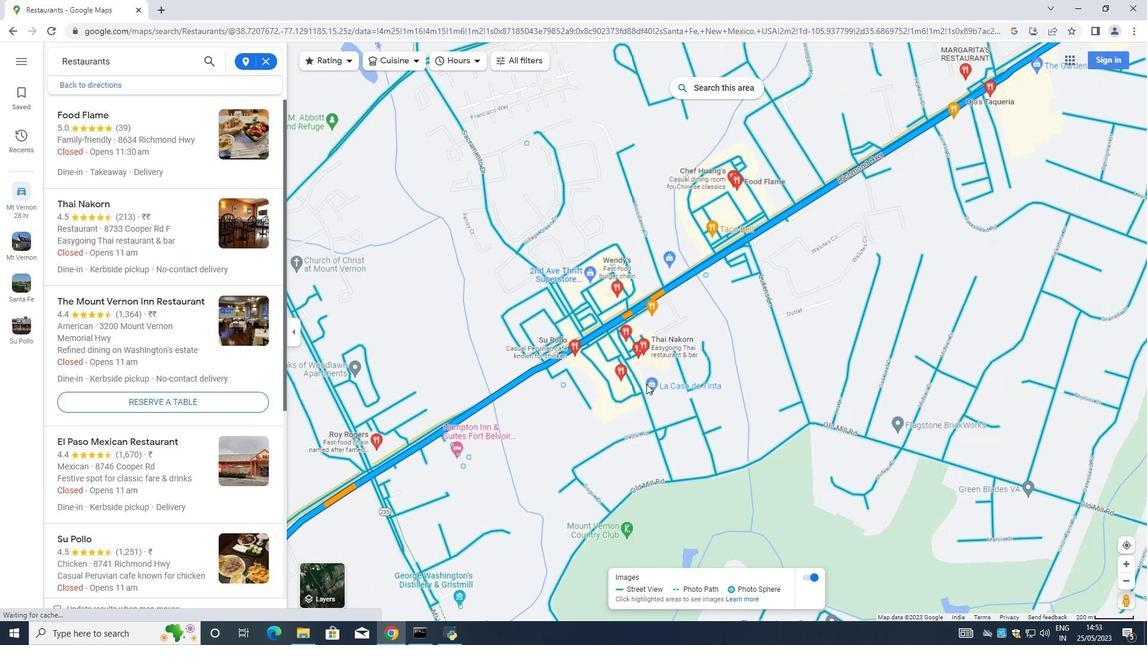 
Action: Mouse scrolled (639, 393) with delta (0, 0)
Screenshot: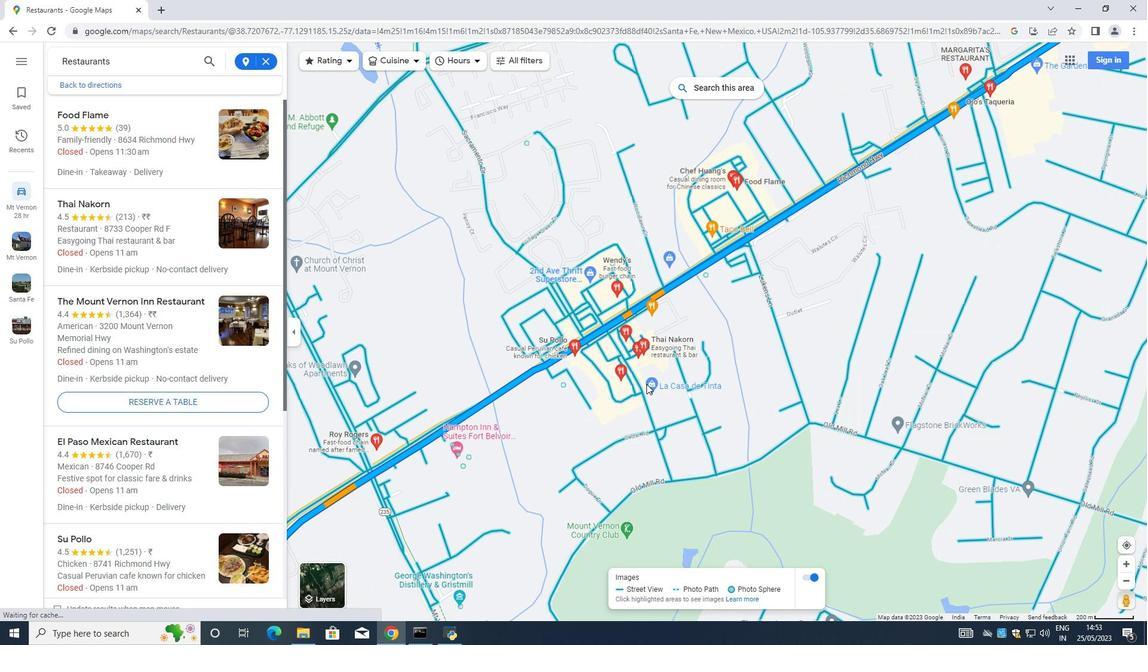 
Action: Mouse scrolled (639, 393) with delta (0, 0)
Screenshot: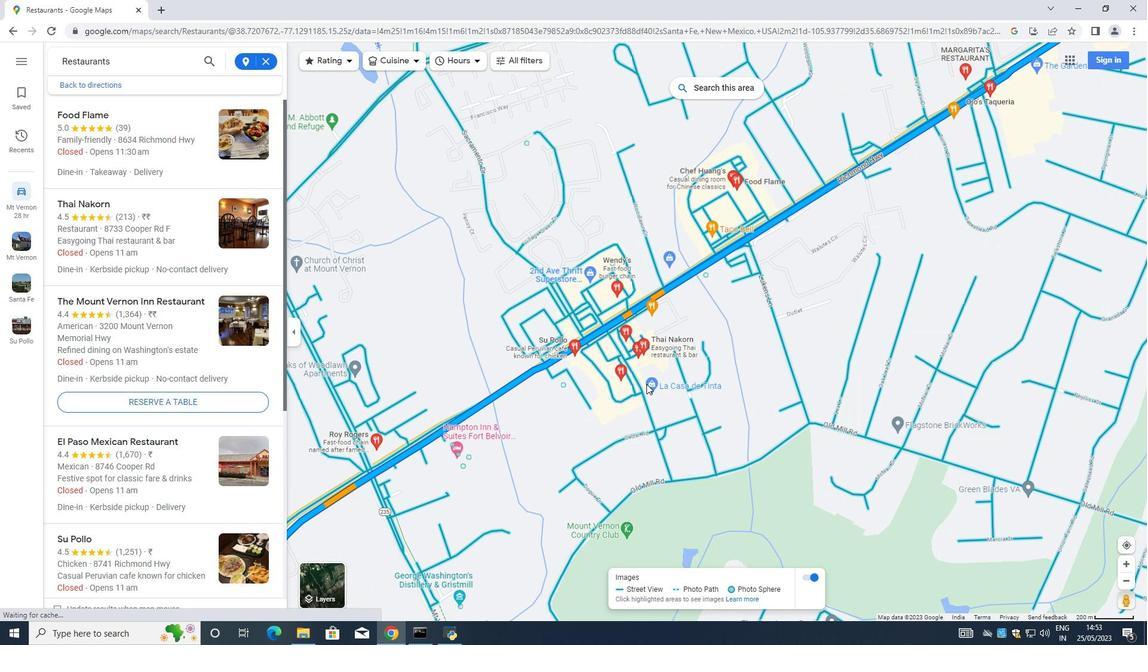 
Action: Mouse scrolled (639, 393) with delta (0, 0)
Screenshot: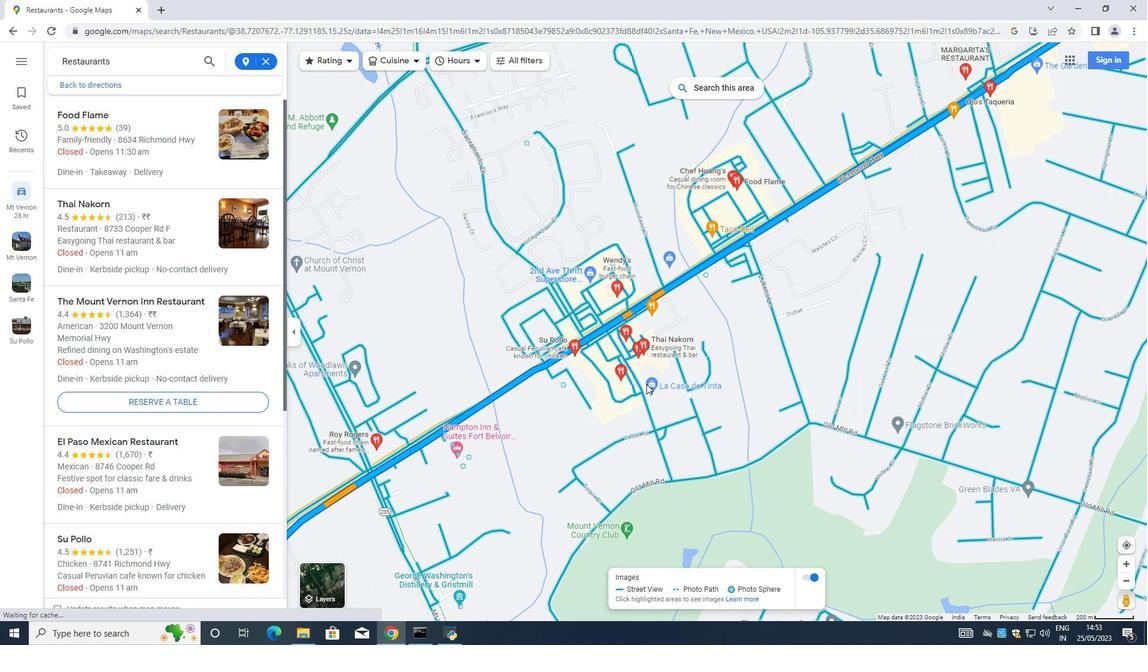 
Action: Mouse scrolled (639, 393) with delta (0, 0)
Screenshot: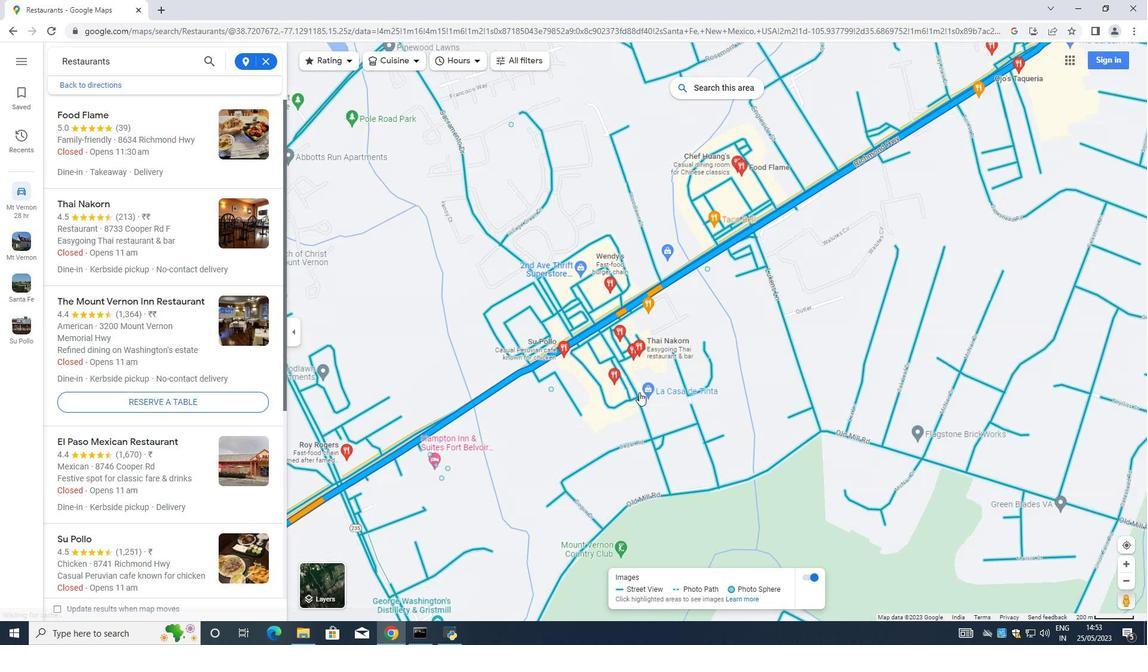 
Action: Mouse scrolled (639, 393) with delta (0, 0)
Screenshot: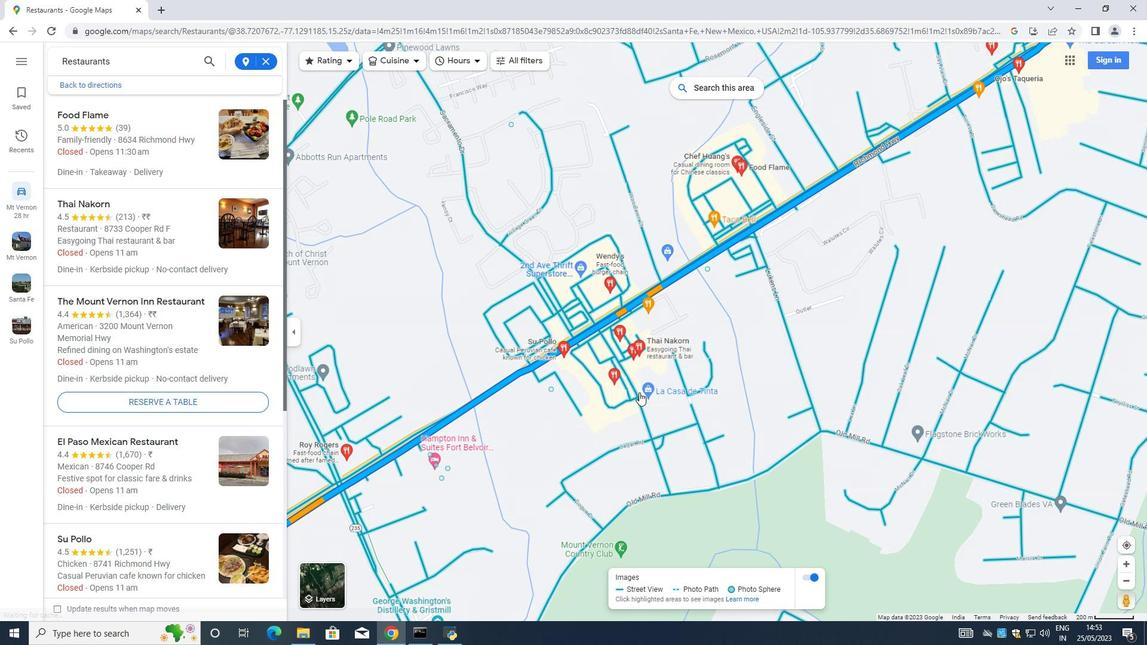
Action: Mouse moved to (600, 356)
Screenshot: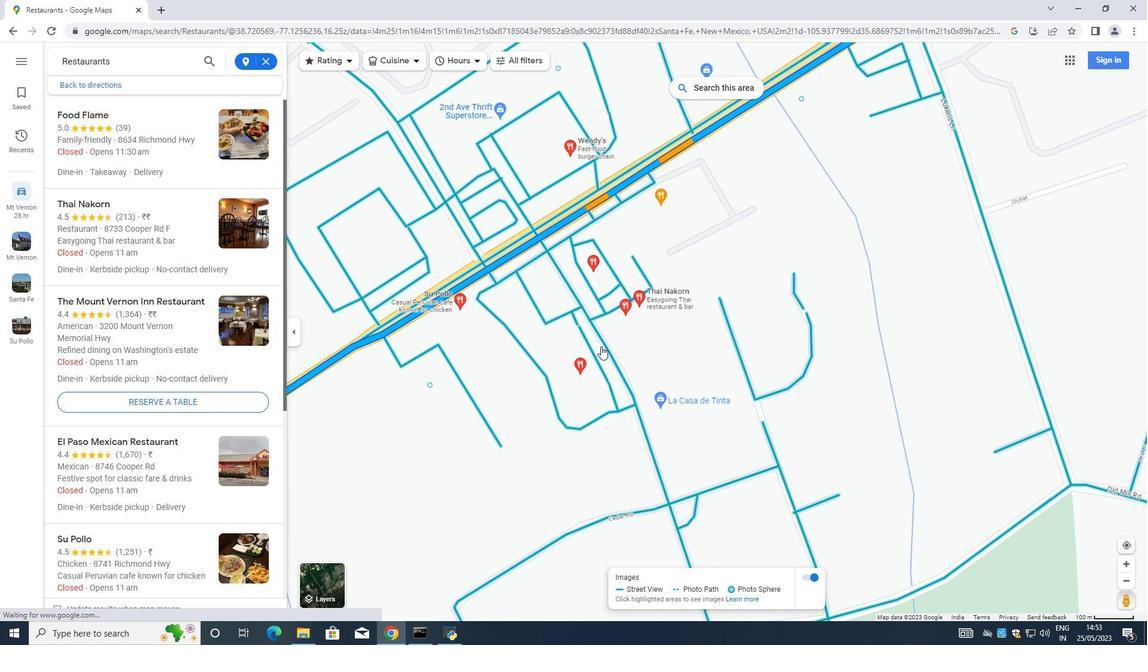 
Action: Mouse scrolled (600, 356) with delta (0, 0)
Screenshot: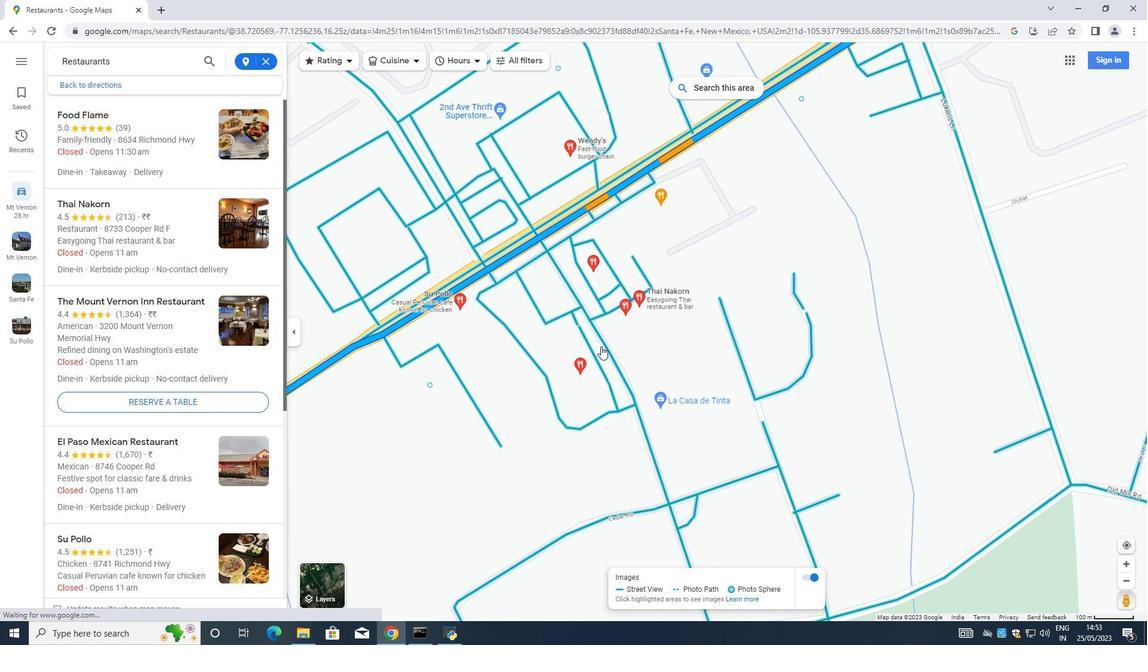 
Action: Mouse moved to (598, 359)
Screenshot: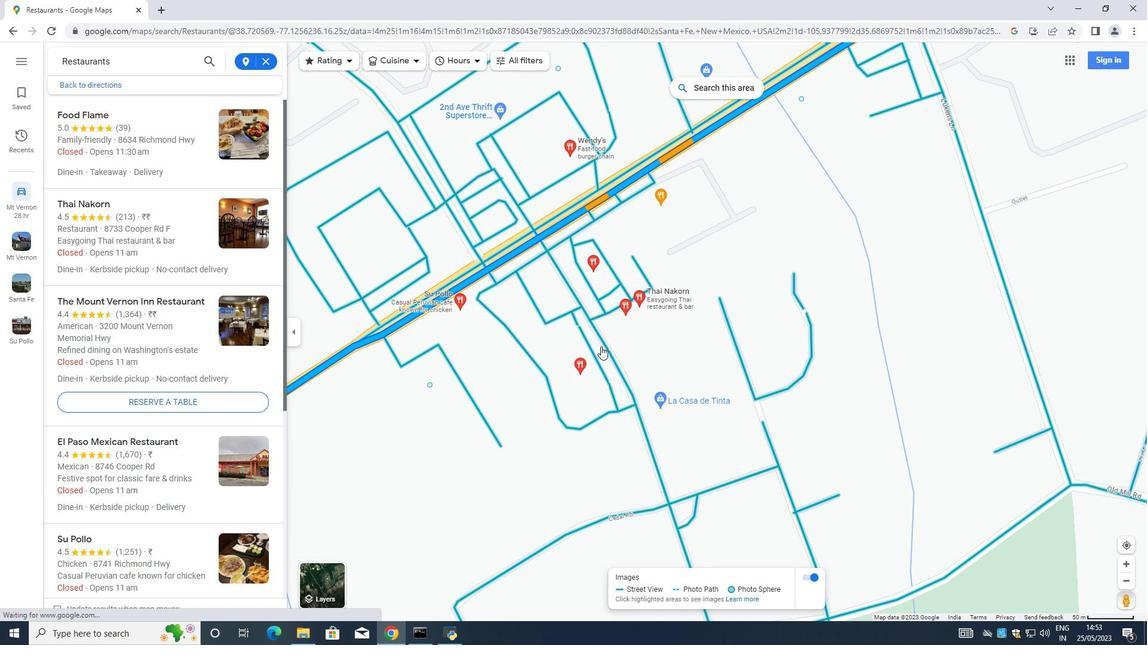 
Action: Mouse scrolled (598, 360) with delta (0, 0)
Screenshot: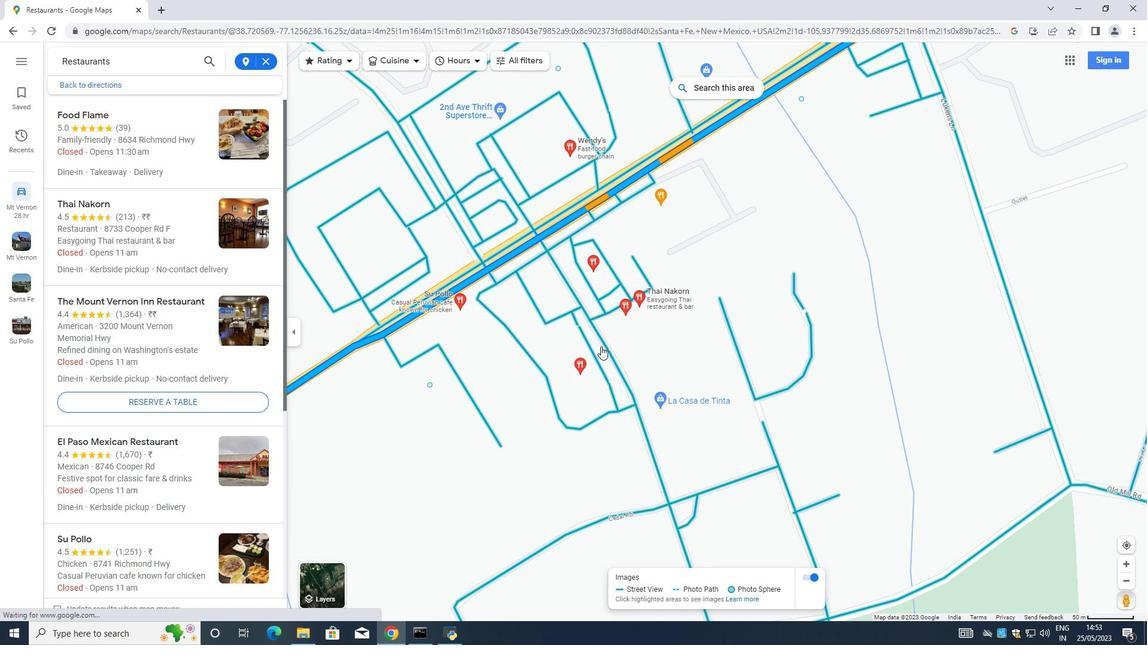 
Action: Mouse scrolled (598, 360) with delta (0, 0)
Screenshot: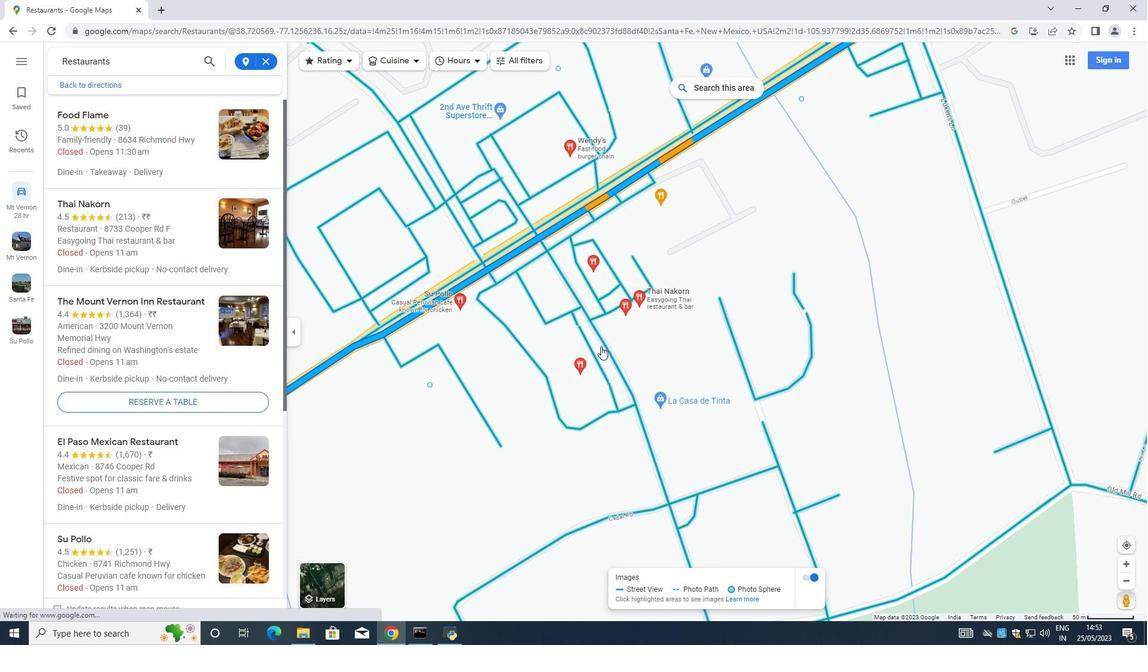 
Action: Mouse moved to (598, 361)
Screenshot: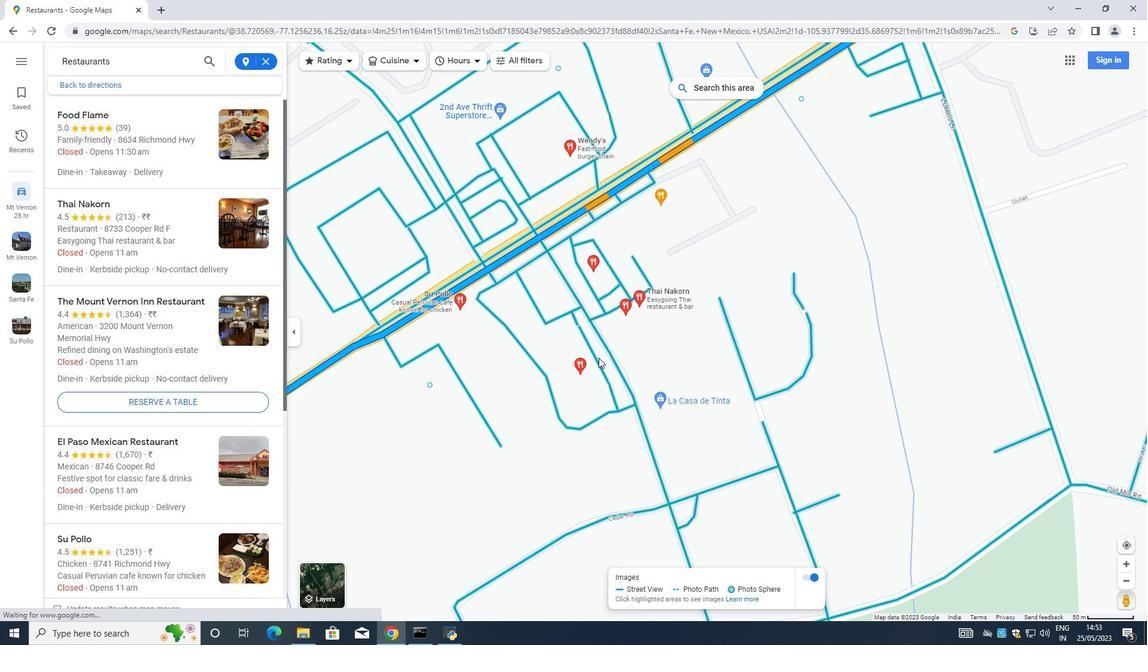 
Action: Mouse scrolled (598, 362) with delta (0, 0)
Screenshot: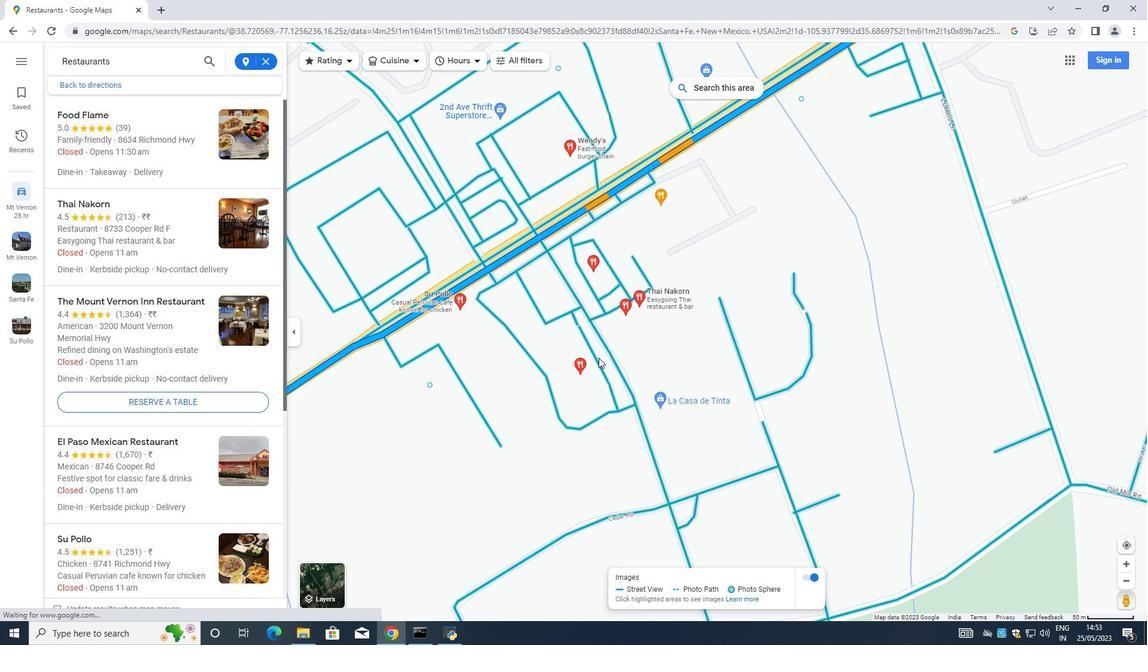 
Action: Mouse moved to (569, 400)
Screenshot: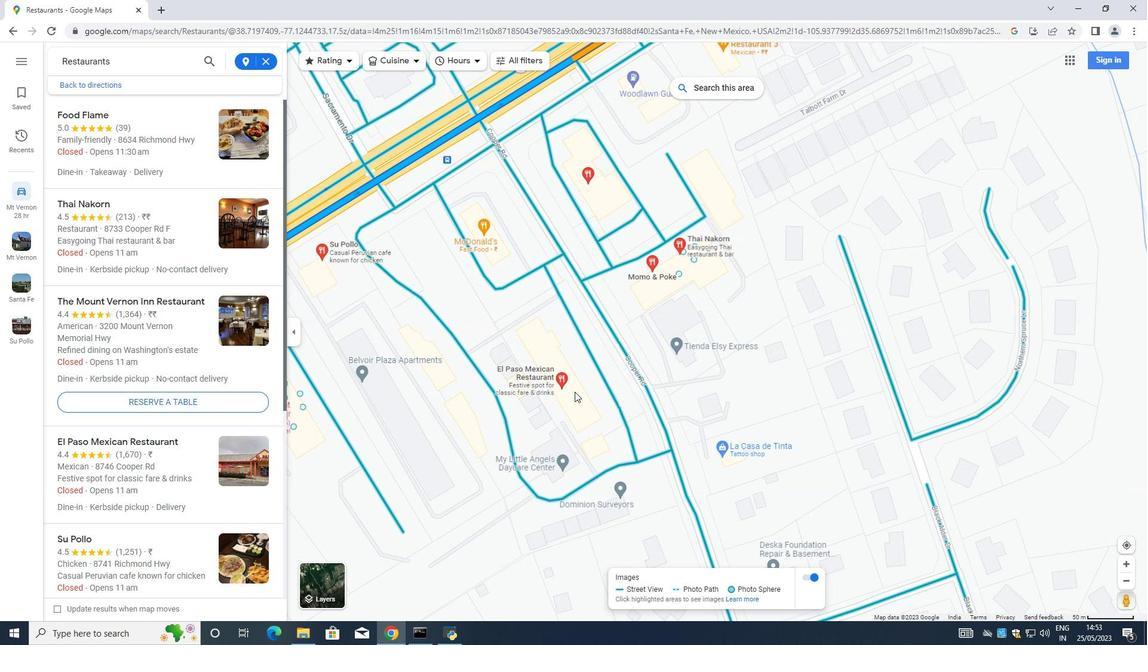 
Action: Mouse scrolled (569, 401) with delta (0, 0)
Screenshot: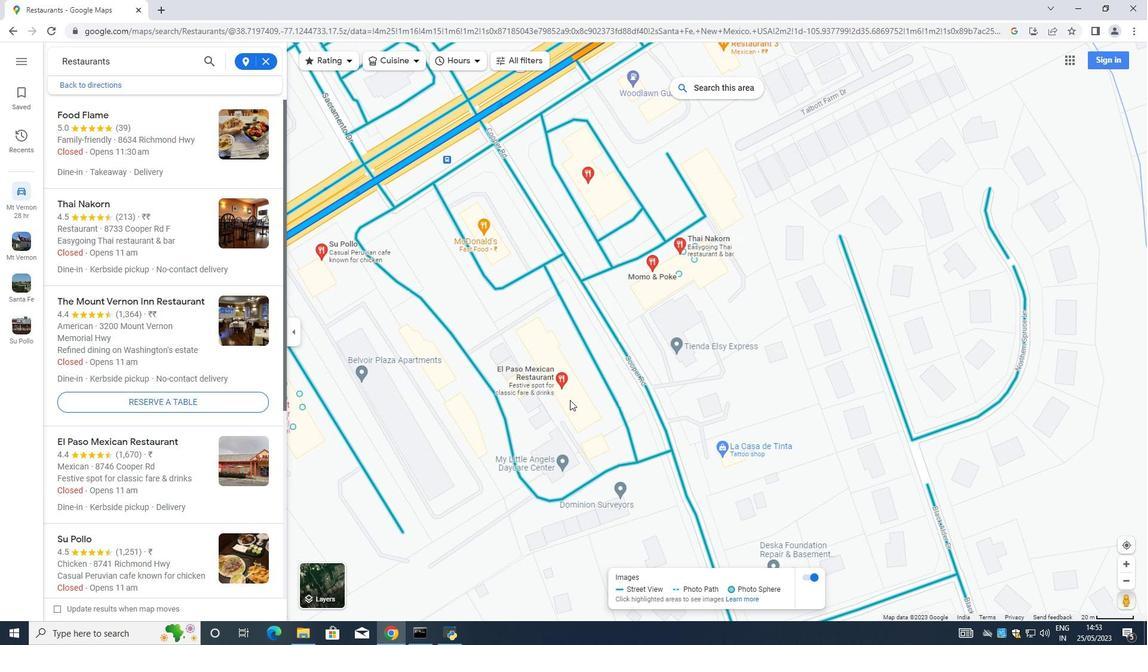 
Action: Mouse moved to (568, 399)
Screenshot: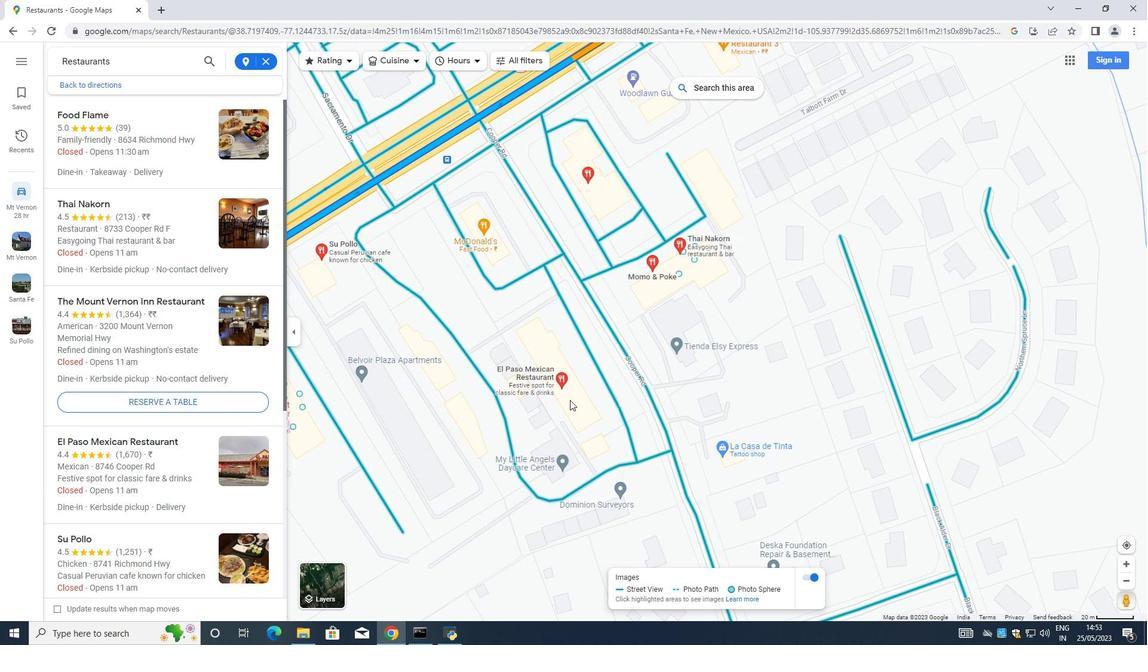 
Action: Mouse scrolled (568, 401) with delta (0, 0)
Screenshot: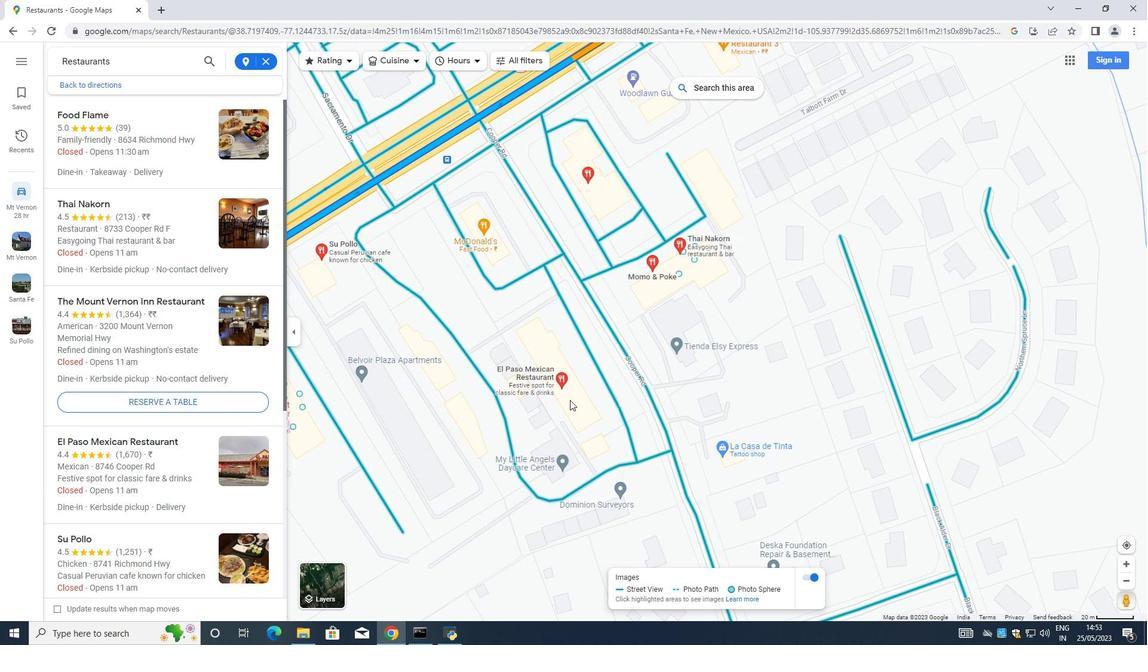 
Action: Mouse moved to (568, 398)
Screenshot: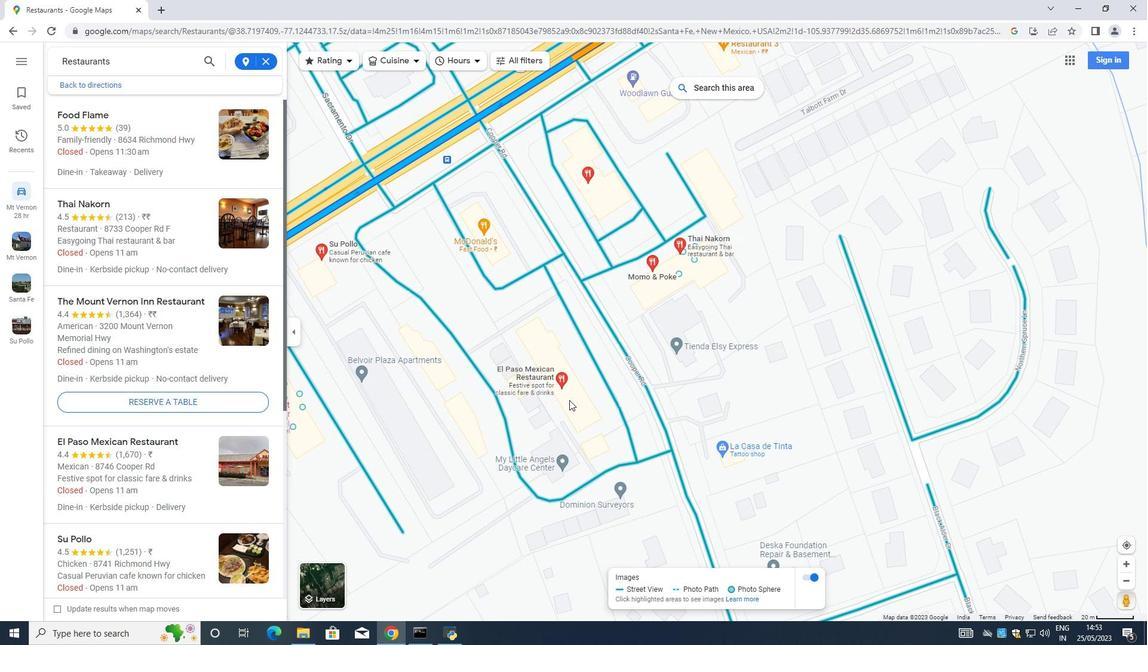 
Action: Mouse scrolled (568, 399) with delta (0, 0)
Screenshot: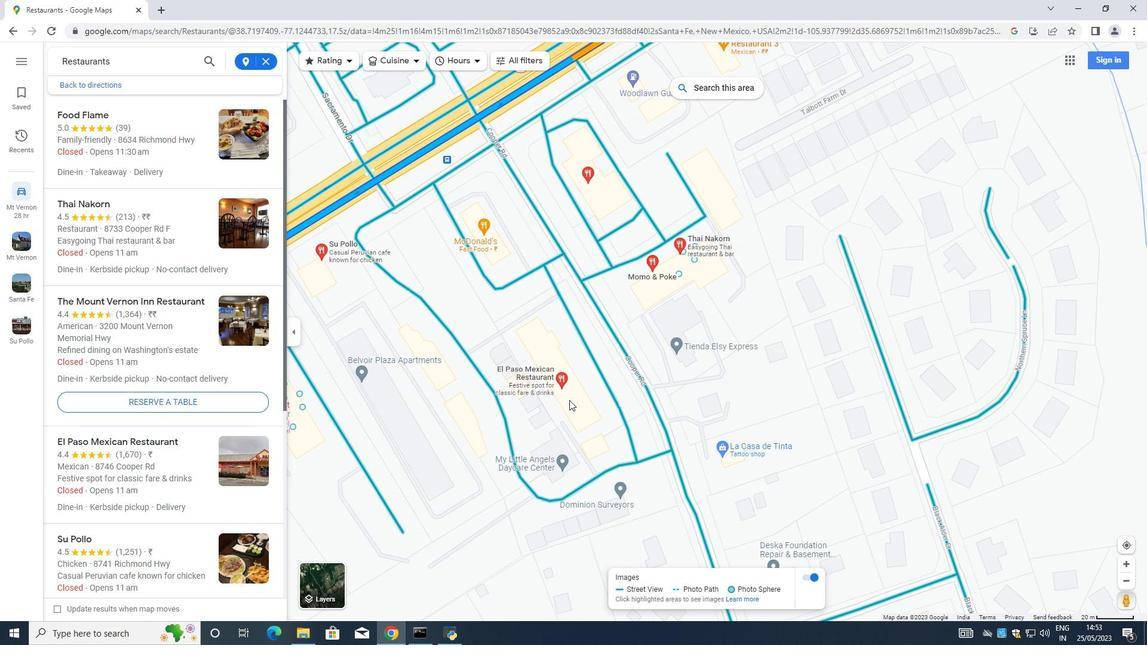 
Action: Mouse scrolled (568, 399) with delta (0, 0)
Screenshot: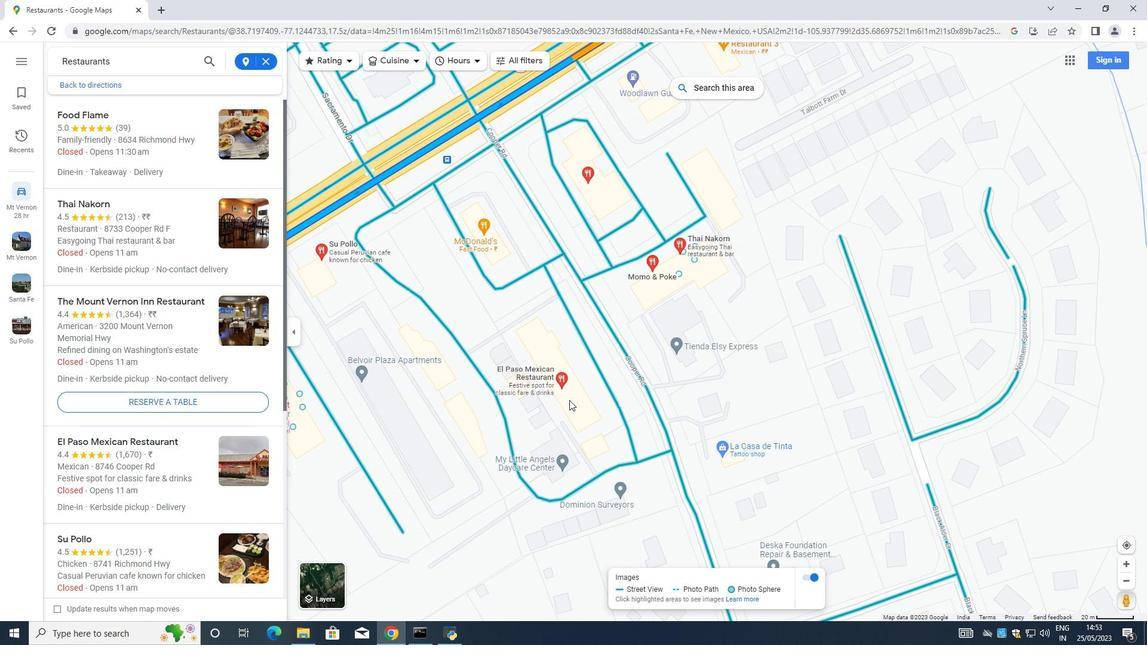 
Action: Mouse moved to (569, 396)
Screenshot: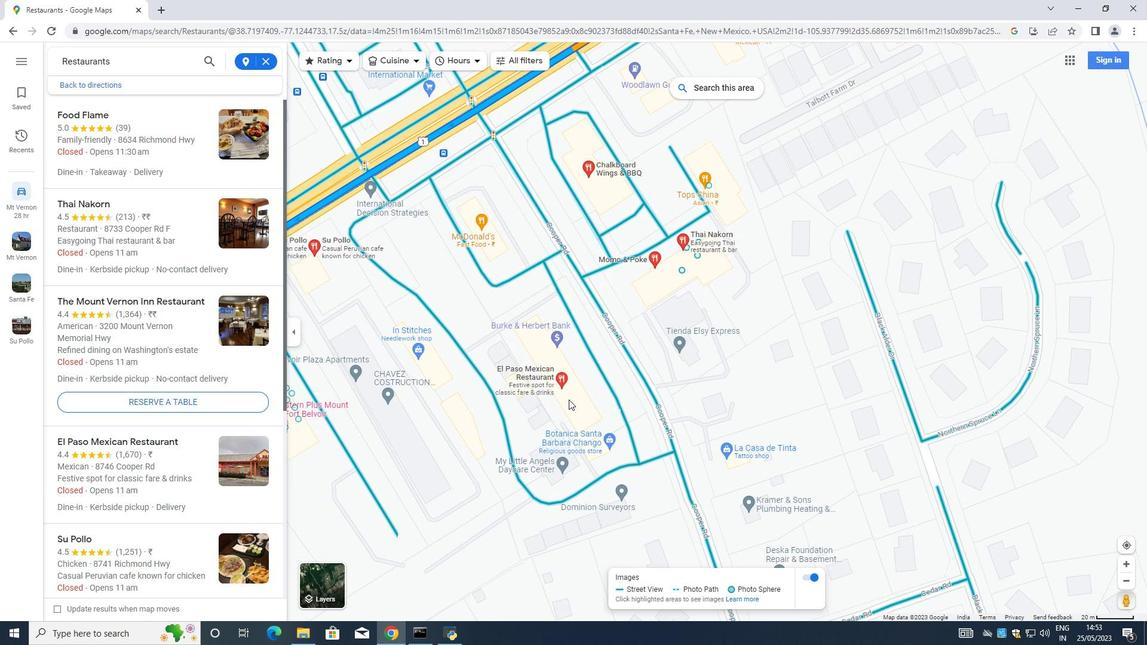 
Action: Mouse scrolled (569, 397) with delta (0, 0)
Screenshot: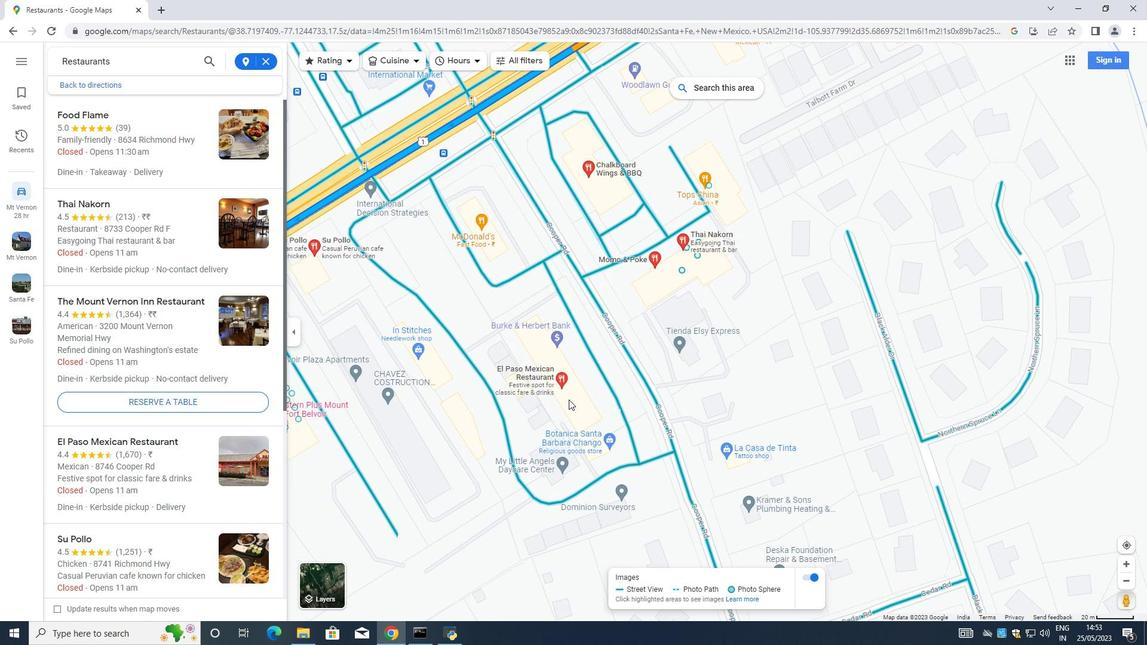 
Action: Mouse moved to (564, 396)
Screenshot: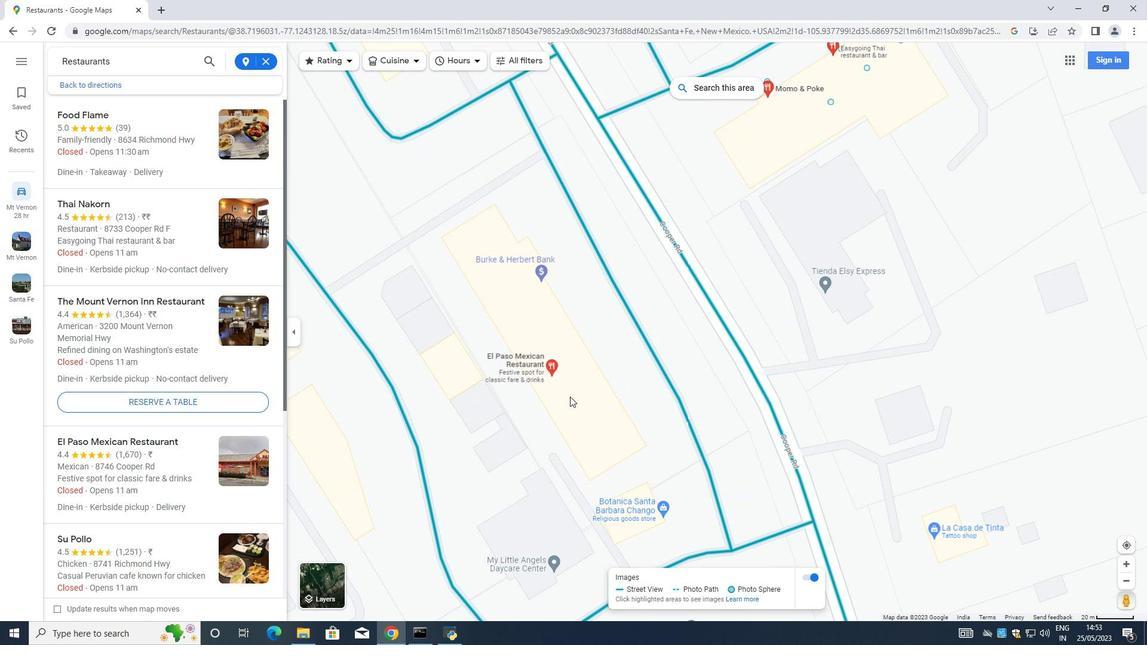 
Action: Mouse scrolled (564, 397) with delta (0, 0)
Screenshot: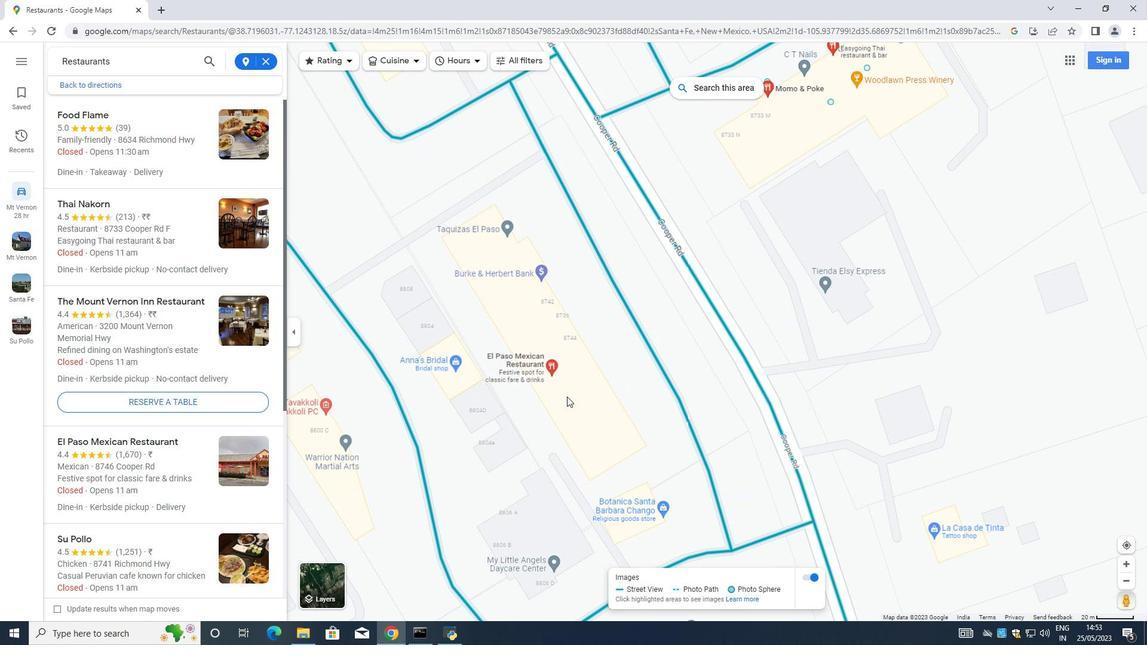 
Action: Mouse scrolled (564, 397) with delta (0, 0)
Screenshot: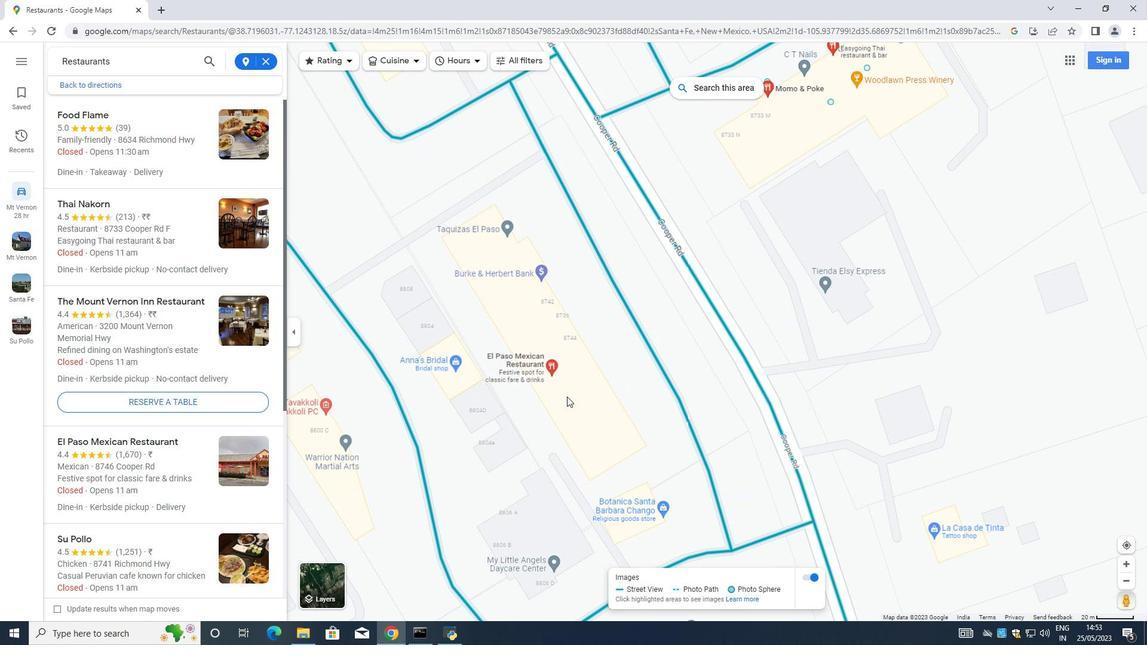 
Action: Mouse scrolled (564, 397) with delta (0, 0)
Screenshot: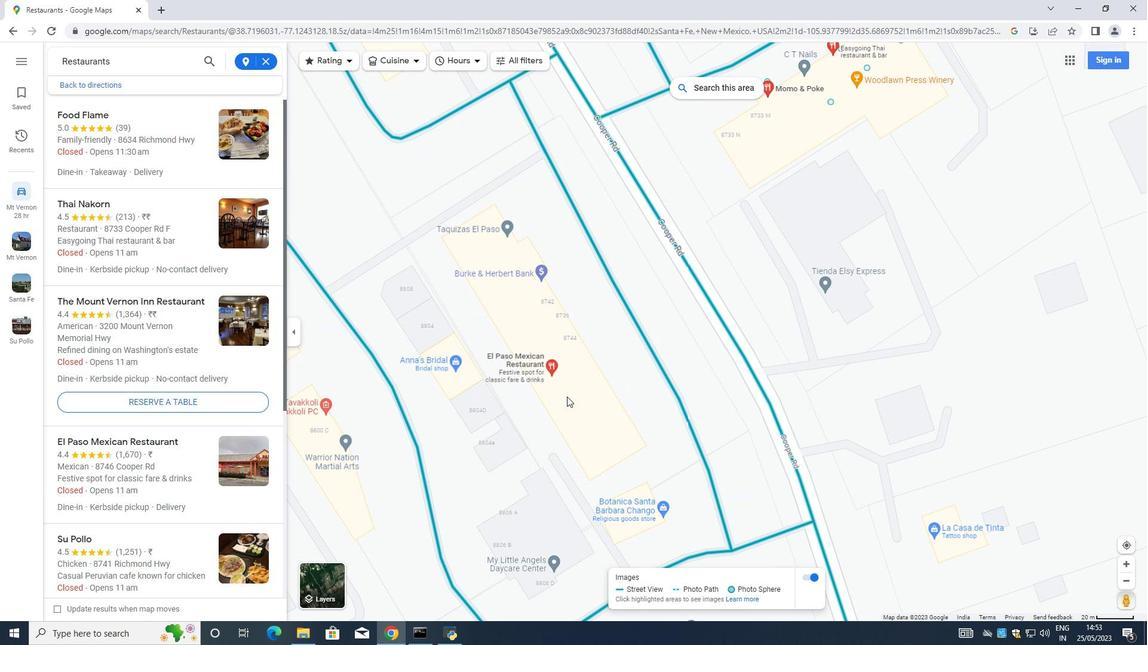 
Action: Mouse scrolled (564, 397) with delta (0, 0)
Screenshot: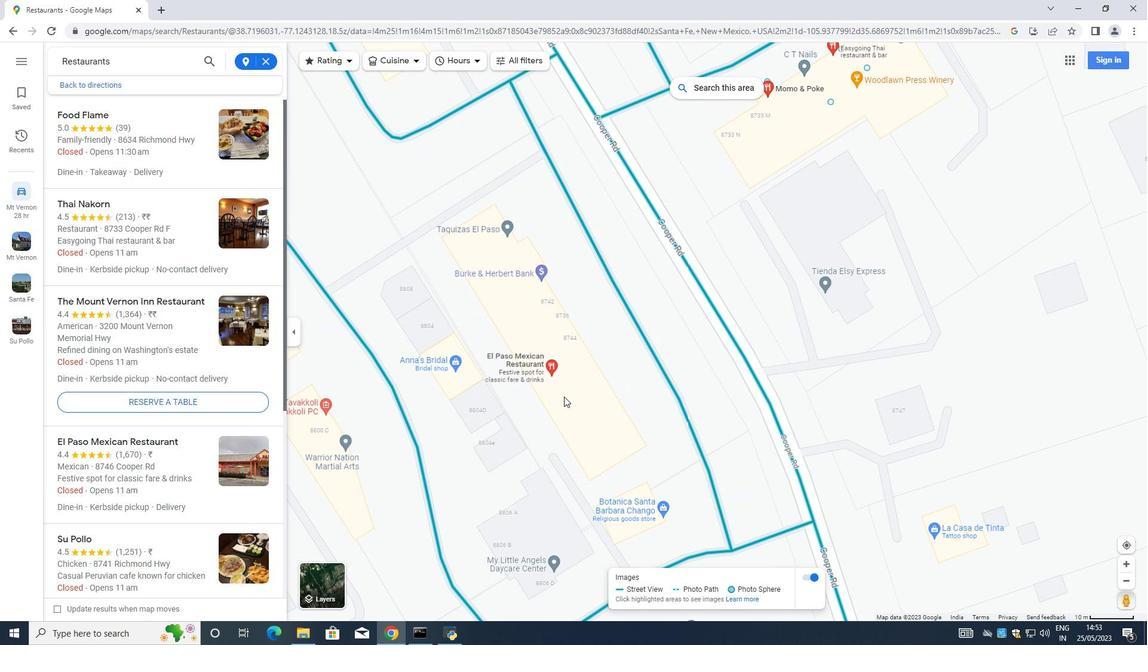 
Action: Mouse scrolled (564, 397) with delta (0, 0)
Screenshot: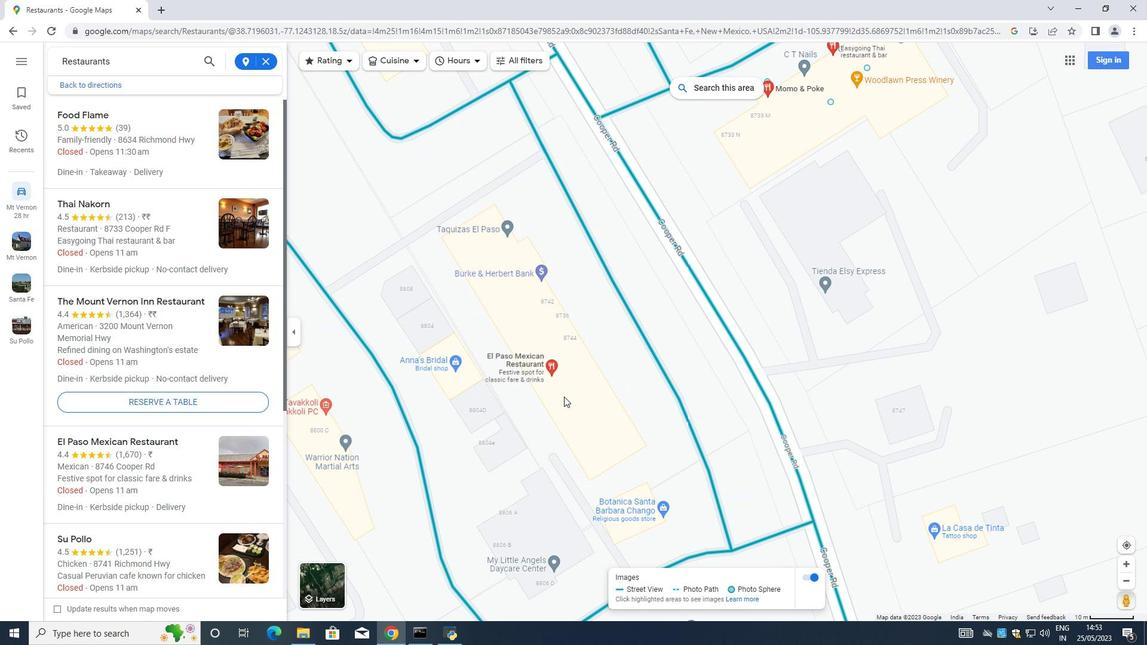 
Action: Mouse scrolled (564, 397) with delta (0, 0)
Screenshot: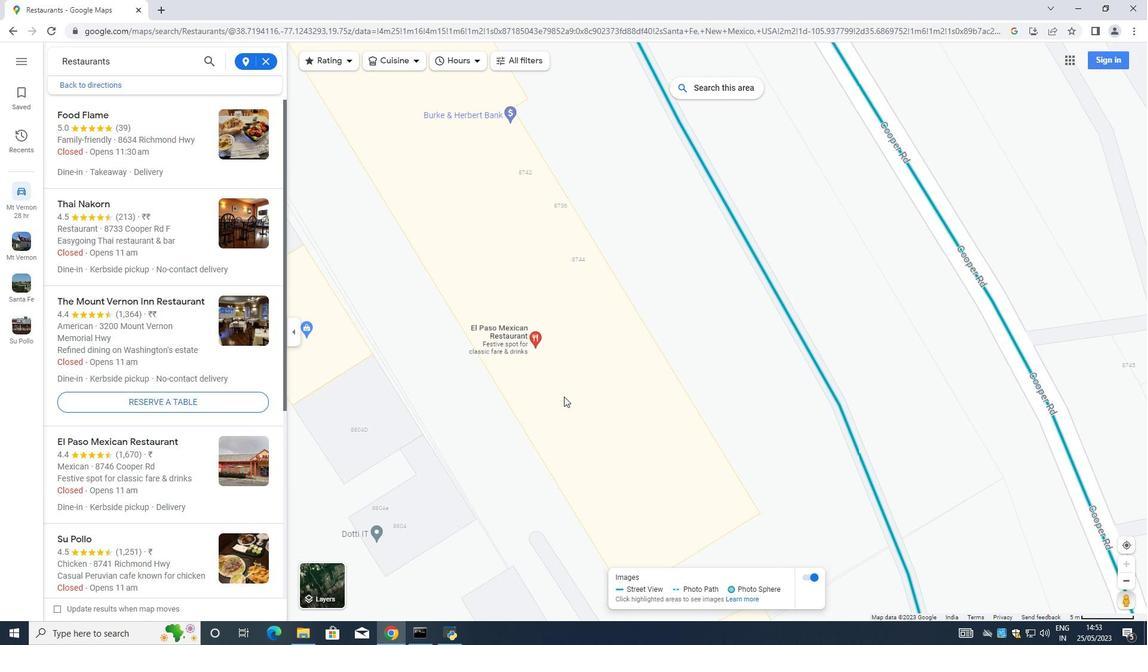 
Action: Mouse scrolled (564, 397) with delta (0, 0)
Screenshot: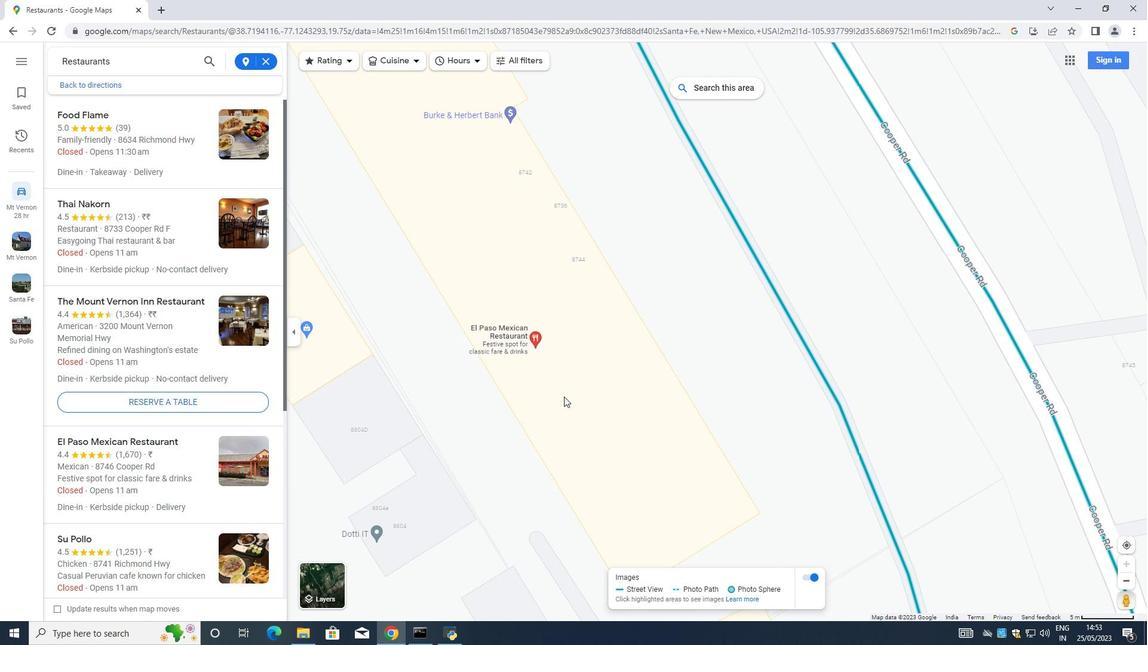 
Action: Mouse scrolled (564, 397) with delta (0, 0)
Screenshot: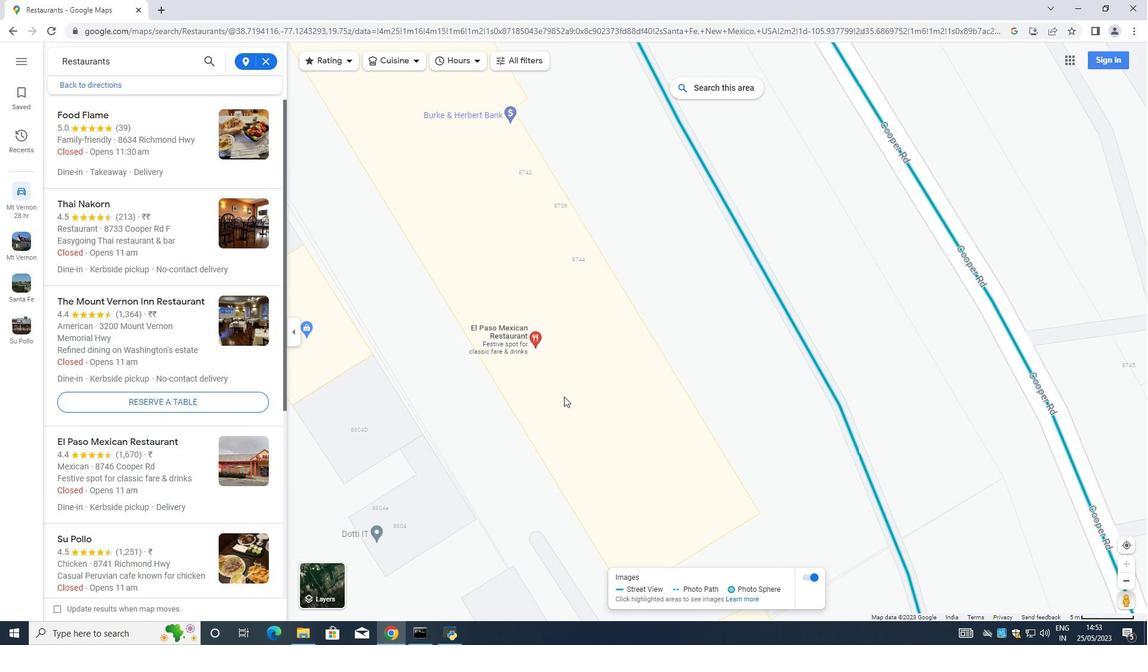 
Action: Mouse scrolled (564, 397) with delta (0, 0)
Screenshot: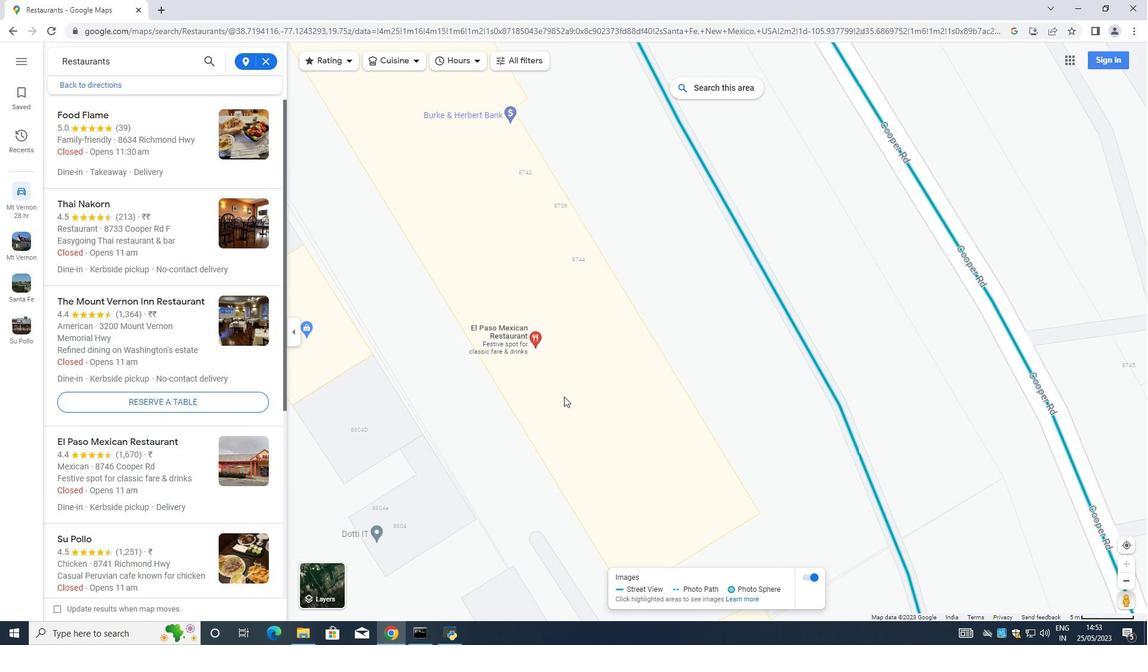
Action: Mouse scrolled (564, 397) with delta (0, 0)
Screenshot: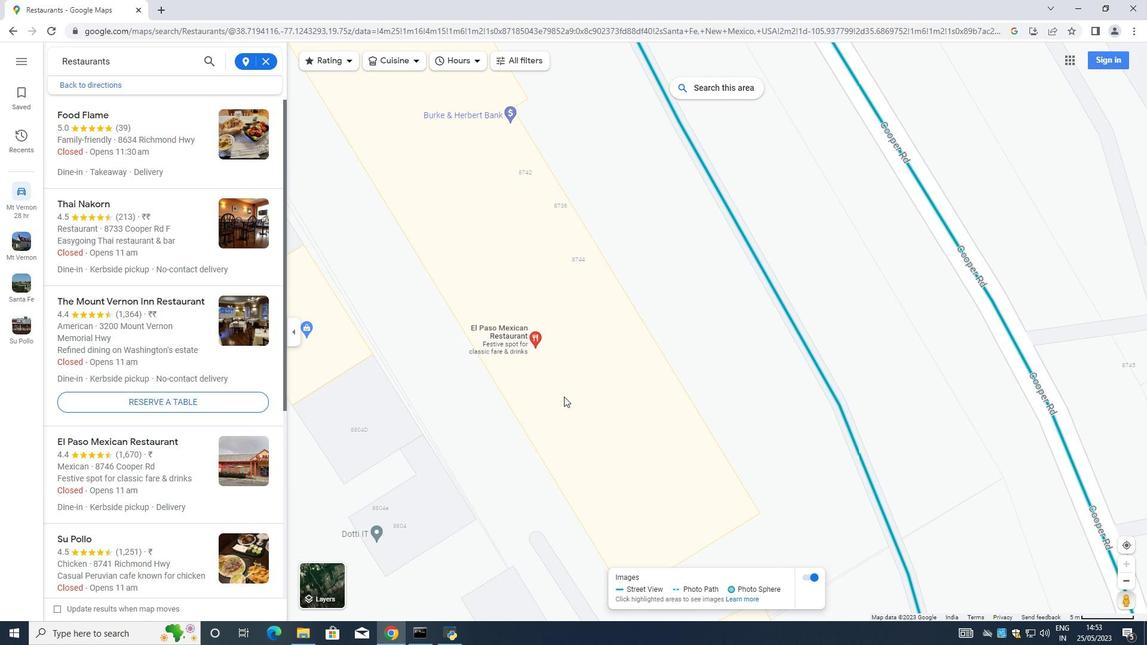 
Action: Mouse scrolled (564, 397) with delta (0, 0)
Screenshot: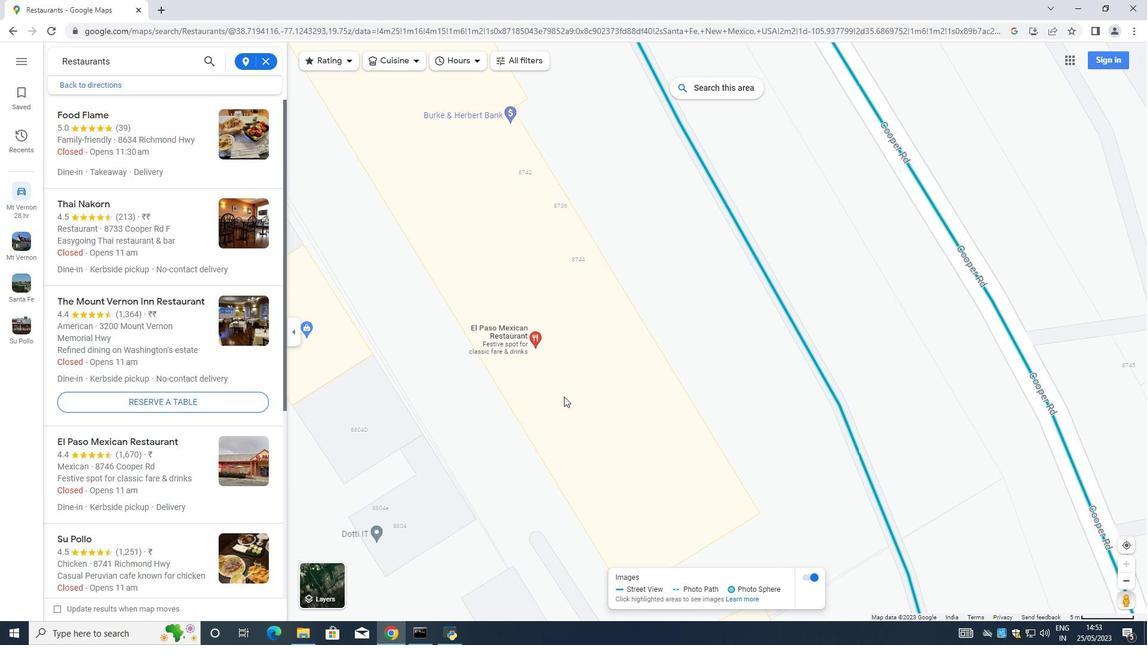 
Action: Mouse moved to (608, 350)
Screenshot: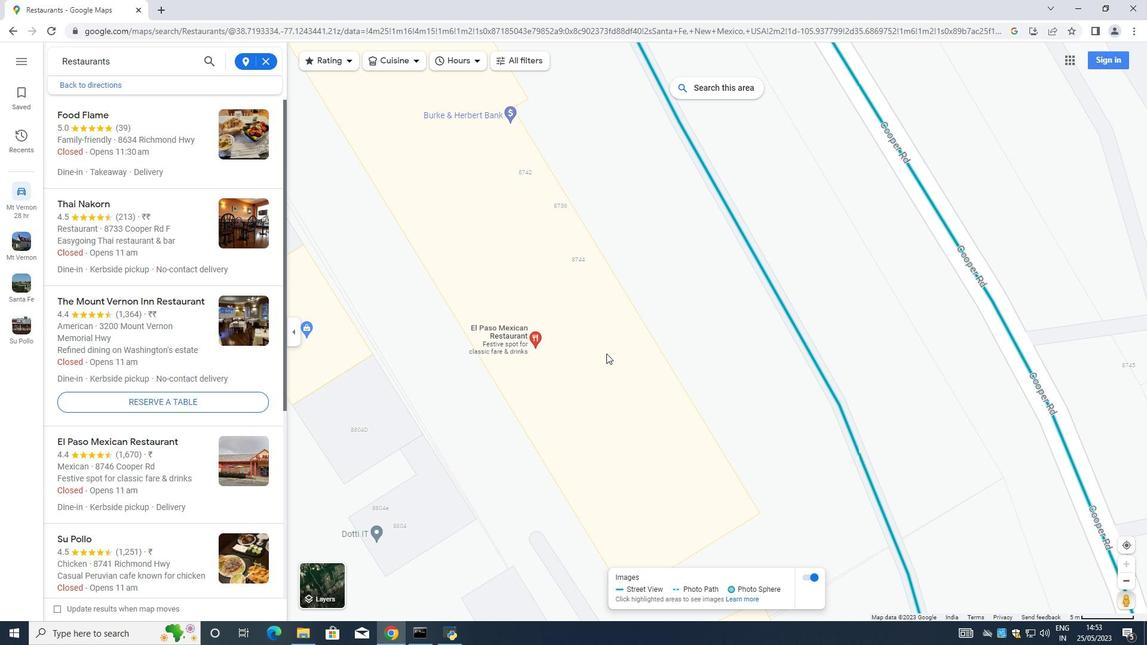 
Action: Mouse scrolled (608, 350) with delta (0, 0)
Screenshot: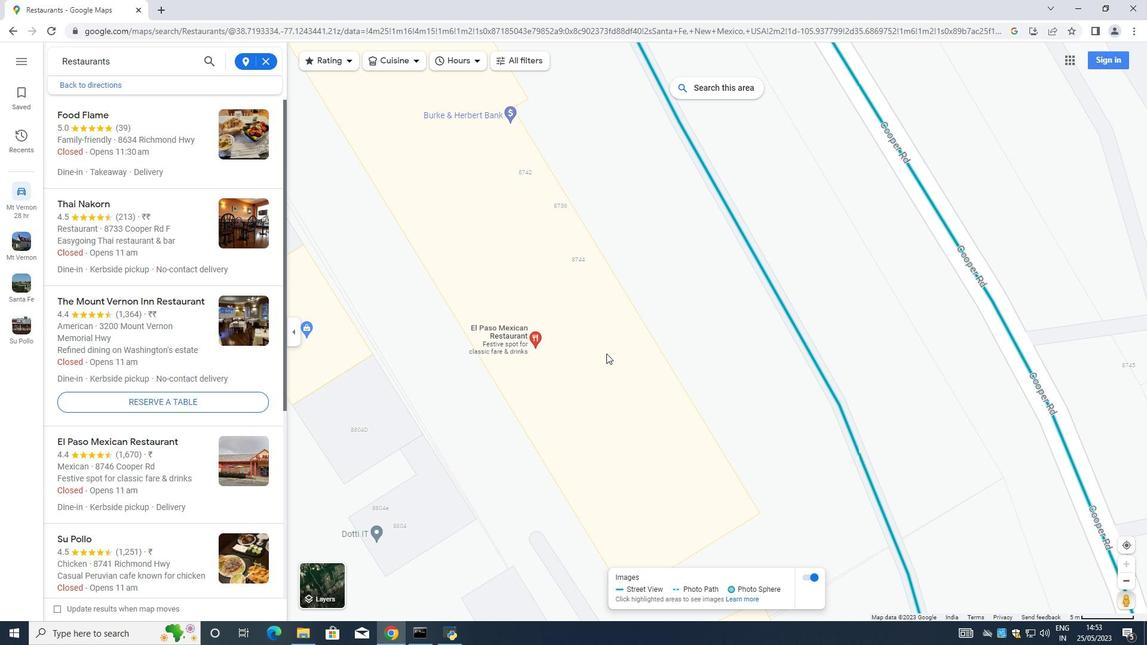 
Action: Mouse moved to (609, 349)
Screenshot: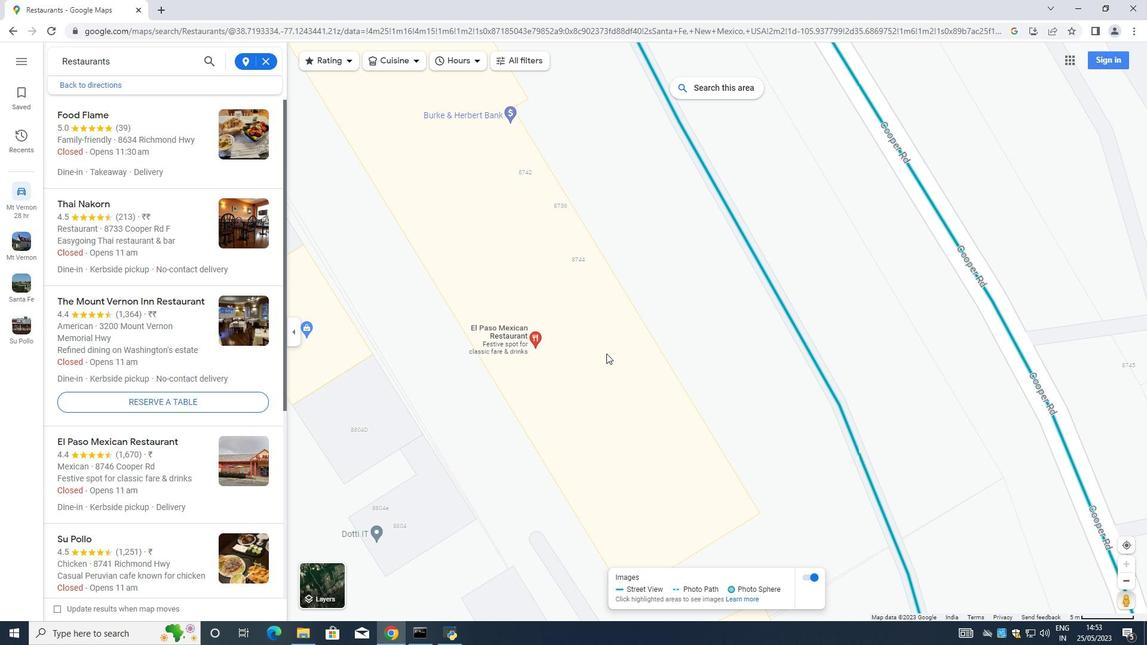 
Action: Mouse scrolled (609, 350) with delta (0, 0)
Screenshot: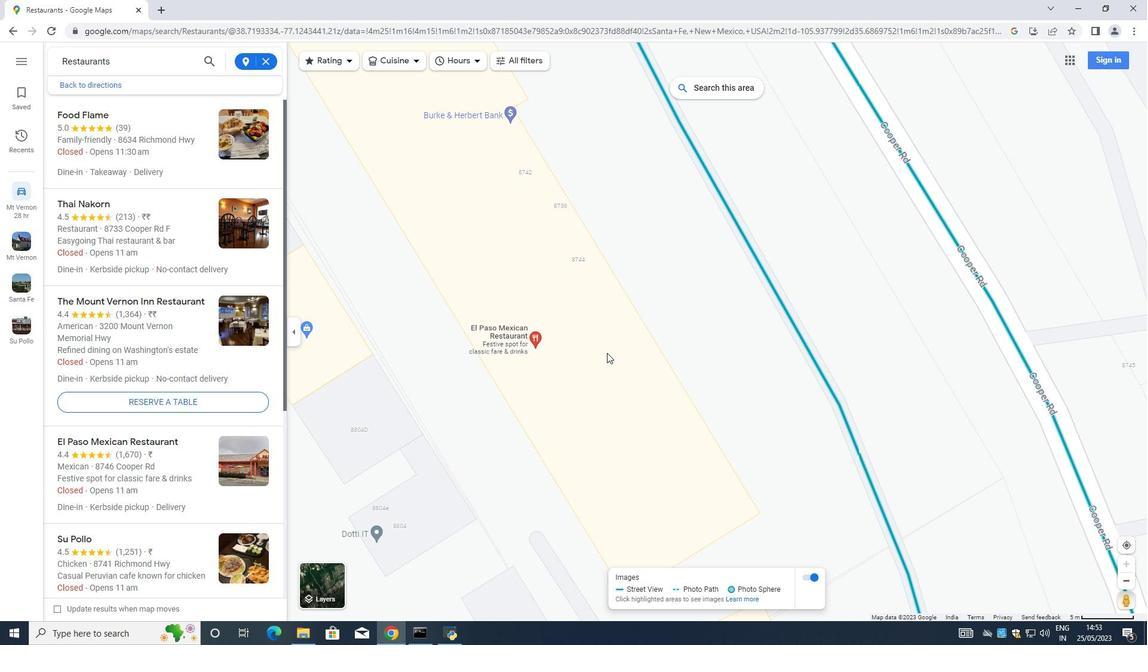 
Action: Mouse scrolled (609, 350) with delta (0, 0)
Screenshot: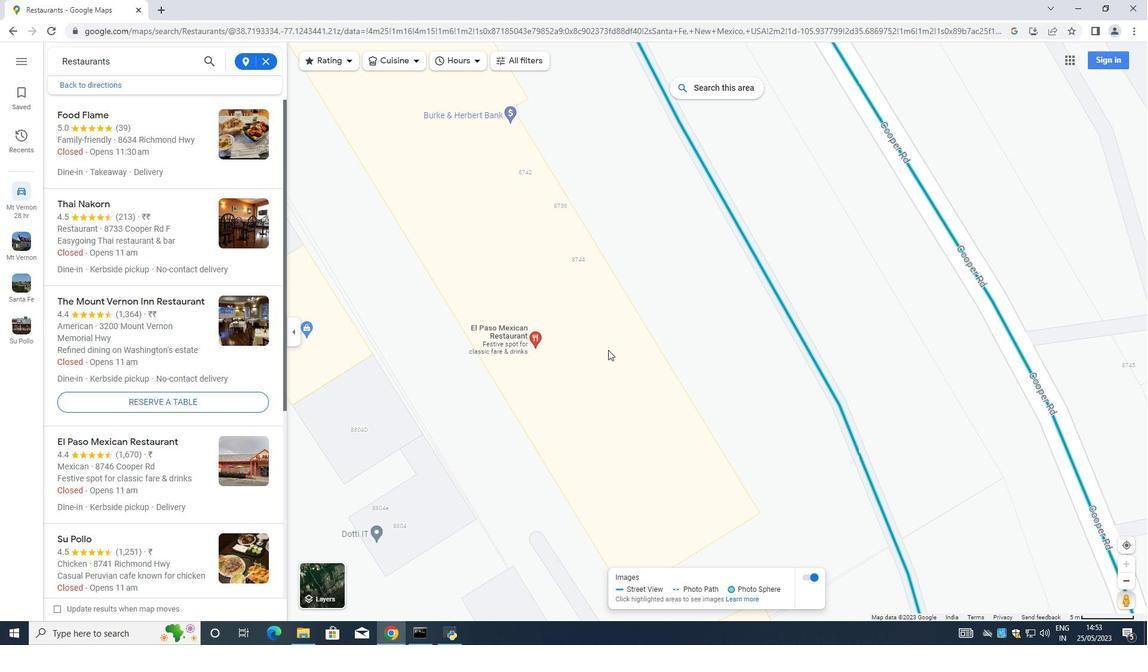 
Action: Mouse moved to (610, 349)
Screenshot: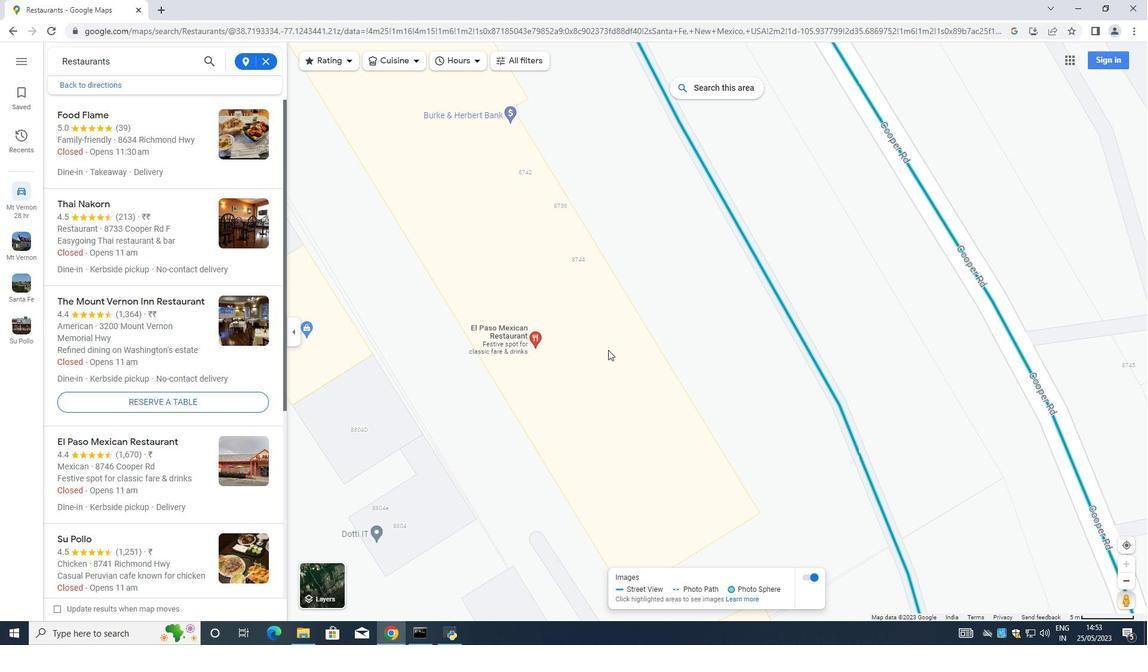 
Action: Mouse scrolled (610, 349) with delta (0, 0)
Screenshot: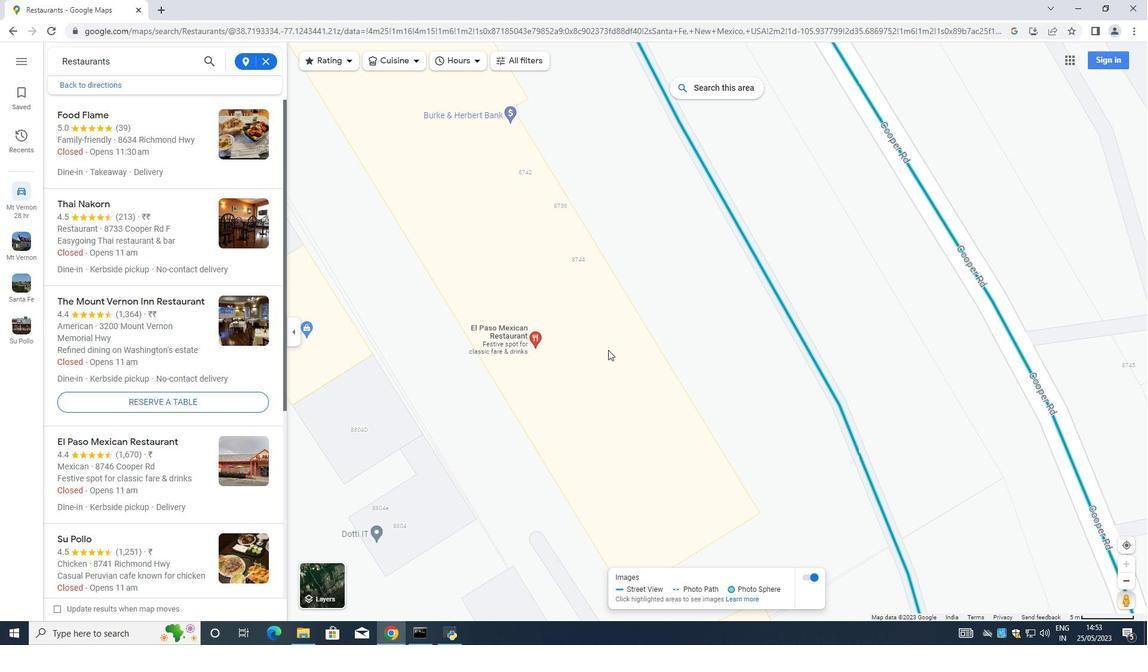 
Action: Mouse moved to (633, 330)
Screenshot: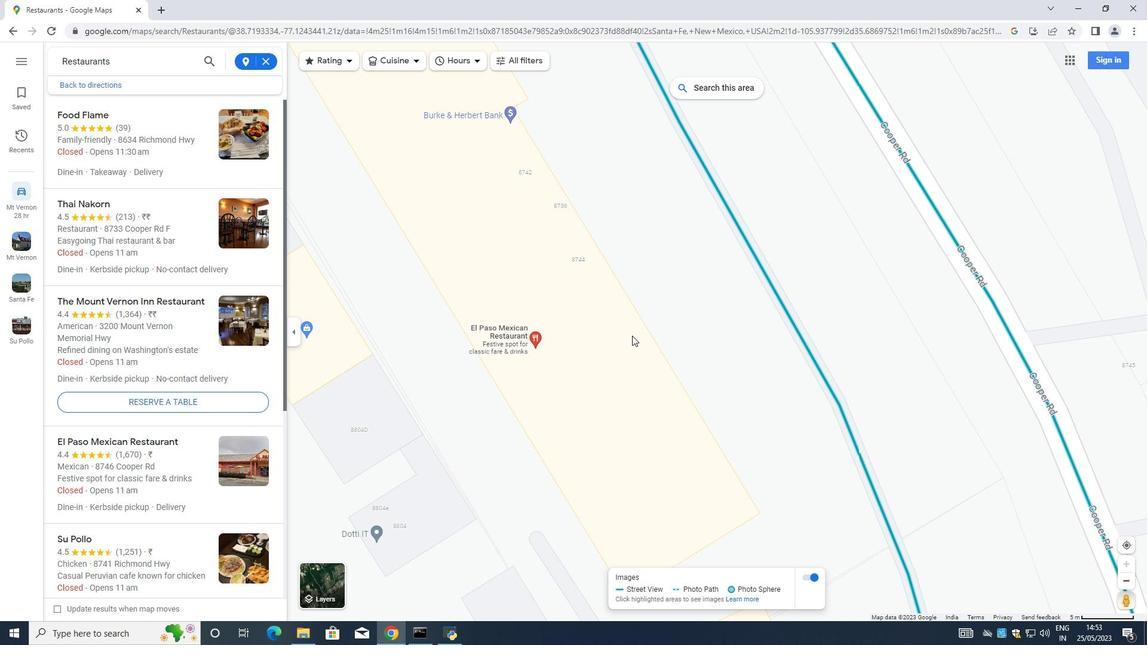 
Action: Mouse pressed left at (633, 330)
Screenshot: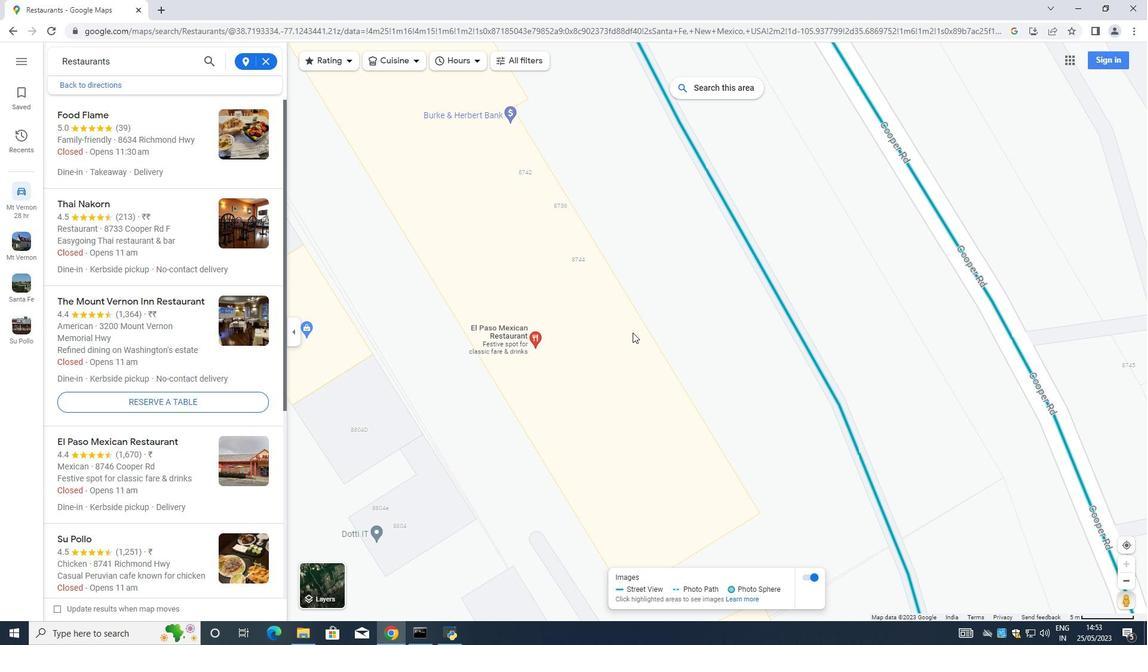 
Action: Mouse moved to (655, 258)
Screenshot: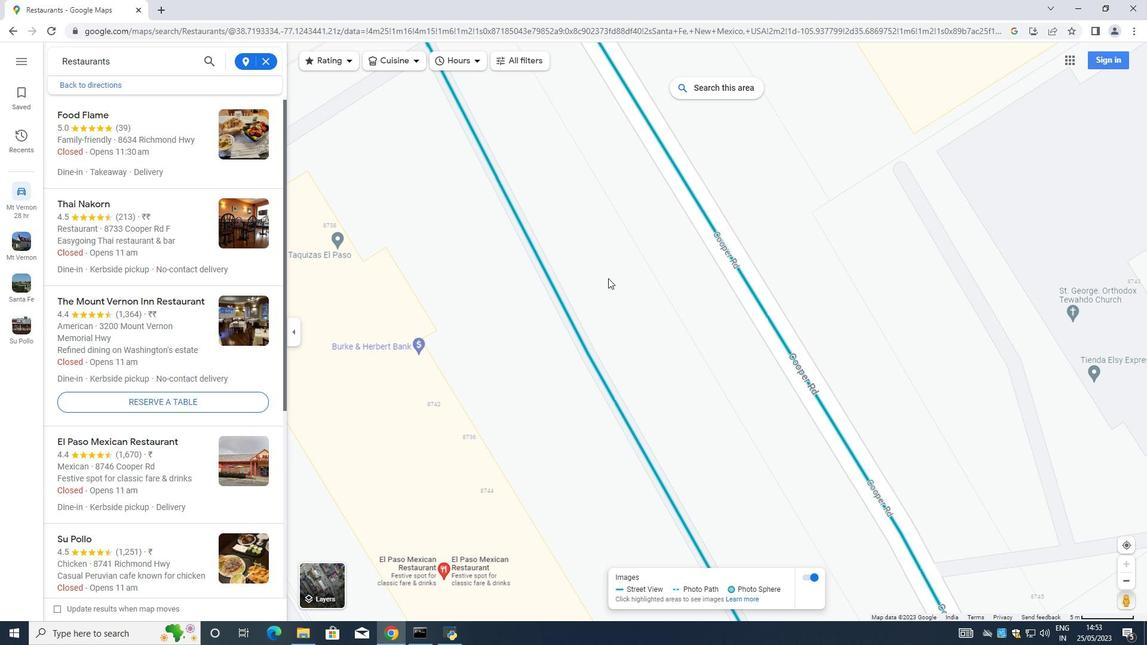 
Action: Mouse scrolled (655, 258) with delta (0, 0)
Screenshot: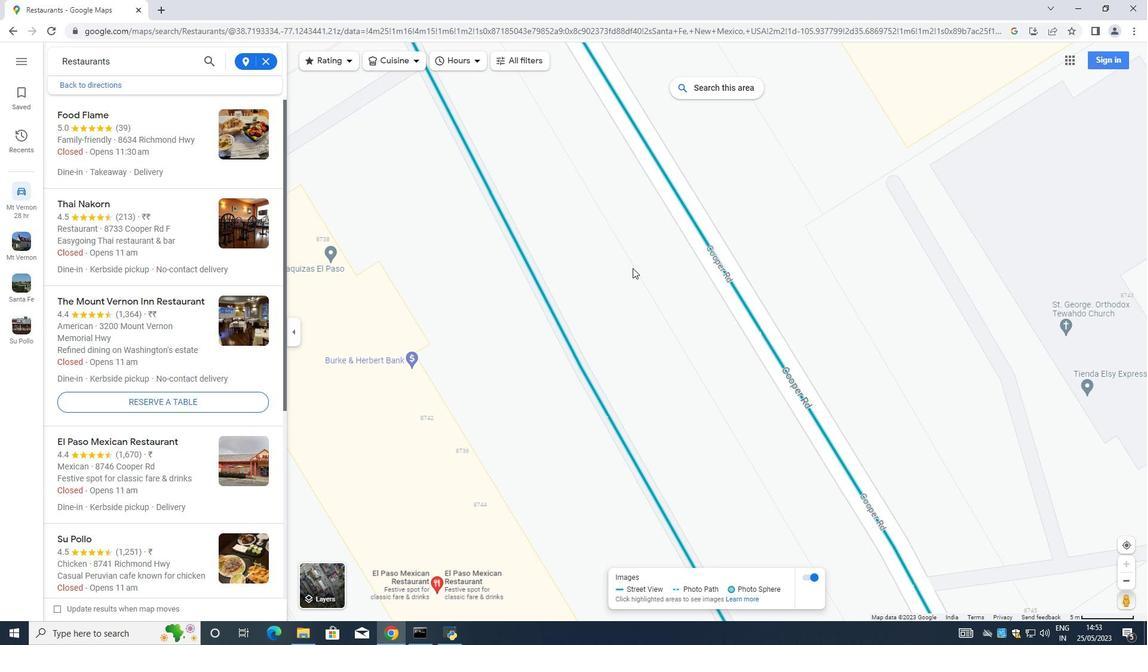 
Action: Mouse scrolled (655, 258) with delta (0, 0)
Screenshot: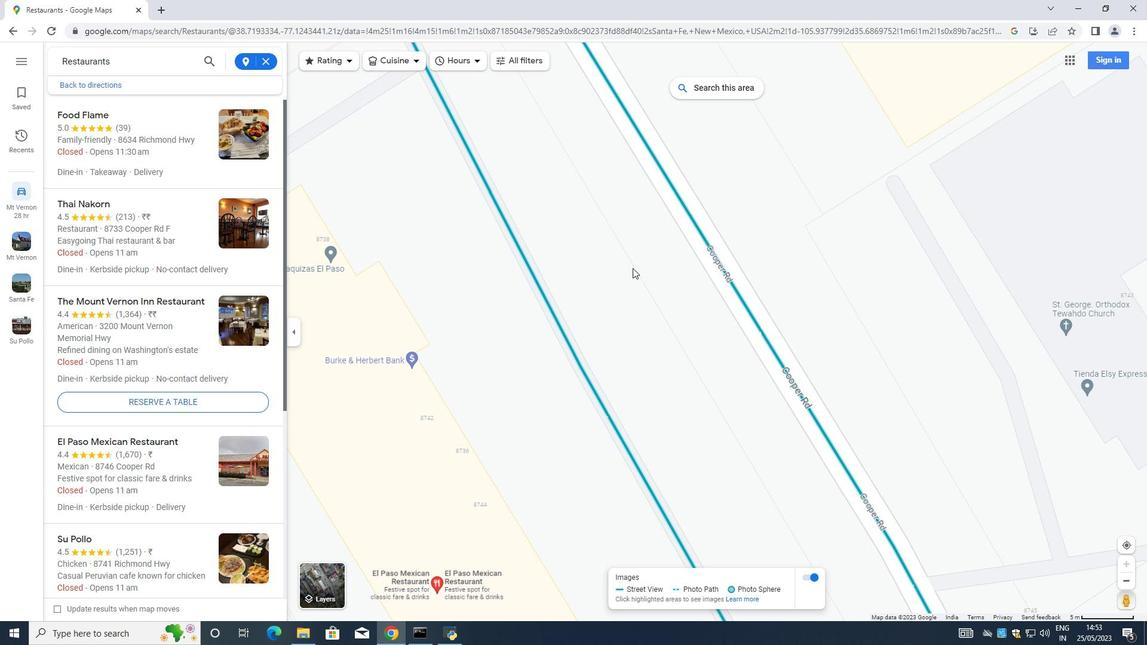 
Action: Mouse scrolled (655, 258) with delta (0, 0)
Screenshot: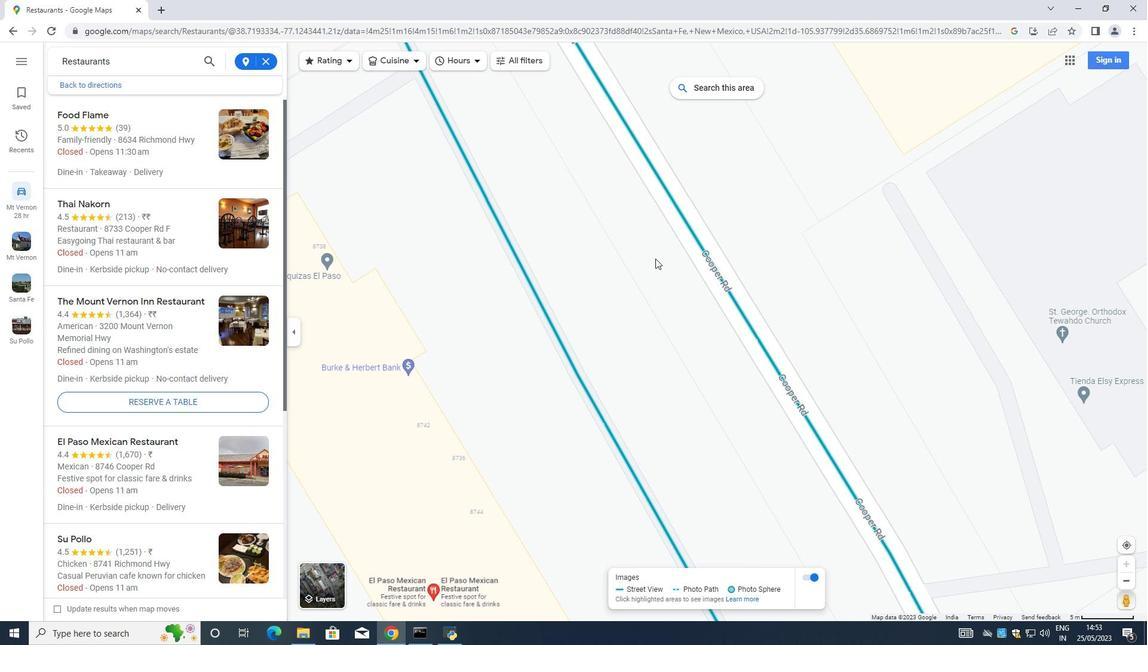 
Action: Mouse scrolled (655, 258) with delta (0, 0)
Screenshot: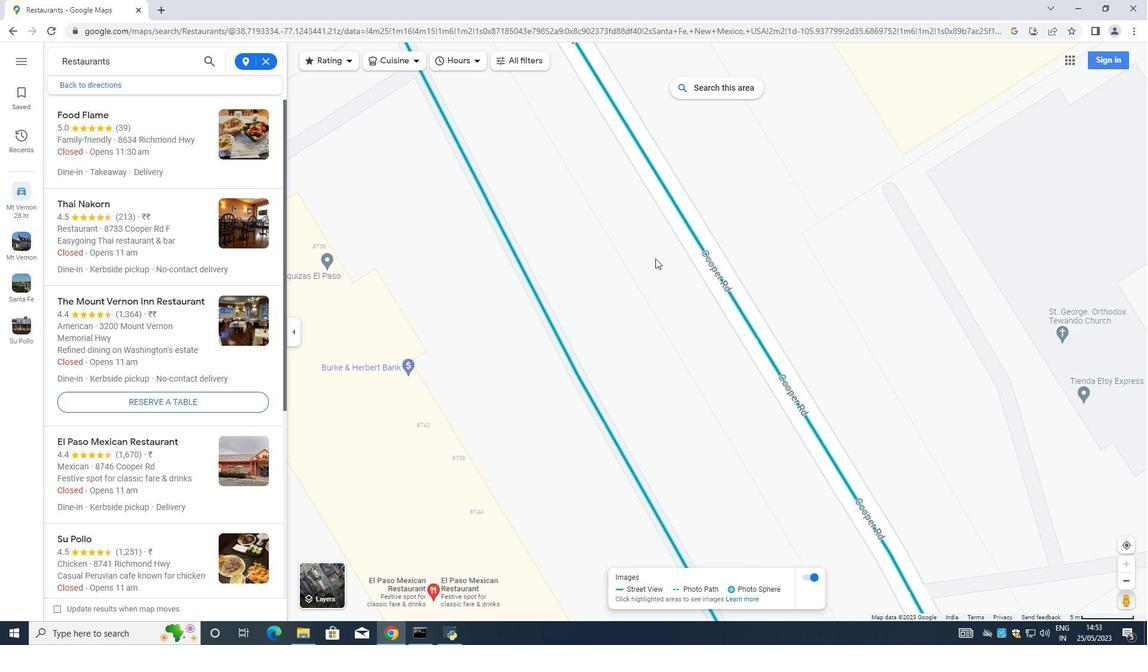 
Action: Mouse scrolled (655, 258) with delta (0, 0)
Screenshot: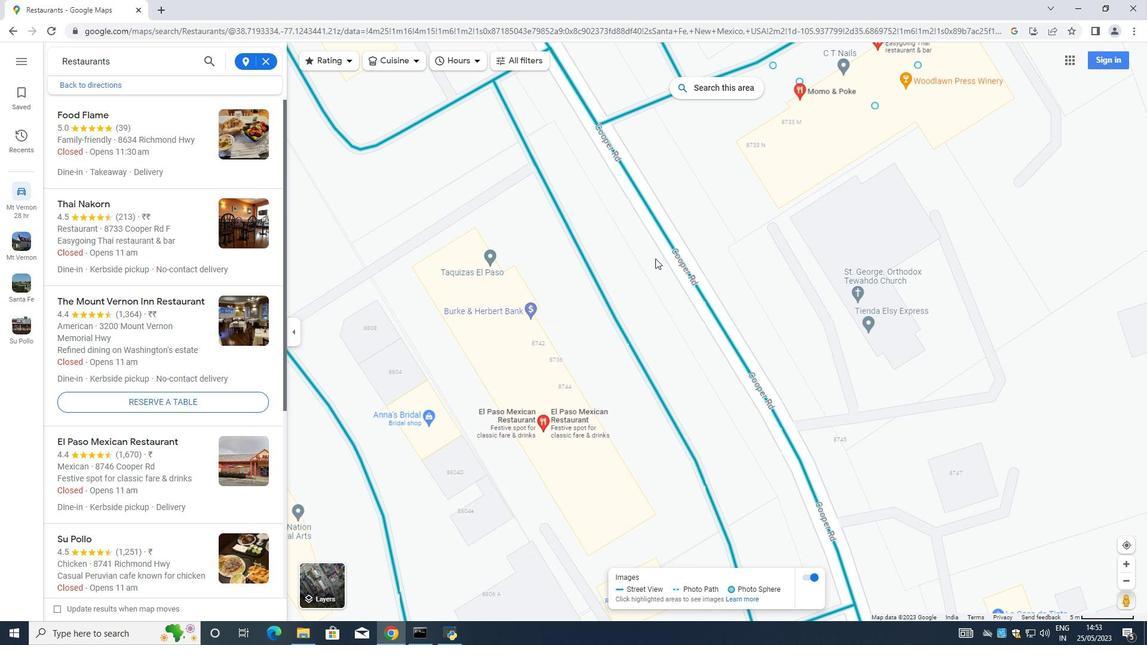 
Action: Mouse moved to (656, 258)
Screenshot: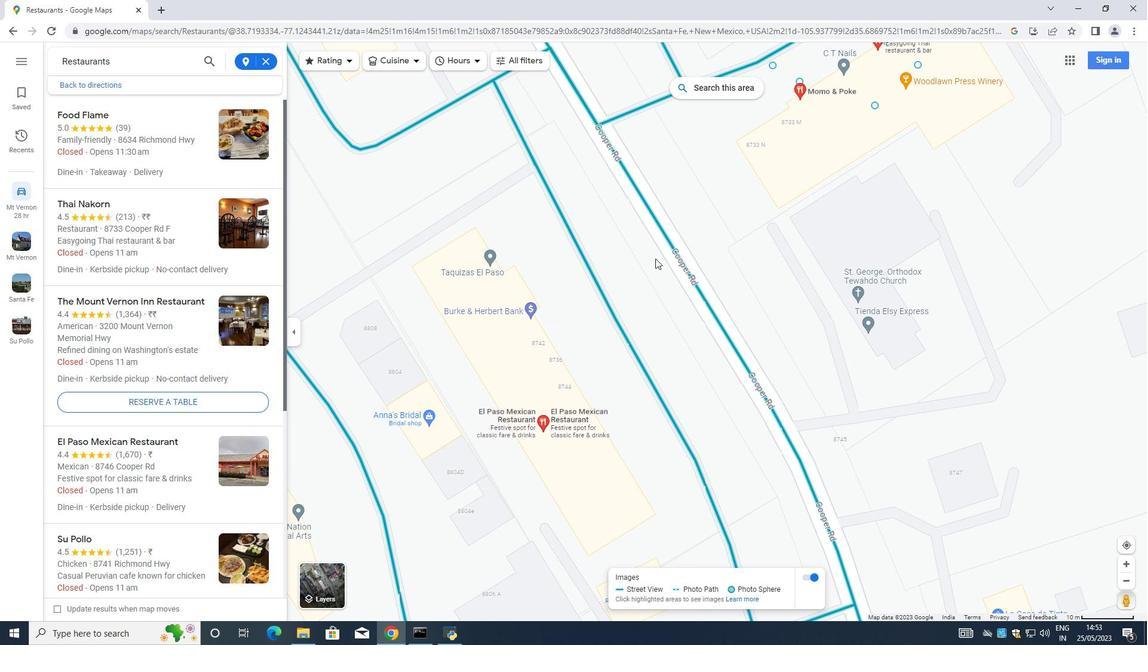 
Action: Mouse scrolled (655, 258) with delta (0, 0)
Screenshot: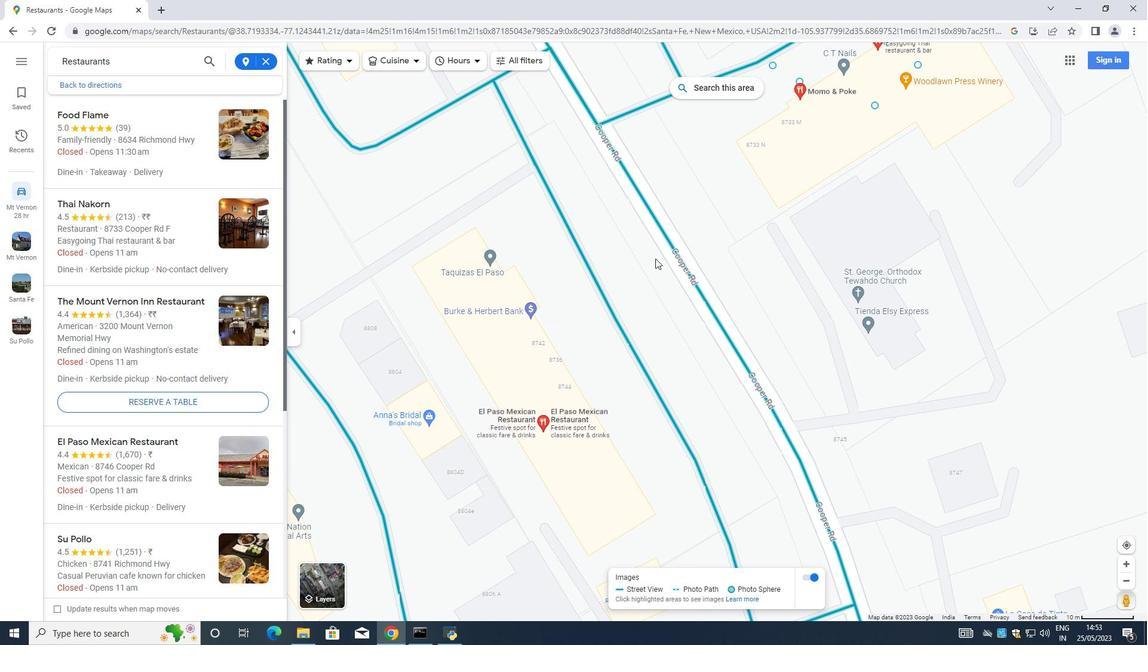 
Action: Mouse moved to (660, 257)
Screenshot: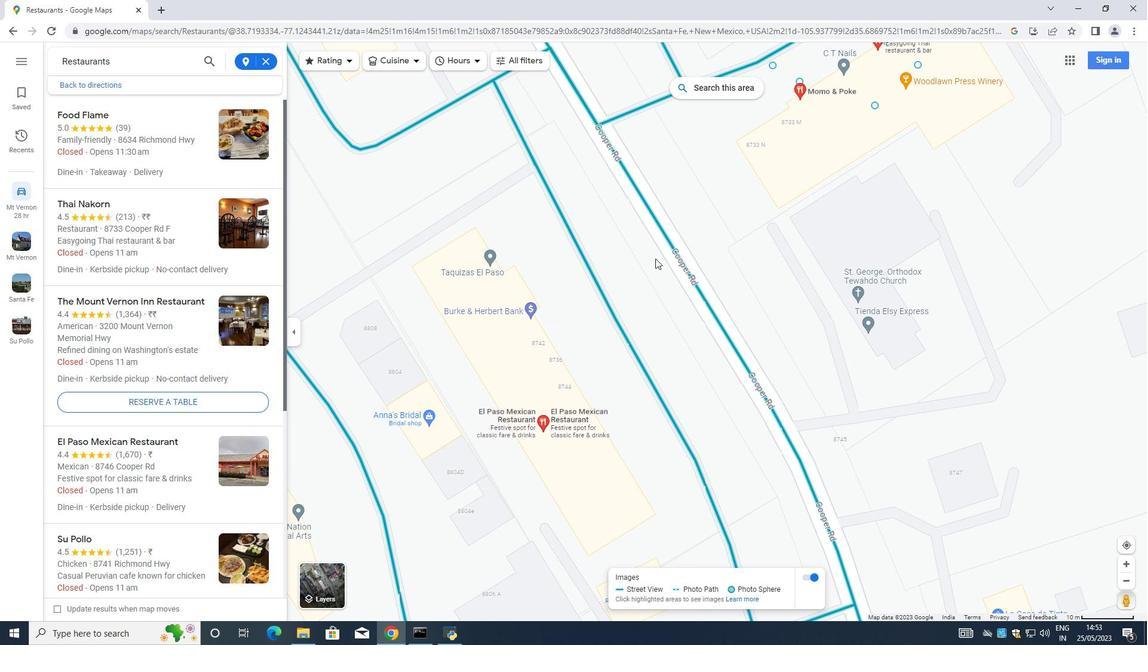 
Action: Mouse scrolled (655, 258) with delta (0, 0)
Screenshot: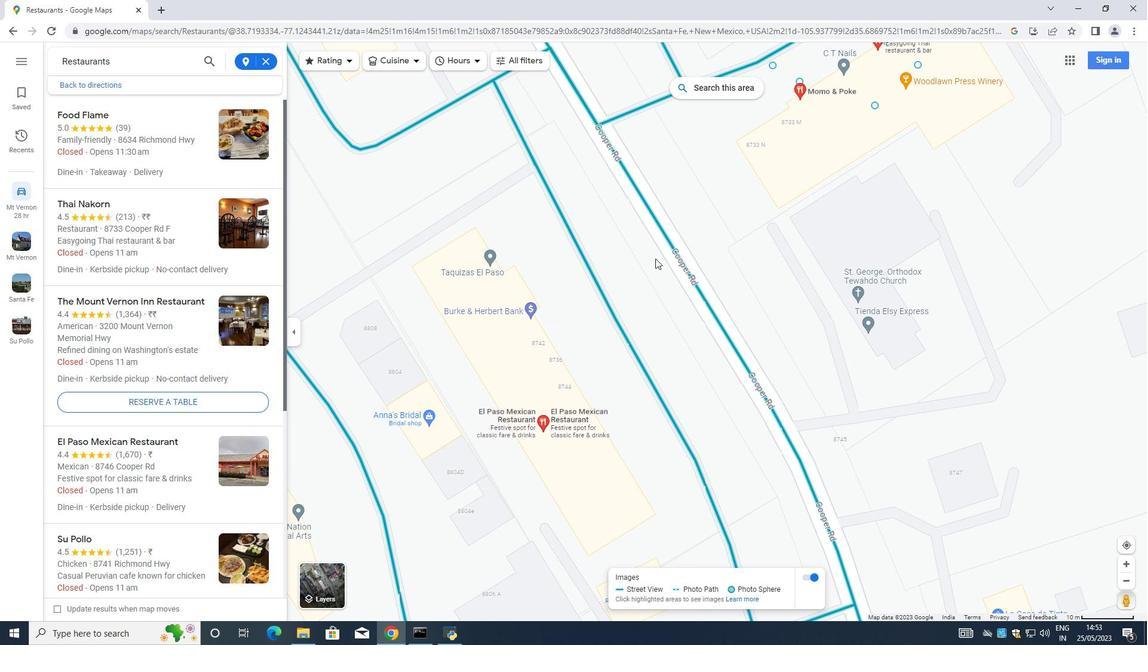 
Action: Mouse moved to (788, 168)
Screenshot: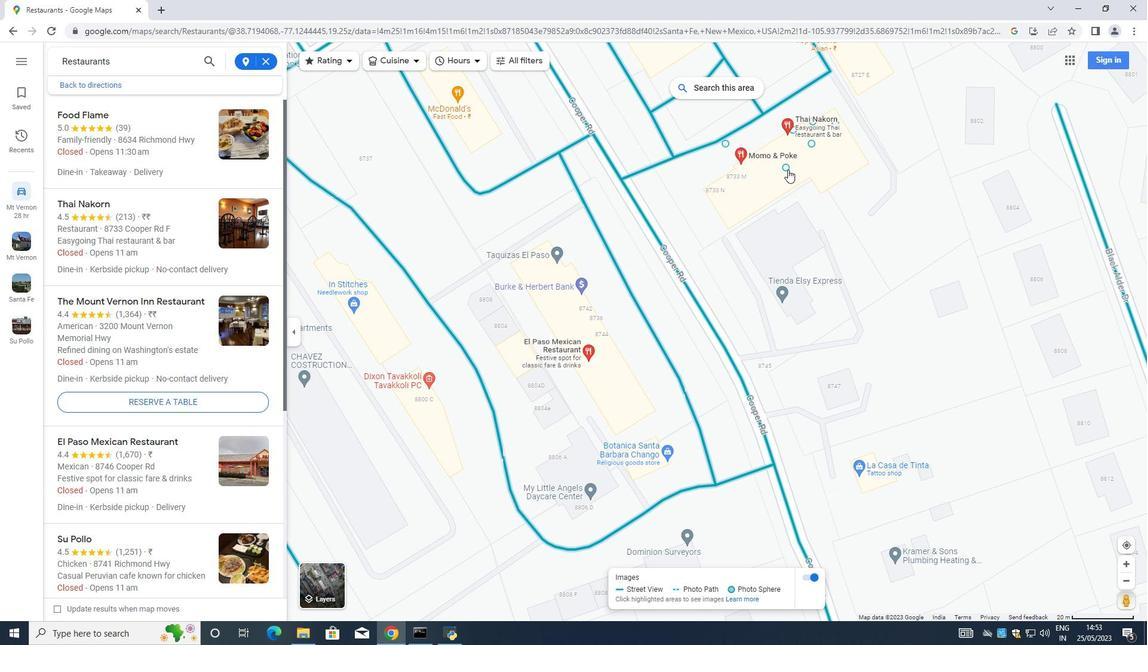 
Action: Mouse pressed left at (788, 168)
Screenshot: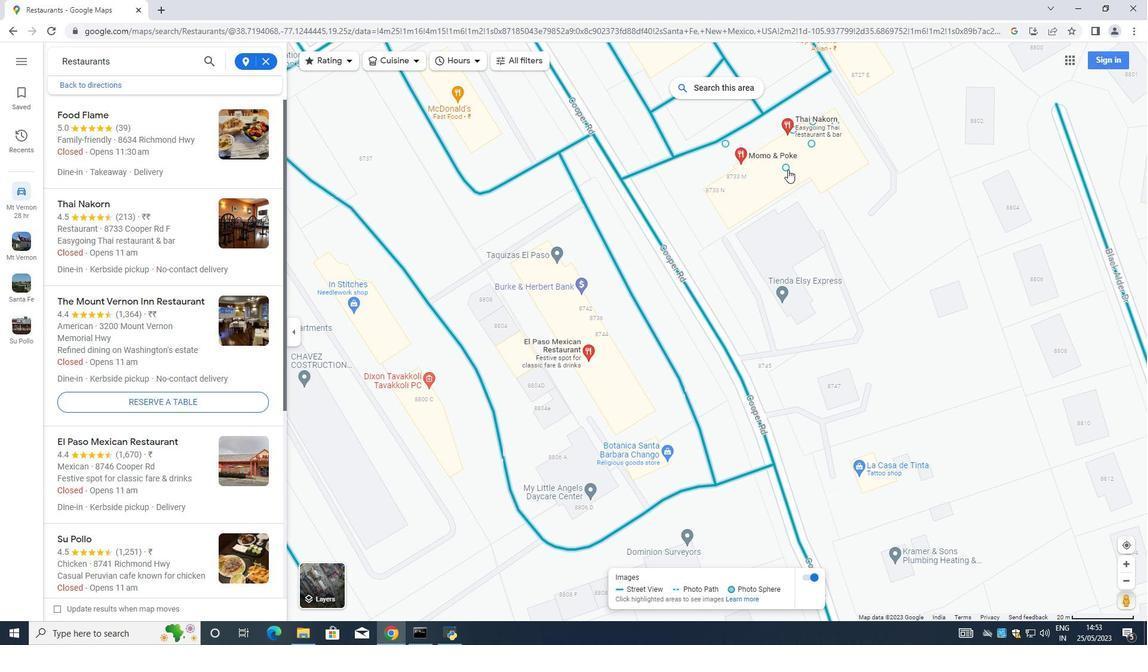 
Action: Mouse moved to (742, 257)
Screenshot: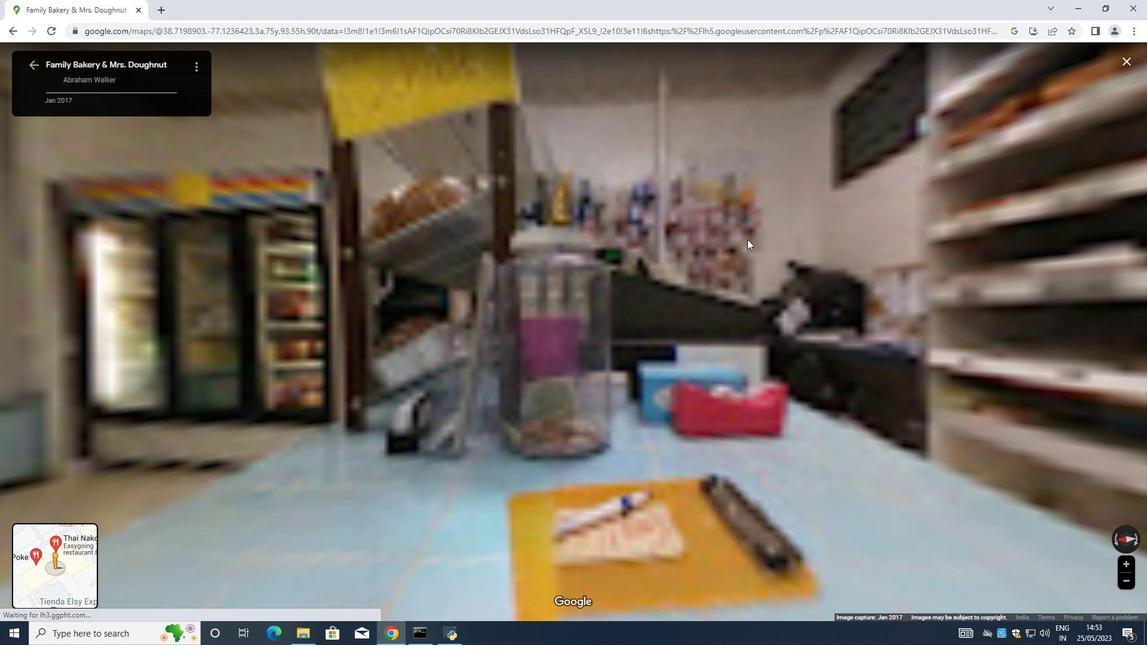 
Action: Key pressed <Key.up><Key.up><Key.up><Key.up><Key.up><Key.up><Key.up><Key.up><Key.right><Key.right><Key.right><Key.right><Key.right><Key.right><Key.right><Key.right><Key.right><Key.right><Key.right><Key.right><Key.right><Key.right><Key.right><Key.right><Key.right><Key.right><Key.right><Key.right><Key.right><Key.right><Key.right><Key.right><Key.right><Key.right><Key.right><Key.right><Key.right><Key.right><Key.right><Key.right><Key.right><Key.right><Key.right><Key.right><Key.up><Key.up><Key.right><Key.right><Key.right><Key.right><Key.right>
Screenshot: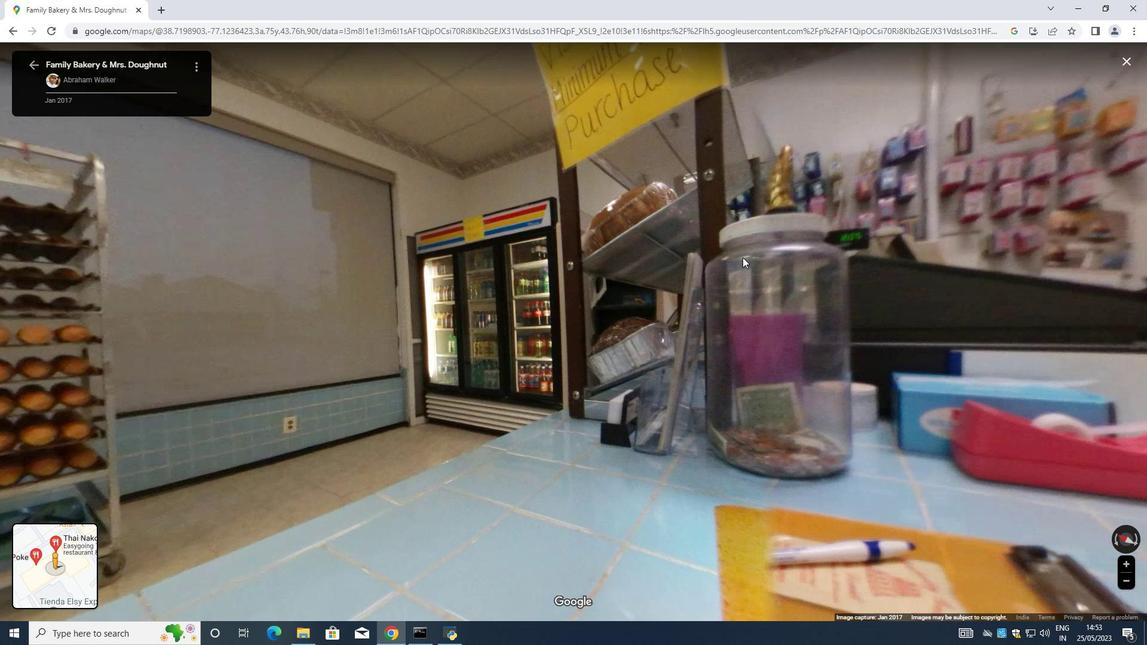 
Action: Mouse moved to (701, 339)
Screenshot: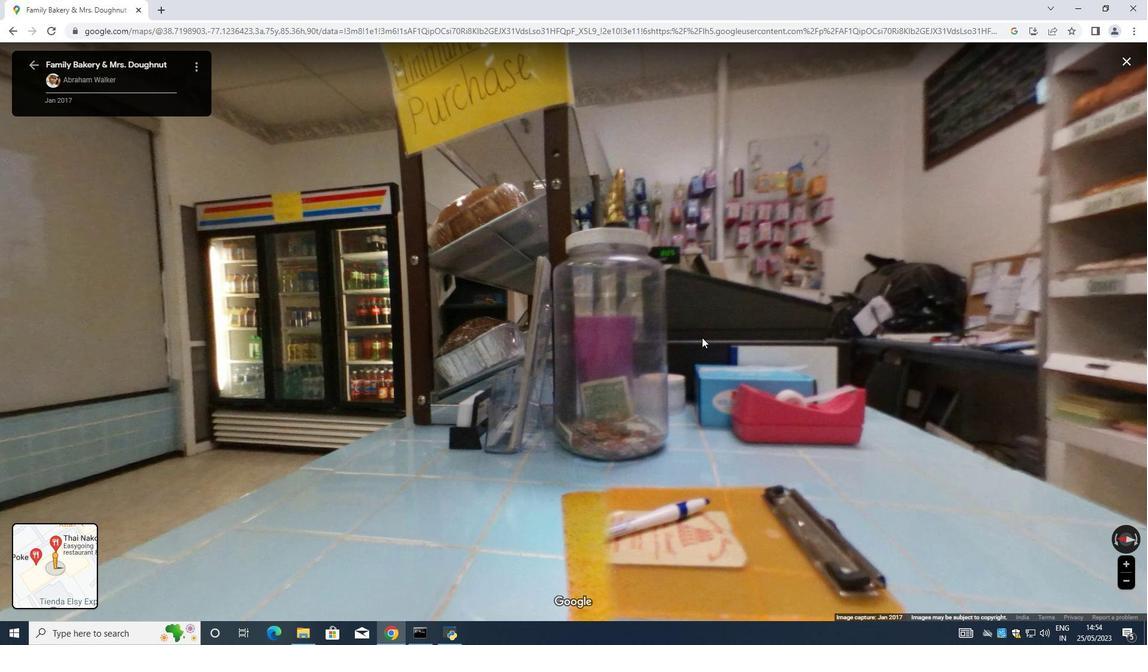 
Action: Mouse pressed left at (701, 339)
Screenshot: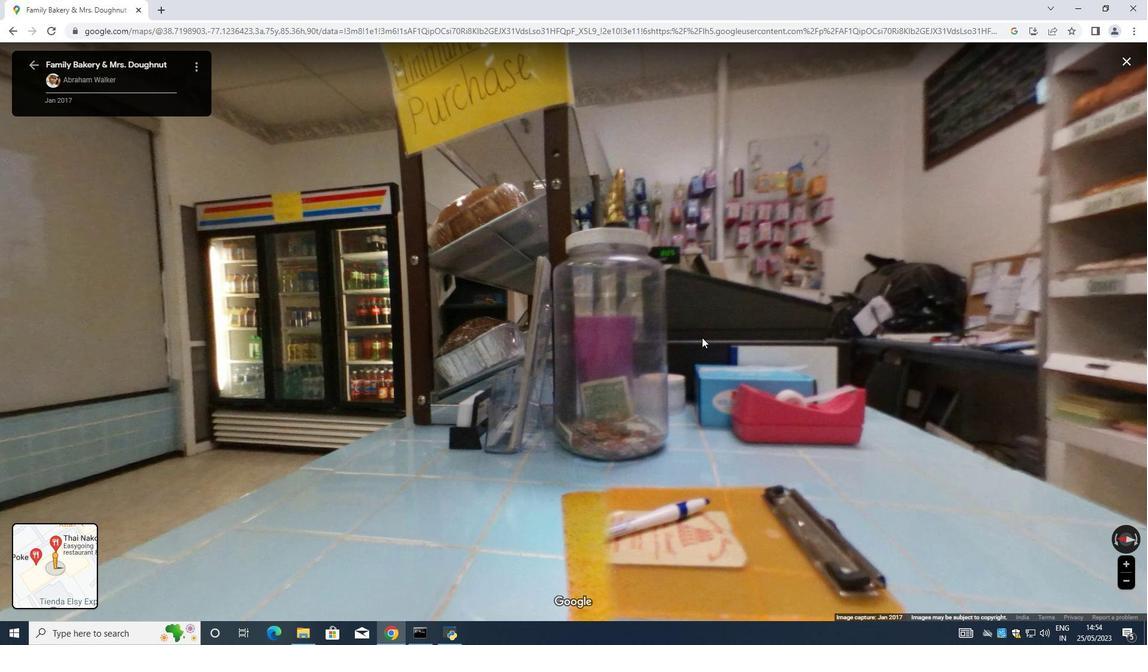 
Action: Mouse moved to (87, 533)
Screenshot: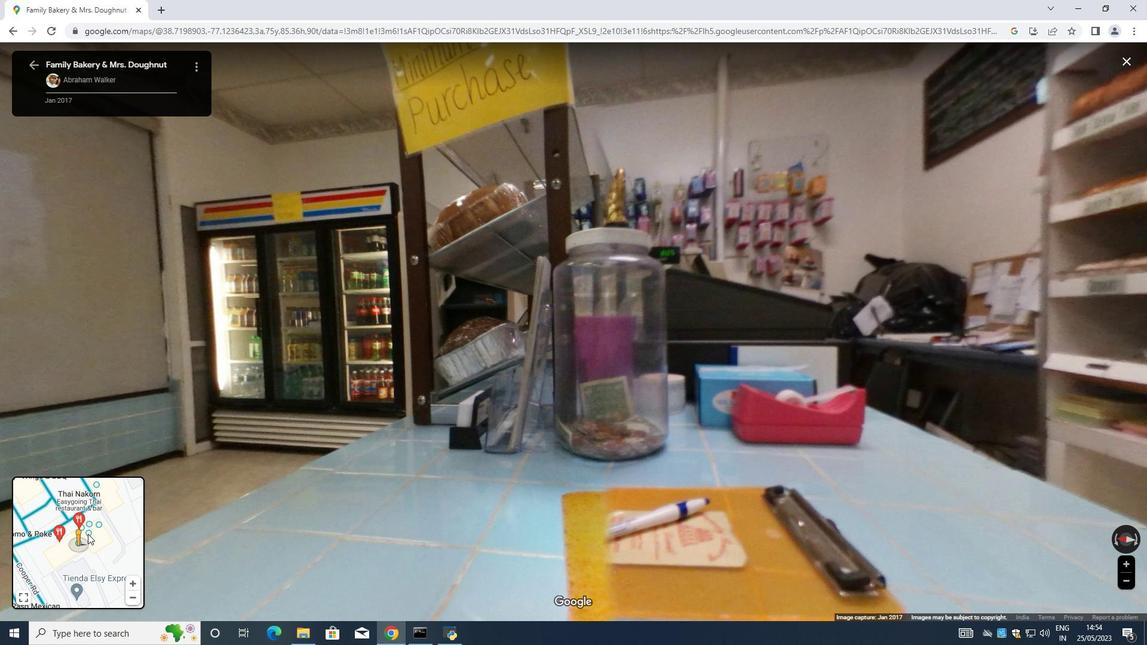 
Action: Mouse pressed left at (87, 533)
Screenshot: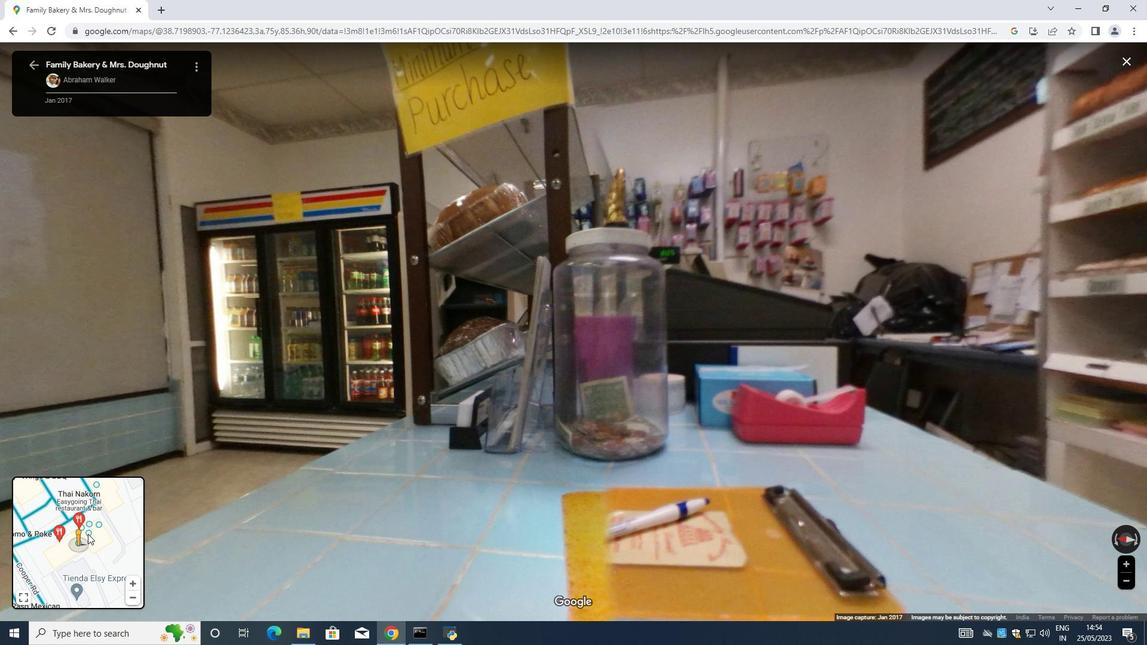 
Action: Mouse moved to (89, 533)
Screenshot: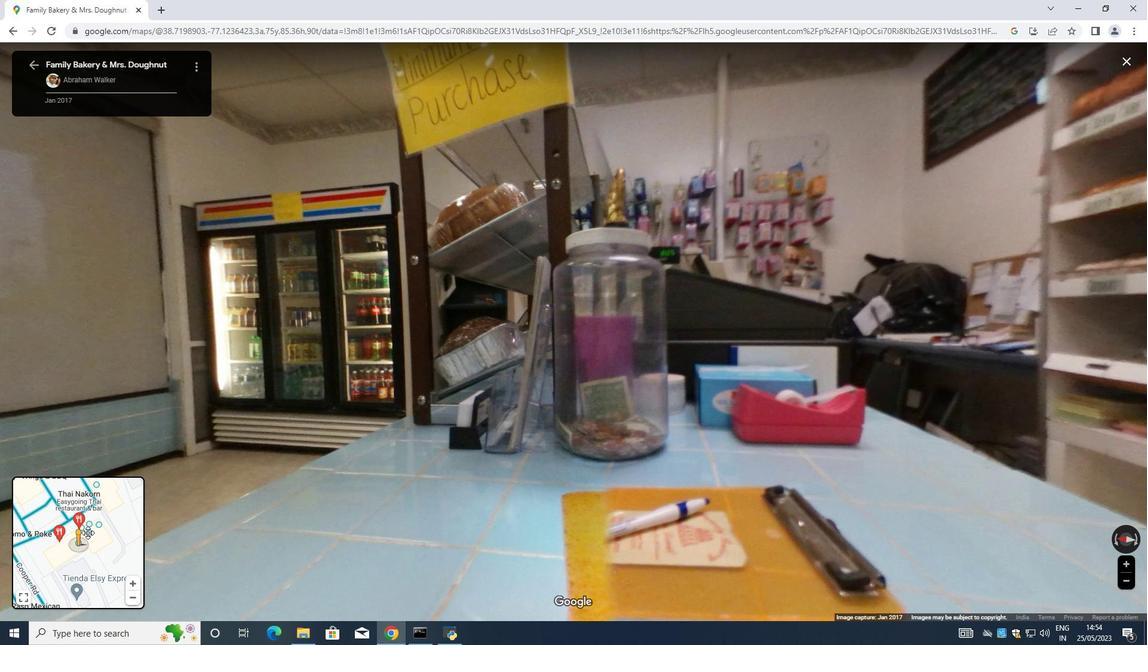 
Action: Mouse pressed left at (89, 533)
Screenshot: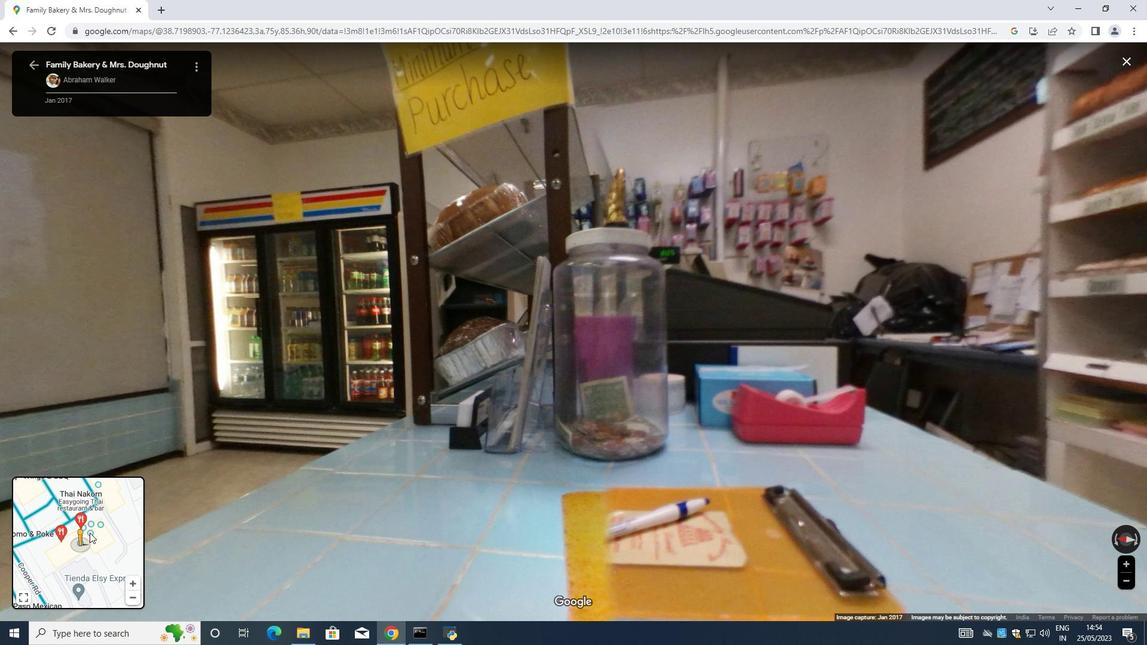
Action: Key pressed <Key.up><Key.right><Key.right><Key.right><Key.right><Key.left><Key.left><Key.down><Key.up><Key.up>
Screenshot: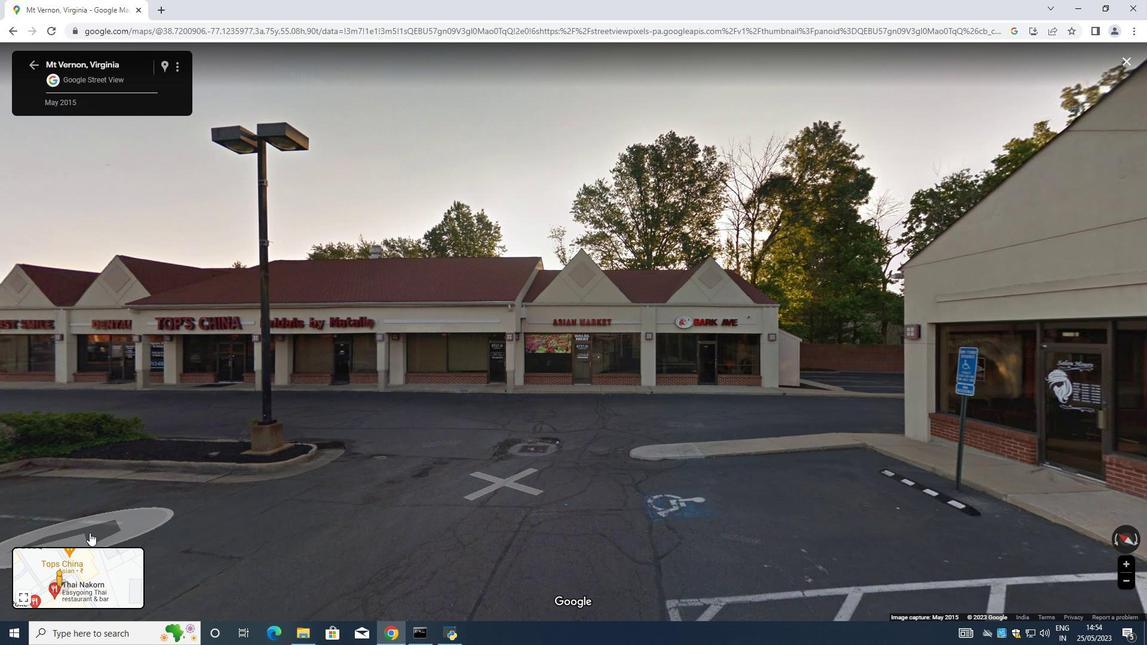 
Action: Mouse moved to (326, 503)
Screenshot: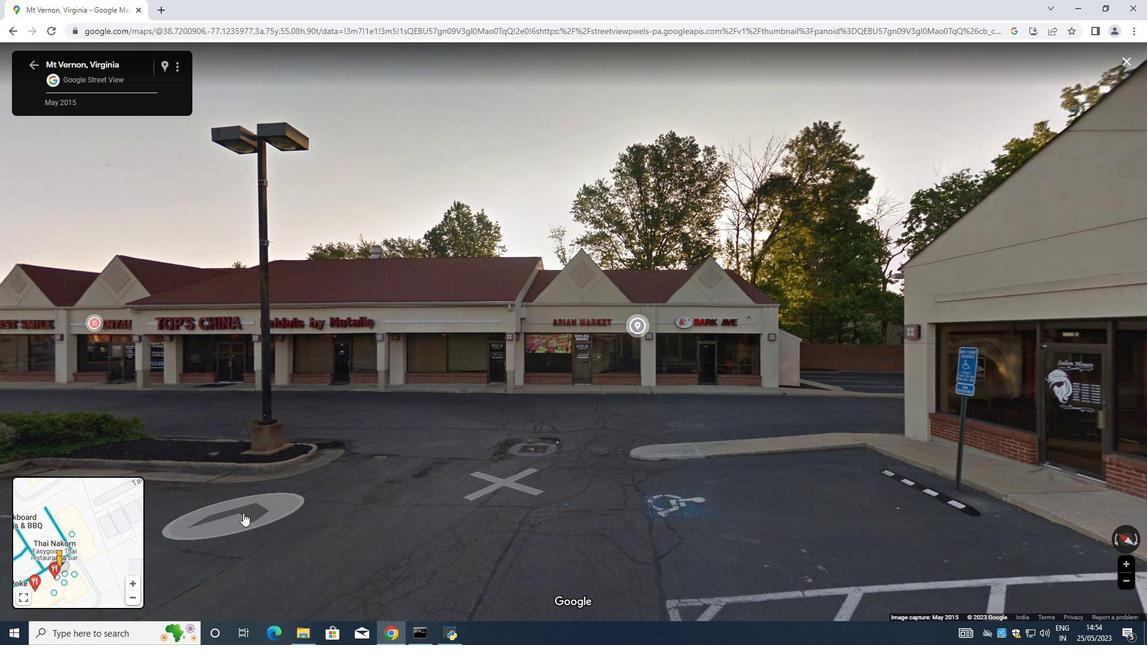 
Action: Mouse pressed left at (326, 503)
Screenshot: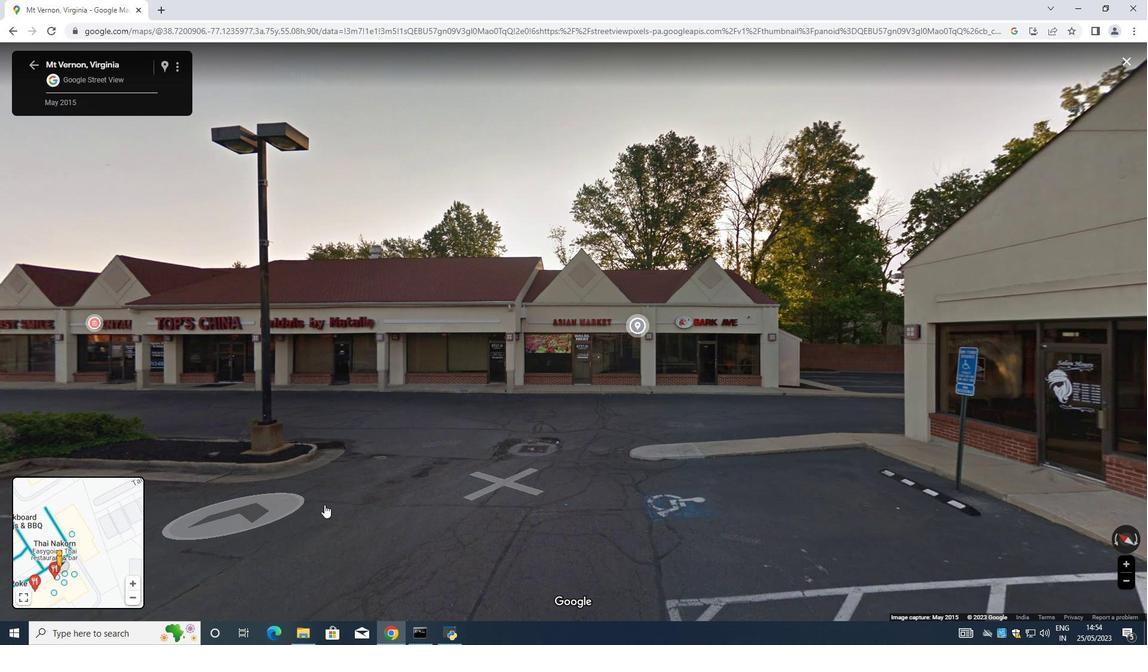 
Action: Key pressed <Key.right><Key.right><Key.right><Key.right><Key.right><Key.right><Key.right><Key.right><Key.right><Key.right><Key.right><Key.right><Key.right><Key.right><Key.right><Key.right><Key.right><Key.right><Key.right><Key.right><Key.right><Key.right><Key.right><Key.right><Key.right><Key.right><Key.right><Key.right><Key.right><Key.right><Key.right><Key.right><Key.right><Key.right><Key.right><Key.right><Key.right><Key.right><Key.right><Key.right><Key.right><Key.right><Key.right><Key.right><Key.right><Key.right><Key.right><Key.right><Key.right><Key.right><Key.right><Key.right><Key.right><Key.right><Key.right><Key.right><Key.right><Key.right><Key.right><Key.right><Key.right><Key.right><Key.right><Key.right><Key.up><Key.up><Key.left><Key.left><Key.left><Key.left><Key.left><Key.left><Key.left><Key.left><Key.left><Key.left><Key.left><Key.left><Key.left><Key.left><Key.left><Key.left><Key.left><Key.left><Key.left><Key.left><Key.up><Key.right><Key.right><Key.right><Key.right><Key.right><Key.right><Key.right><Key.right><Key.right><Key.right><Key.down><Key.down><Key.down><Key.down><Key.down><Key.down><Key.down><Key.down><Key.down><Key.down><Key.down><Key.down><Key.right><Key.right><Key.right><Key.right><Key.right><Key.right><Key.right><Key.right><Key.right><Key.right><Key.right><Key.right><Key.right><Key.right><Key.right><Key.right><Key.right><Key.right><Key.right><Key.right><Key.right><Key.right><Key.right><Key.right><Key.right><Key.right><Key.right><Key.right><Key.right><Key.right><Key.right><Key.right><Key.right><Key.right><Key.right><Key.right><Key.right><Key.right><Key.right><Key.right><Key.right><Key.right><Key.right><Key.right><Key.right><Key.up><Key.right><Key.up><Key.right><Key.right><Key.right><Key.left><Key.up><Key.up><Key.up><Key.left><Key.left><Key.left><Key.left><Key.left><Key.up><Key.left><Key.left><Key.left><Key.up><Key.right><Key.right><Key.right><Key.right><Key.right><Key.right><Key.right><Key.right><Key.right><Key.right><Key.right><Key.right><Key.right><Key.right><Key.right><Key.right><Key.right><Key.right><Key.right><Key.right><Key.right><Key.right><Key.right><Key.up><Key.up><Key.up><Key.right><Key.right><Key.right><Key.right><Key.right><Key.right><Key.right><Key.right><Key.right><Key.right><Key.right><Key.right><Key.right><Key.right><Key.right><Key.right><Key.right><Key.right><Key.right><Key.right><Key.right><Key.right><Key.right><Key.right><Key.right><Key.right><Key.right><Key.right><Key.right><Key.right><Key.right><Key.right><Key.right><Key.right><Key.right><Key.right><Key.right><Key.right><Key.right><Key.right><Key.right><Key.right><Key.right><Key.right><Key.right><Key.right><Key.right><Key.right><Key.right><Key.right><Key.right><Key.right><Key.right><Key.right><Key.right><Key.right><Key.right><Key.right><Key.right><Key.right><Key.right><Key.right><Key.right><Key.right><Key.right><Key.right><Key.right><Key.right><Key.right><Key.right><Key.right><Key.right><Key.right><Key.right><Key.right><Key.right><Key.right><Key.right><Key.right><Key.right><Key.right><Key.up><Key.up><Key.up><Key.up><Key.up><Key.up><Key.down>
Screenshot: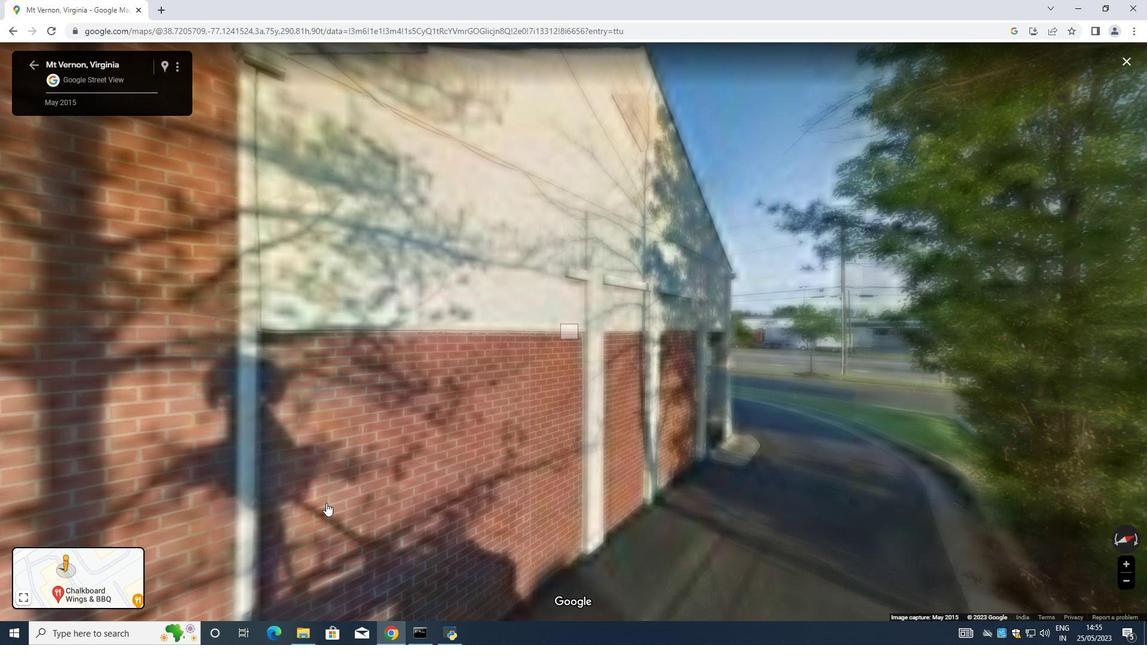 
Action: Mouse moved to (66, 571)
Screenshot: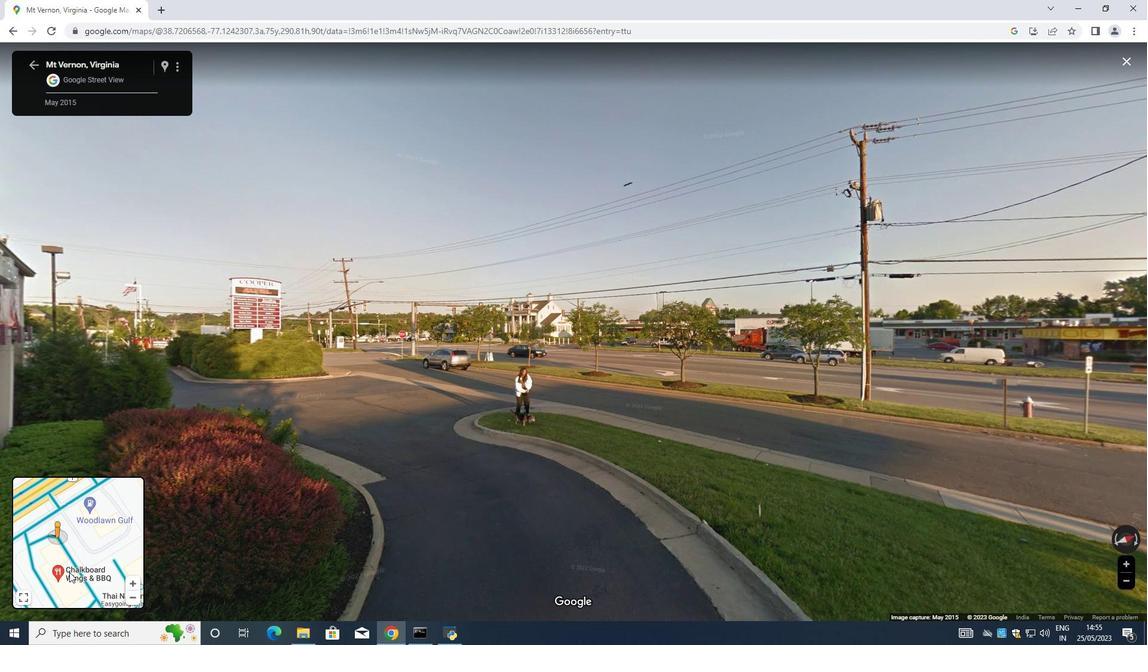 
Action: Mouse scrolled (66, 571) with delta (0, 0)
Screenshot: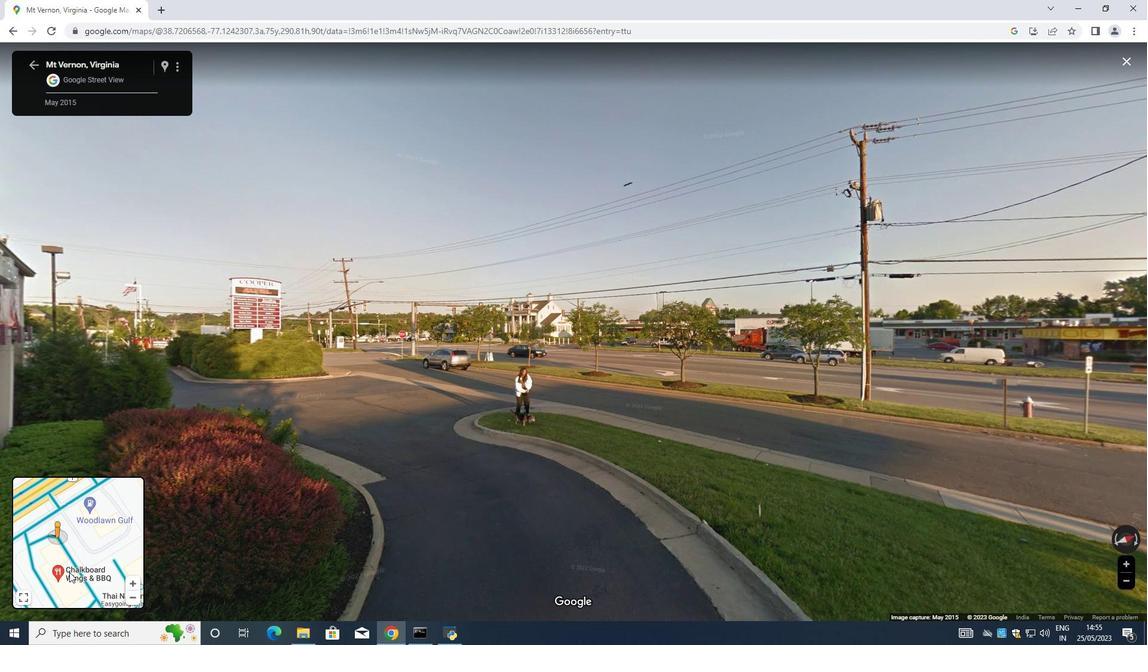 
Action: Mouse moved to (65, 571)
Screenshot: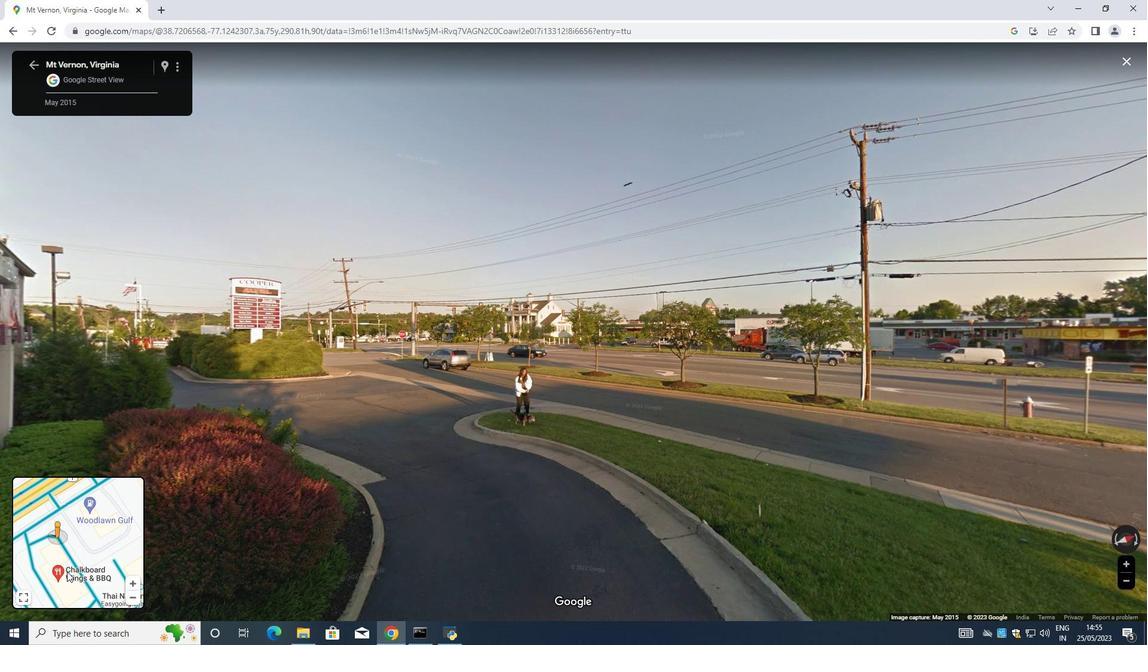 
Action: Mouse scrolled (65, 571) with delta (0, 0)
Screenshot: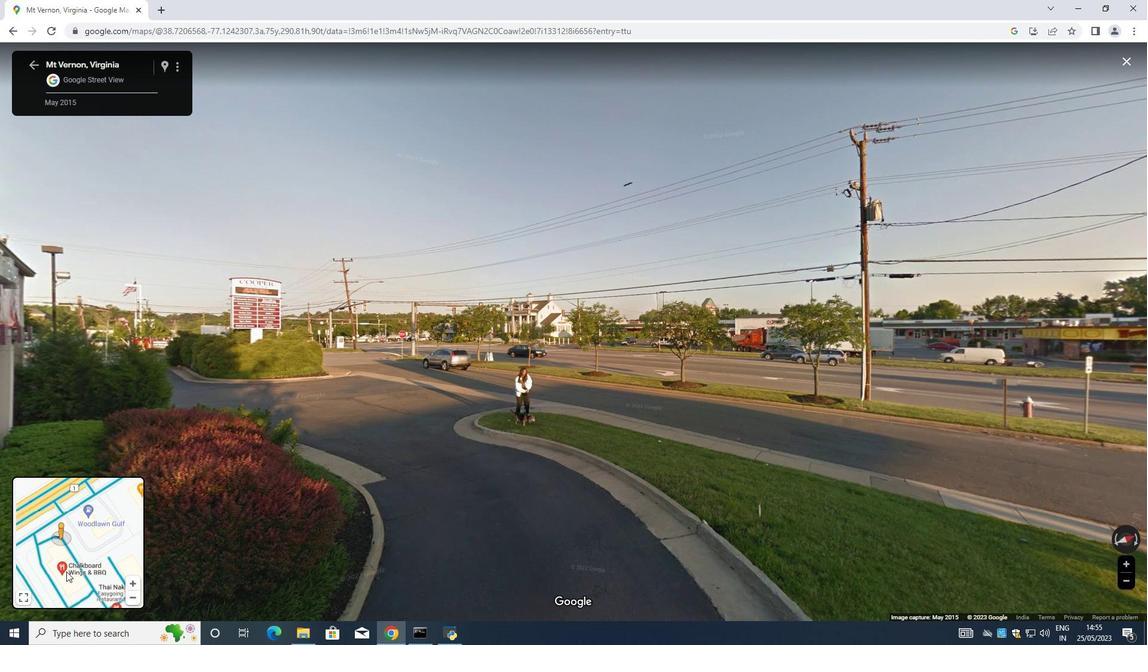 
Action: Mouse moved to (92, 582)
Screenshot: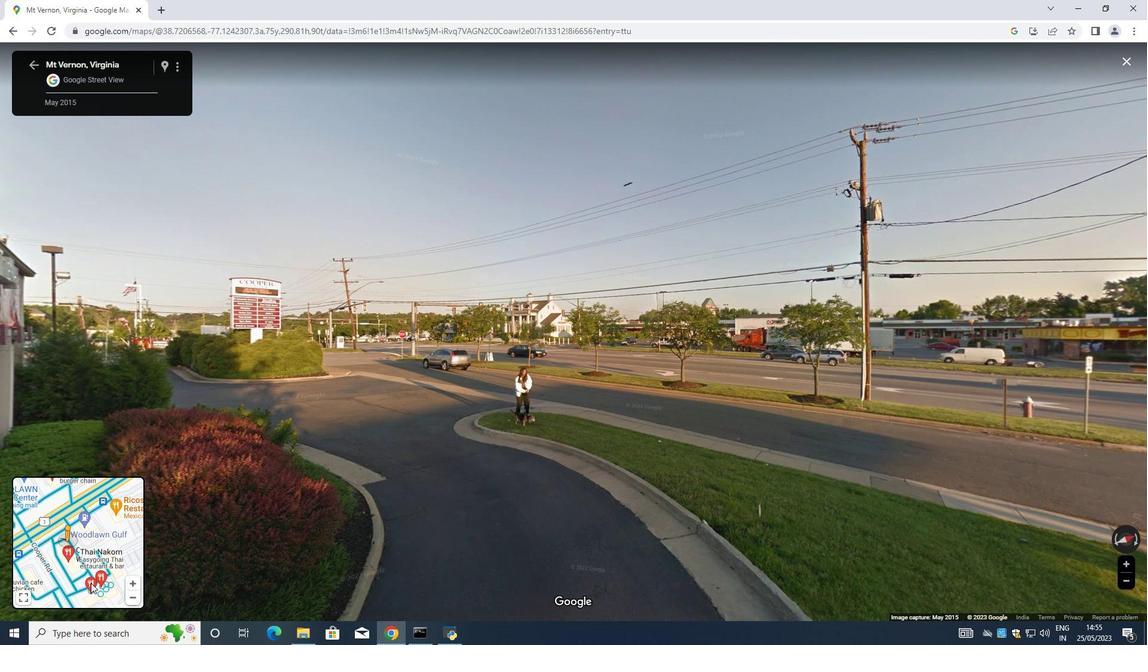 
Action: Mouse pressed left at (92, 582)
Screenshot: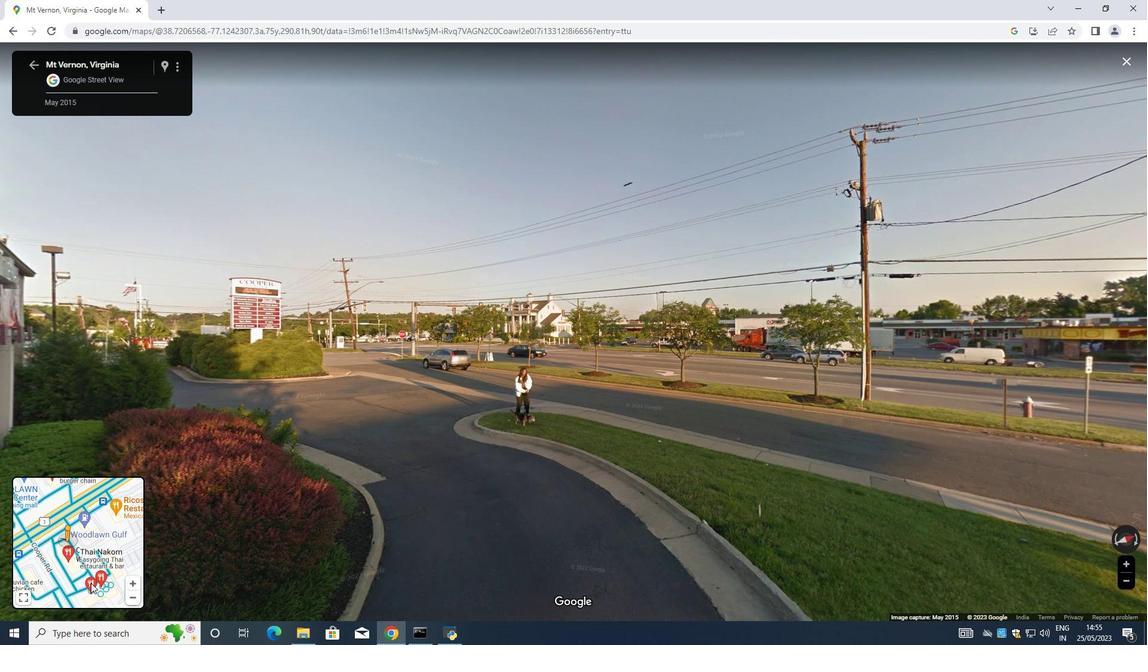 
Action: Mouse moved to (98, 585)
Screenshot: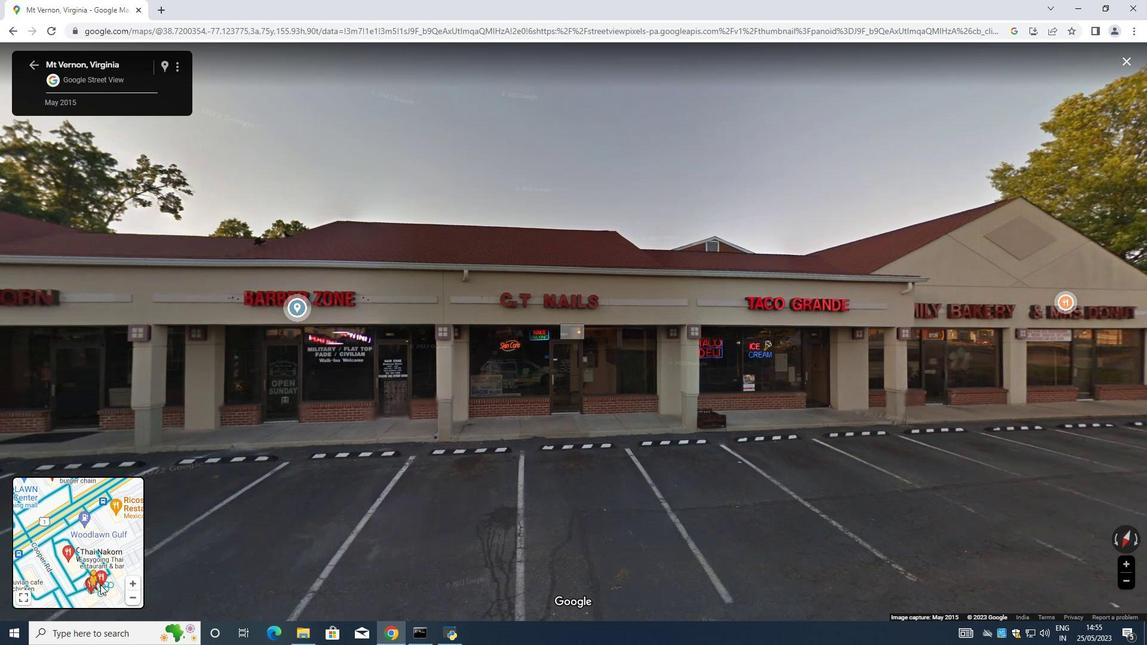 
Action: Mouse scrolled (98, 584) with delta (0, 0)
